 Task: Look for Airbnb properties in Timizart, Algeria from 12th  December, 2023 to 15th December, 2023 for 3 adults.2 bedrooms having 3 beds and 1 bathroom. Property type can be flat. Amenities needed are: washing machine. Booking option can be shelf check-in. Look for 5 properties as per requirement.
Action: Mouse moved to (509, 115)
Screenshot: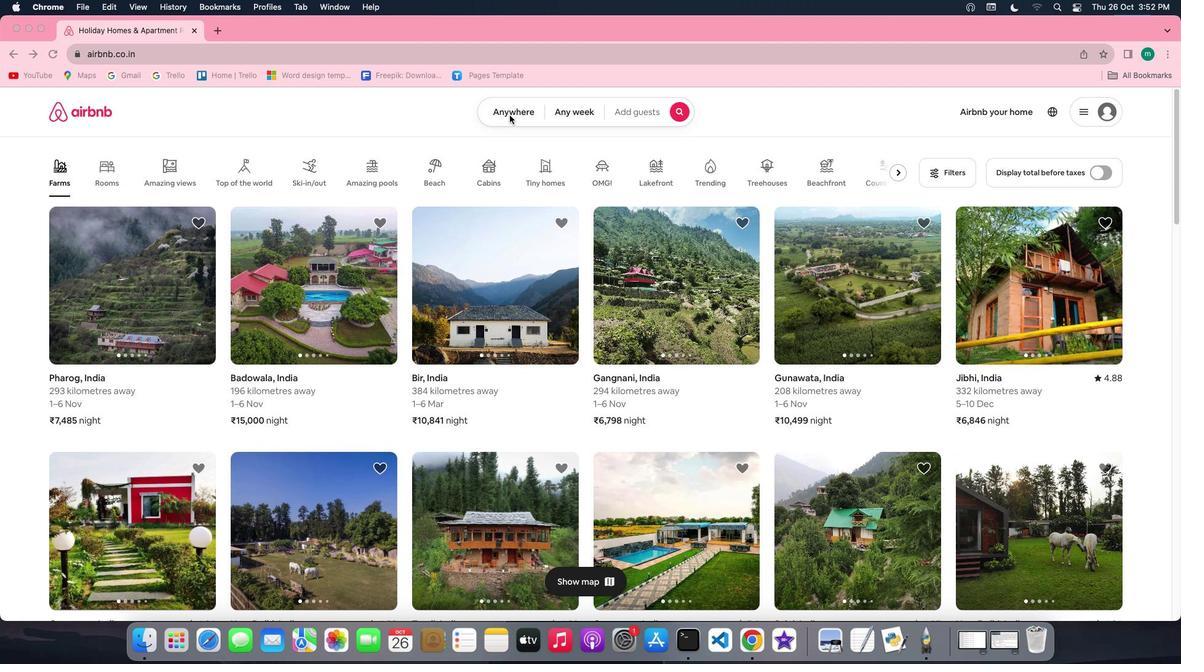 
Action: Mouse pressed left at (509, 115)
Screenshot: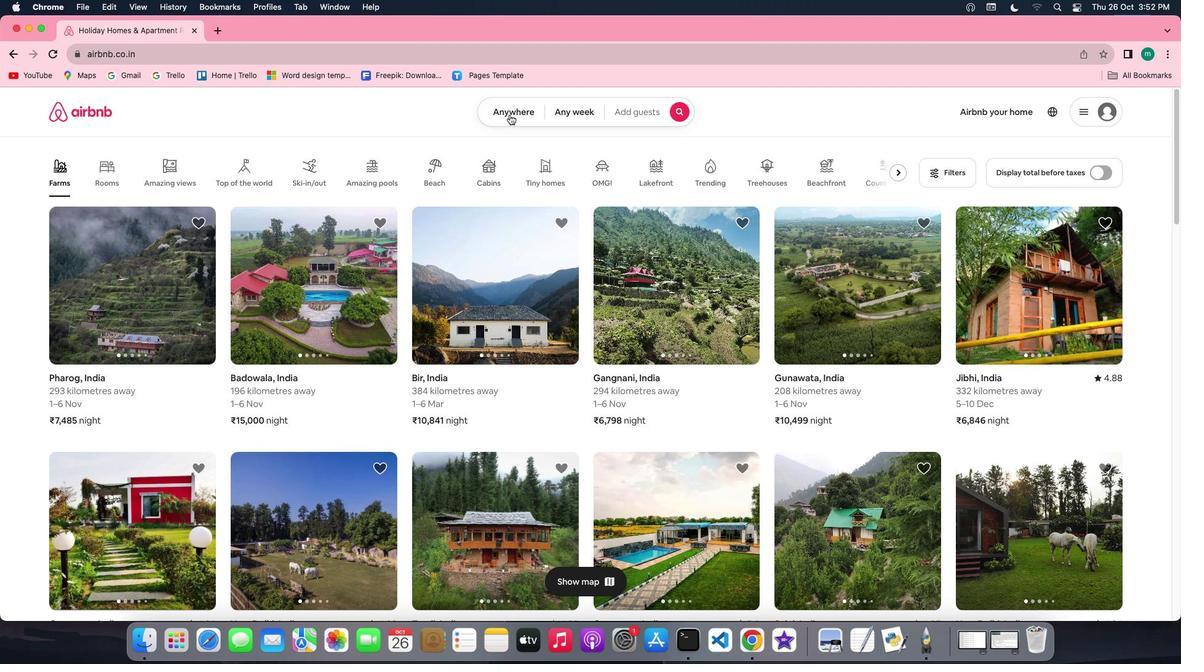 
Action: Mouse moved to (509, 115)
Screenshot: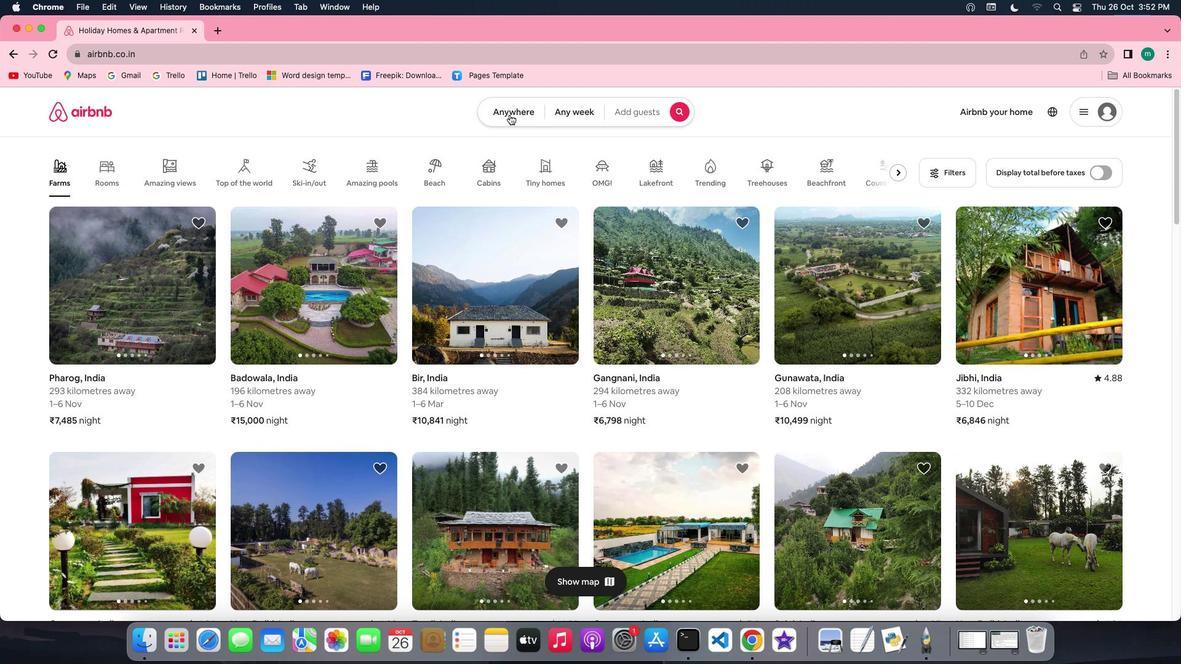 
Action: Mouse pressed left at (509, 115)
Screenshot: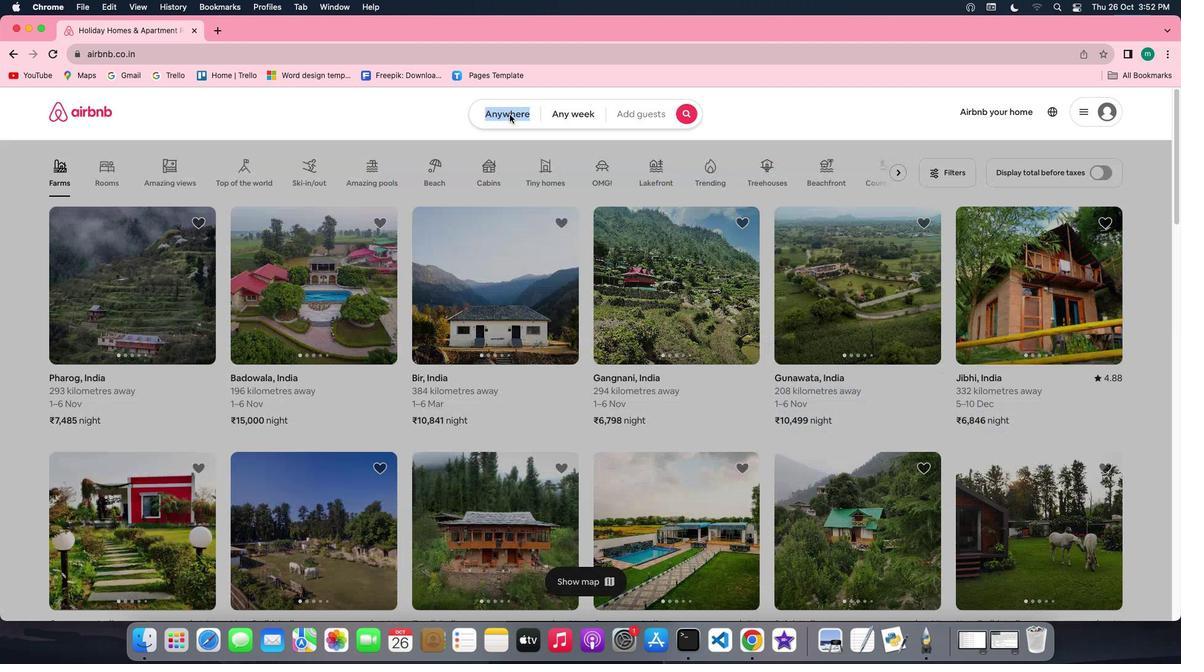 
Action: Mouse moved to (443, 161)
Screenshot: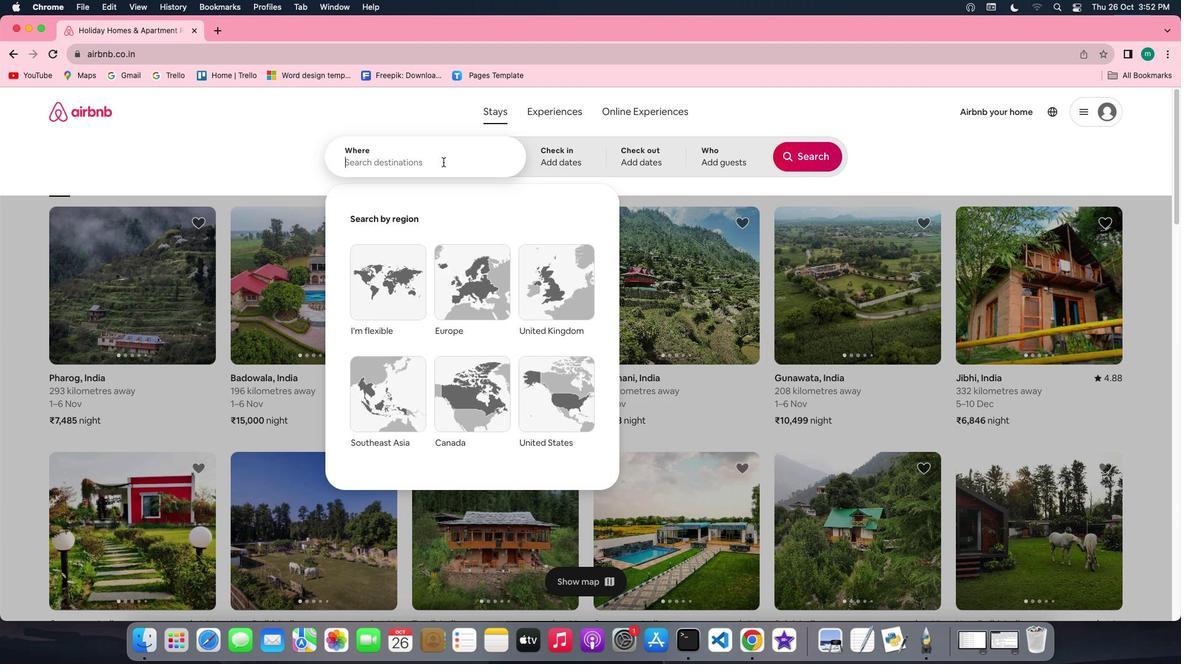 
Action: Mouse pressed left at (443, 161)
Screenshot: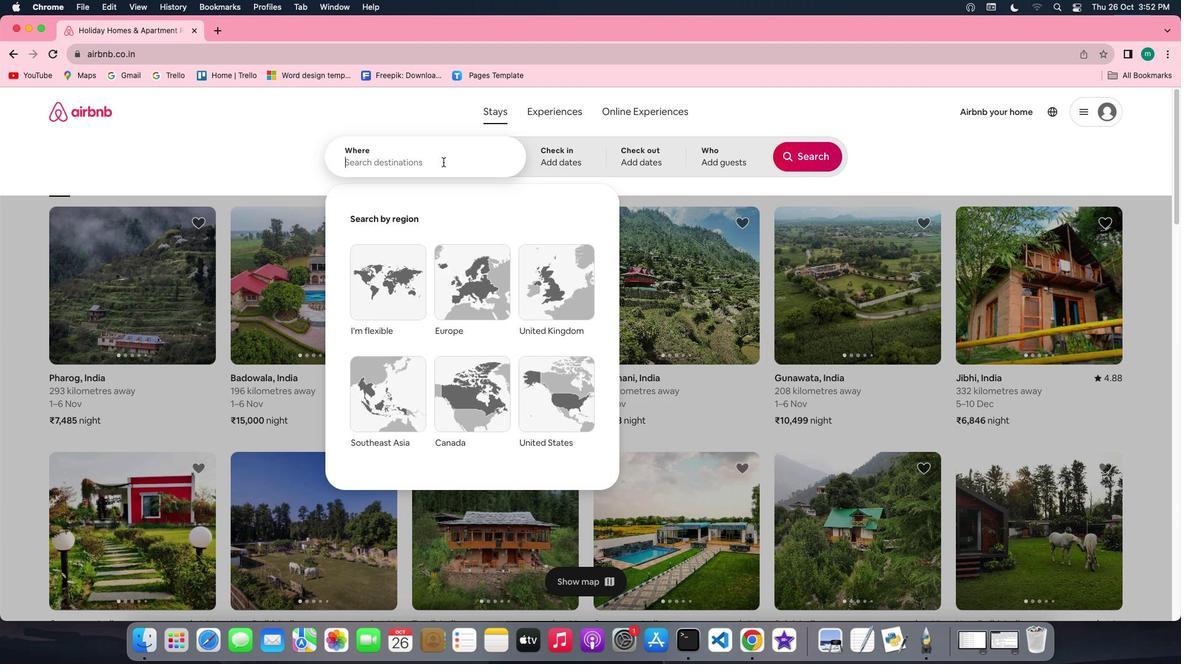 
Action: Key pressed Key.shift'T''i''m''i''z''a''r''t'','Key.spaceKey.shift'A''l''g''e''r''i''a'
Screenshot: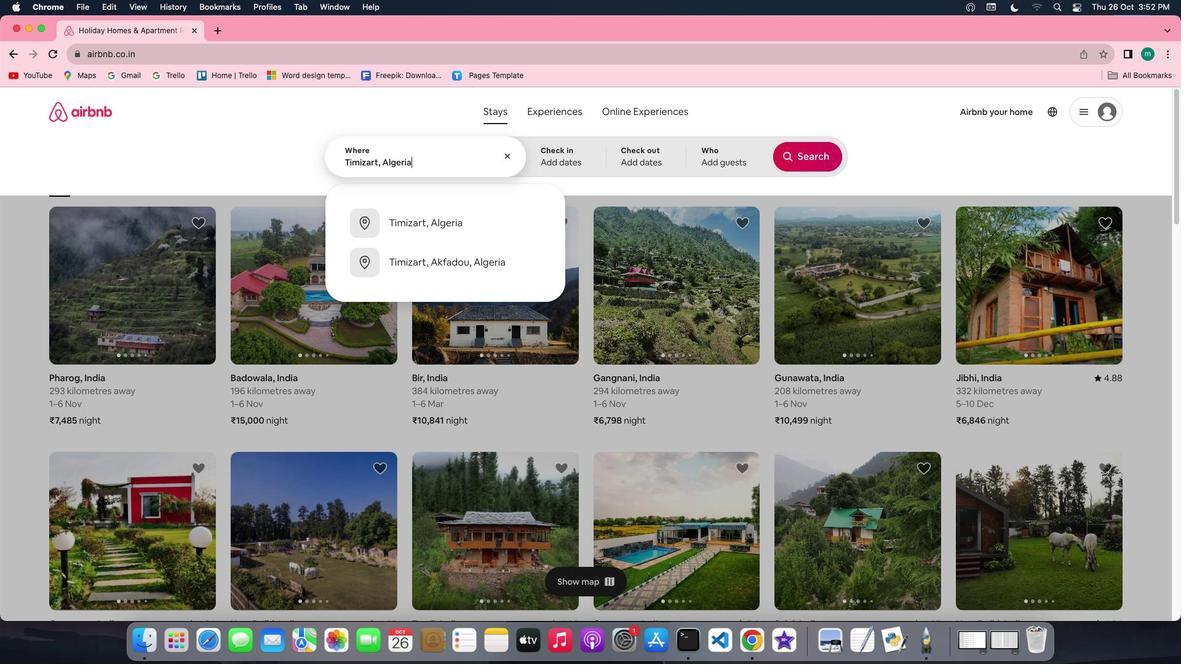 
Action: Mouse moved to (562, 156)
Screenshot: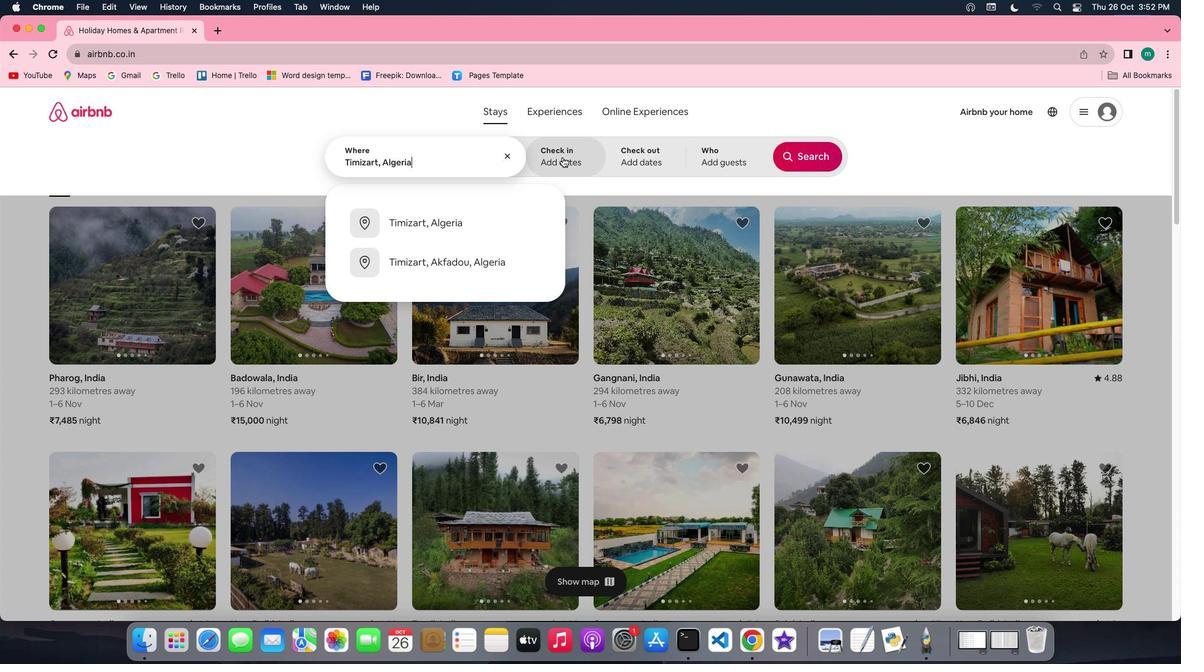 
Action: Mouse pressed left at (562, 156)
Screenshot: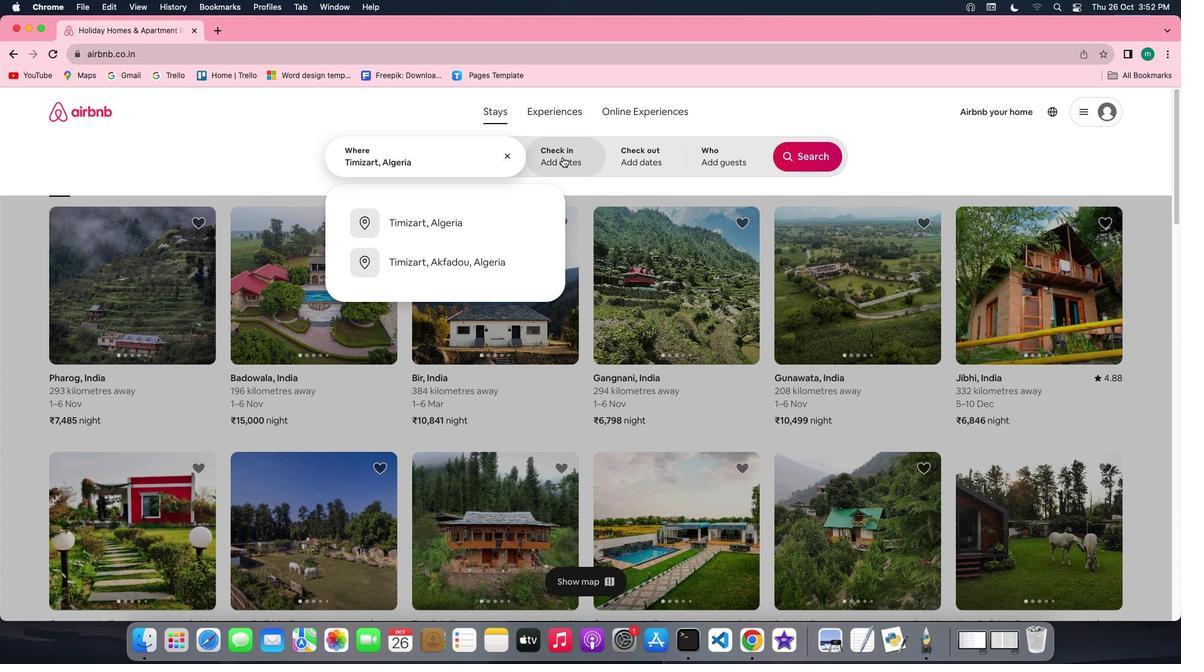 
Action: Mouse moved to (802, 251)
Screenshot: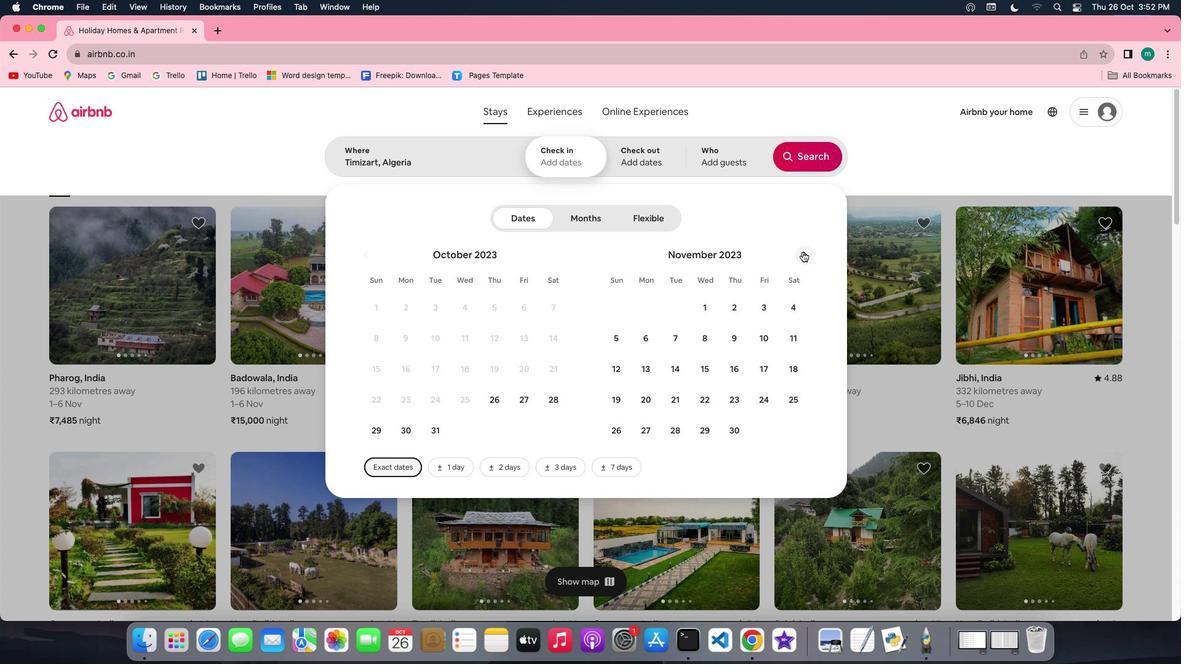 
Action: Mouse pressed left at (802, 251)
Screenshot: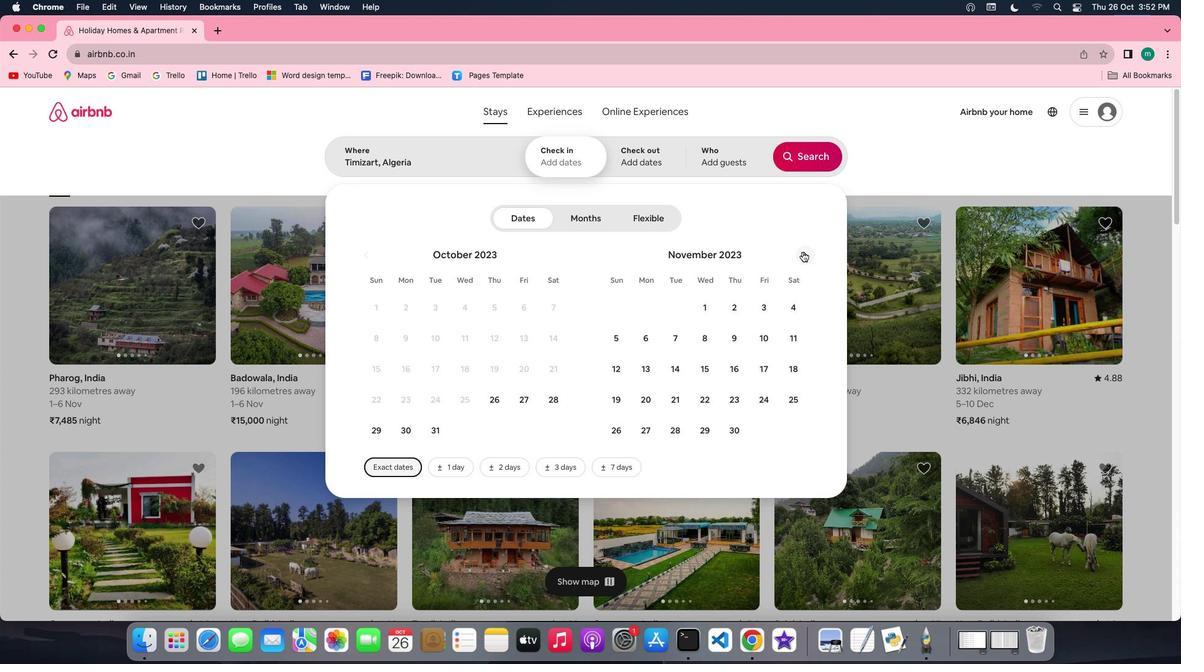 
Action: Mouse moved to (673, 376)
Screenshot: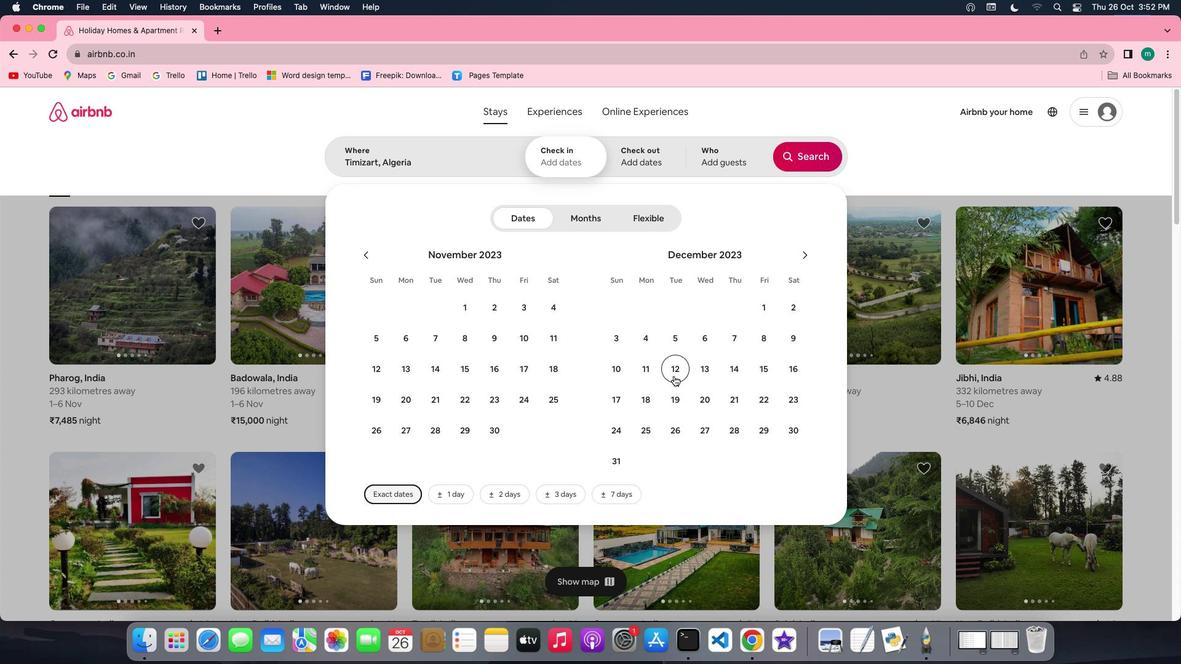 
Action: Mouse pressed left at (673, 376)
Screenshot: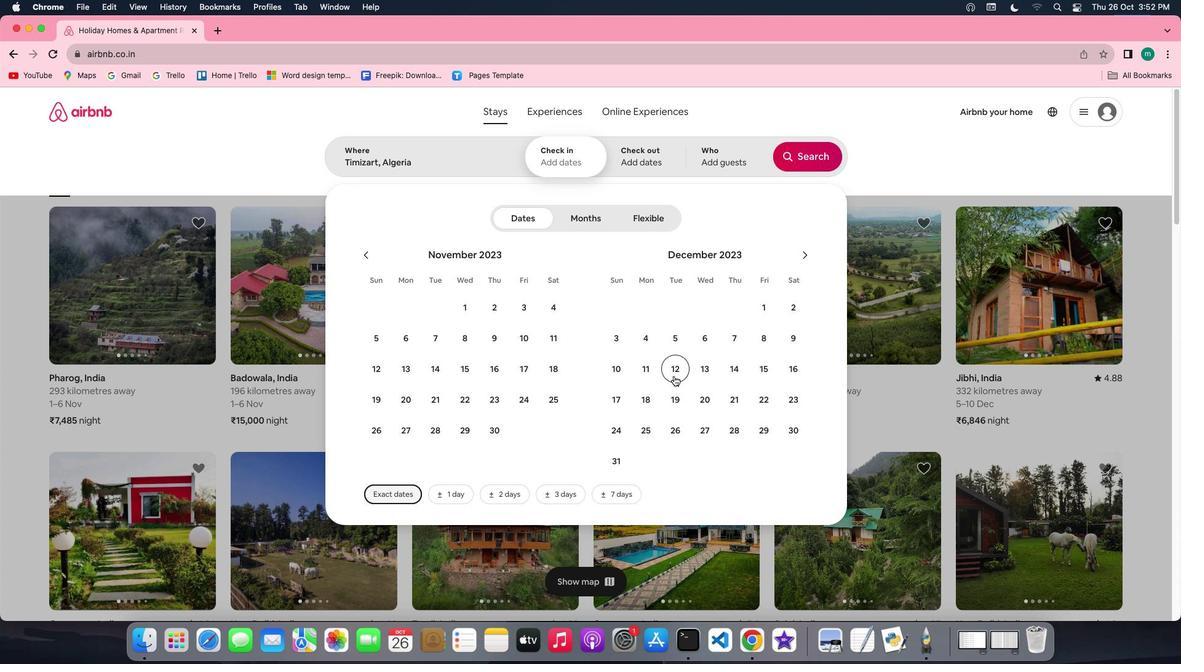 
Action: Mouse moved to (759, 375)
Screenshot: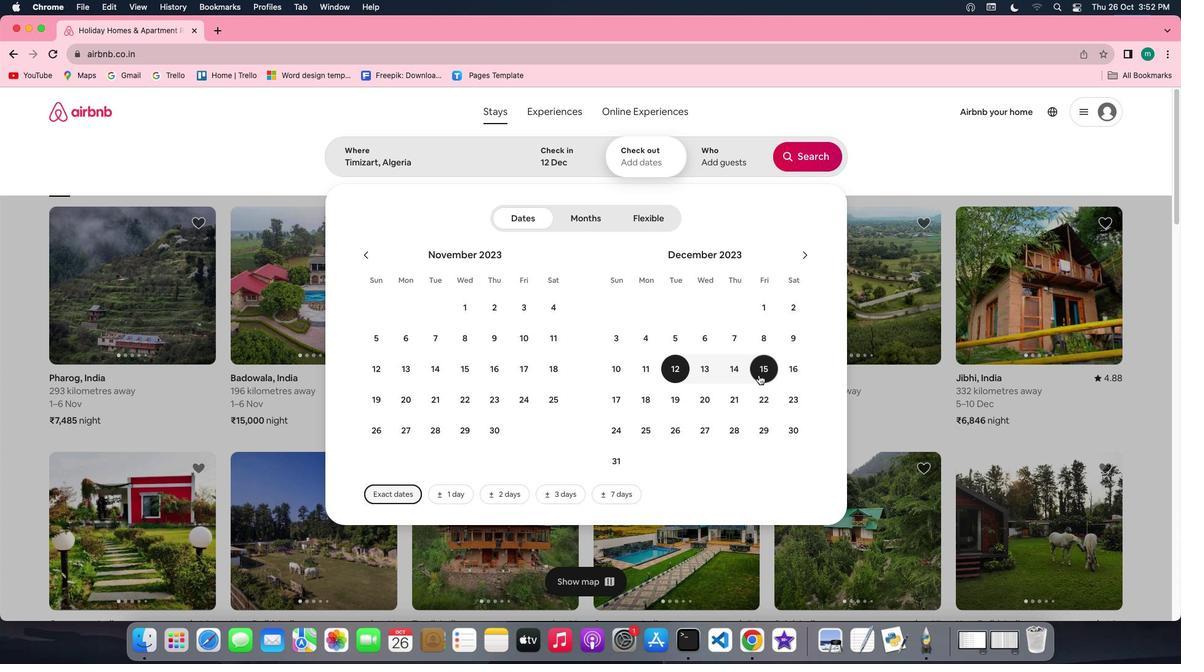 
Action: Mouse pressed left at (759, 375)
Screenshot: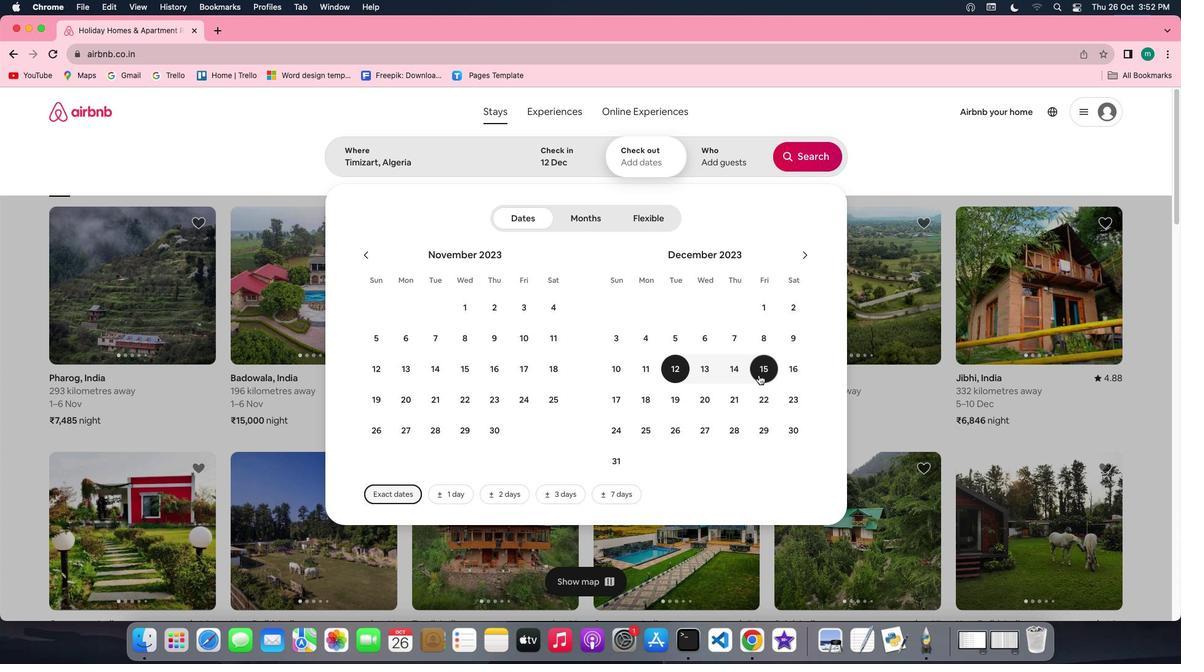 
Action: Mouse moved to (734, 172)
Screenshot: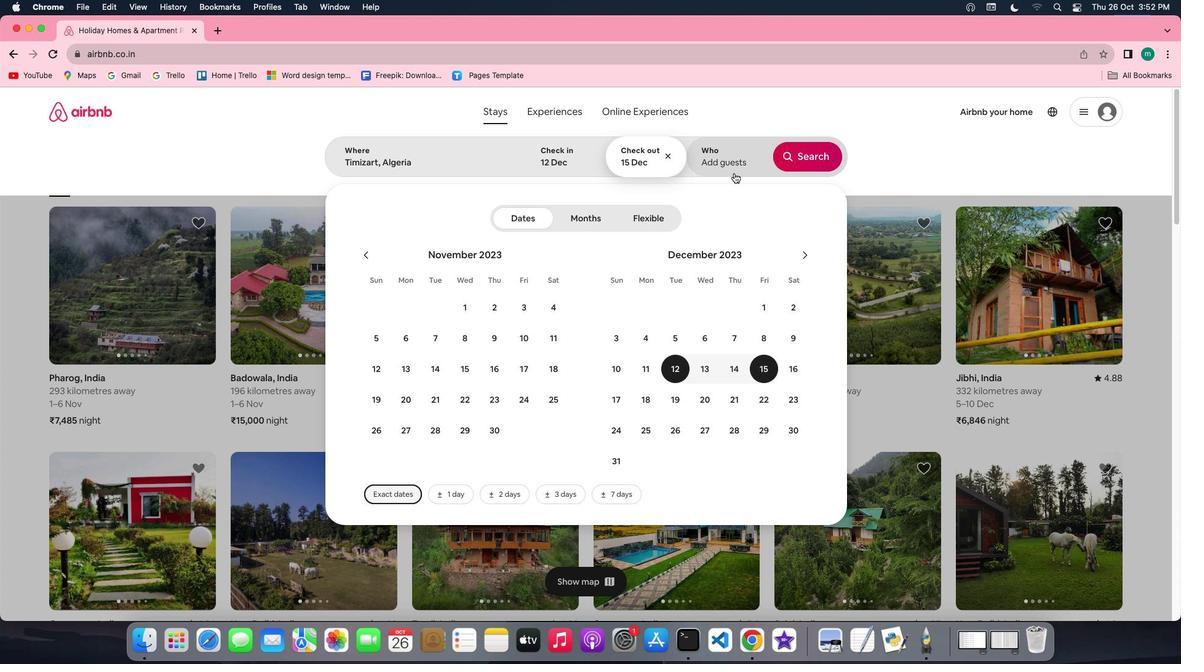 
Action: Mouse pressed left at (734, 172)
Screenshot: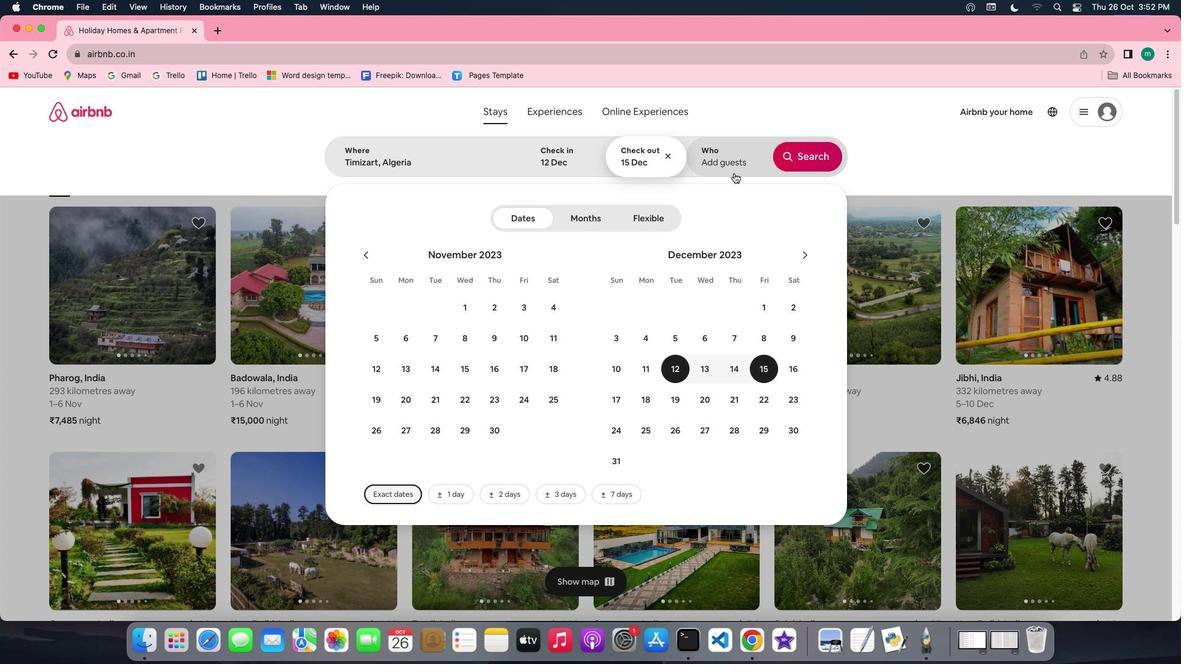 
Action: Mouse moved to (816, 217)
Screenshot: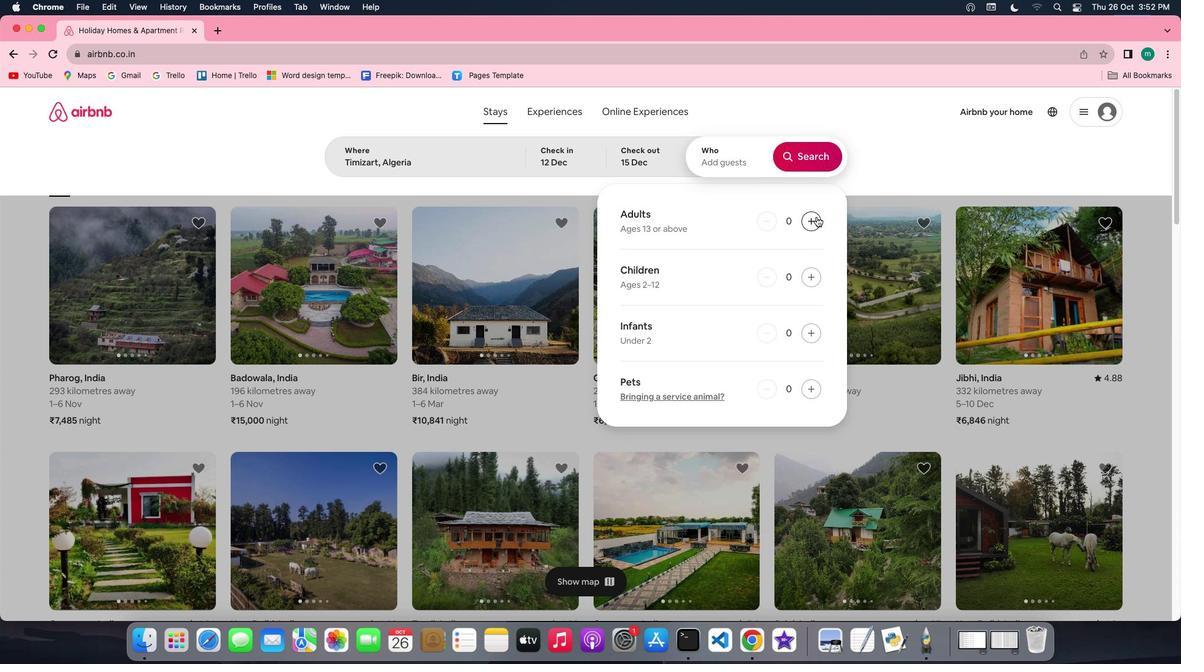 
Action: Mouse pressed left at (816, 217)
Screenshot: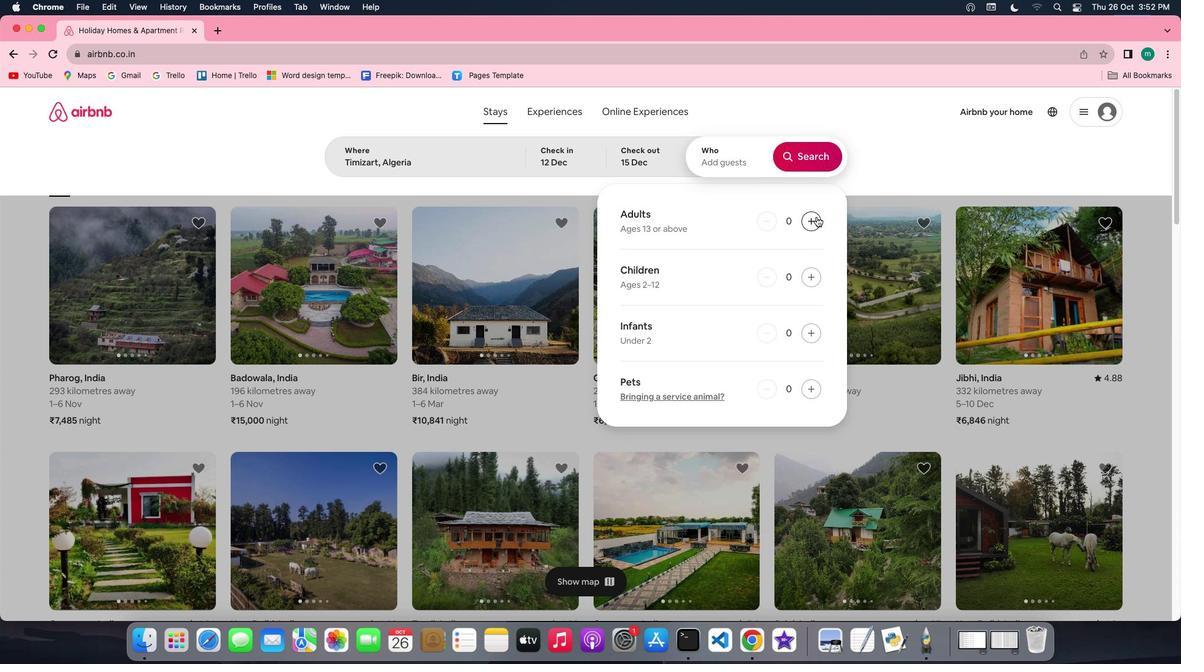 
Action: Mouse pressed left at (816, 217)
Screenshot: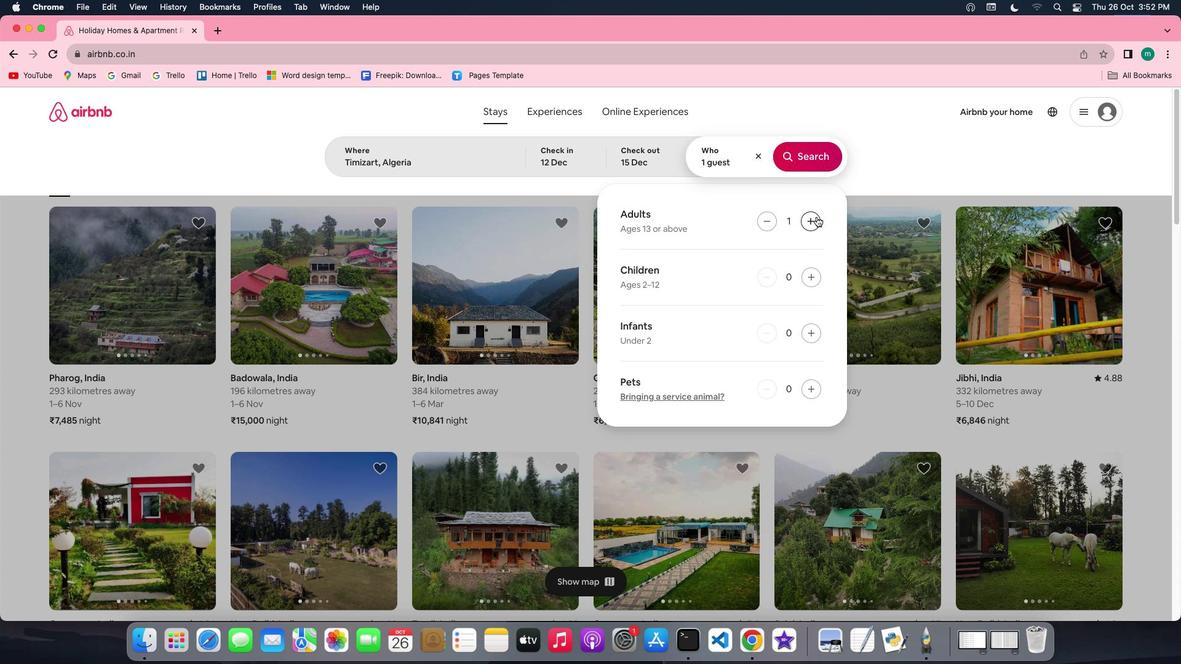 
Action: Mouse pressed left at (816, 217)
Screenshot: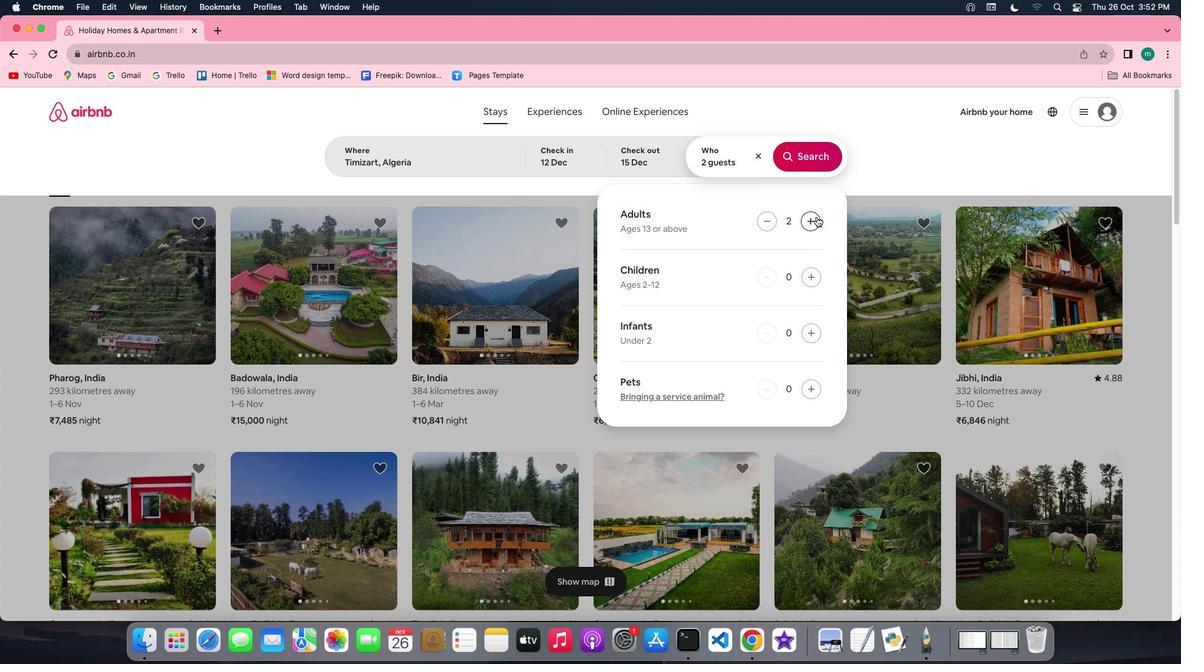 
Action: Mouse moved to (801, 160)
Screenshot: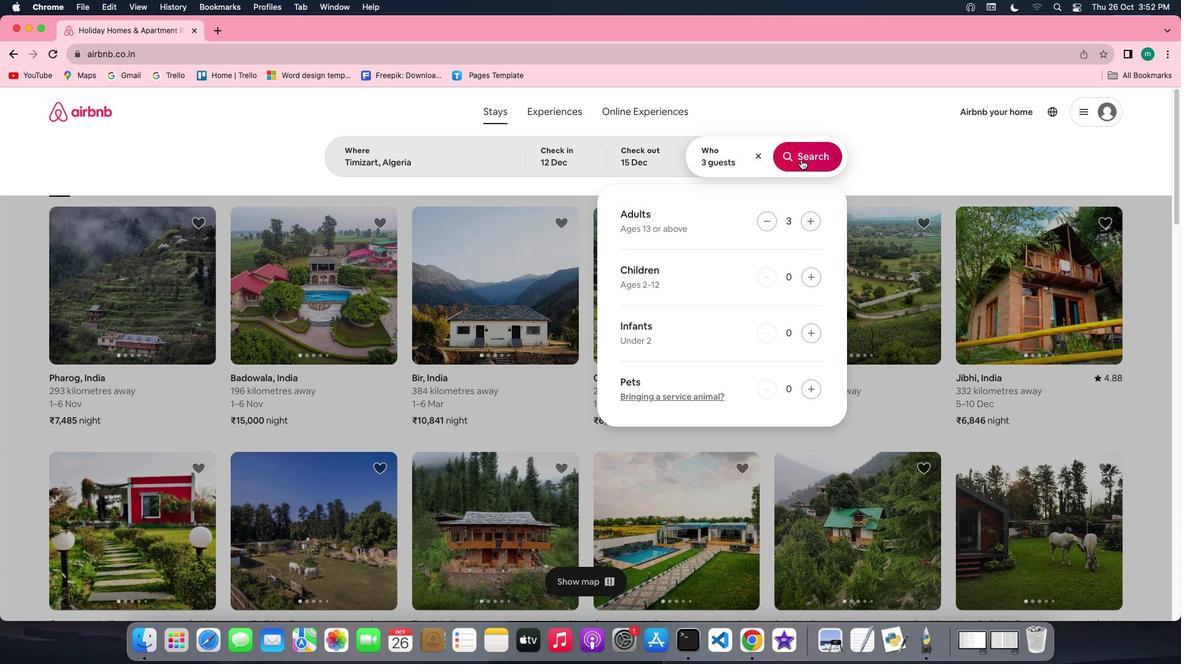 
Action: Mouse pressed left at (801, 160)
Screenshot: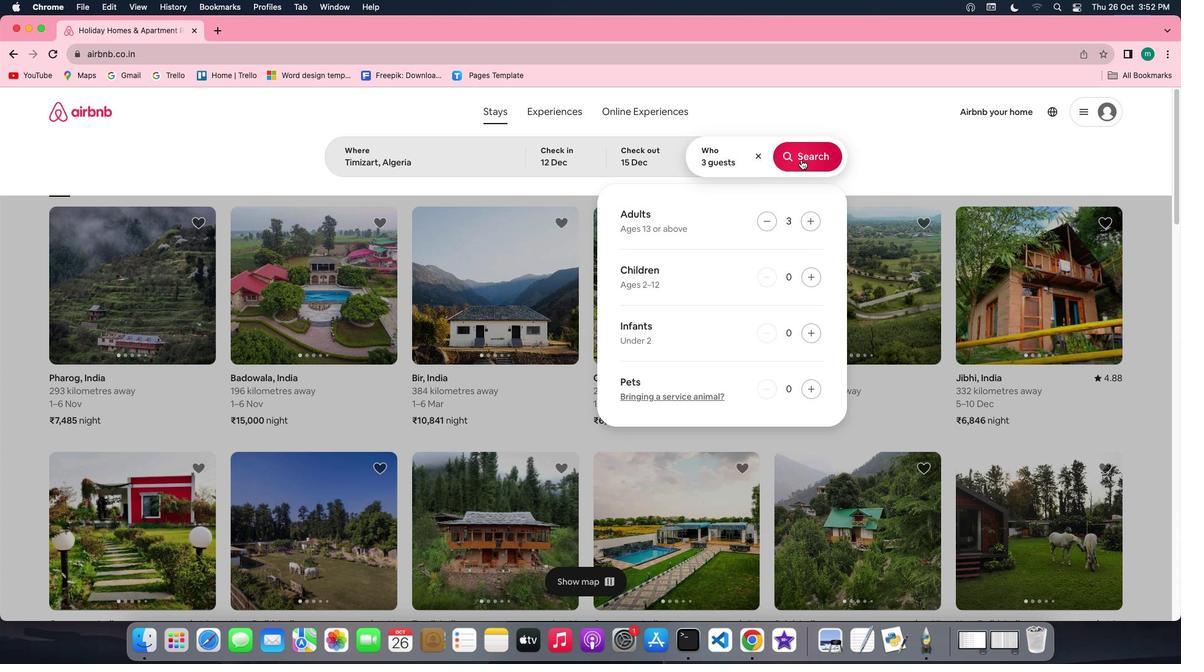 
Action: Mouse moved to (986, 154)
Screenshot: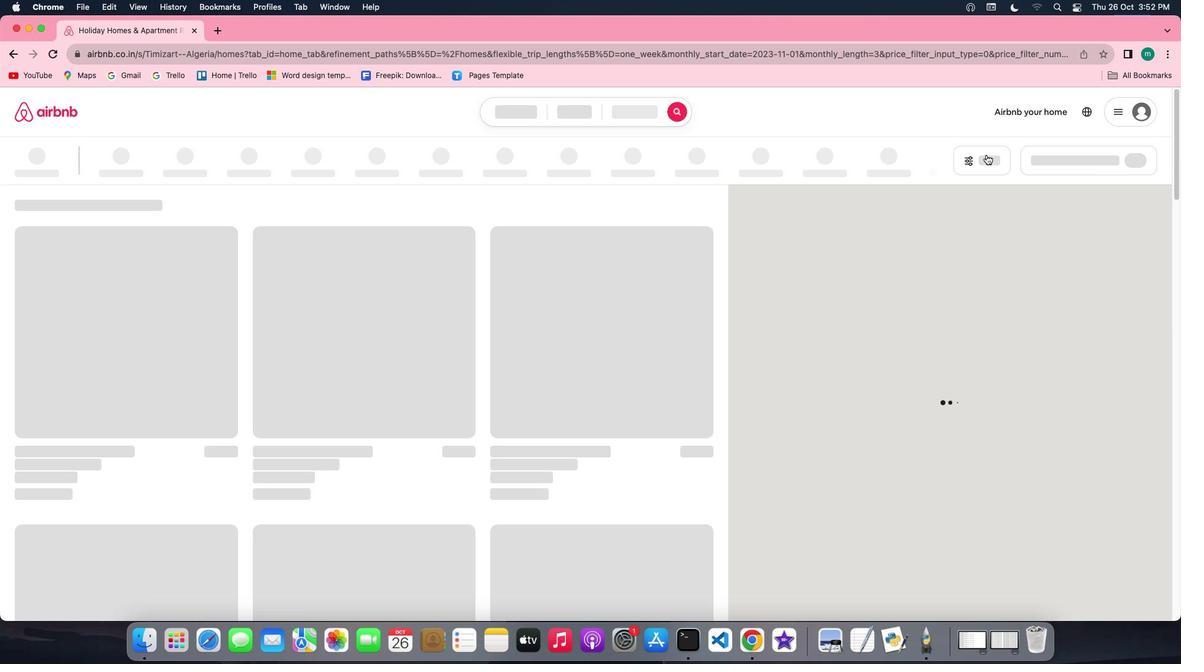 
Action: Mouse pressed left at (986, 154)
Screenshot: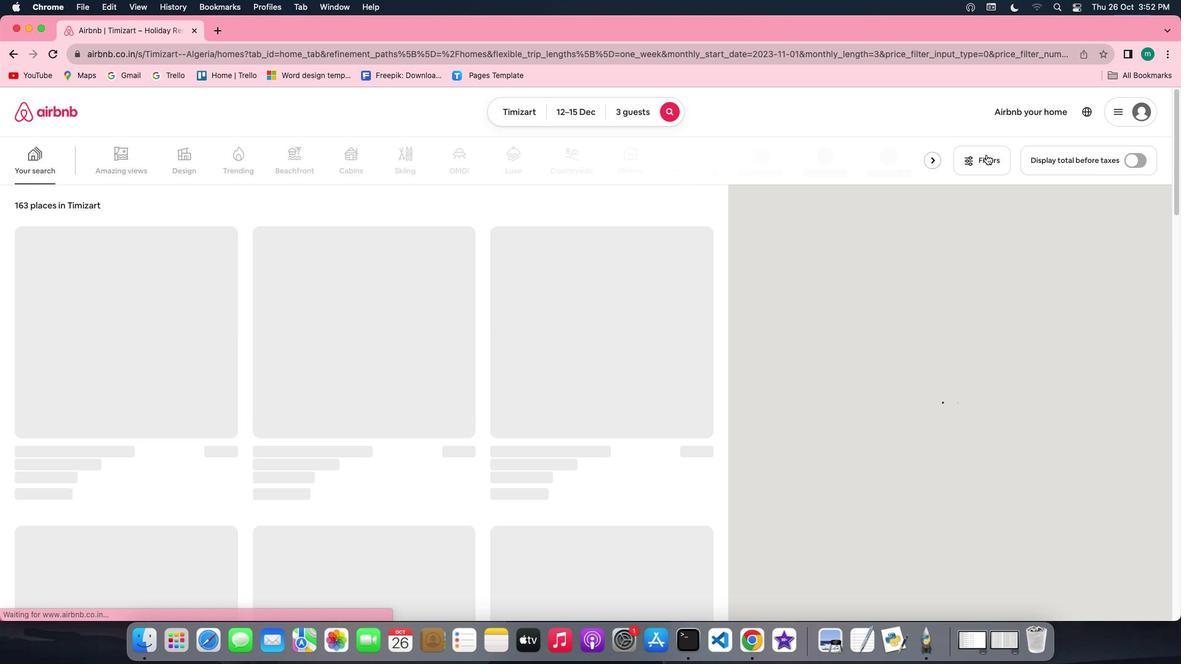 
Action: Mouse moved to (723, 302)
Screenshot: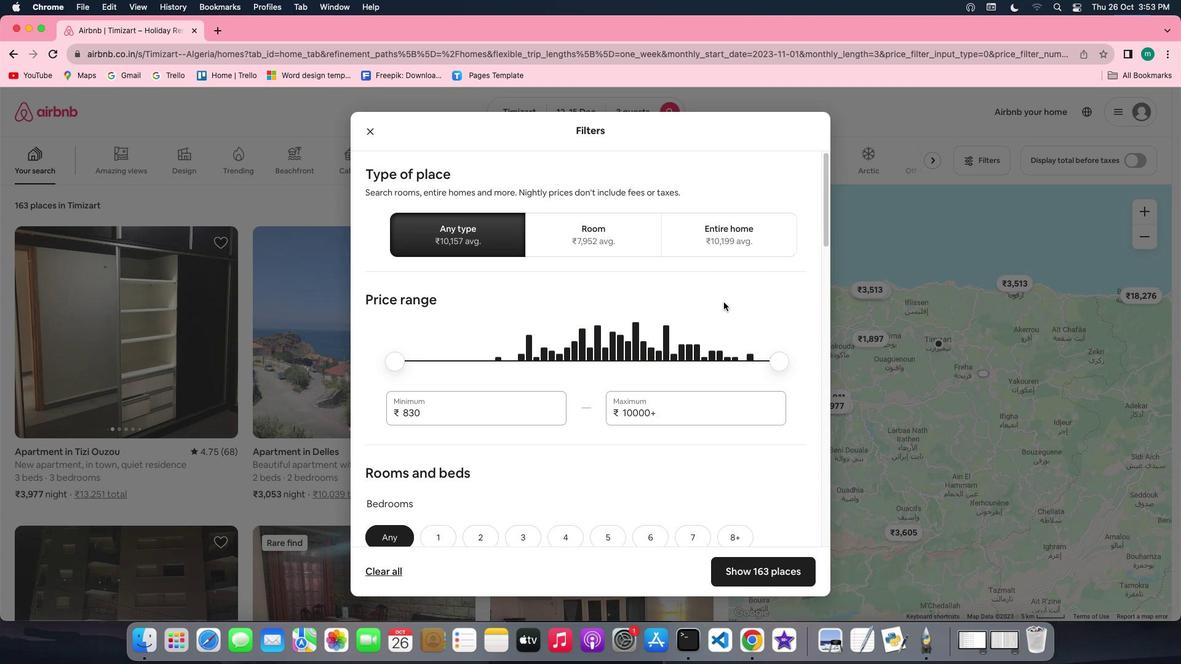 
Action: Mouse scrolled (723, 302) with delta (0, 0)
Screenshot: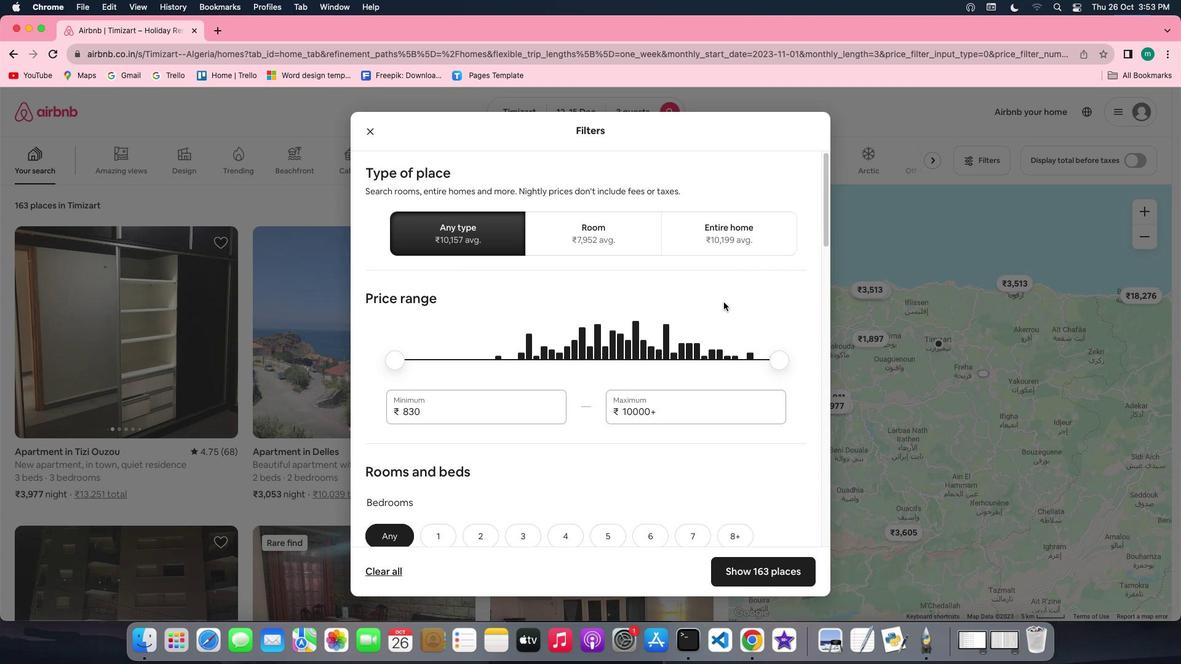 
Action: Mouse scrolled (723, 302) with delta (0, 0)
Screenshot: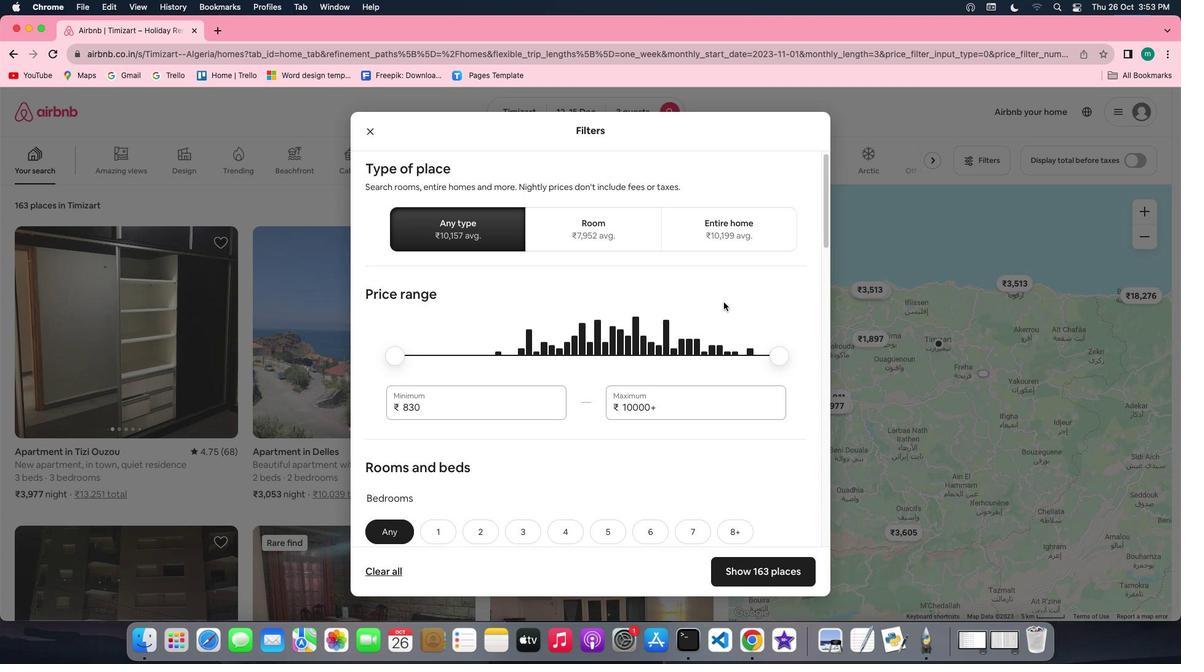 
Action: Mouse scrolled (723, 302) with delta (0, 0)
Screenshot: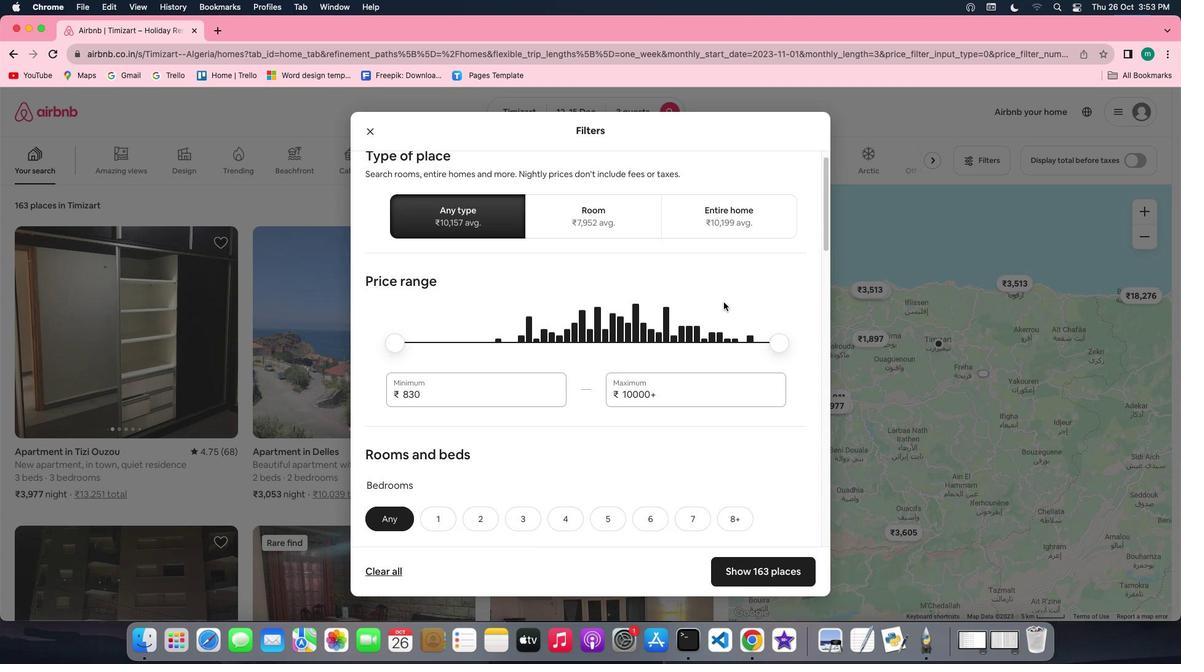 
Action: Mouse scrolled (723, 302) with delta (0, 0)
Screenshot: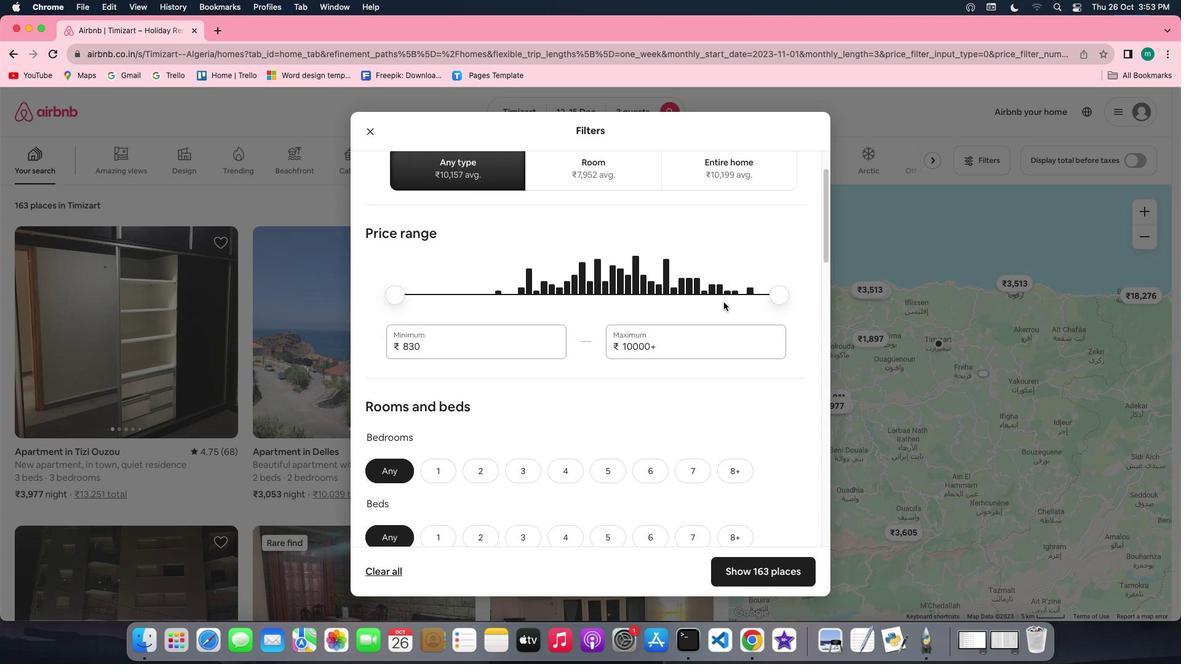 
Action: Mouse scrolled (723, 302) with delta (0, 0)
Screenshot: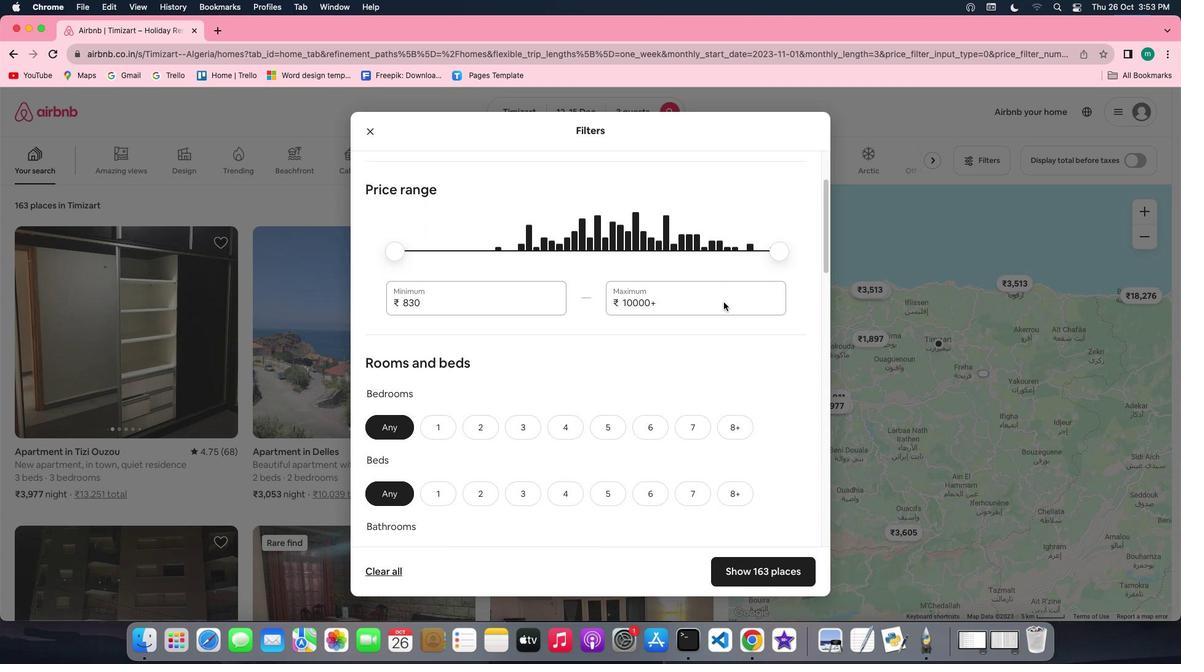 
Action: Mouse scrolled (723, 302) with delta (0, 0)
Screenshot: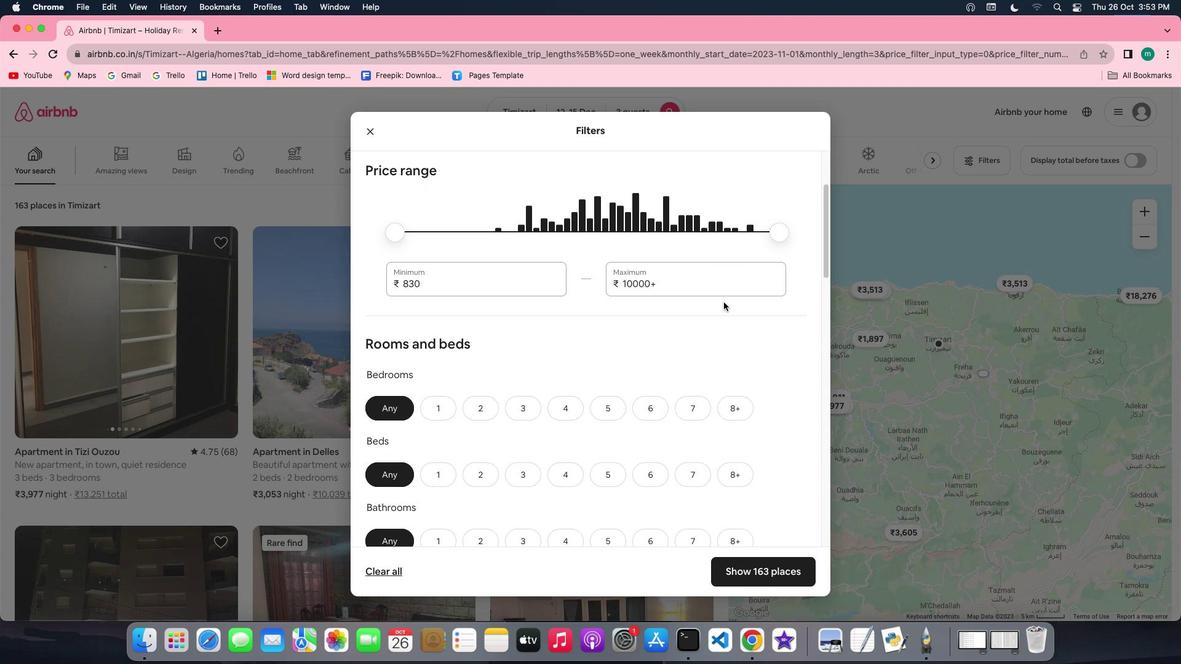 
Action: Mouse scrolled (723, 302) with delta (0, 0)
Screenshot: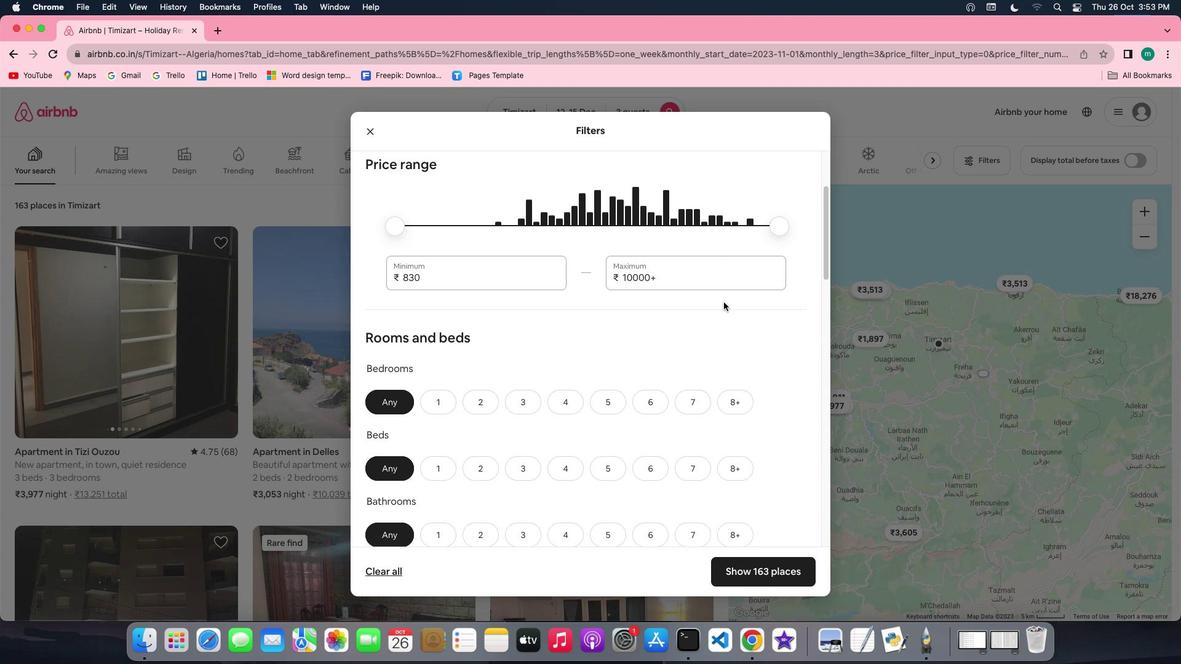 
Action: Mouse scrolled (723, 302) with delta (0, -1)
Screenshot: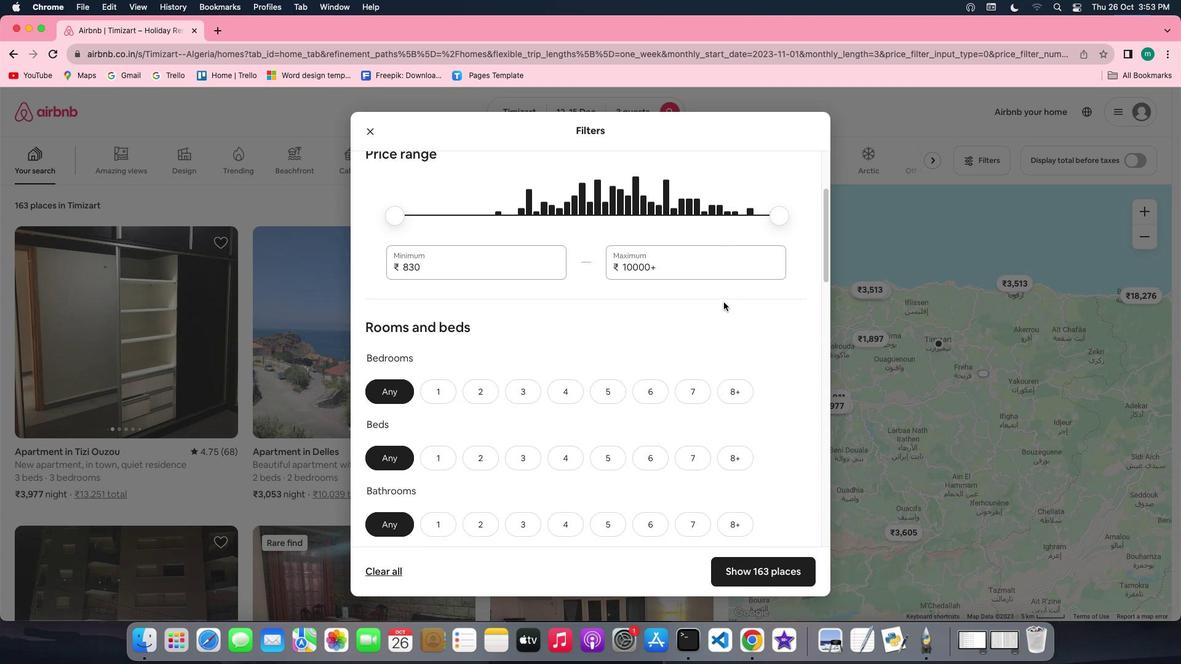 
Action: Mouse scrolled (723, 302) with delta (0, -1)
Screenshot: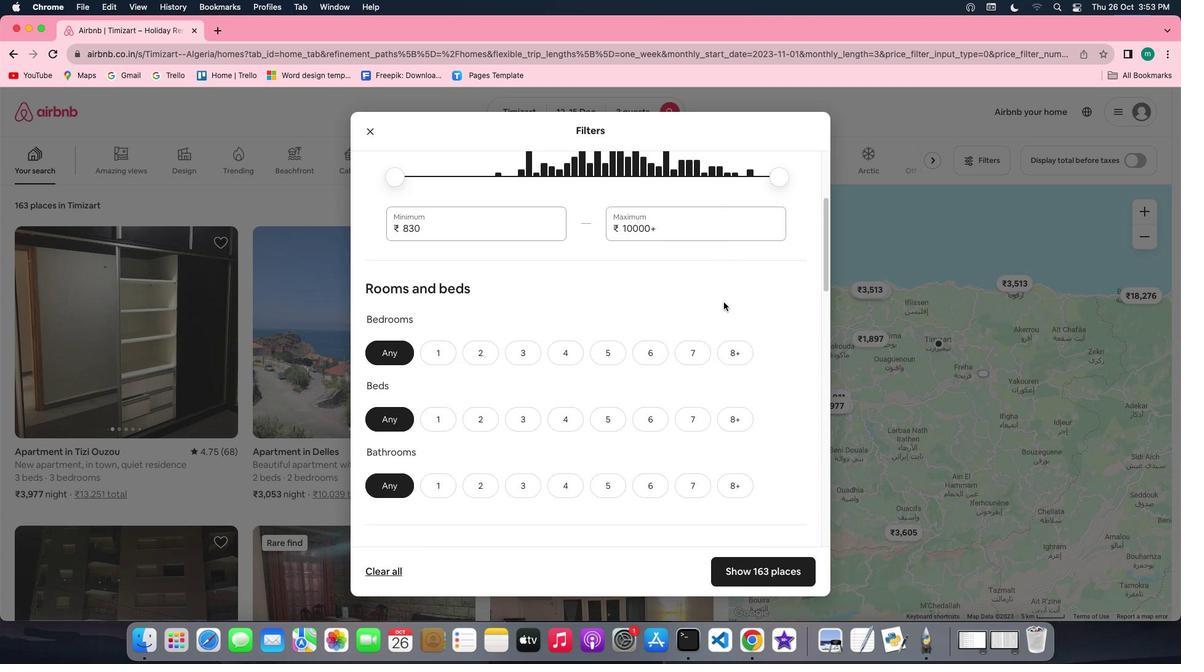 
Action: Mouse scrolled (723, 302) with delta (0, 0)
Screenshot: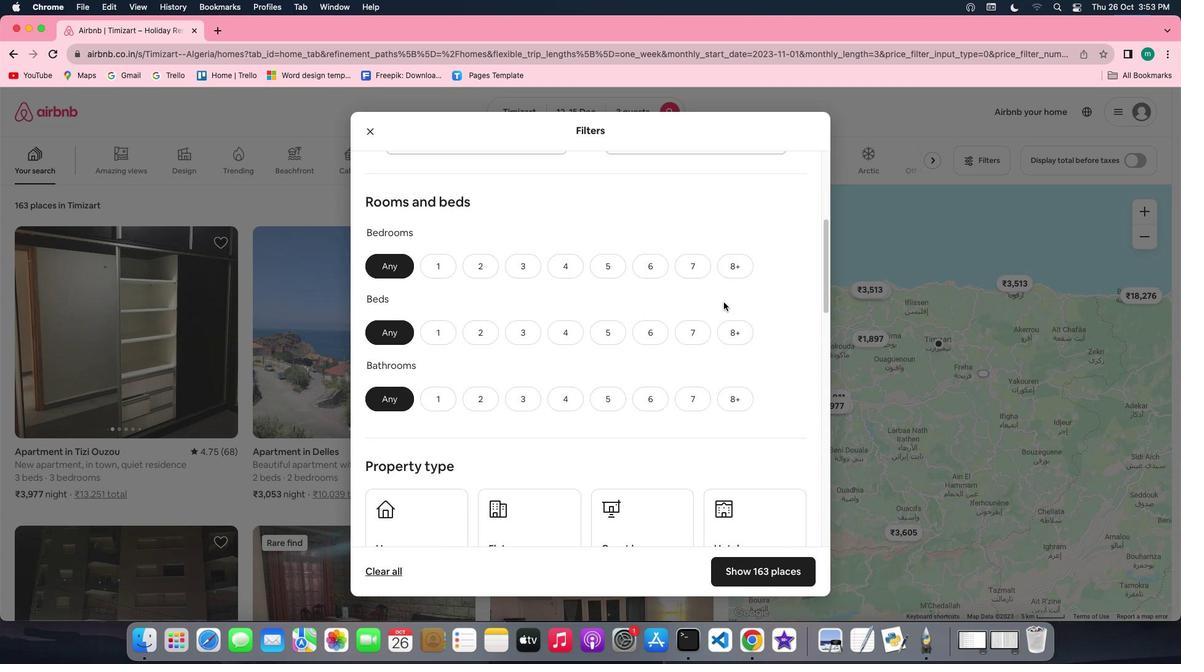 
Action: Mouse moved to (489, 268)
Screenshot: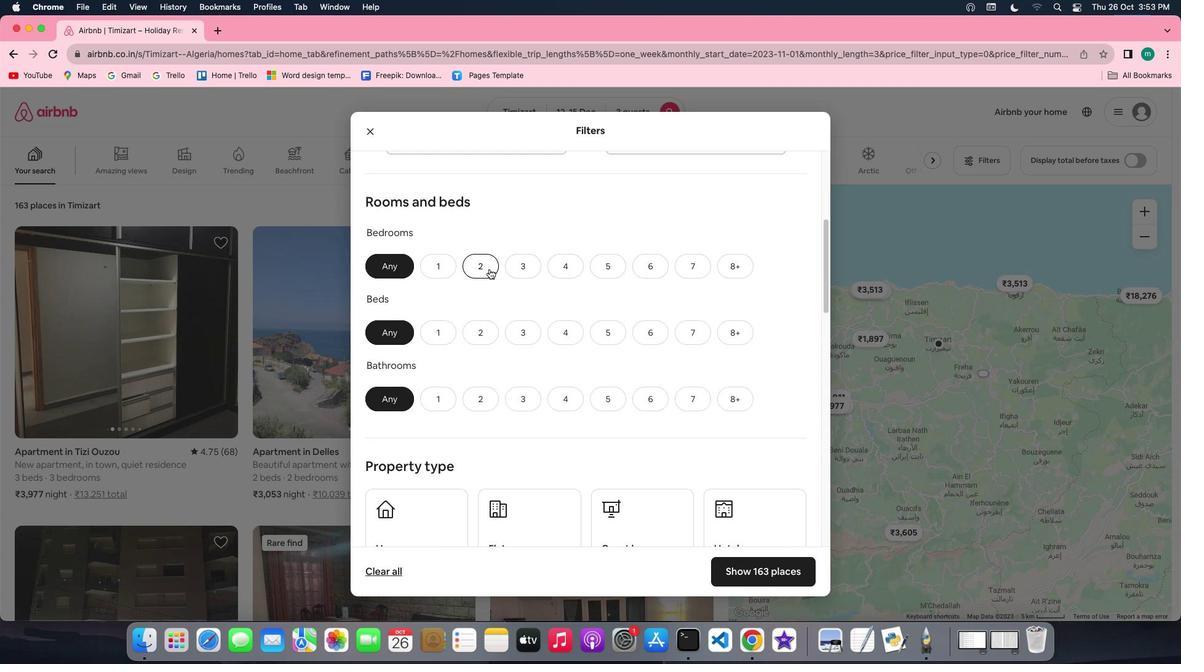 
Action: Mouse pressed left at (489, 268)
Screenshot: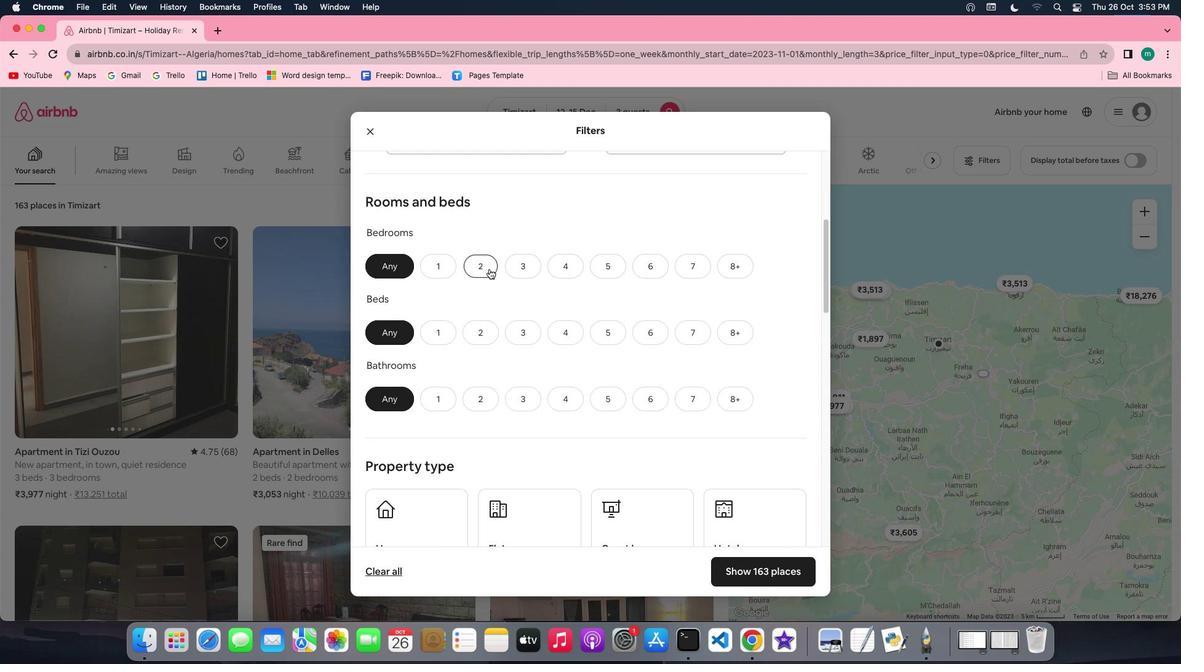 
Action: Mouse moved to (524, 336)
Screenshot: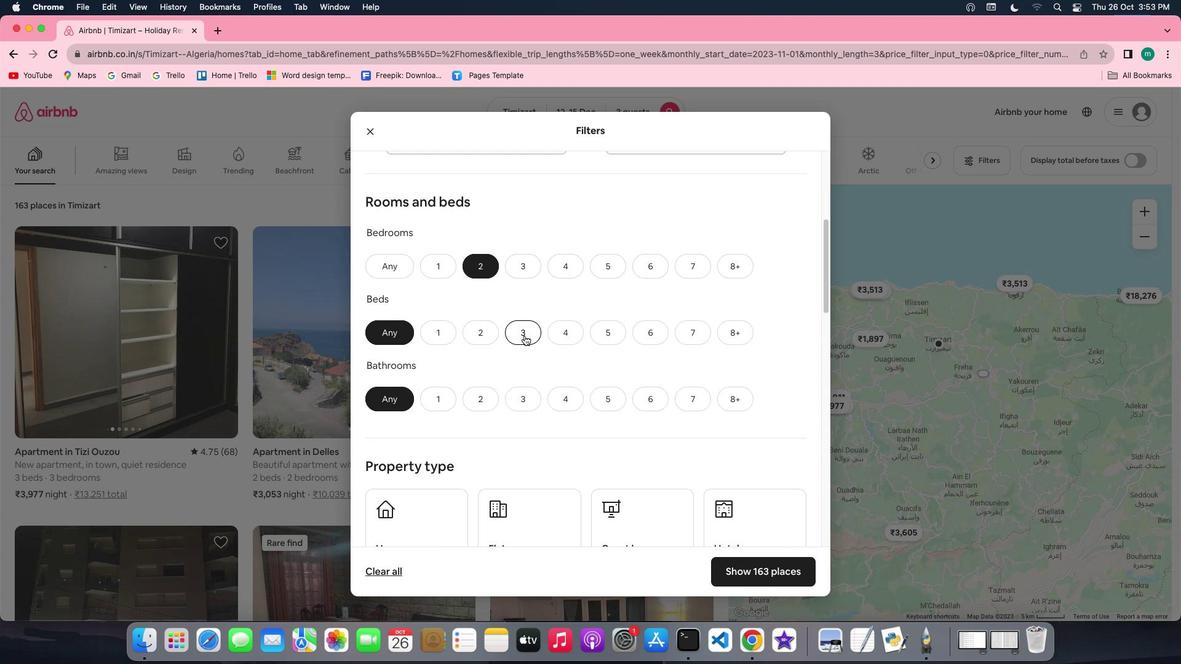 
Action: Mouse pressed left at (524, 336)
Screenshot: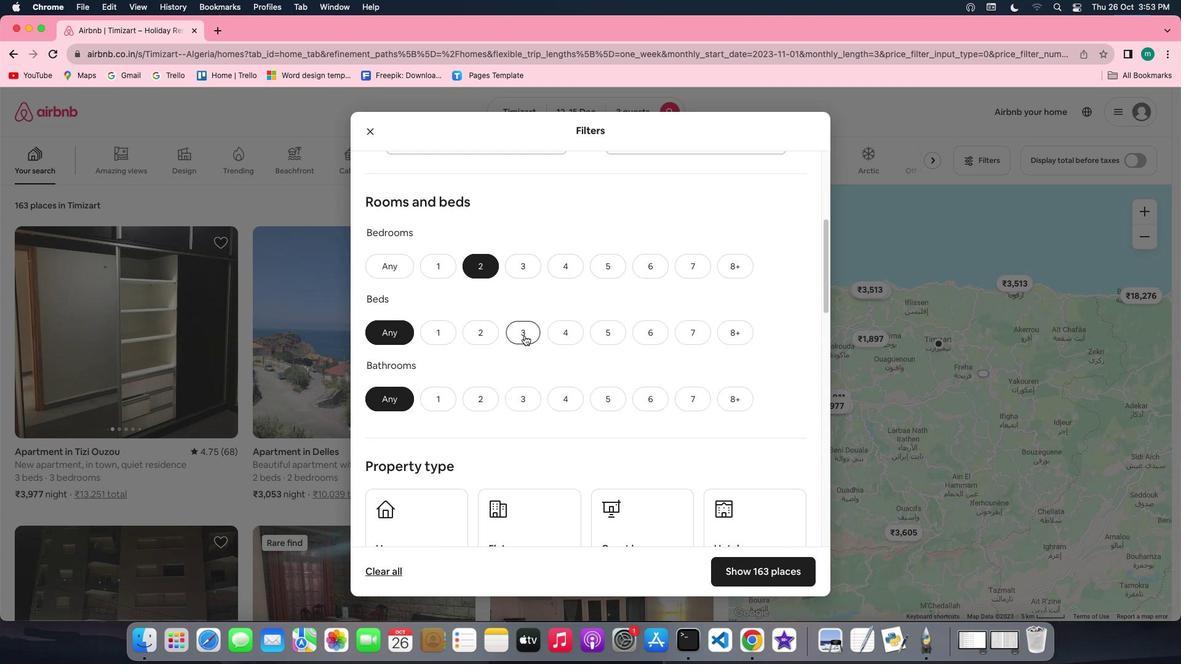 
Action: Mouse moved to (430, 406)
Screenshot: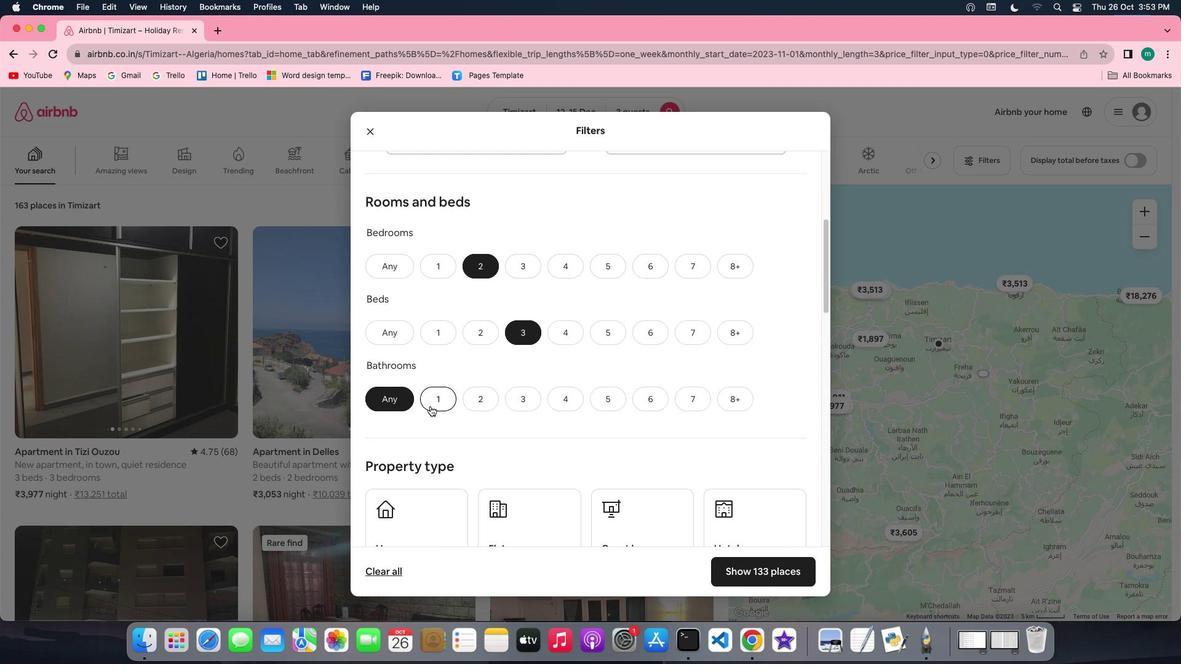 
Action: Mouse pressed left at (430, 406)
Screenshot: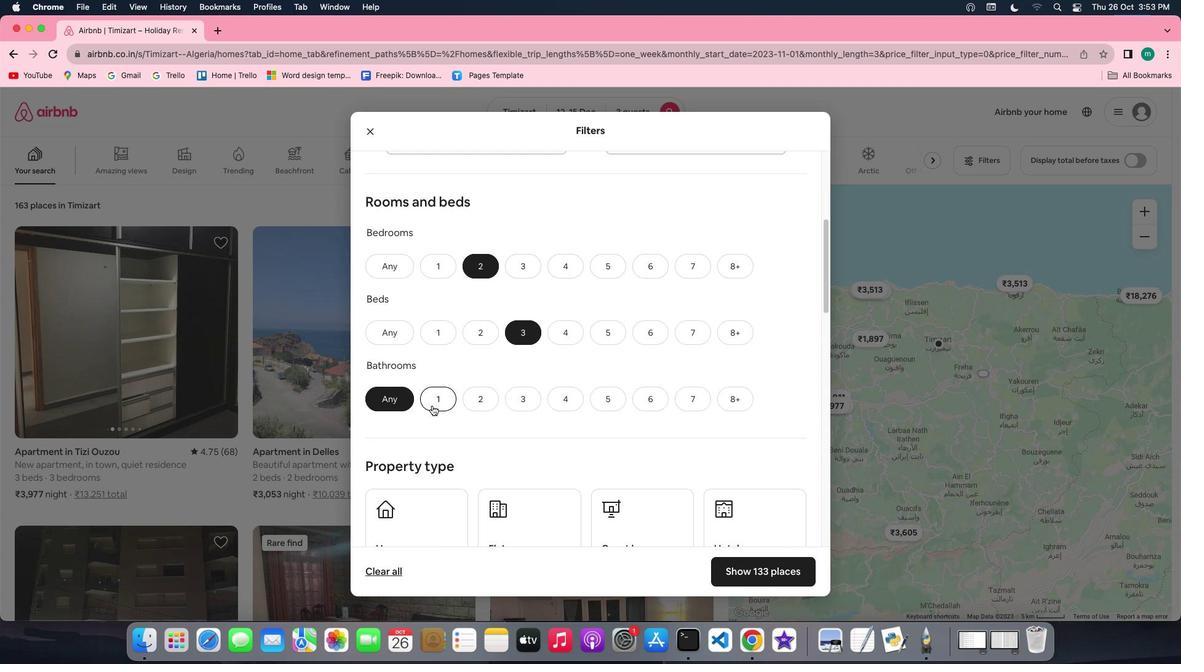 
Action: Mouse moved to (658, 440)
Screenshot: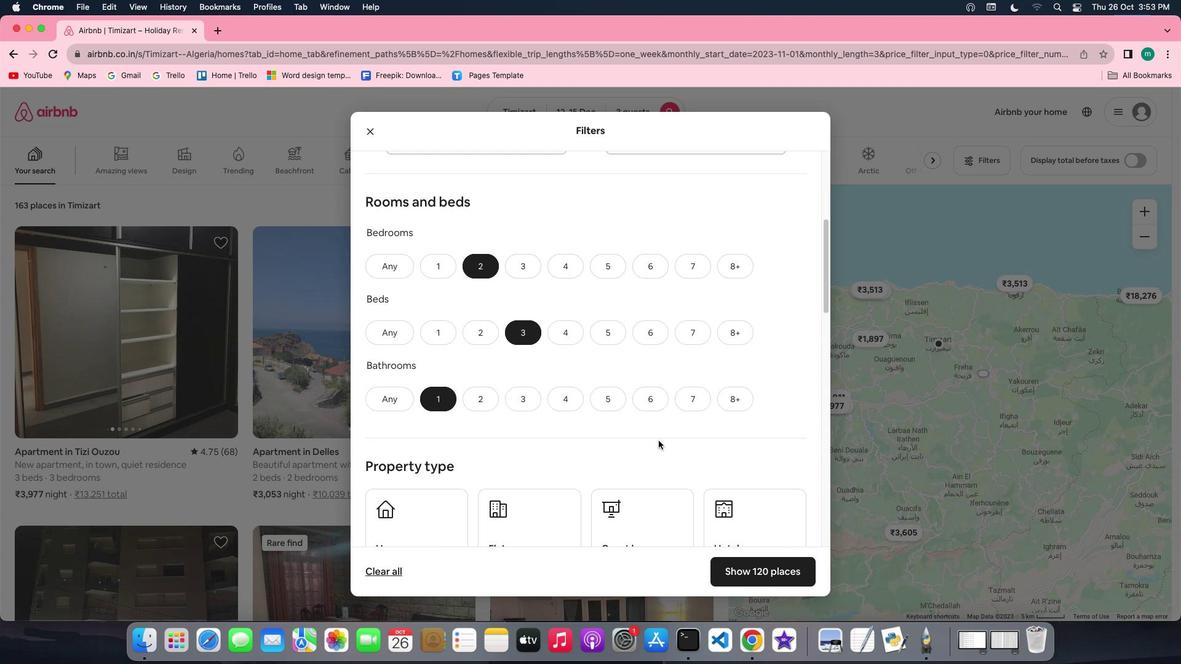 
Action: Mouse scrolled (658, 440) with delta (0, 0)
Screenshot: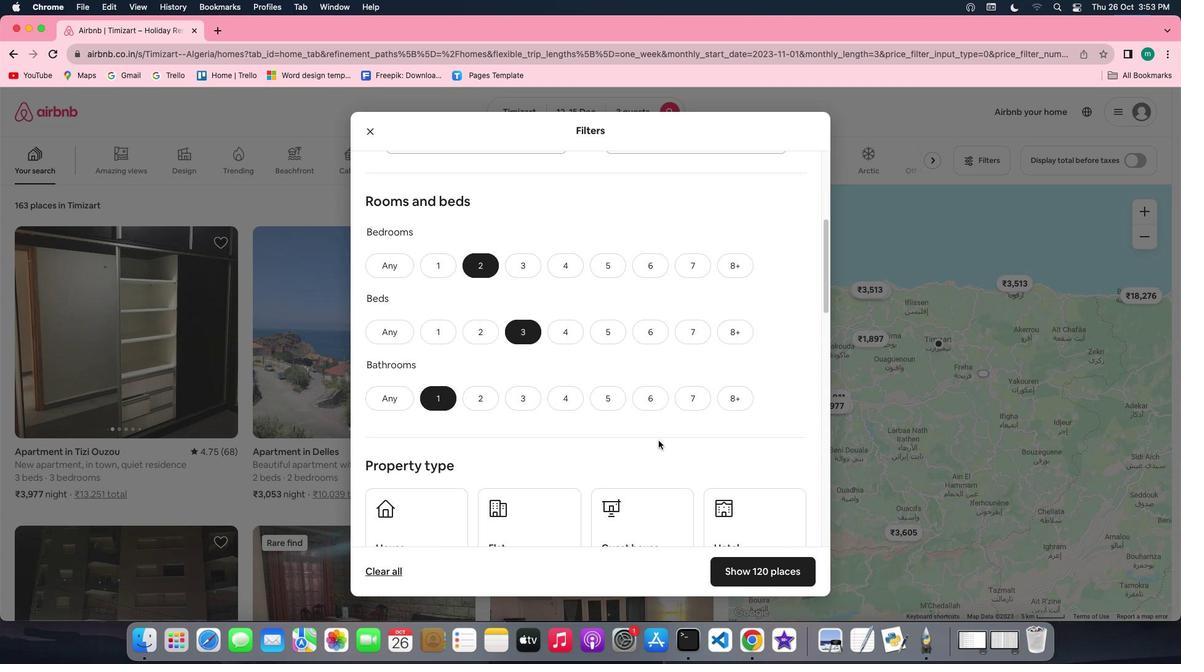
Action: Mouse scrolled (658, 440) with delta (0, 0)
Screenshot: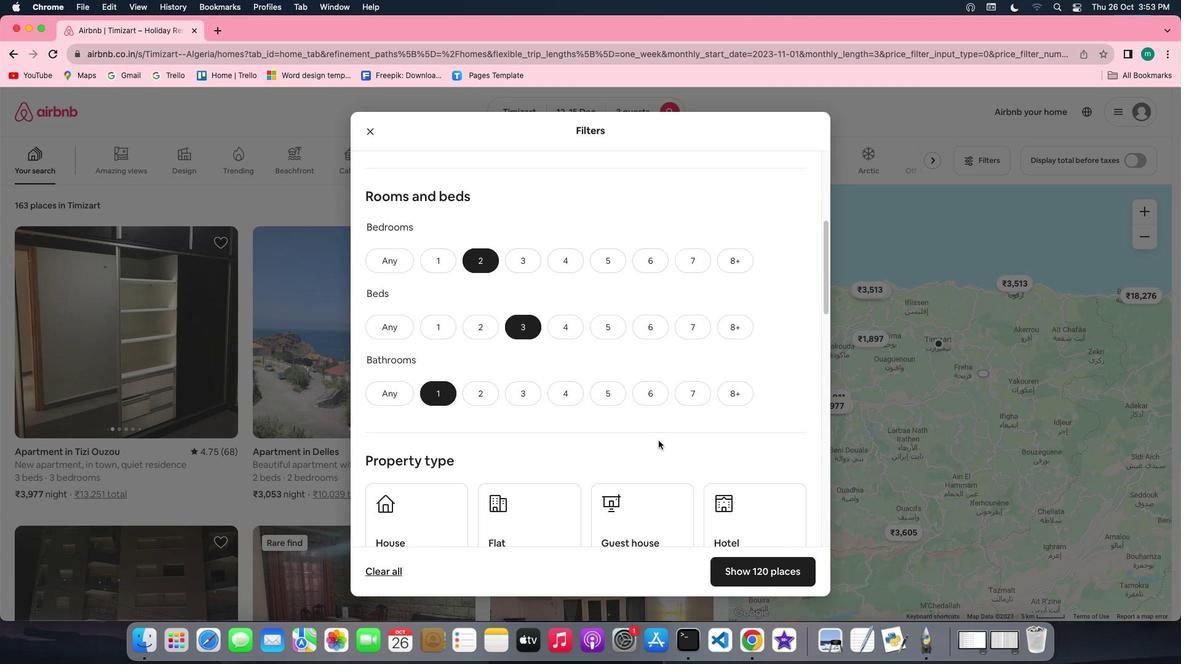 
Action: Mouse scrolled (658, 440) with delta (0, 0)
Screenshot: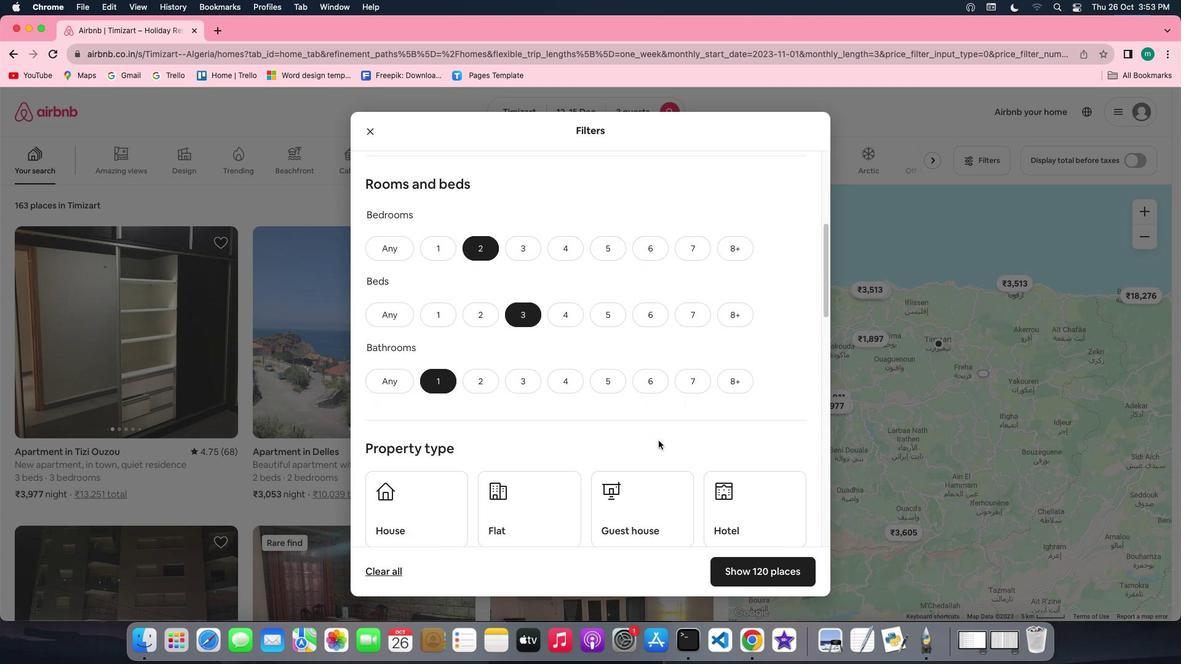 
Action: Mouse scrolled (658, 440) with delta (0, 0)
Screenshot: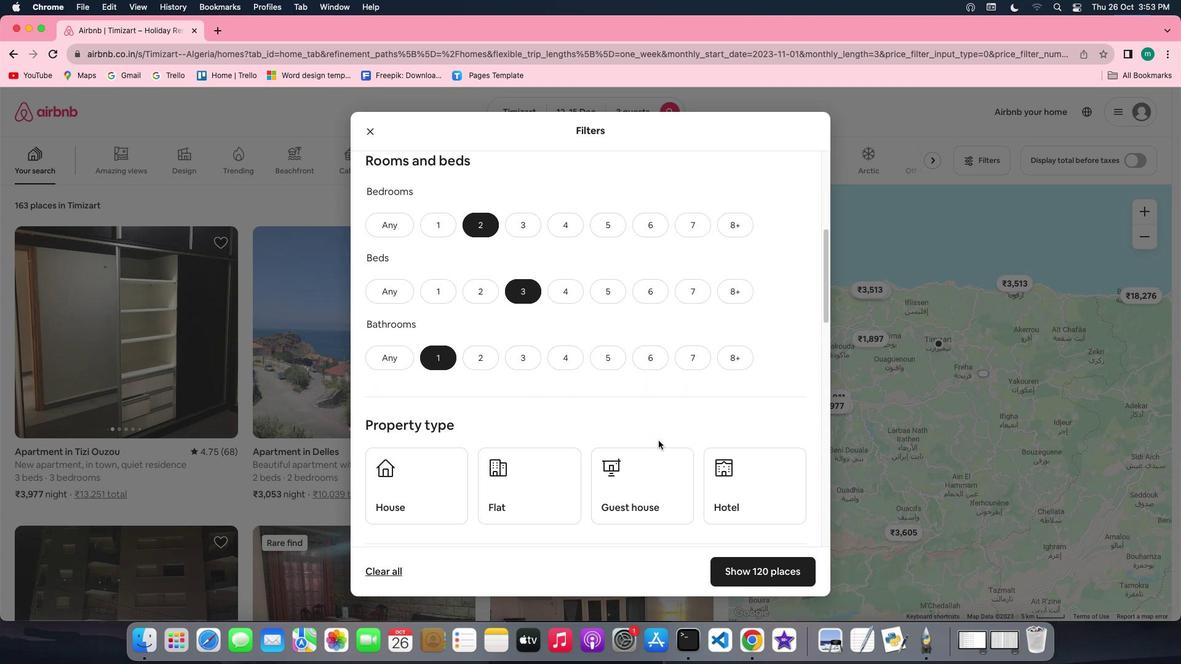 
Action: Mouse scrolled (658, 440) with delta (0, 0)
Screenshot: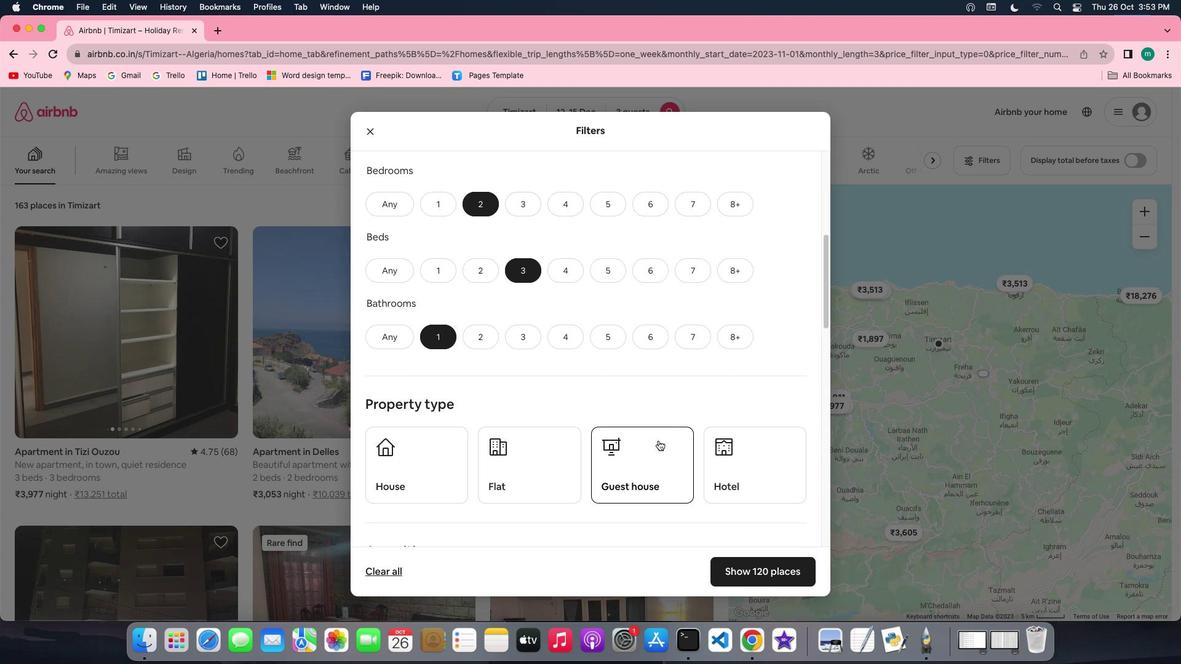 
Action: Mouse scrolled (658, 440) with delta (0, 0)
Screenshot: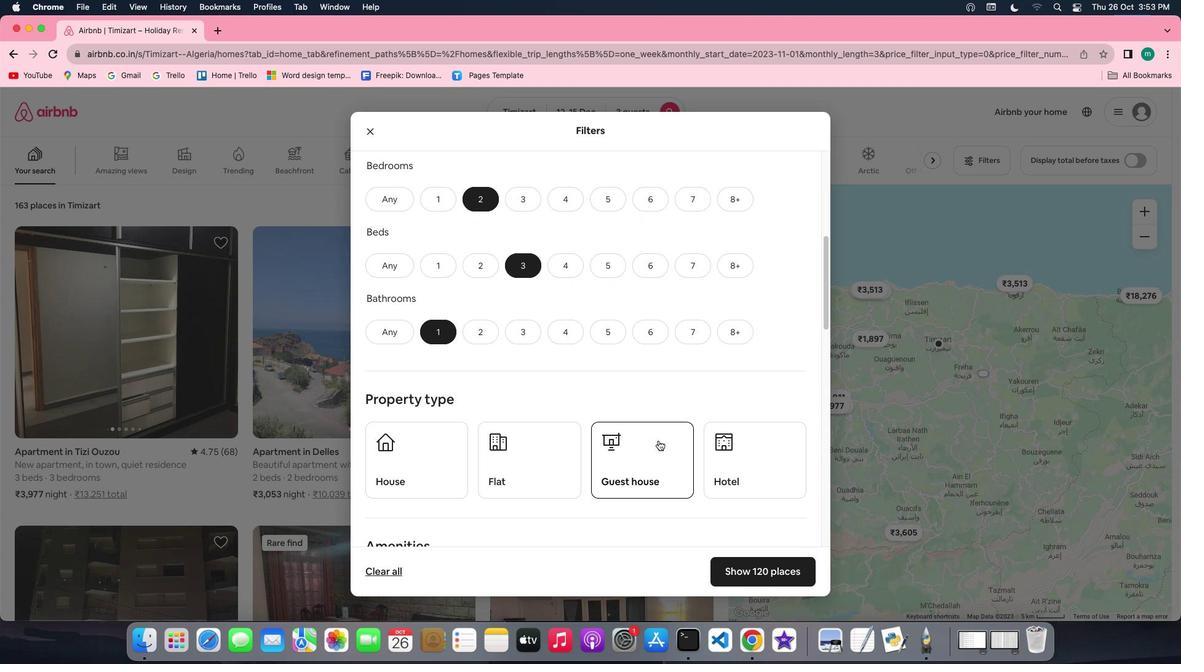 
Action: Mouse scrolled (658, 440) with delta (0, 0)
Screenshot: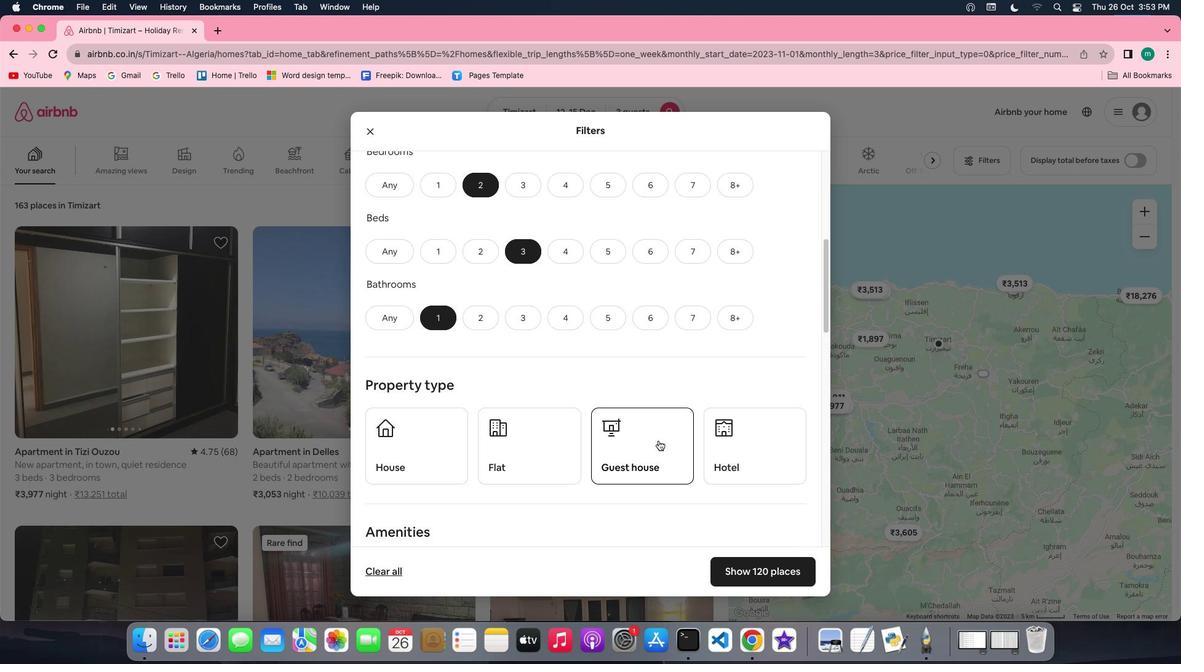 
Action: Mouse scrolled (658, 440) with delta (0, 0)
Screenshot: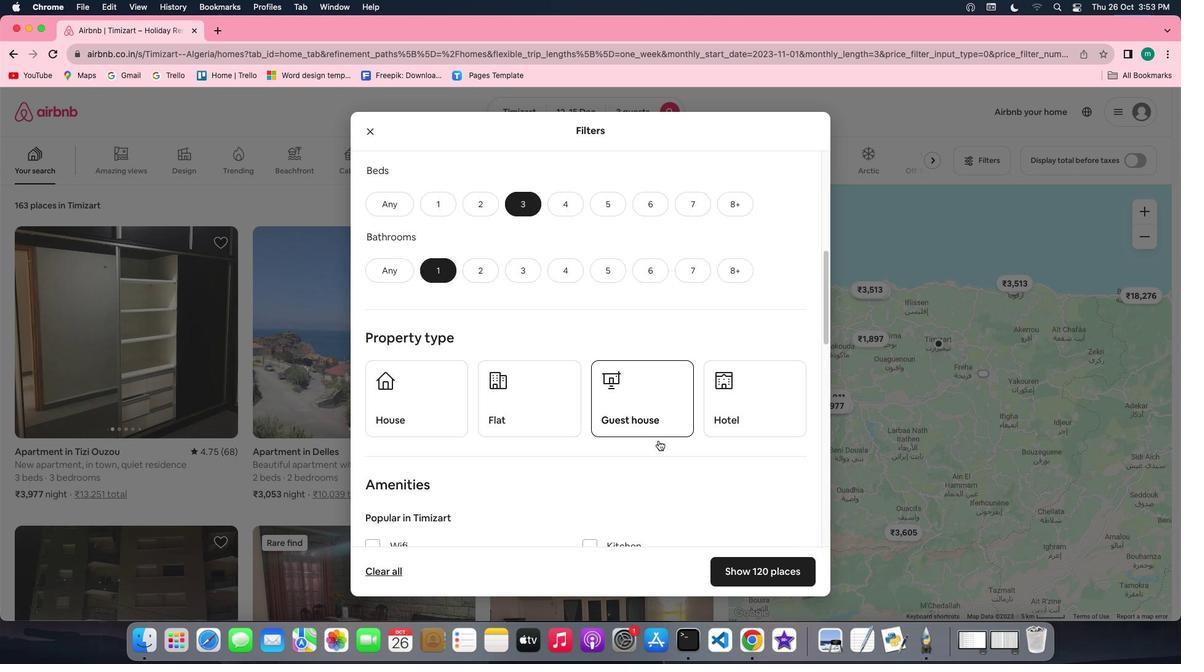 
Action: Mouse scrolled (658, 440) with delta (0, 0)
Screenshot: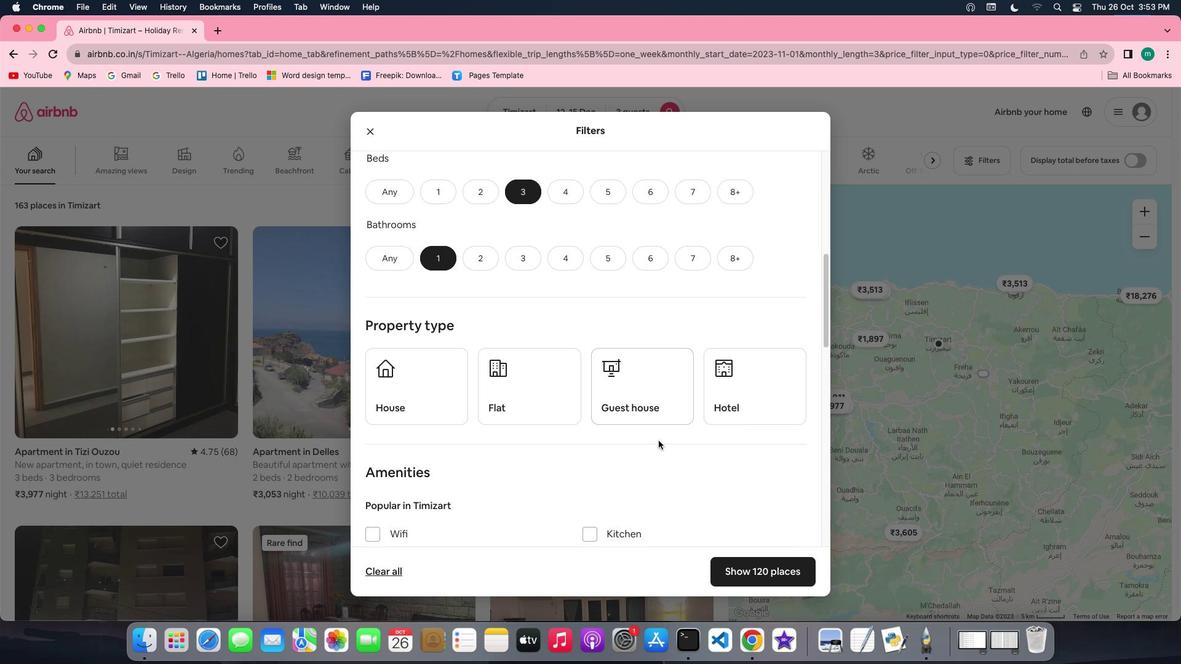 
Action: Mouse scrolled (658, 440) with delta (0, 0)
Screenshot: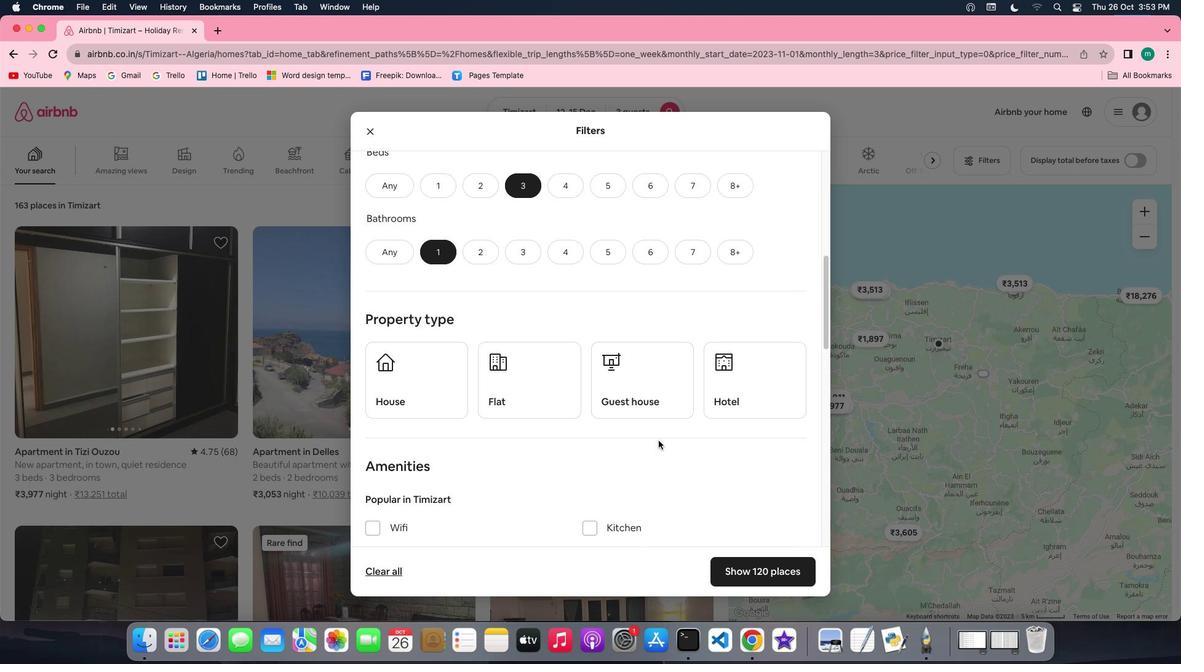 
Action: Mouse moved to (506, 383)
Screenshot: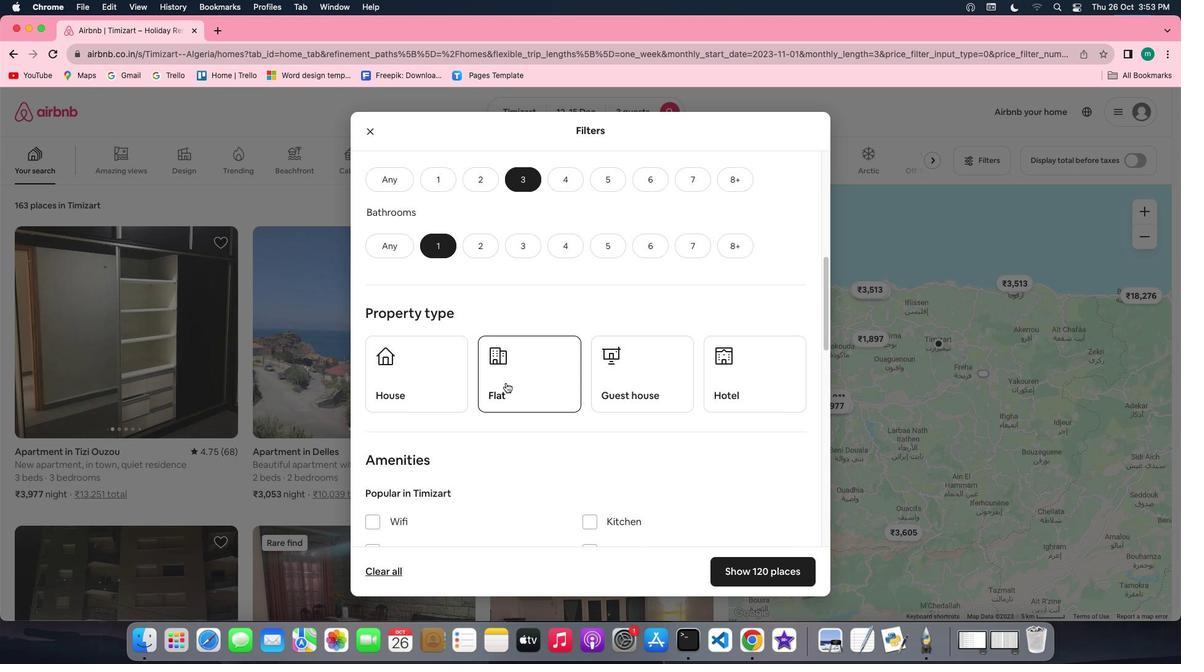 
Action: Mouse pressed left at (506, 383)
Screenshot: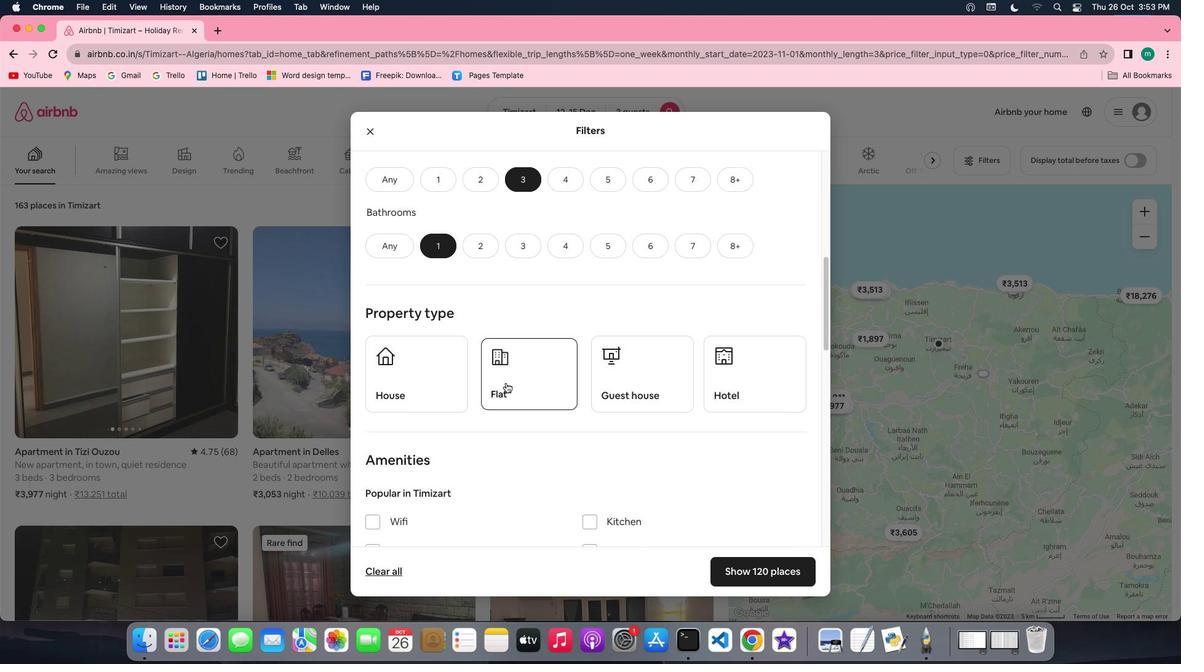 
Action: Mouse moved to (689, 428)
Screenshot: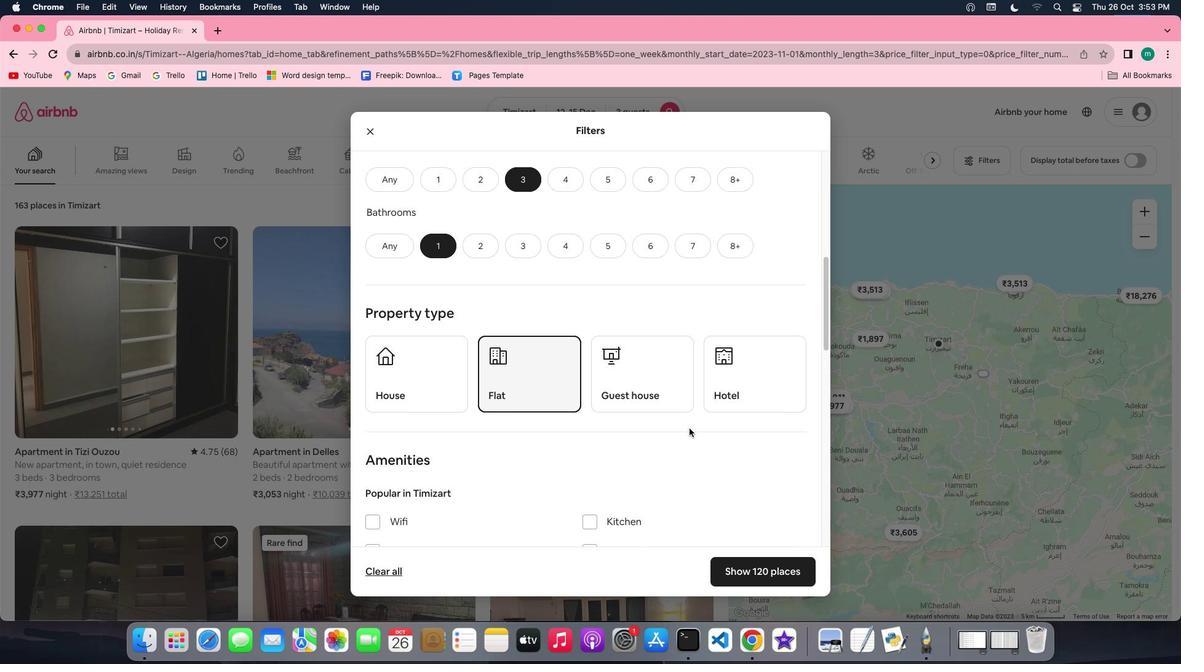 
Action: Mouse scrolled (689, 428) with delta (0, 0)
Screenshot: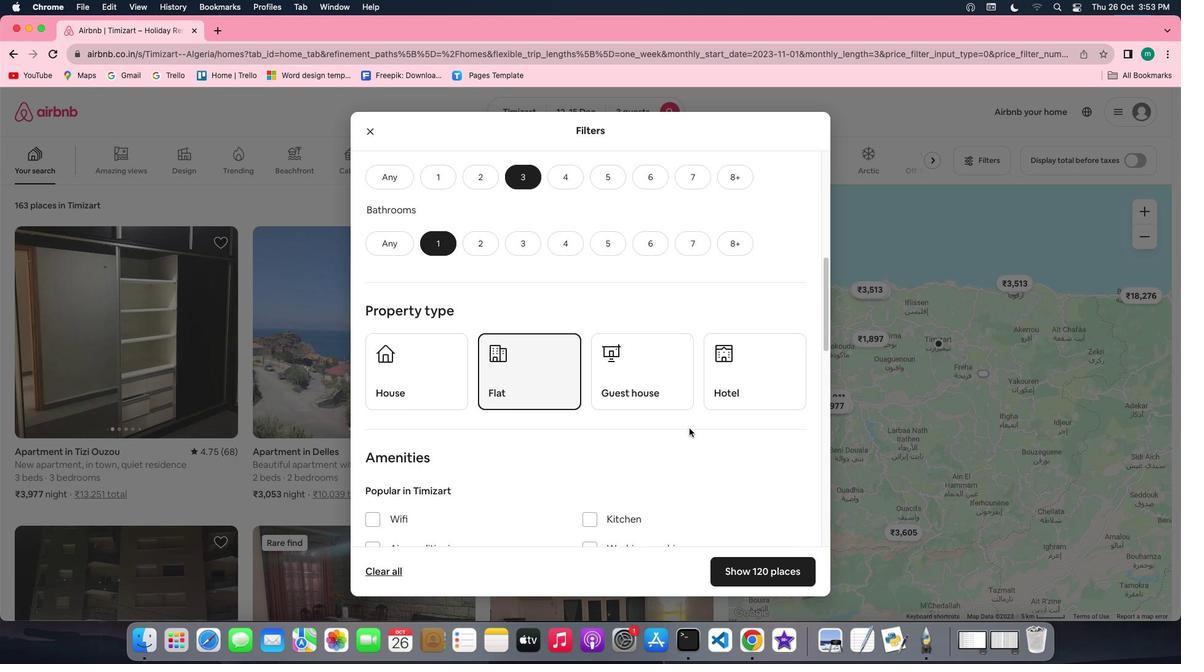 
Action: Mouse scrolled (689, 428) with delta (0, 0)
Screenshot: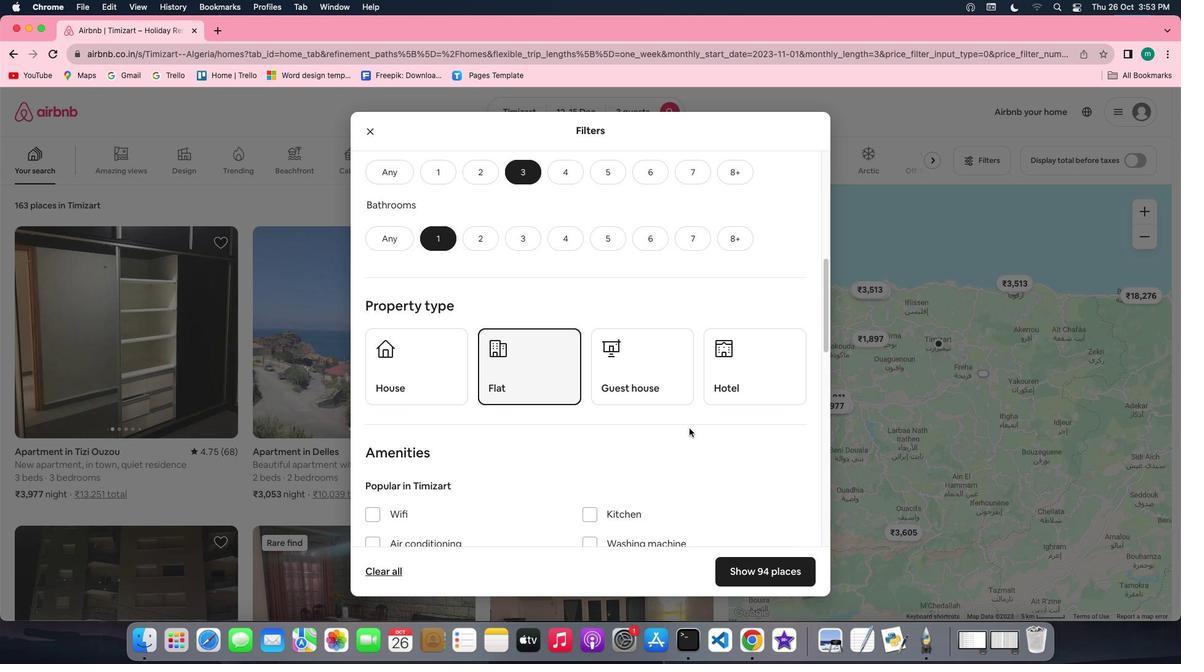 
Action: Mouse scrolled (689, 428) with delta (0, -1)
Screenshot: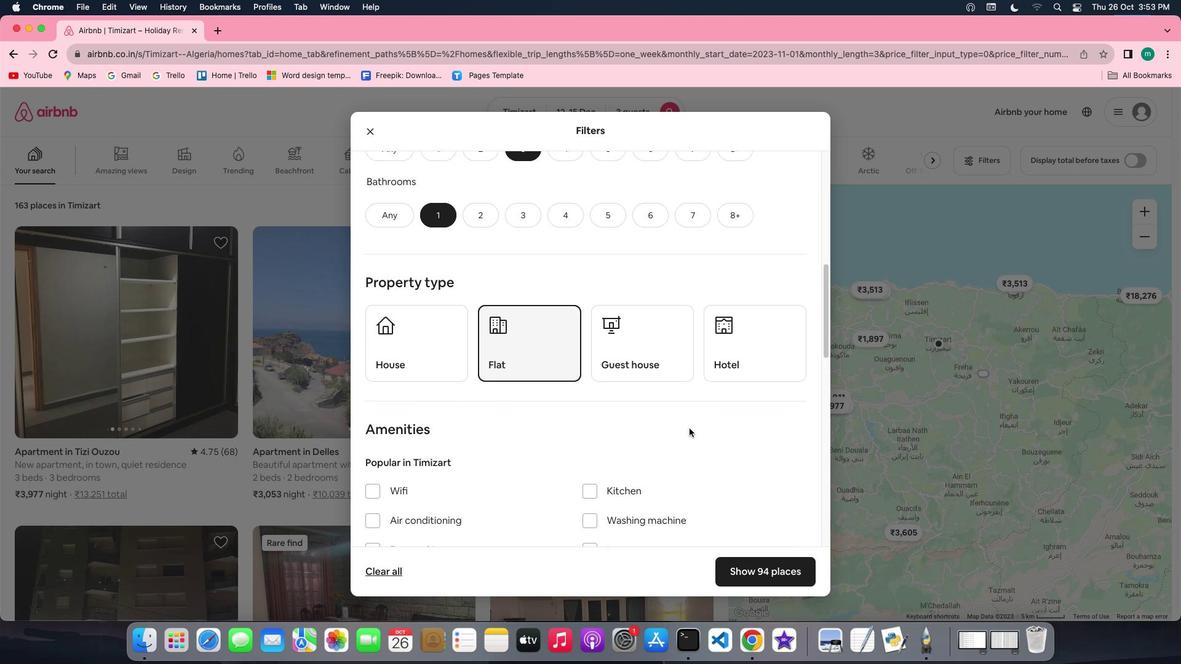 
Action: Mouse scrolled (689, 428) with delta (0, 0)
Screenshot: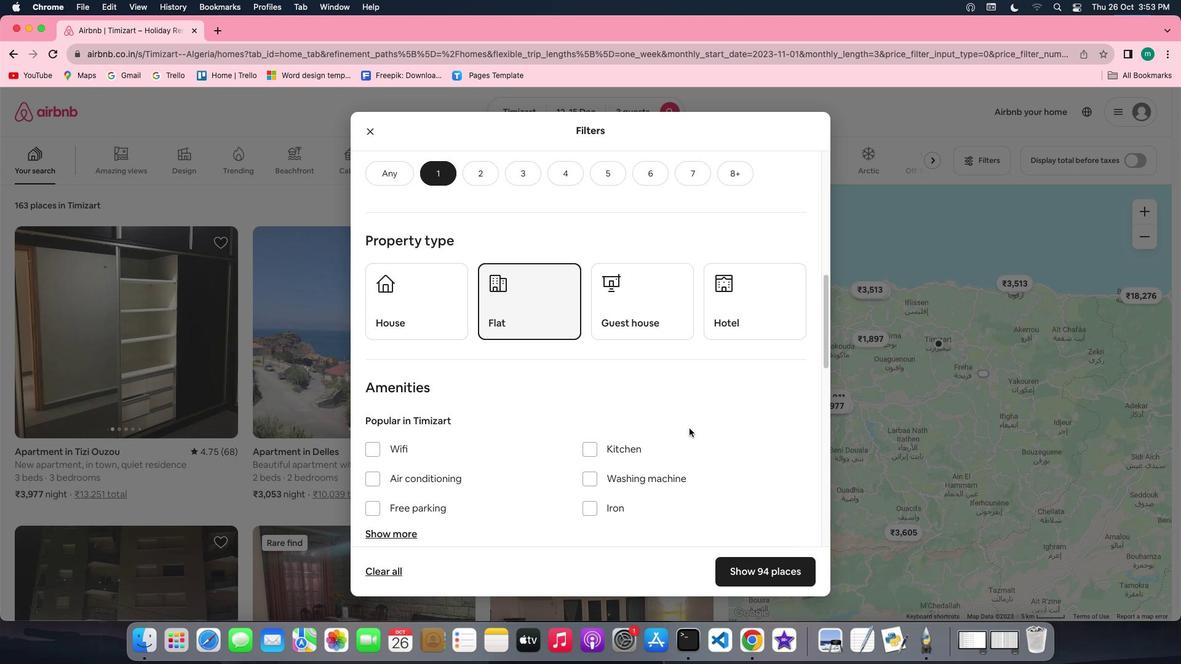 
Action: Mouse scrolled (689, 428) with delta (0, 0)
Screenshot: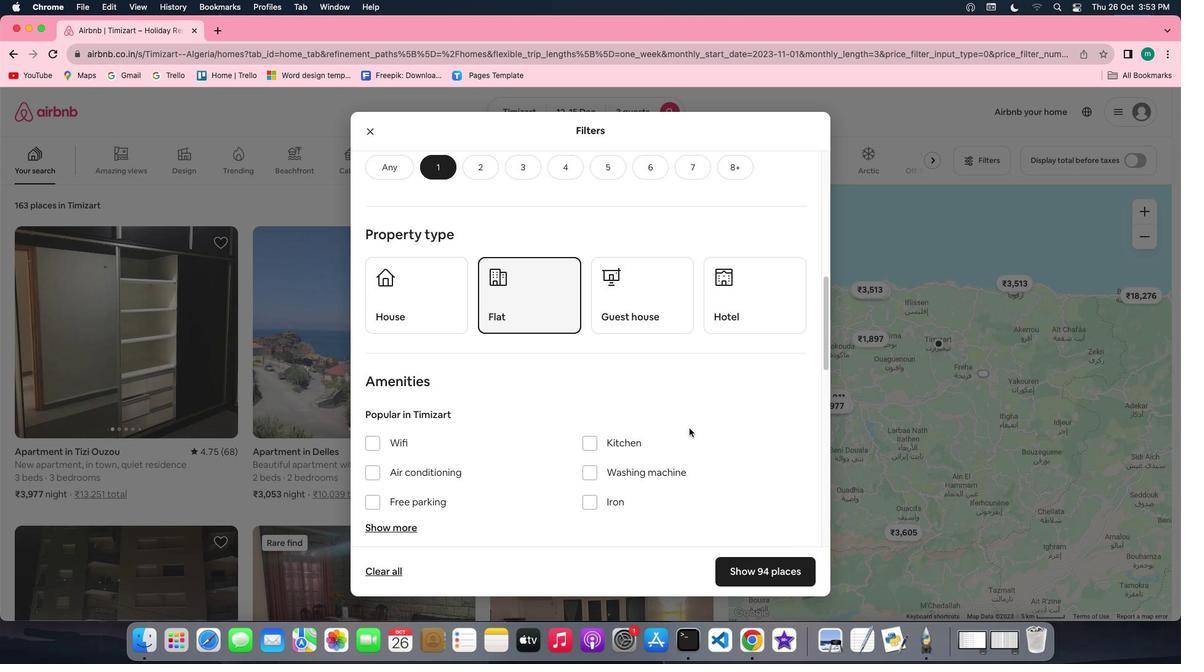 
Action: Mouse scrolled (689, 428) with delta (0, 0)
Screenshot: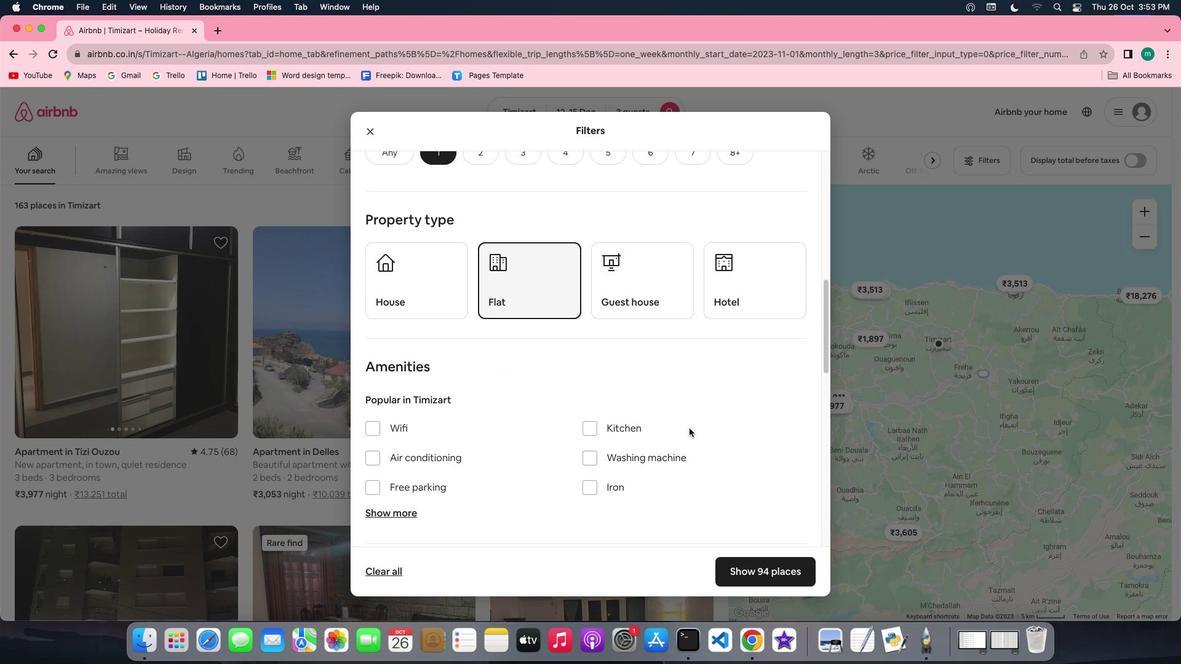 
Action: Mouse scrolled (689, 428) with delta (0, 0)
Screenshot: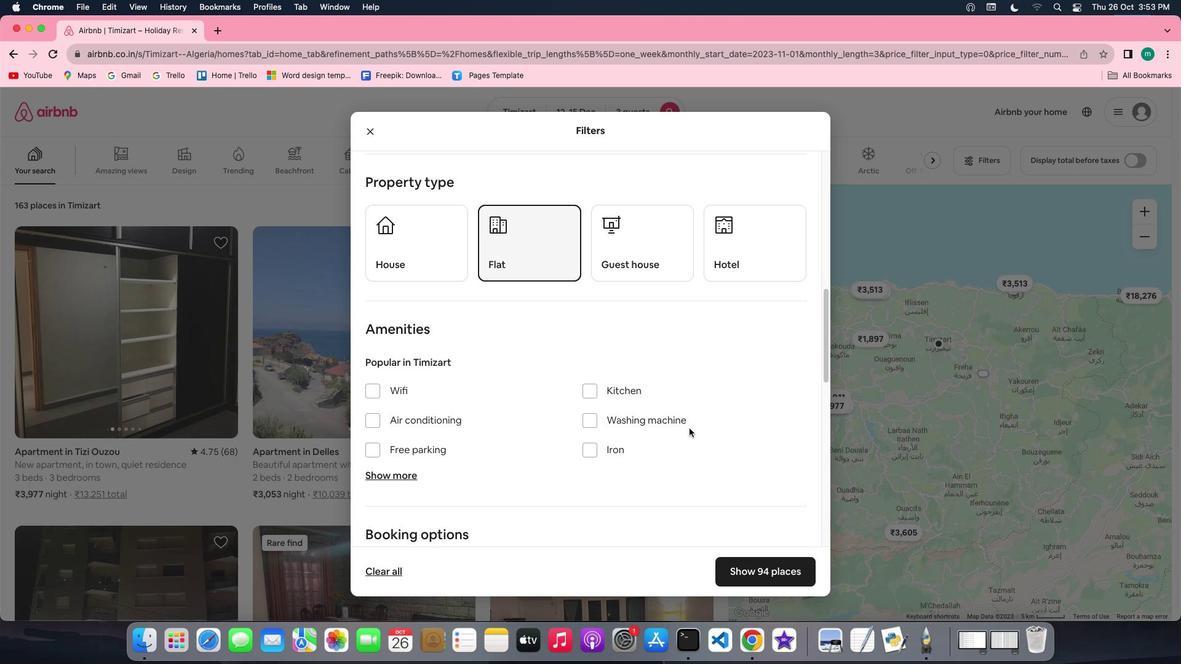 
Action: Mouse scrolled (689, 428) with delta (0, 0)
Screenshot: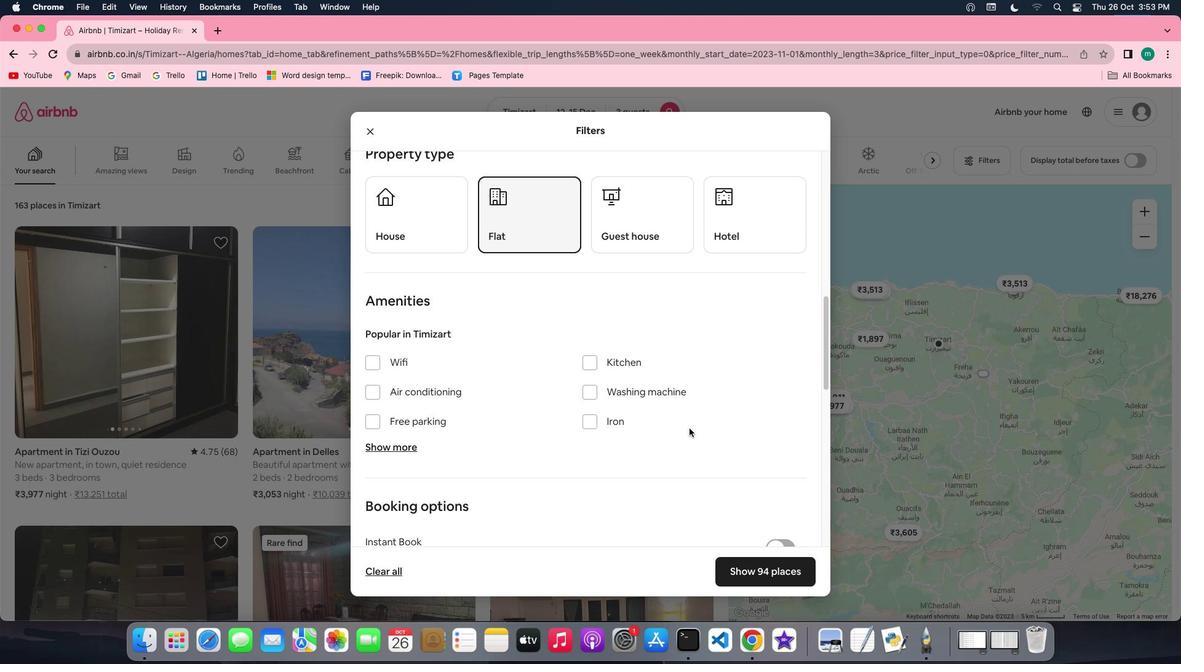 
Action: Mouse scrolled (689, 428) with delta (0, 0)
Screenshot: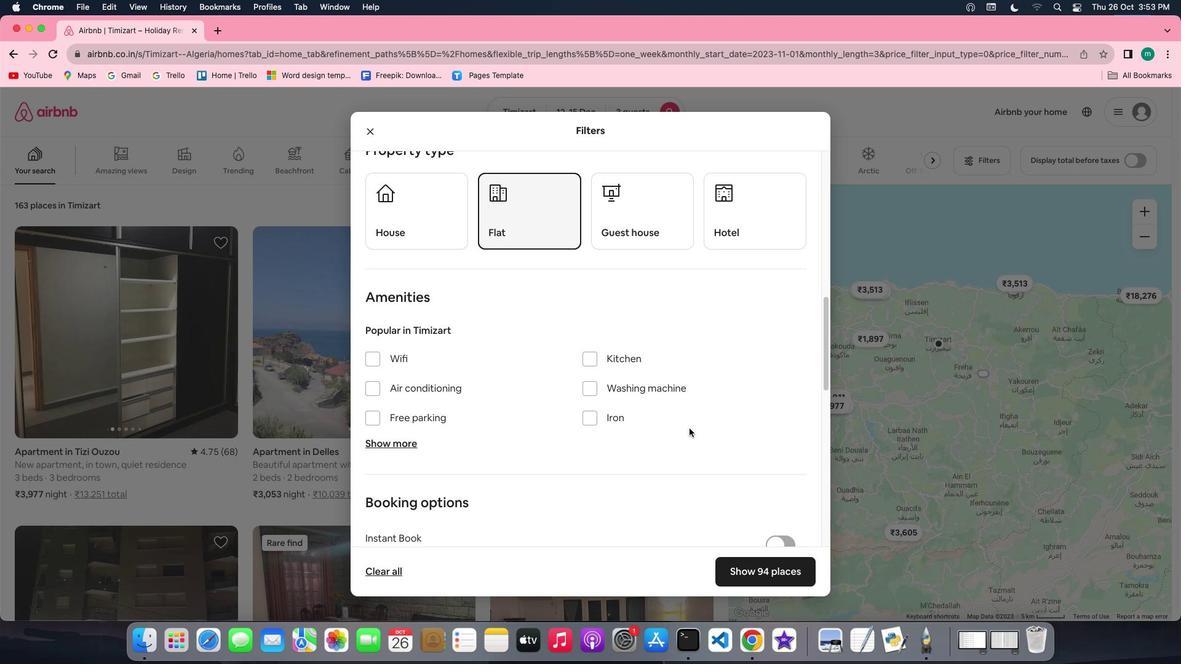 
Action: Mouse scrolled (689, 428) with delta (0, 0)
Screenshot: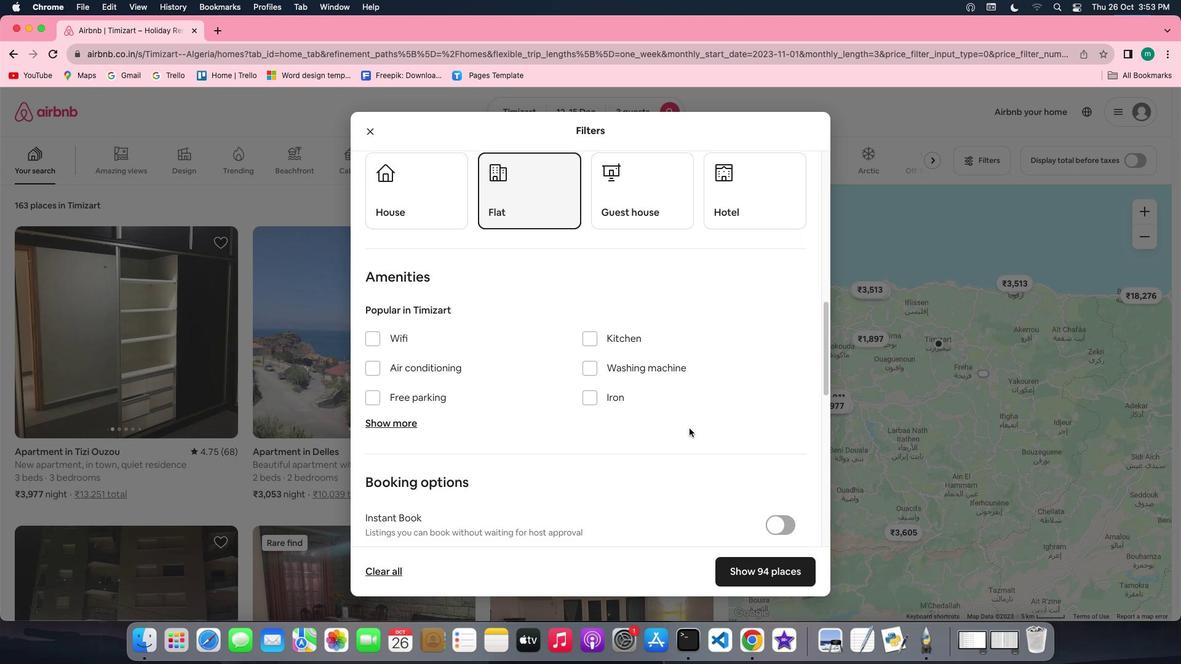 
Action: Mouse scrolled (689, 428) with delta (0, 0)
Screenshot: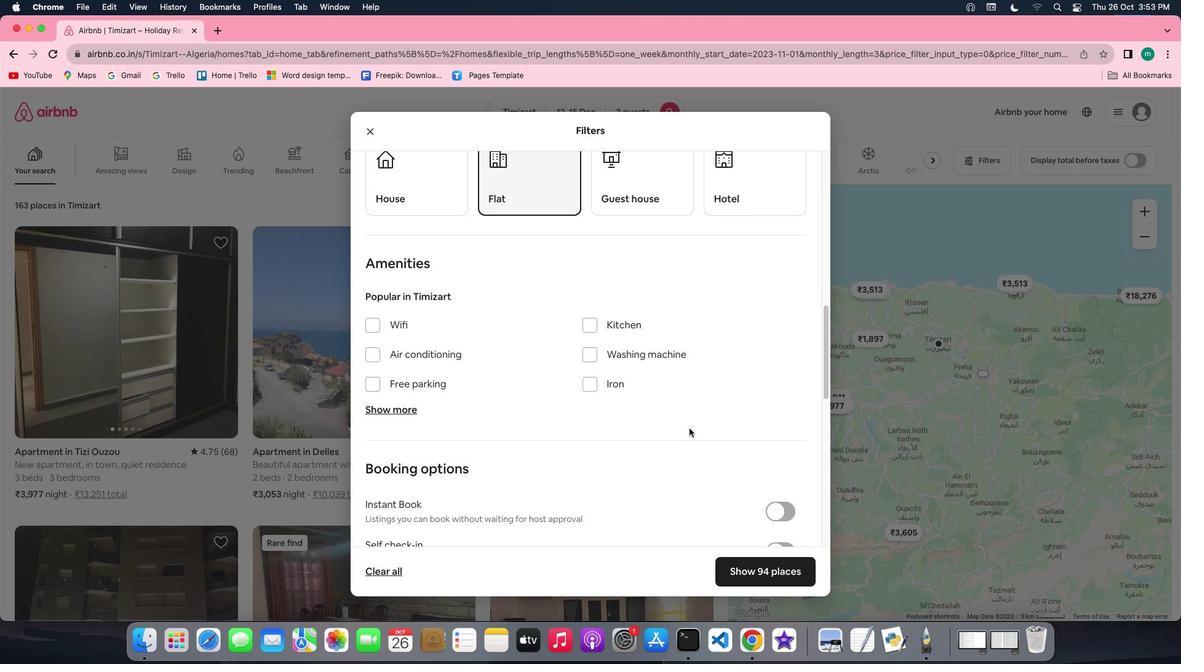 
Action: Mouse scrolled (689, 428) with delta (0, 0)
Screenshot: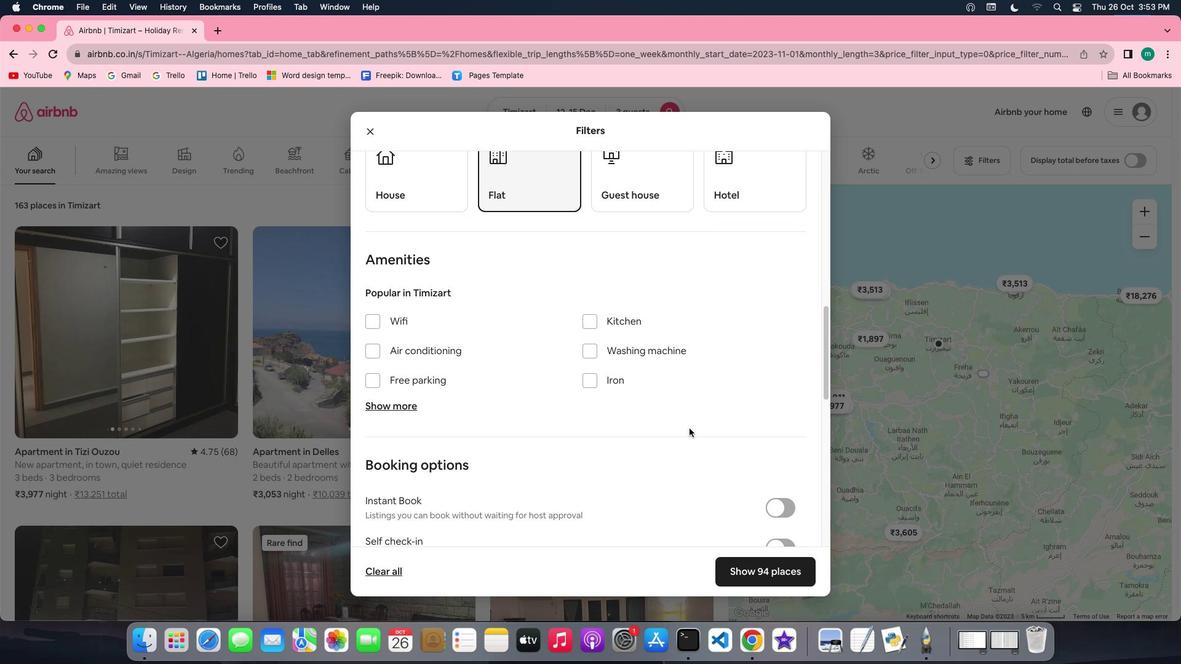 
Action: Mouse moved to (601, 341)
Screenshot: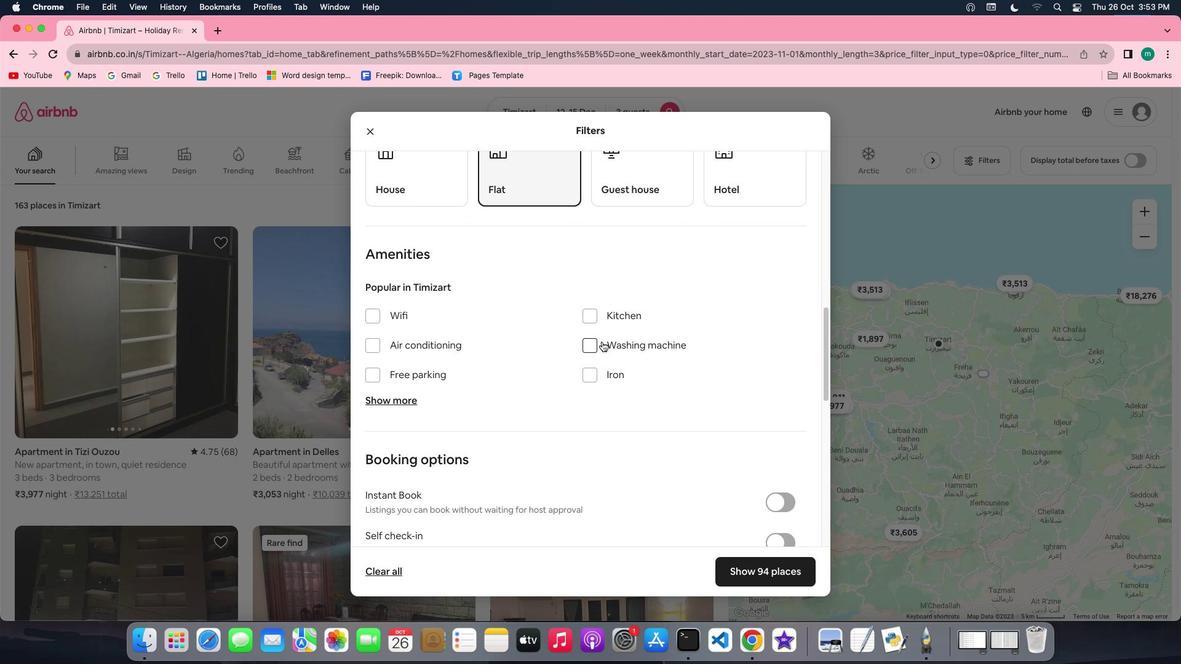 
Action: Mouse pressed left at (601, 341)
Screenshot: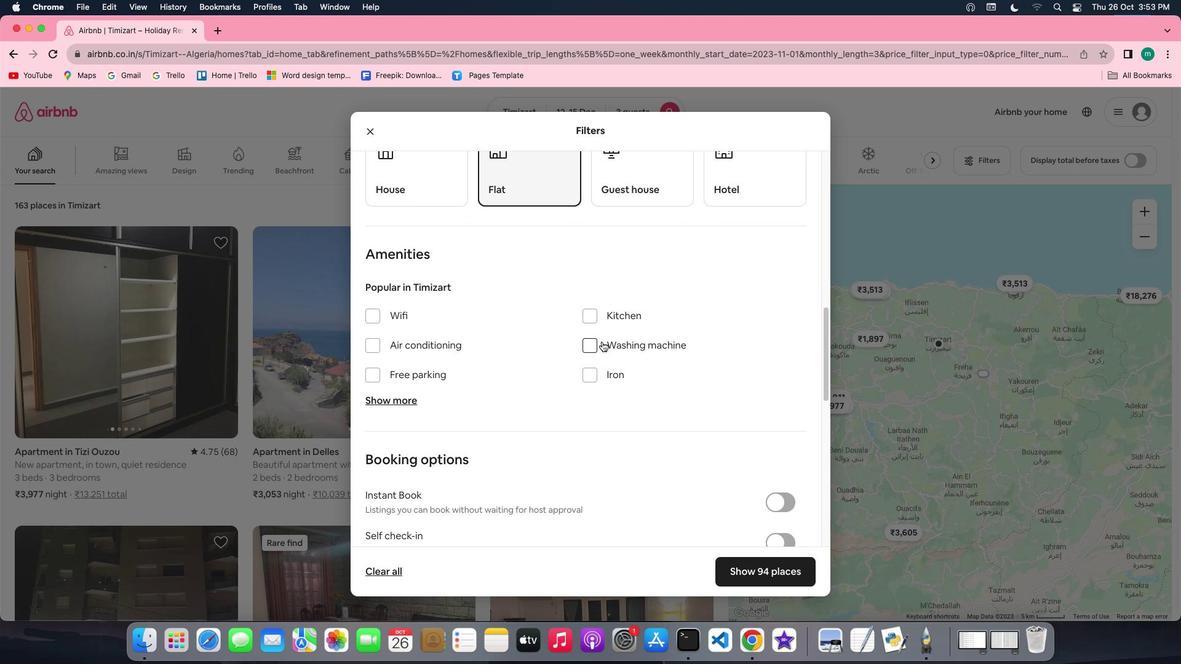 
Action: Mouse moved to (772, 446)
Screenshot: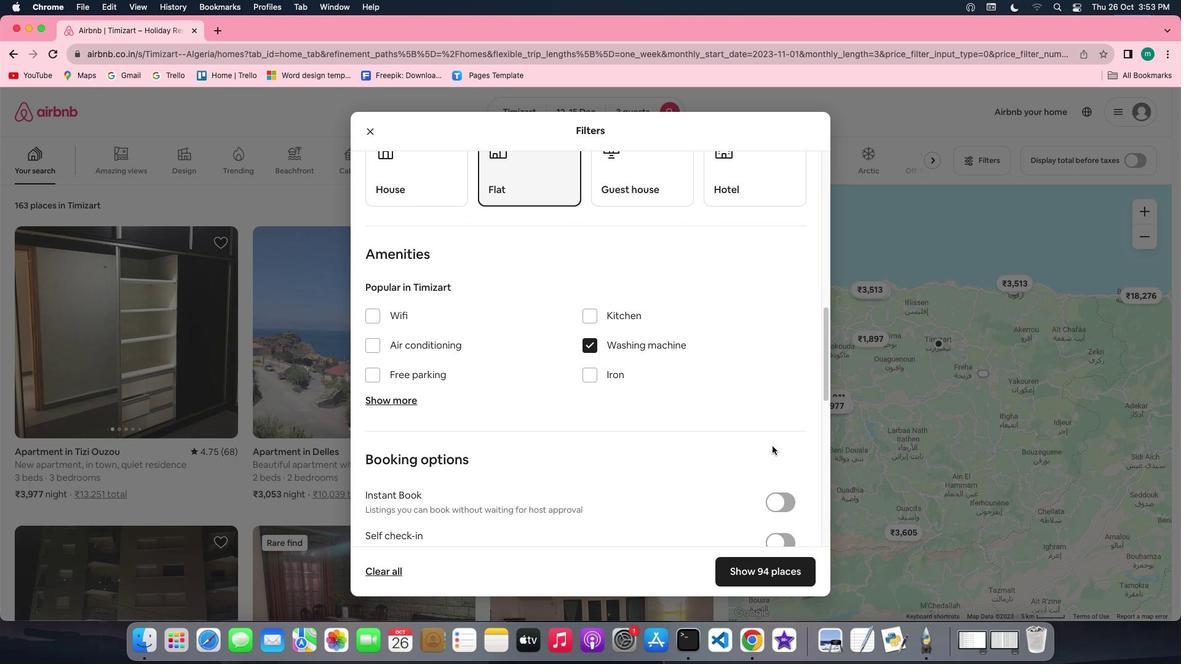 
Action: Mouse scrolled (772, 446) with delta (0, 0)
Screenshot: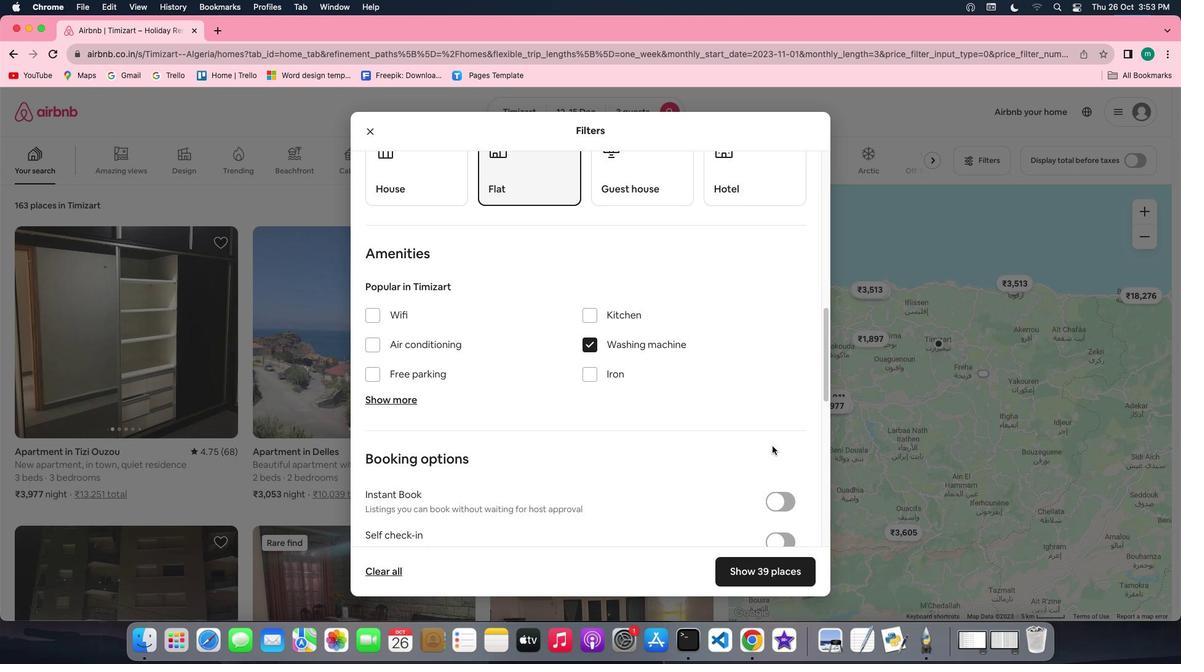 
Action: Mouse scrolled (772, 446) with delta (0, 0)
Screenshot: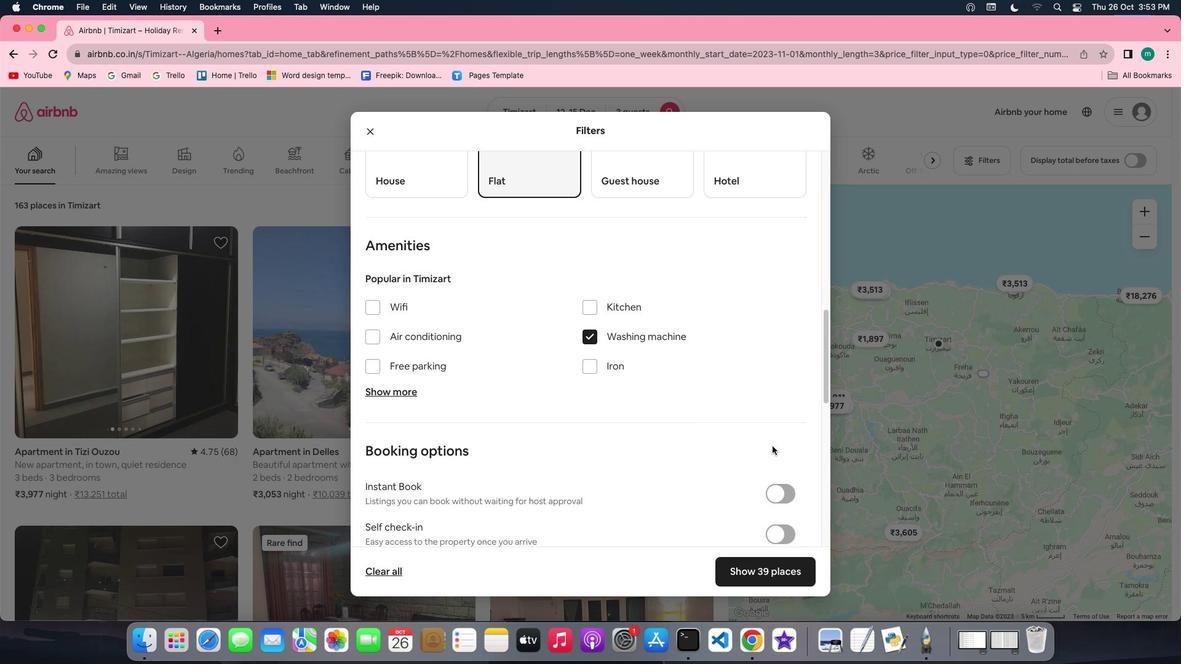 
Action: Mouse scrolled (772, 446) with delta (0, -1)
Screenshot: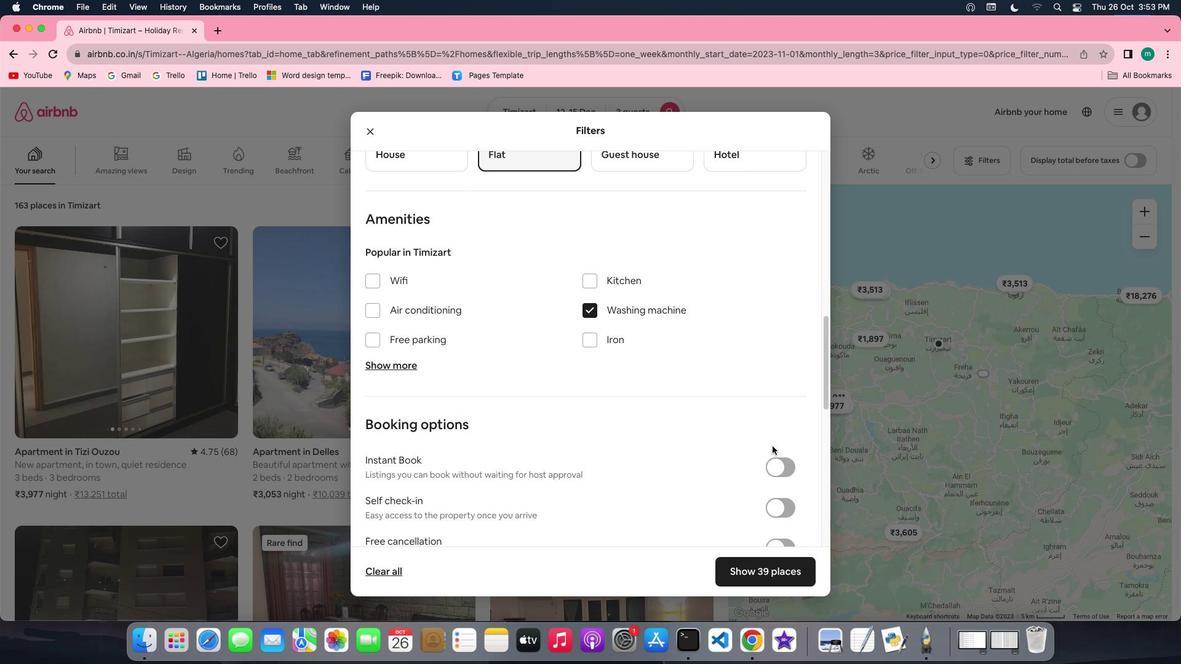 
Action: Mouse scrolled (772, 446) with delta (0, 0)
Screenshot: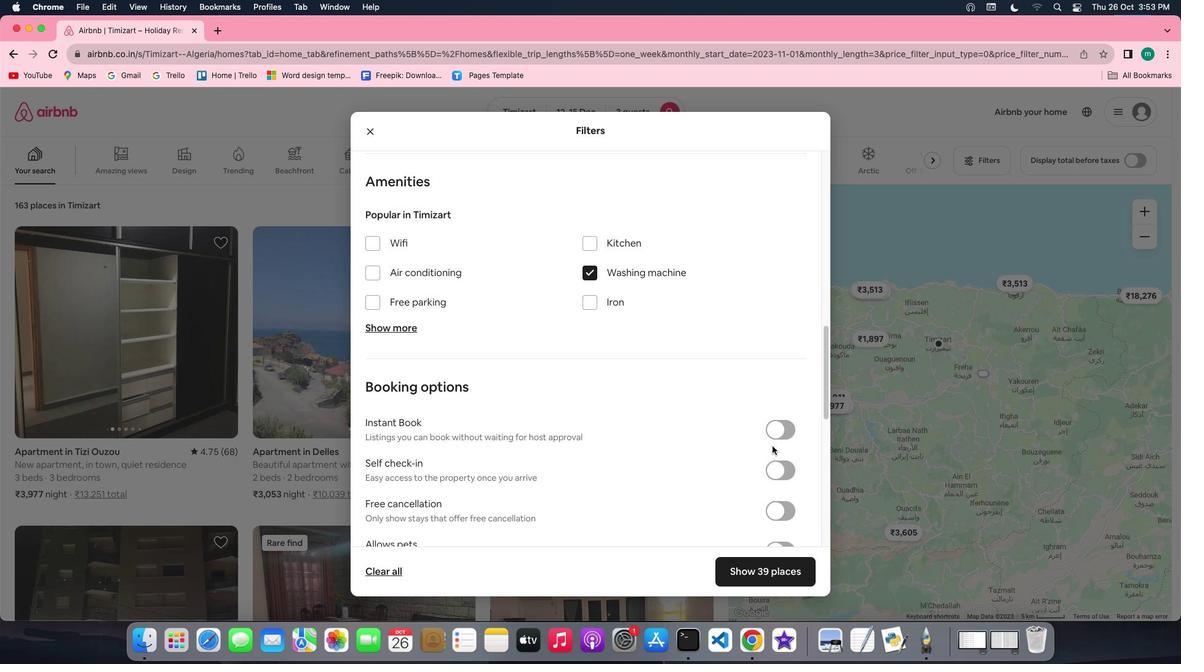 
Action: Mouse scrolled (772, 446) with delta (0, 0)
Screenshot: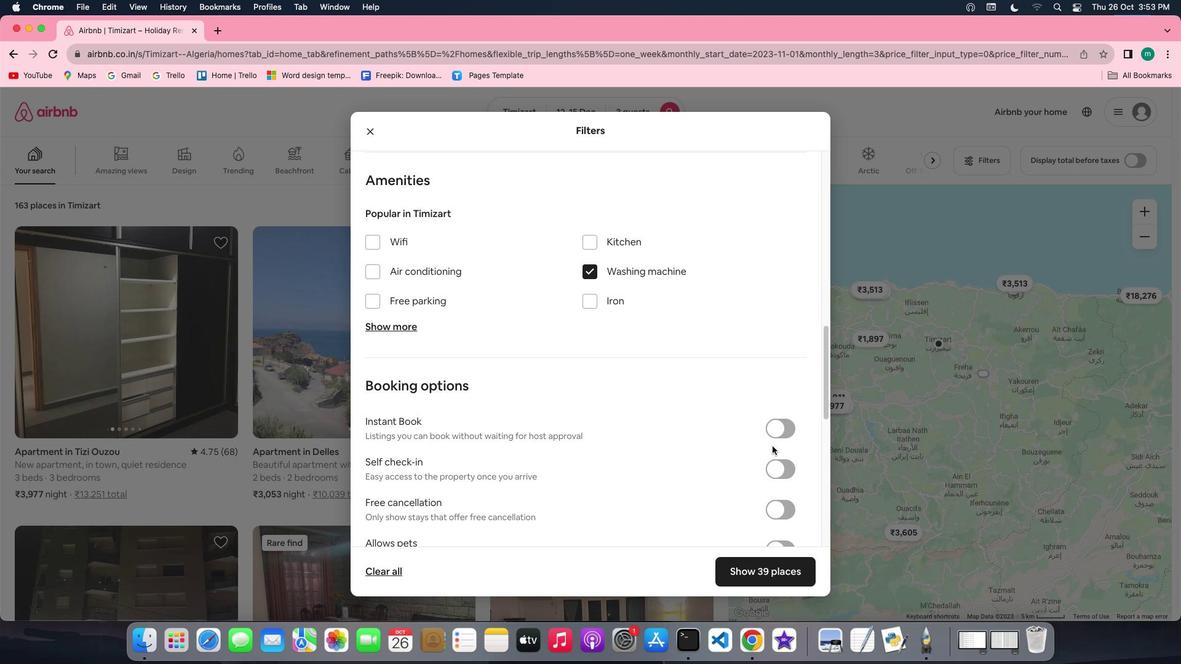 
Action: Mouse scrolled (772, 446) with delta (0, 0)
Screenshot: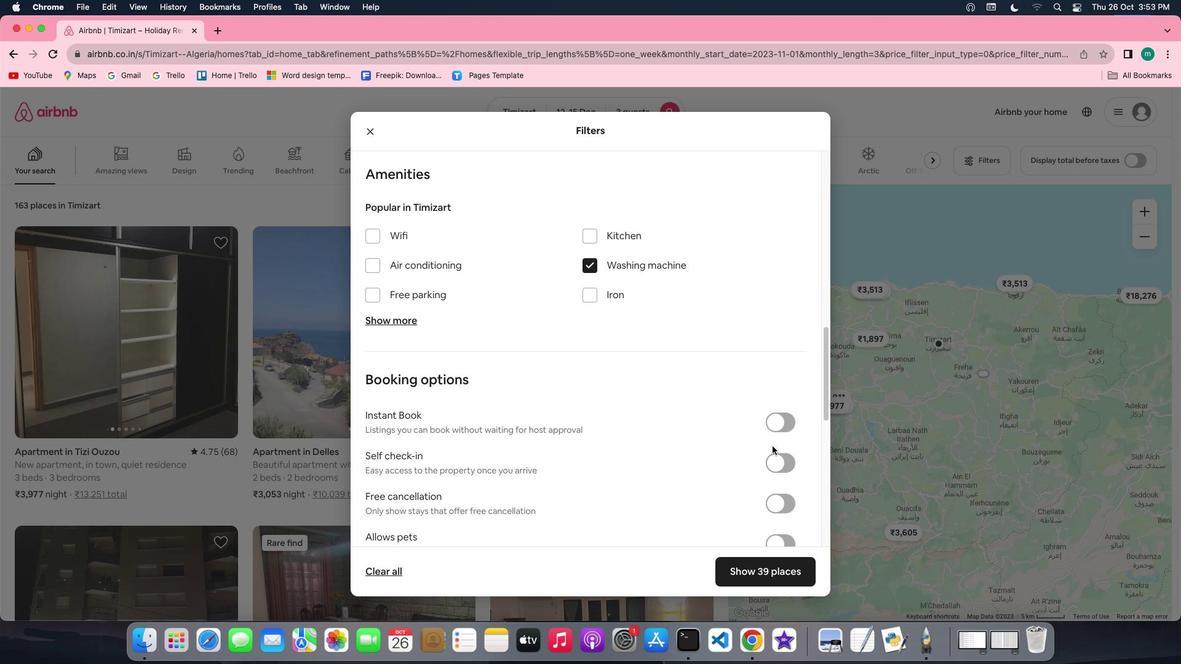 
Action: Mouse scrolled (772, 446) with delta (0, 0)
Screenshot: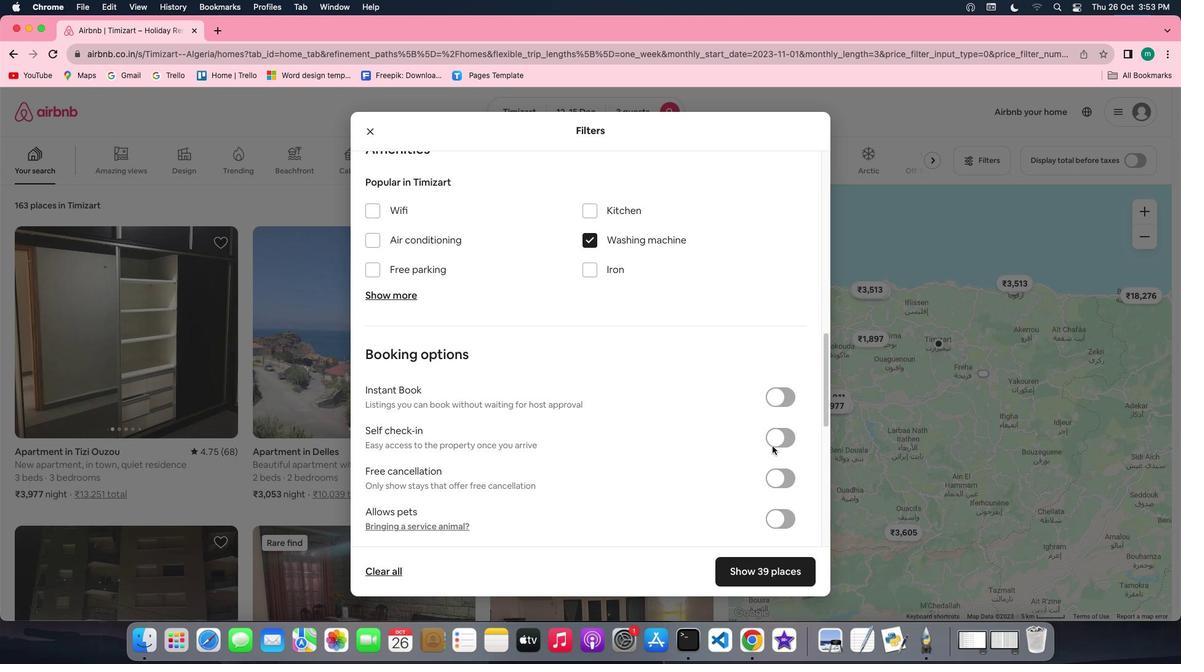 
Action: Mouse scrolled (772, 446) with delta (0, 0)
Screenshot: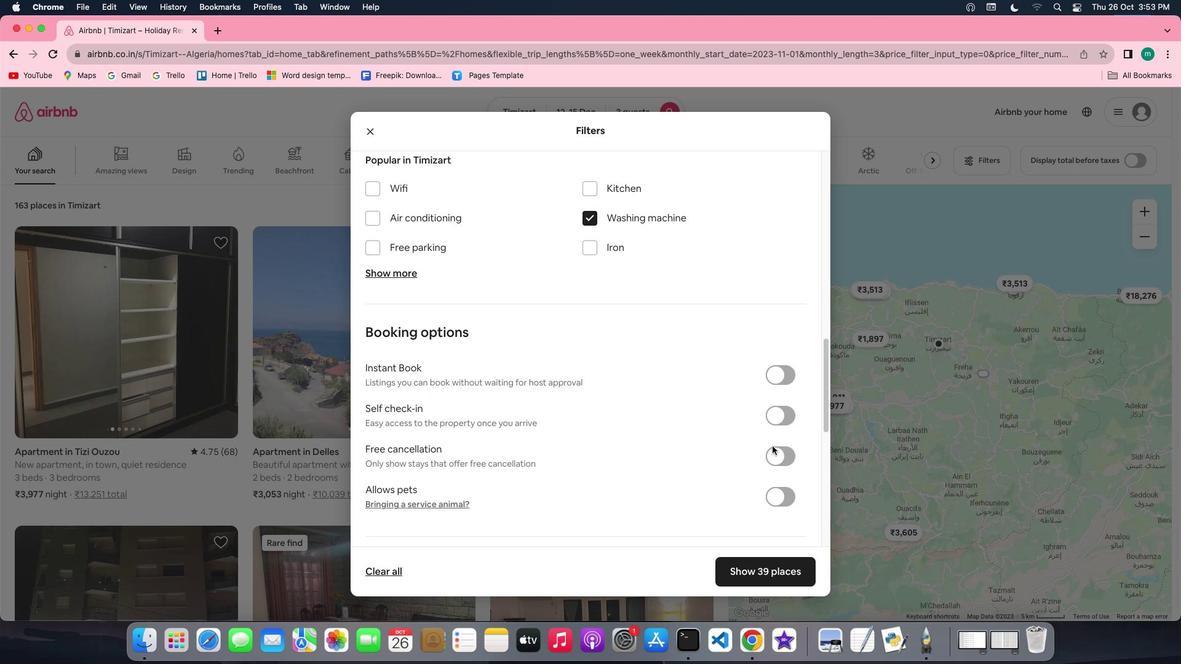 
Action: Mouse scrolled (772, 446) with delta (0, 0)
Screenshot: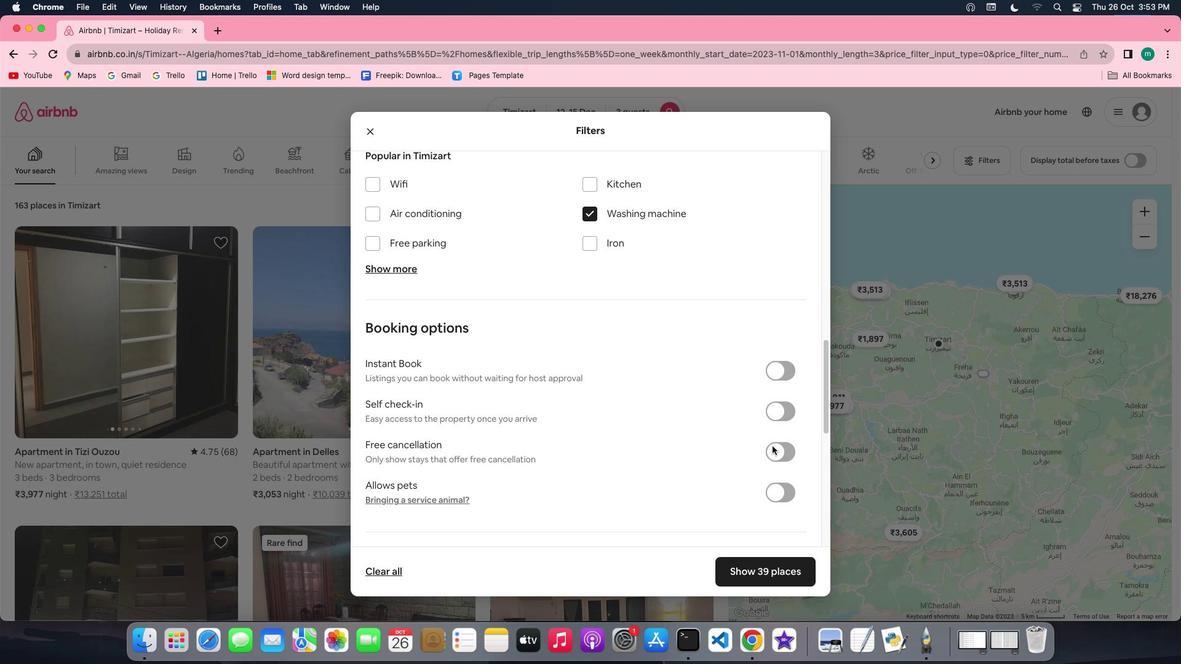 
Action: Mouse scrolled (772, 446) with delta (0, 0)
Screenshot: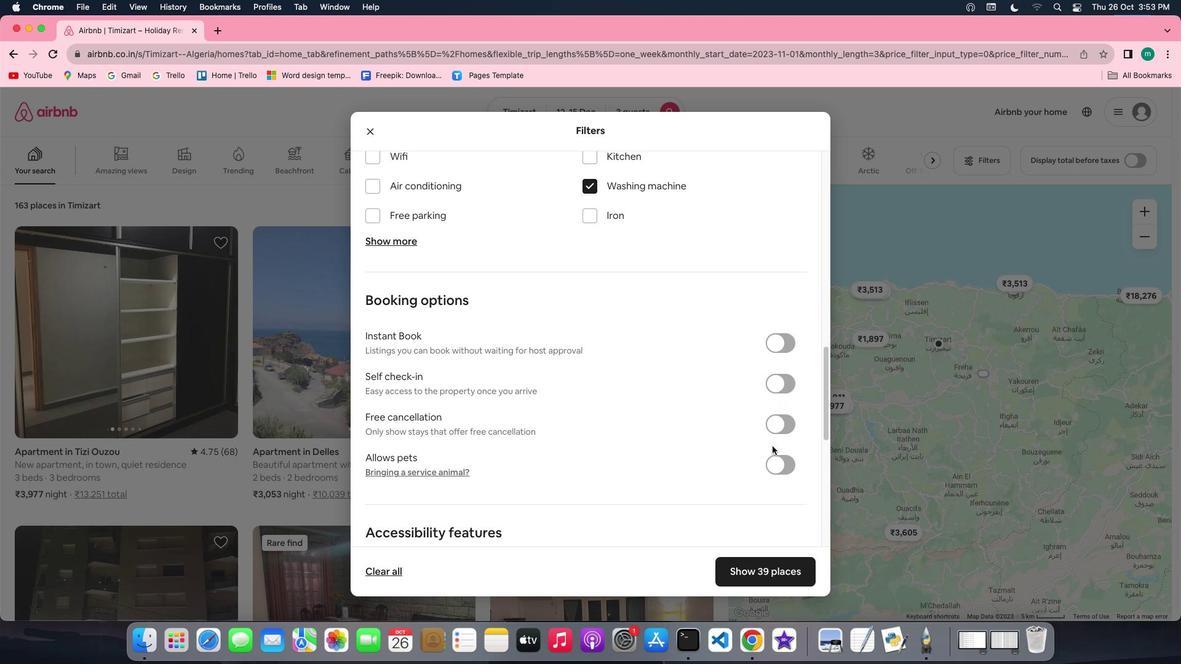 
Action: Mouse scrolled (772, 446) with delta (0, 0)
Screenshot: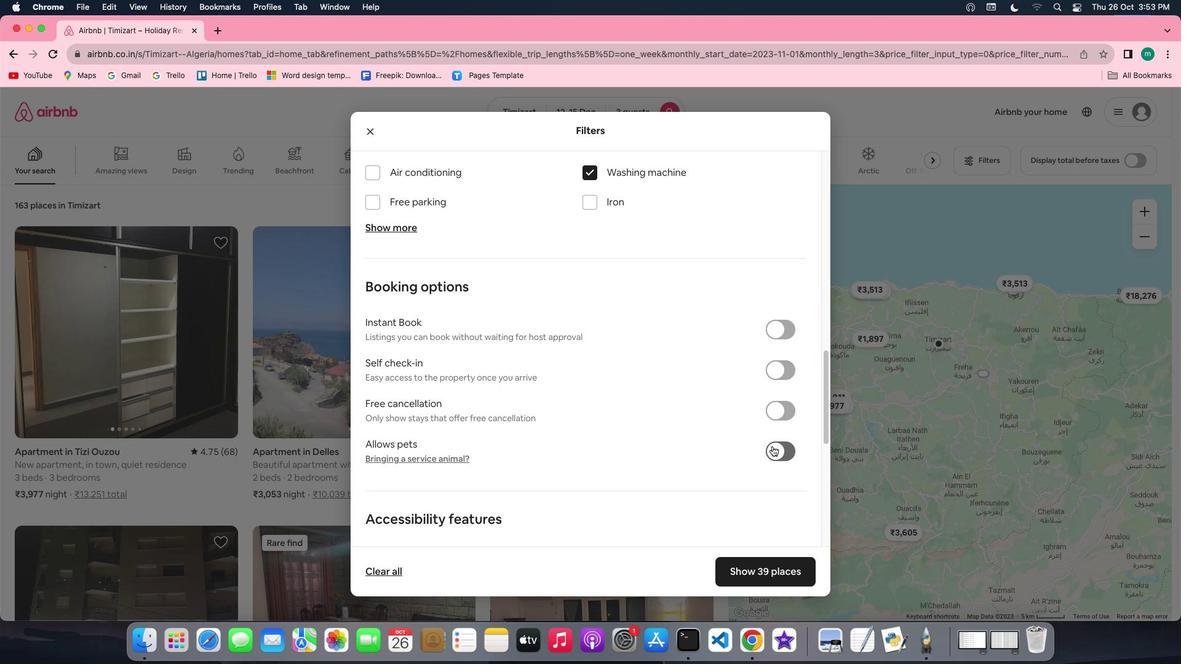 
Action: Mouse scrolled (772, 446) with delta (0, 0)
Screenshot: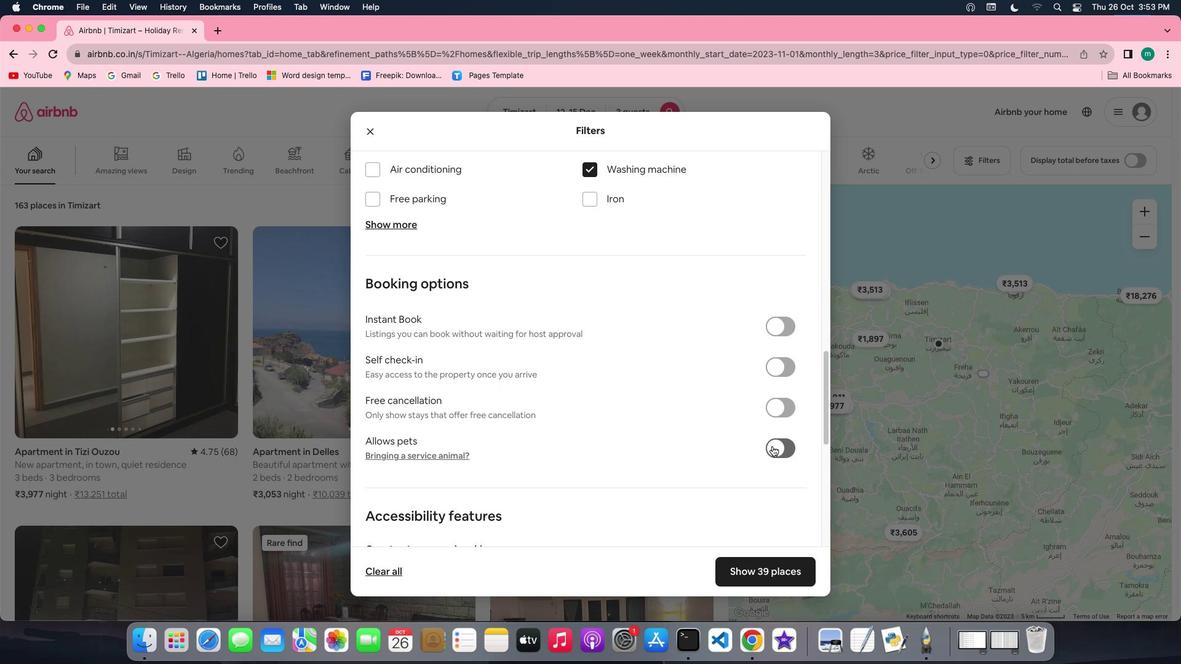 
Action: Mouse moved to (785, 366)
Screenshot: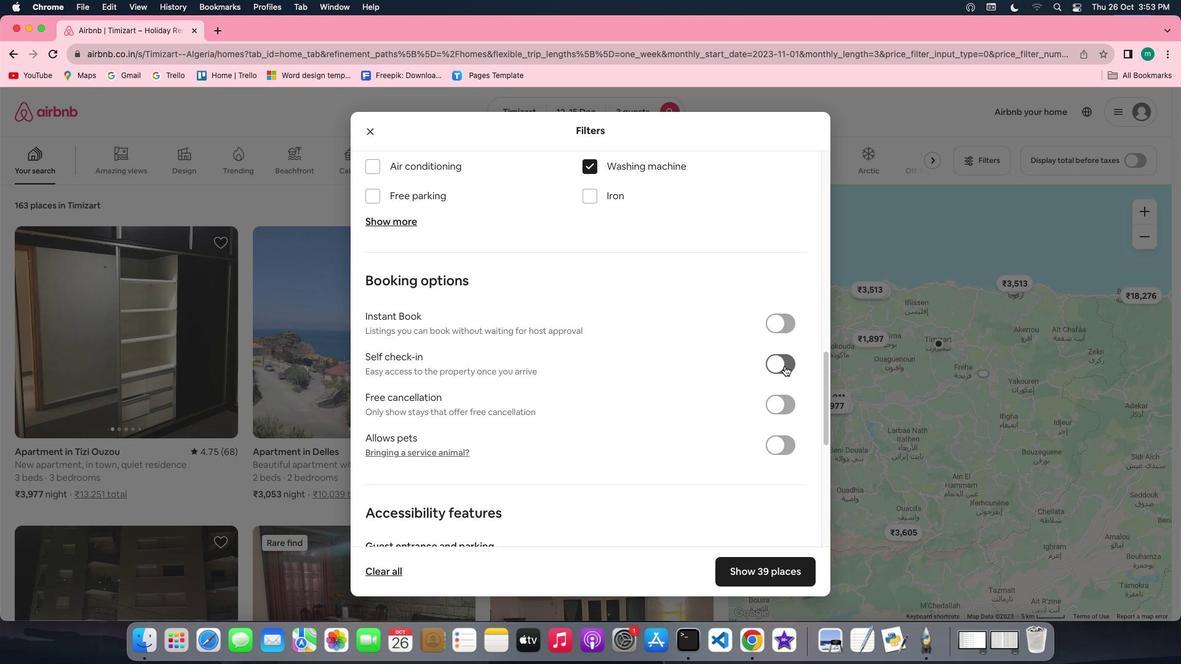 
Action: Mouse pressed left at (785, 366)
Screenshot: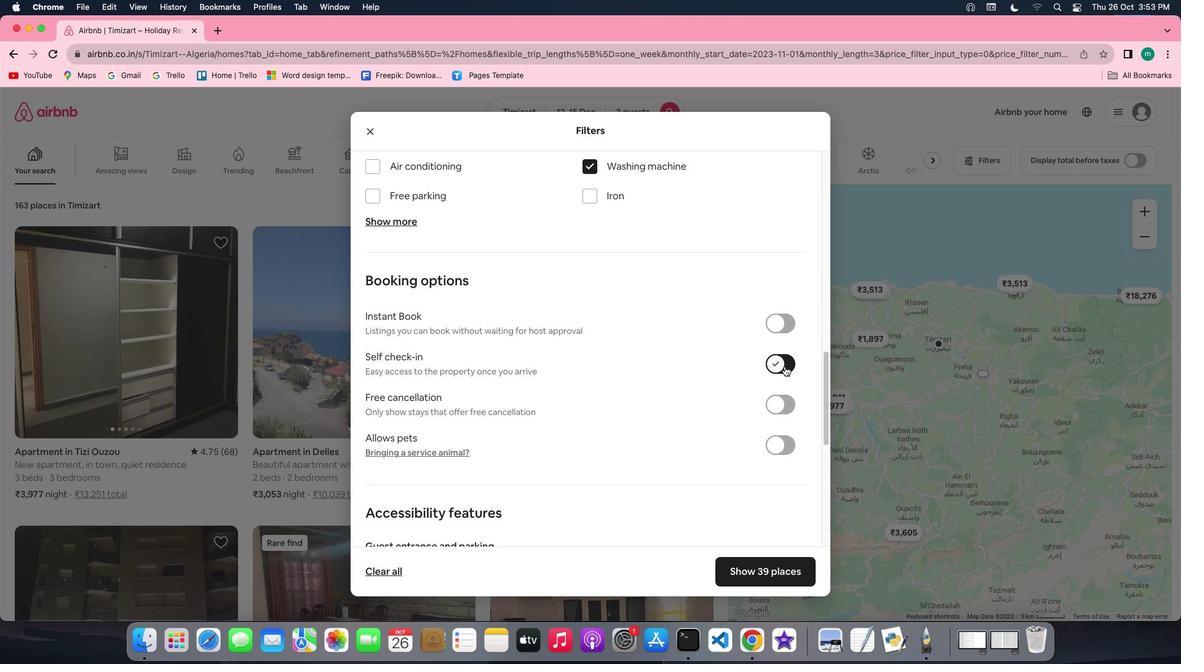 
Action: Mouse moved to (709, 406)
Screenshot: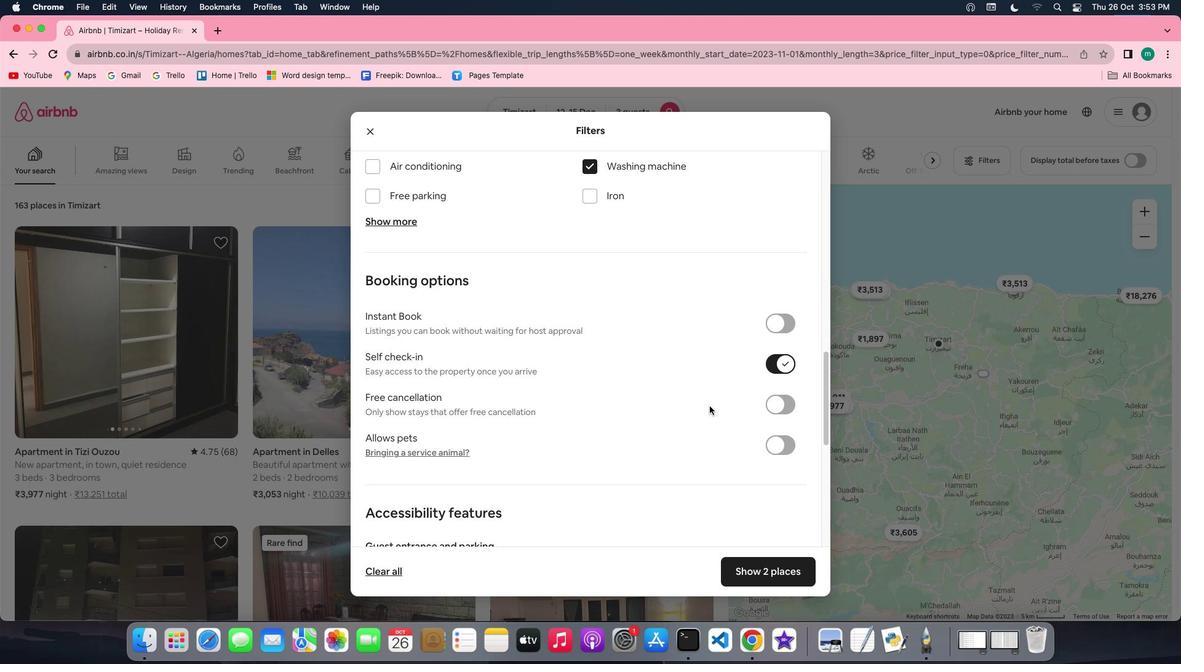 
Action: Mouse scrolled (709, 406) with delta (0, 0)
Screenshot: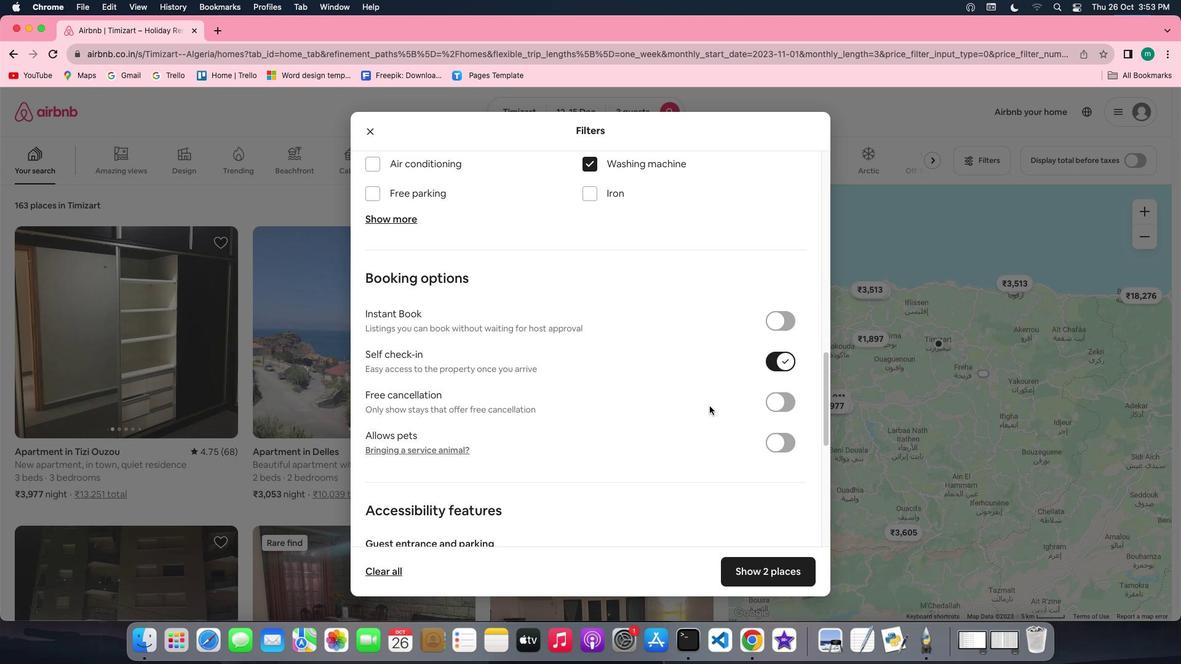 
Action: Mouse scrolled (709, 406) with delta (0, 0)
Screenshot: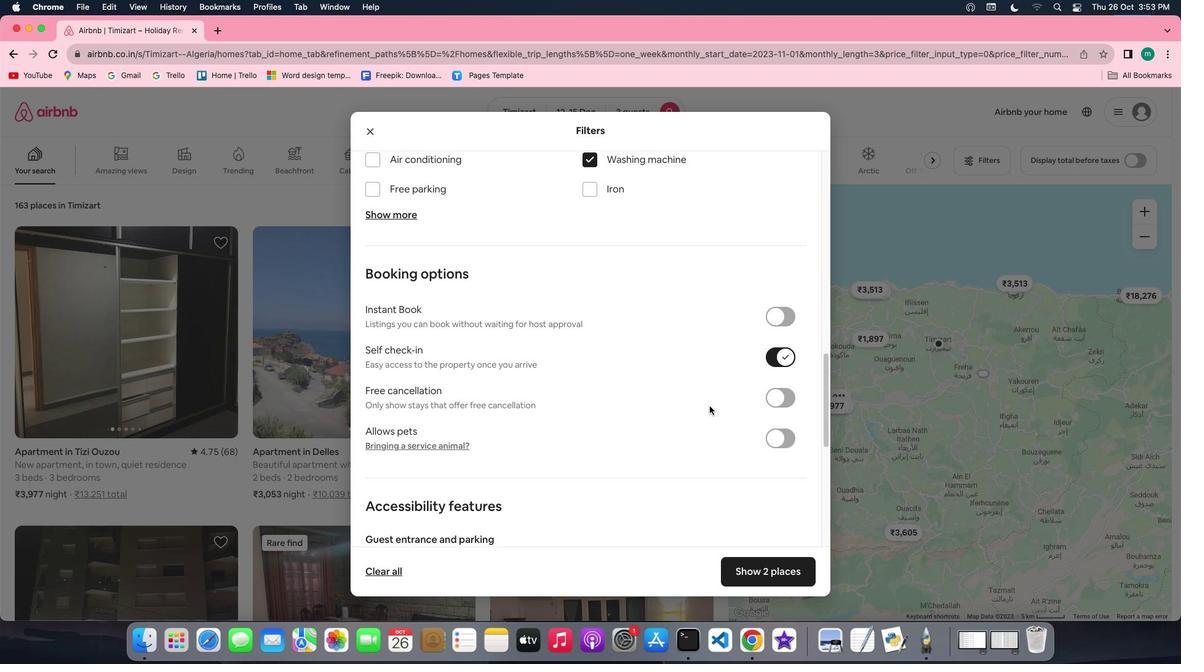 
Action: Mouse scrolled (709, 406) with delta (0, -1)
Screenshot: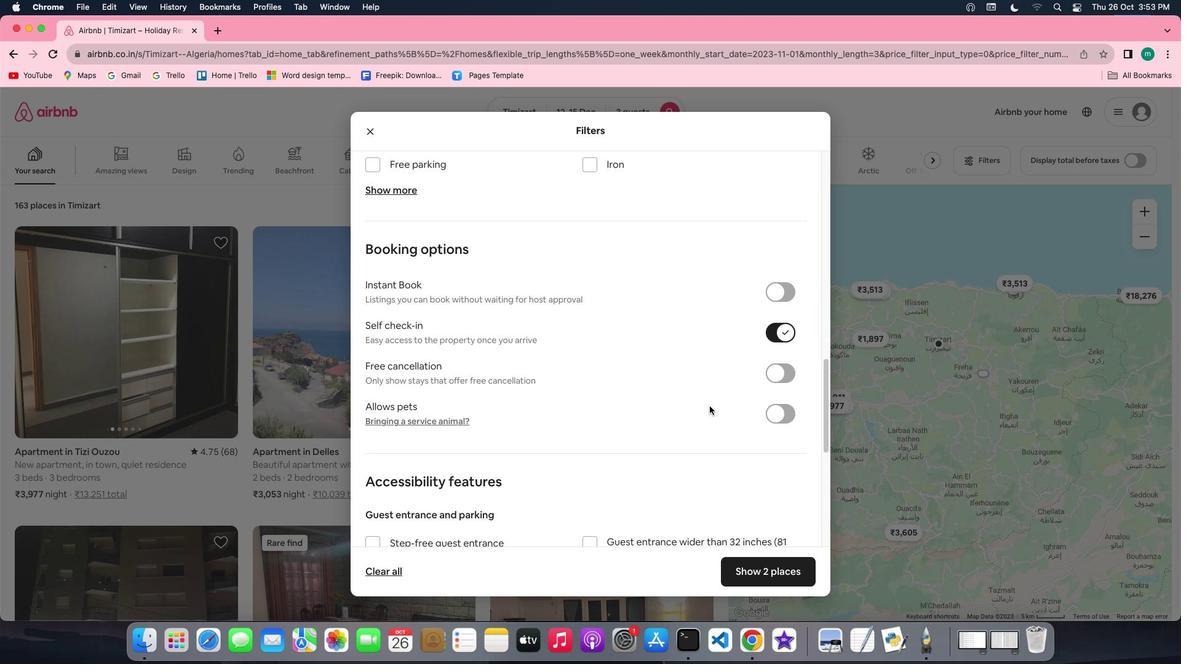 
Action: Mouse moved to (707, 427)
Screenshot: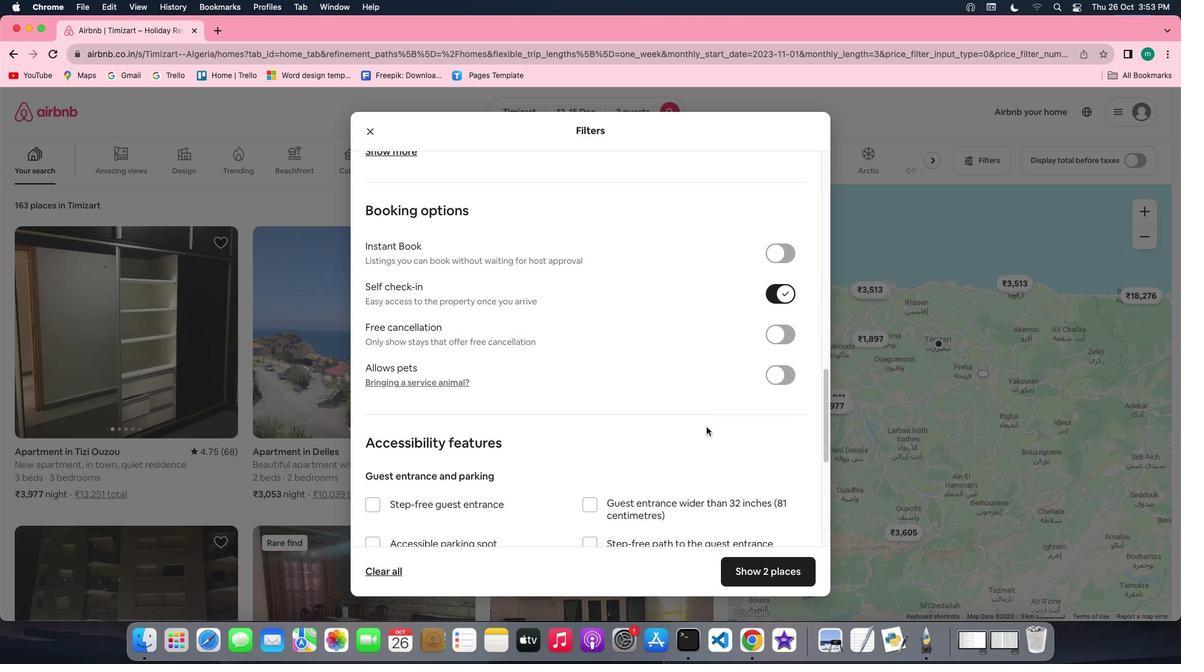 
Action: Mouse scrolled (707, 427) with delta (0, 0)
Screenshot: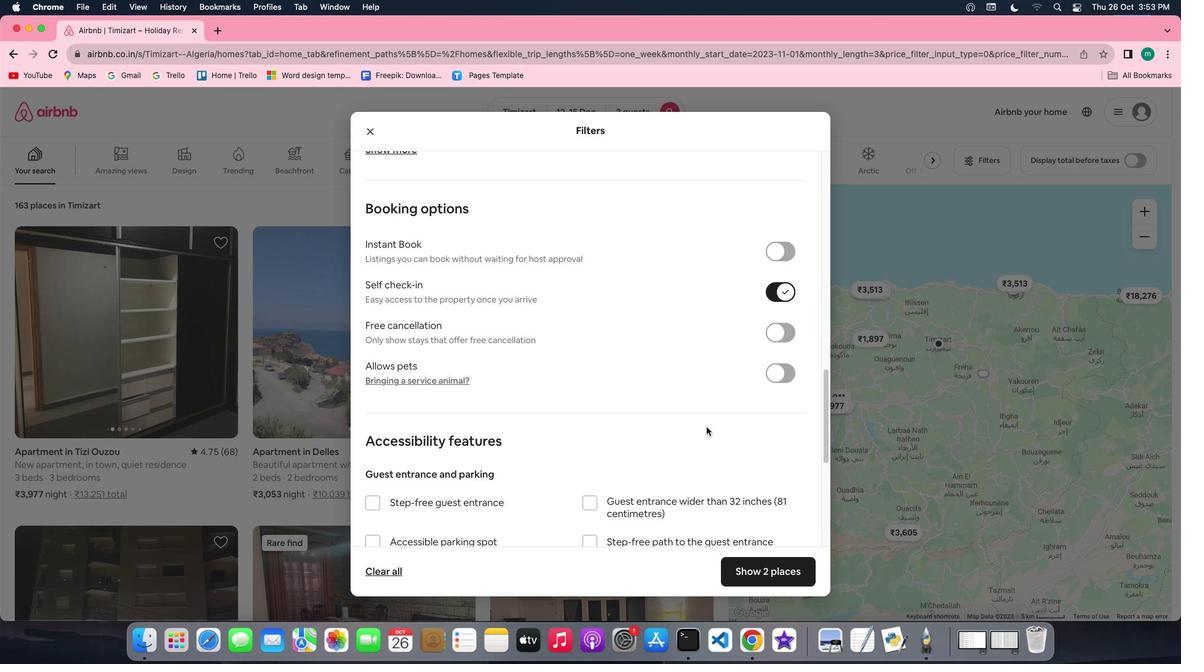 
Action: Mouse scrolled (707, 427) with delta (0, 0)
Screenshot: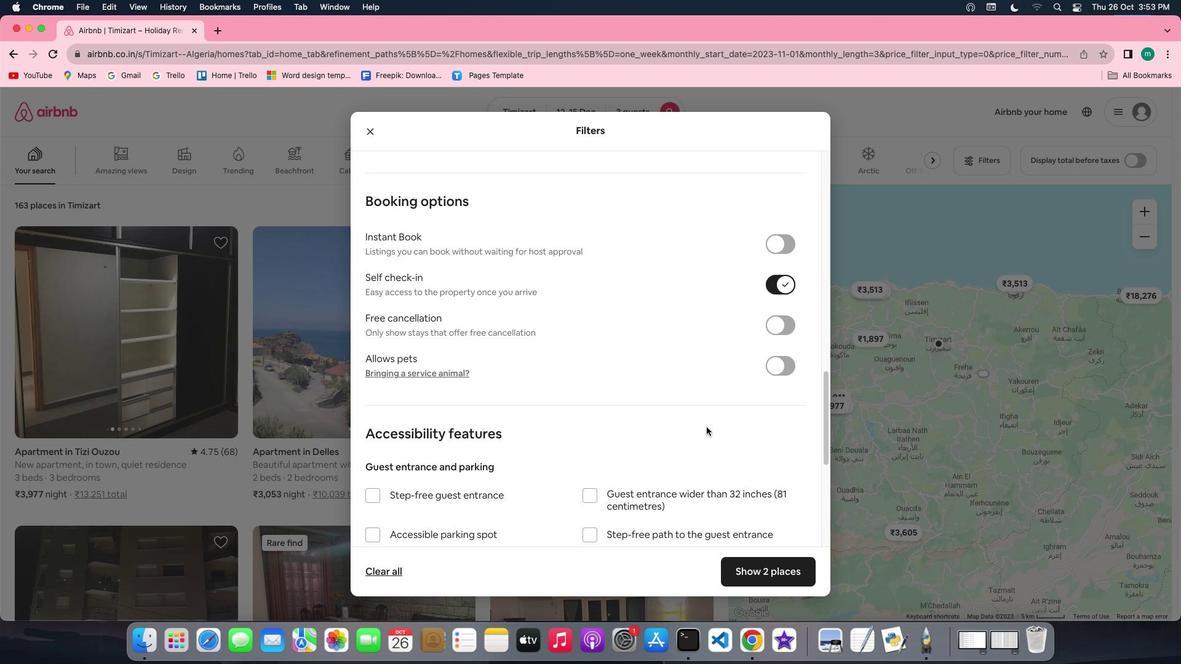 
Action: Mouse scrolled (707, 427) with delta (0, 0)
Screenshot: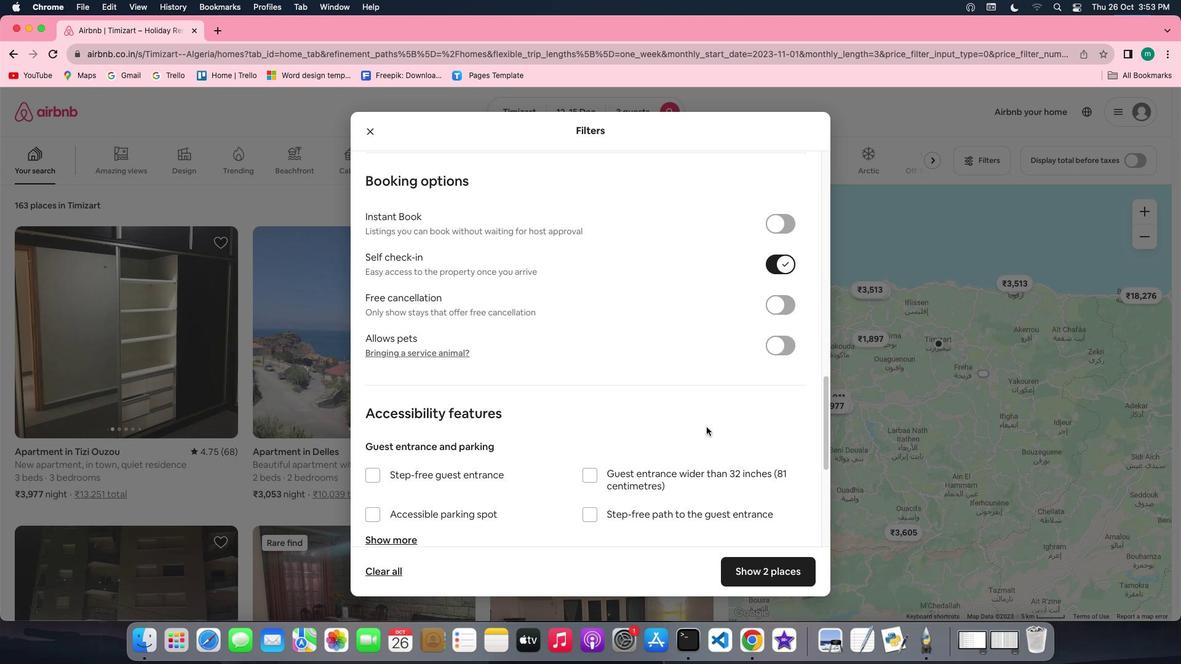 
Action: Mouse scrolled (707, 427) with delta (0, 0)
Screenshot: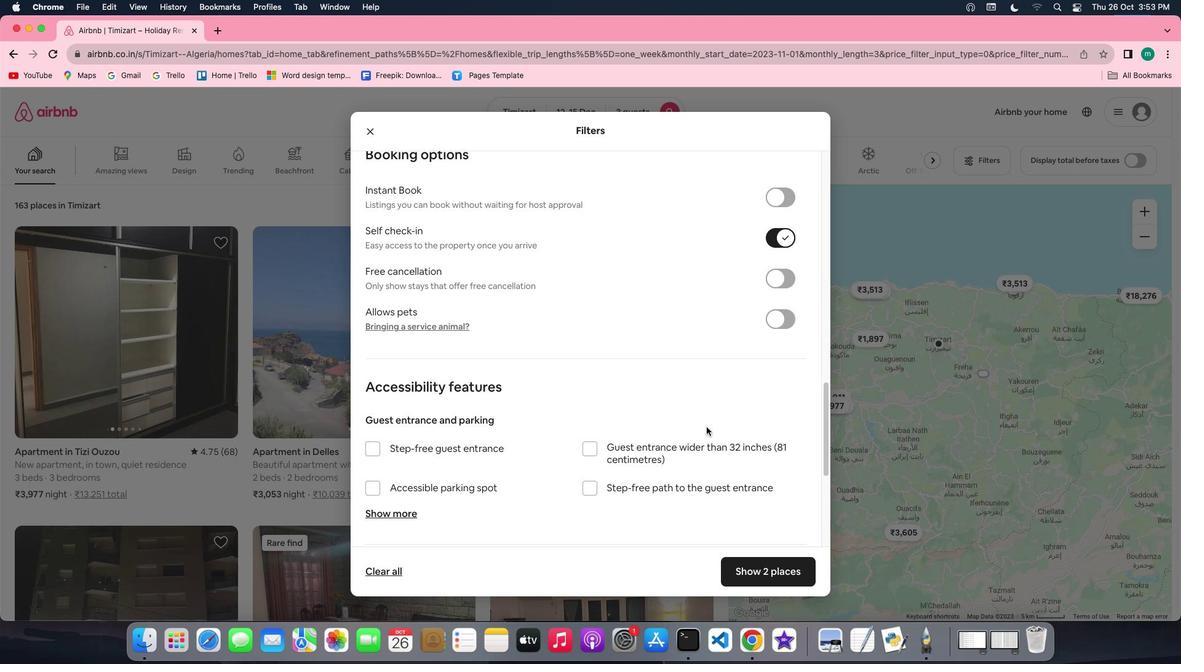 
Action: Mouse scrolled (707, 427) with delta (0, 0)
Screenshot: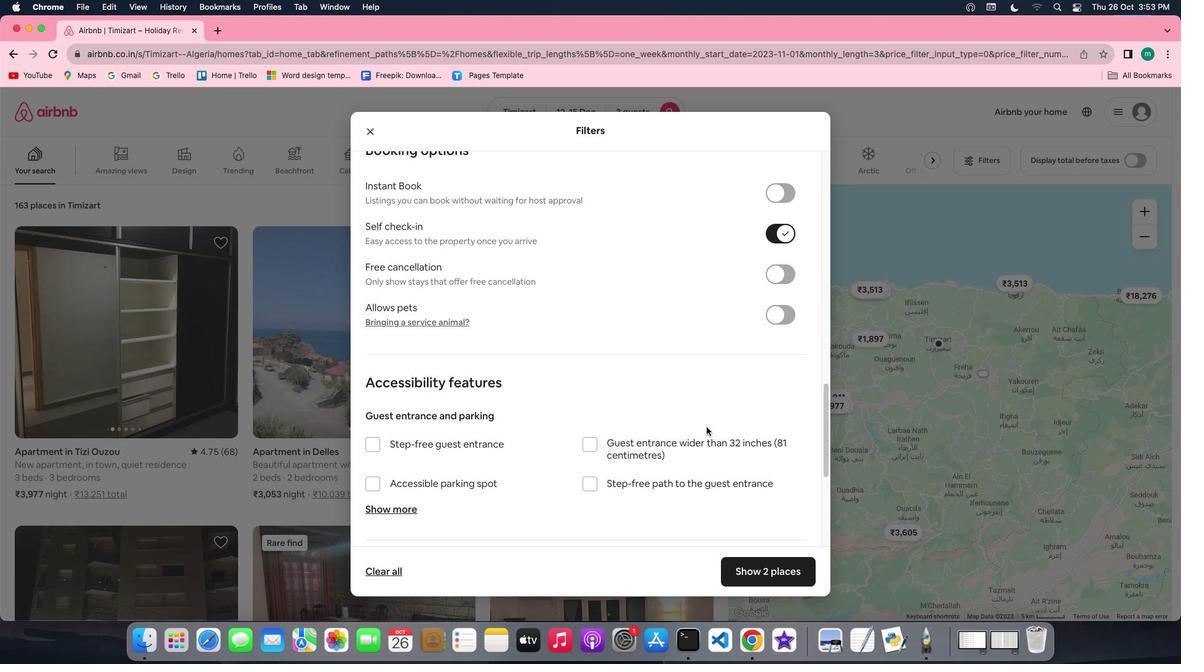 
Action: Mouse scrolled (707, 427) with delta (0, 0)
Screenshot: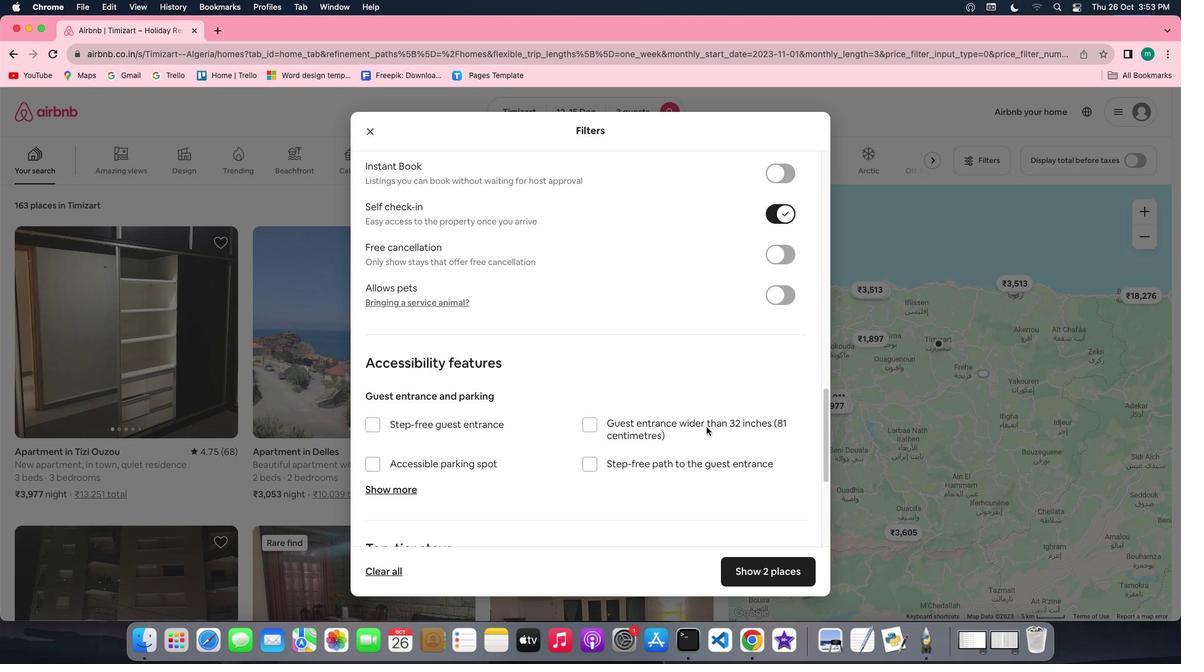 
Action: Mouse moved to (721, 452)
Screenshot: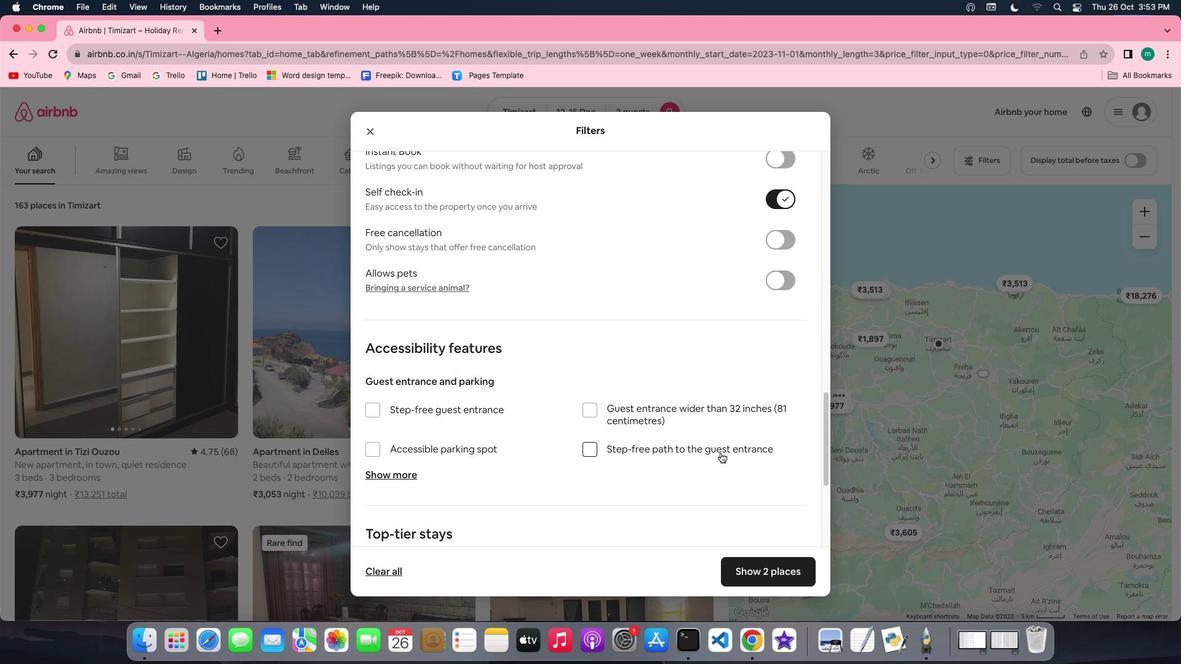 
Action: Mouse scrolled (721, 452) with delta (0, 0)
Screenshot: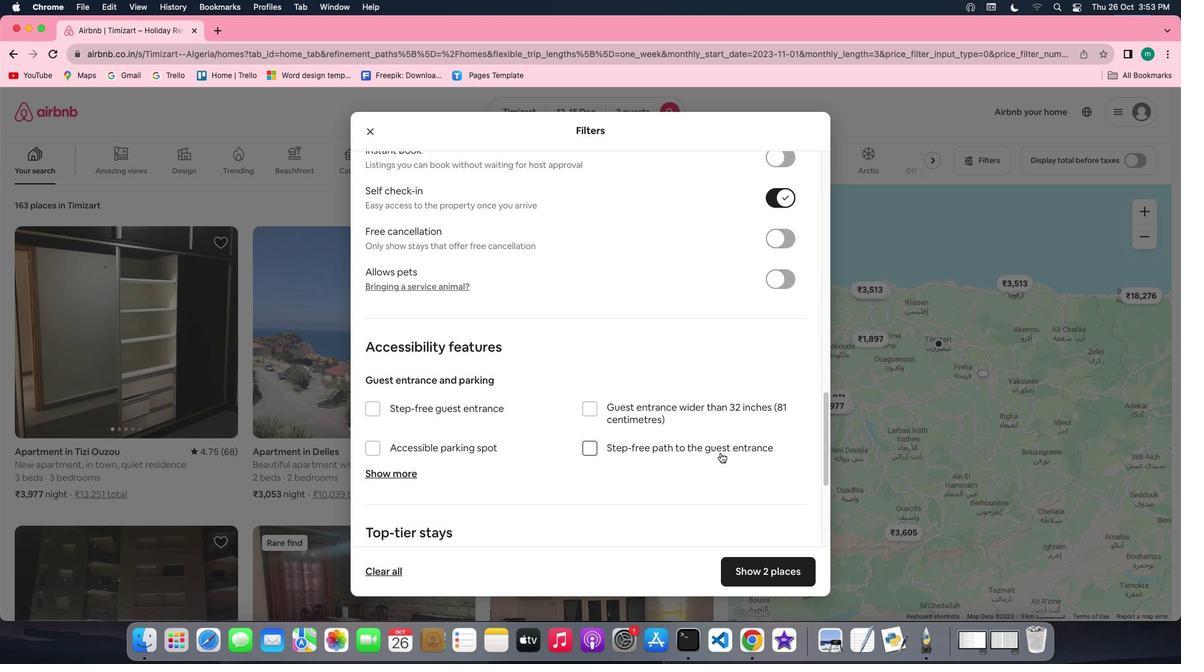 
Action: Mouse scrolled (721, 452) with delta (0, 0)
Screenshot: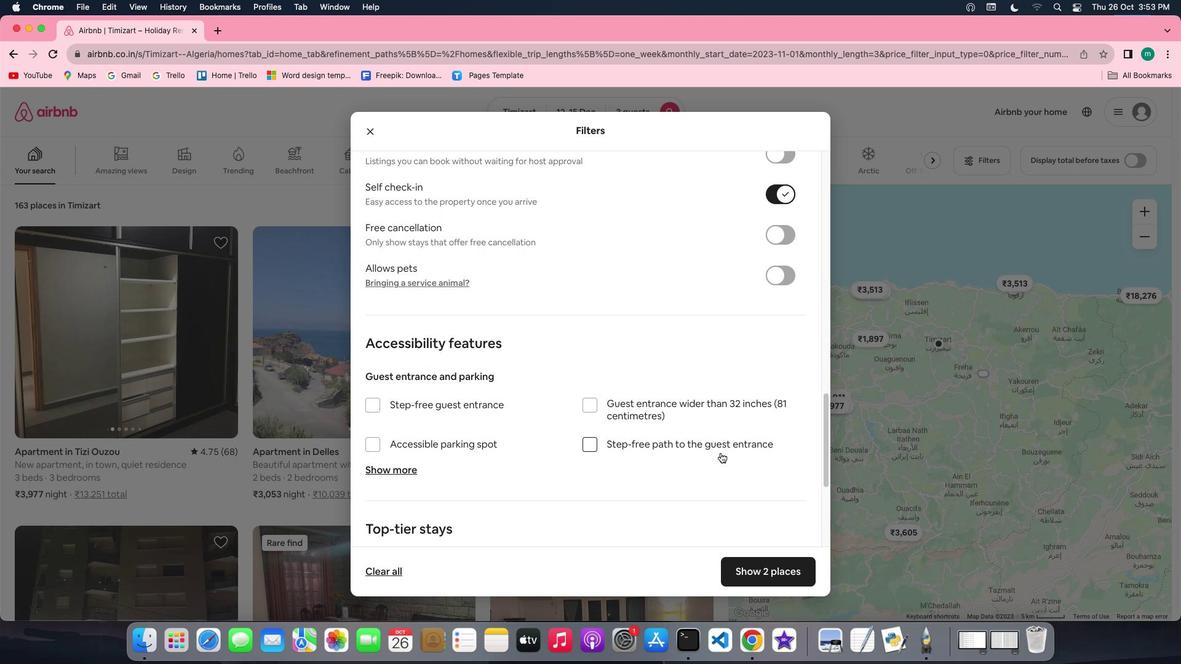 
Action: Mouse scrolled (721, 452) with delta (0, 0)
Screenshot: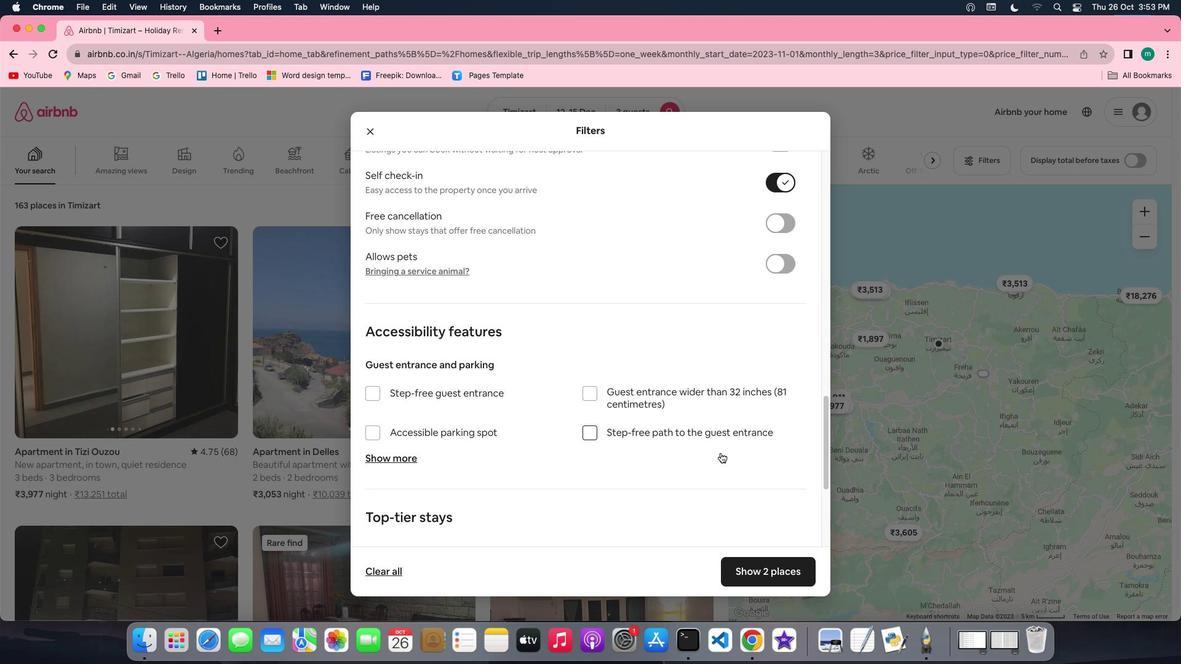 
Action: Mouse scrolled (721, 452) with delta (0, 0)
Screenshot: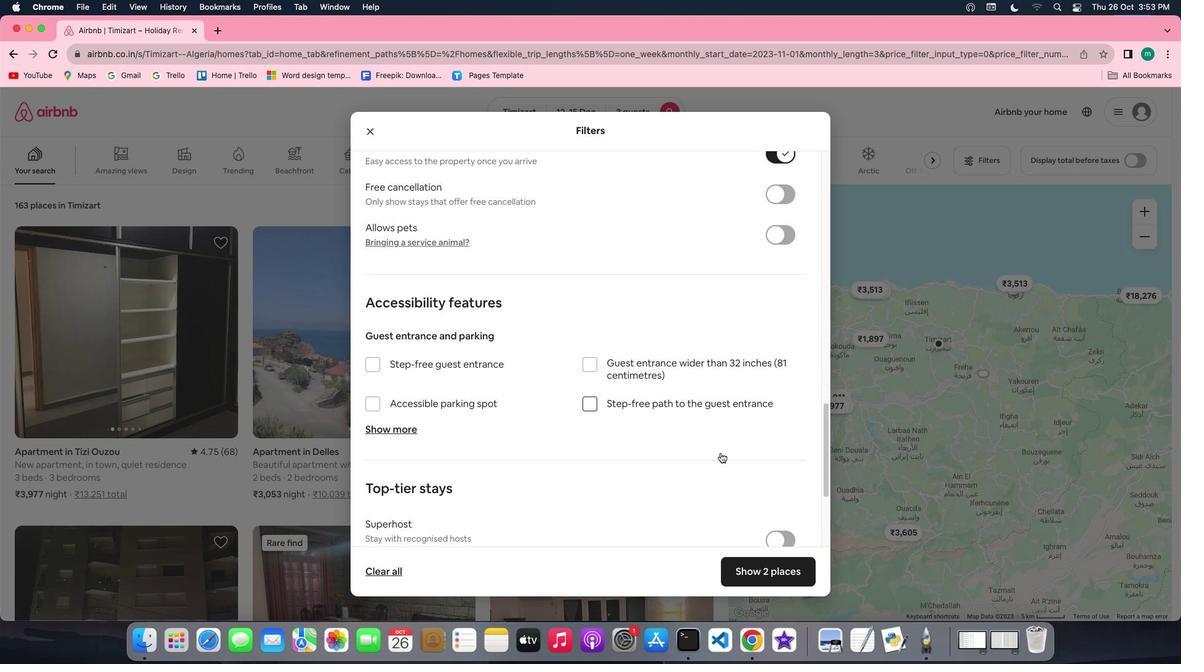 
Action: Mouse scrolled (721, 452) with delta (0, -1)
Screenshot: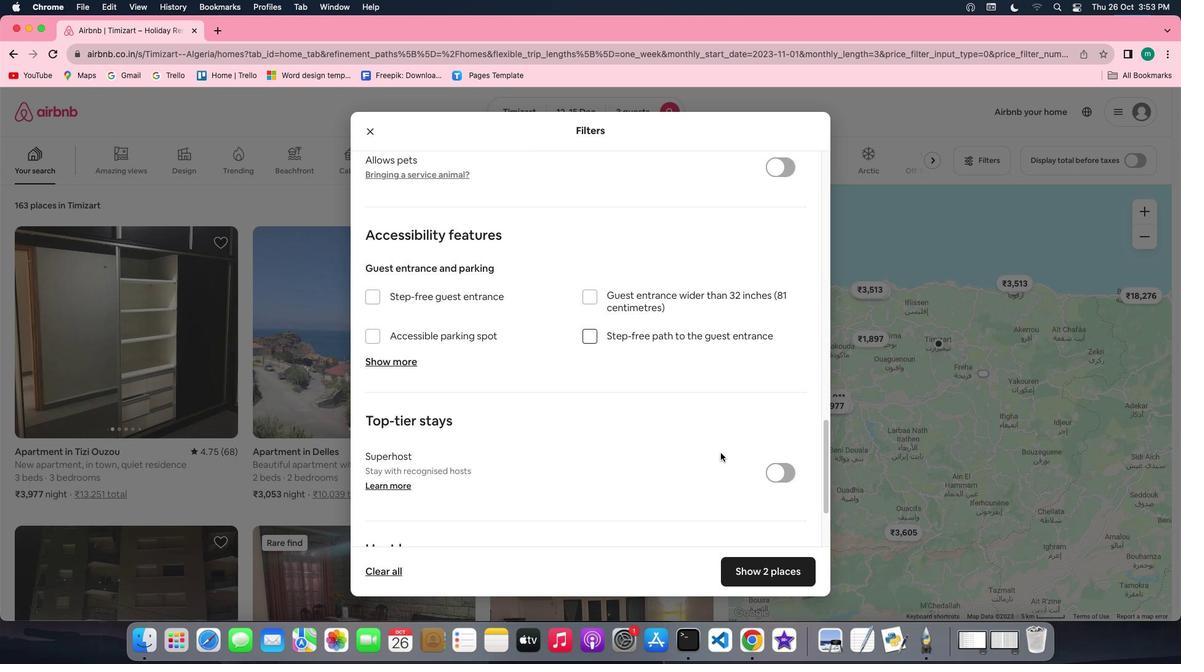 
Action: Mouse moved to (721, 452)
Screenshot: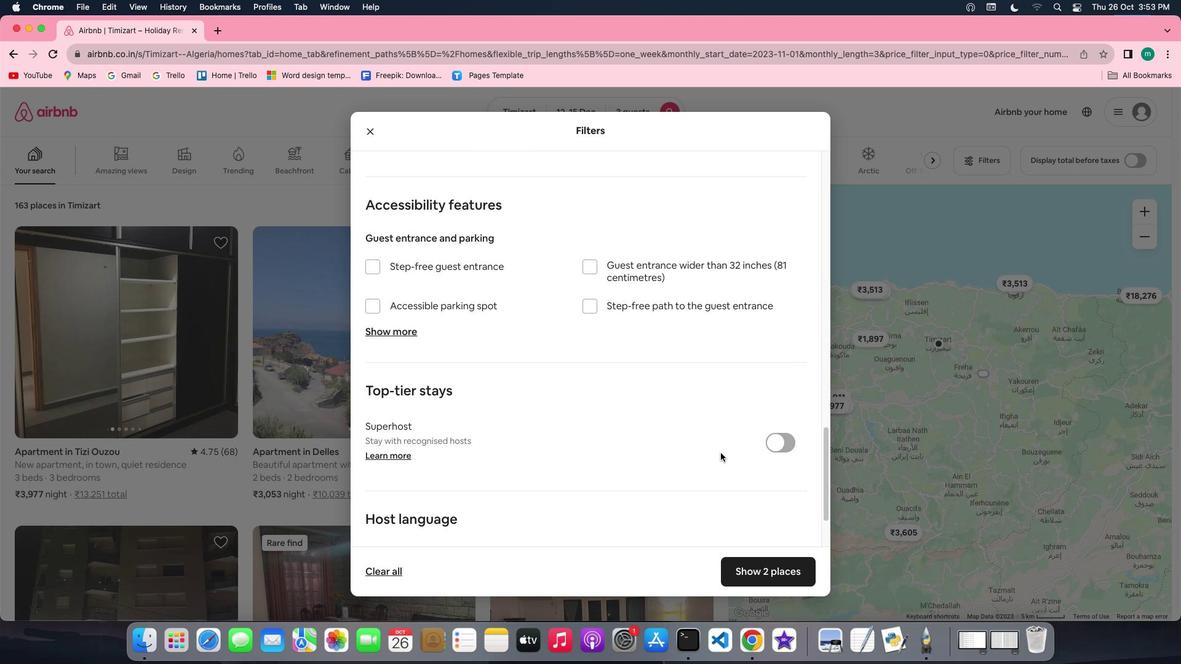 
Action: Mouse scrolled (721, 452) with delta (0, 0)
Screenshot: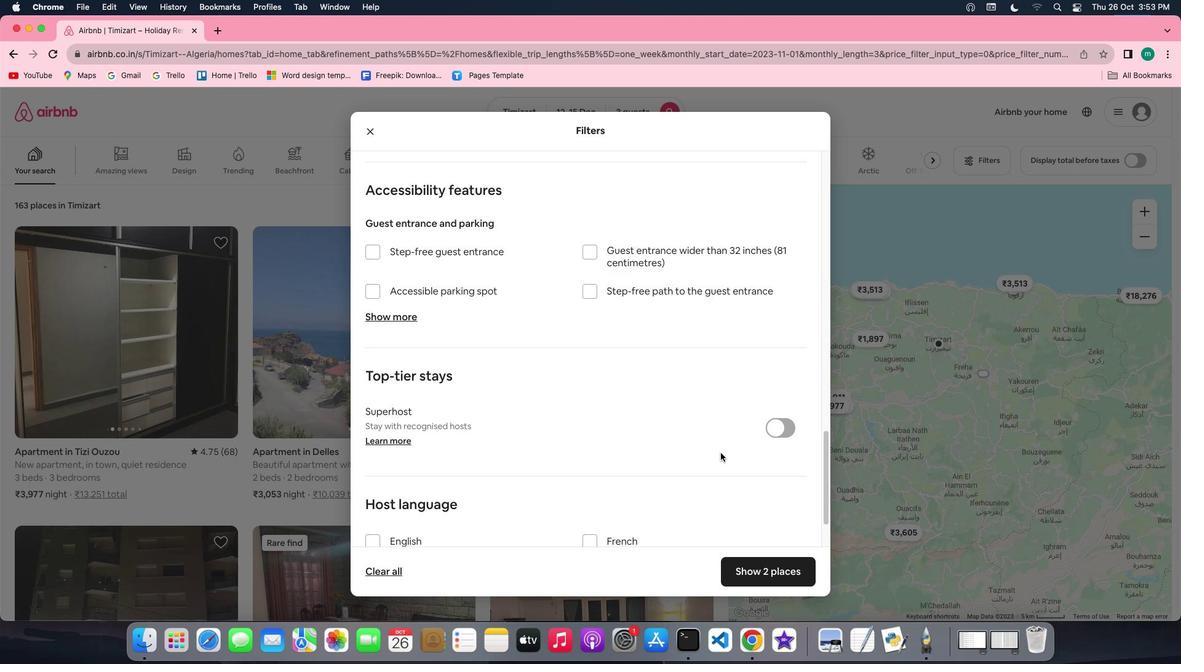 
Action: Mouse scrolled (721, 452) with delta (0, 0)
Screenshot: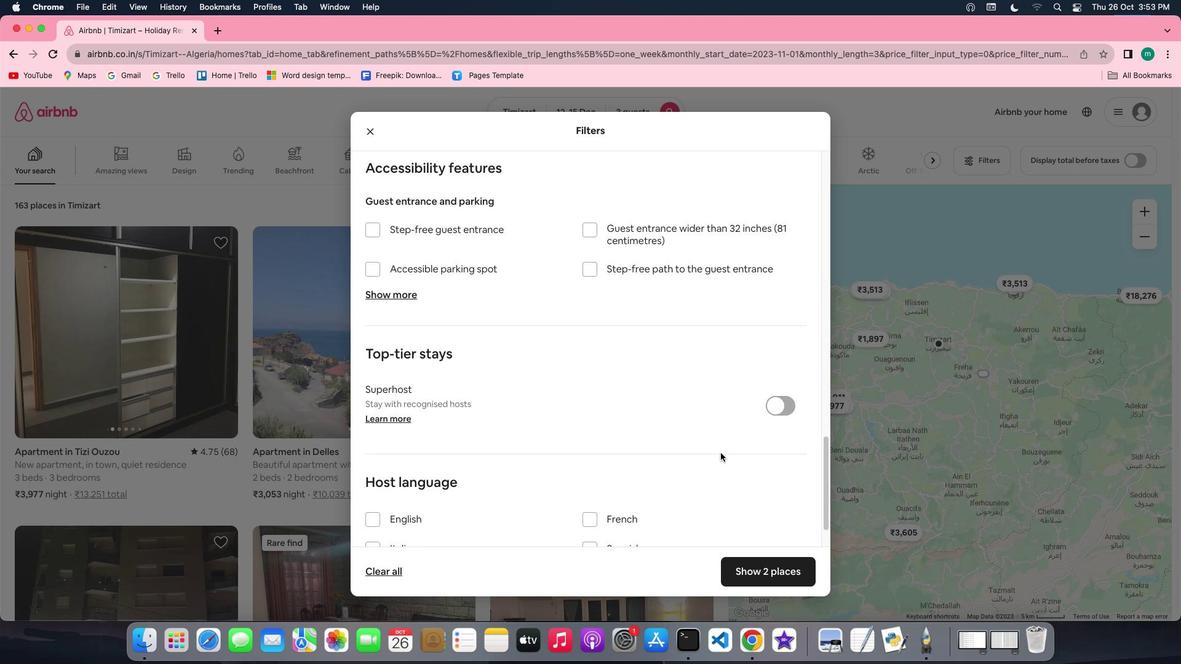 
Action: Mouse scrolled (721, 452) with delta (0, -1)
Screenshot: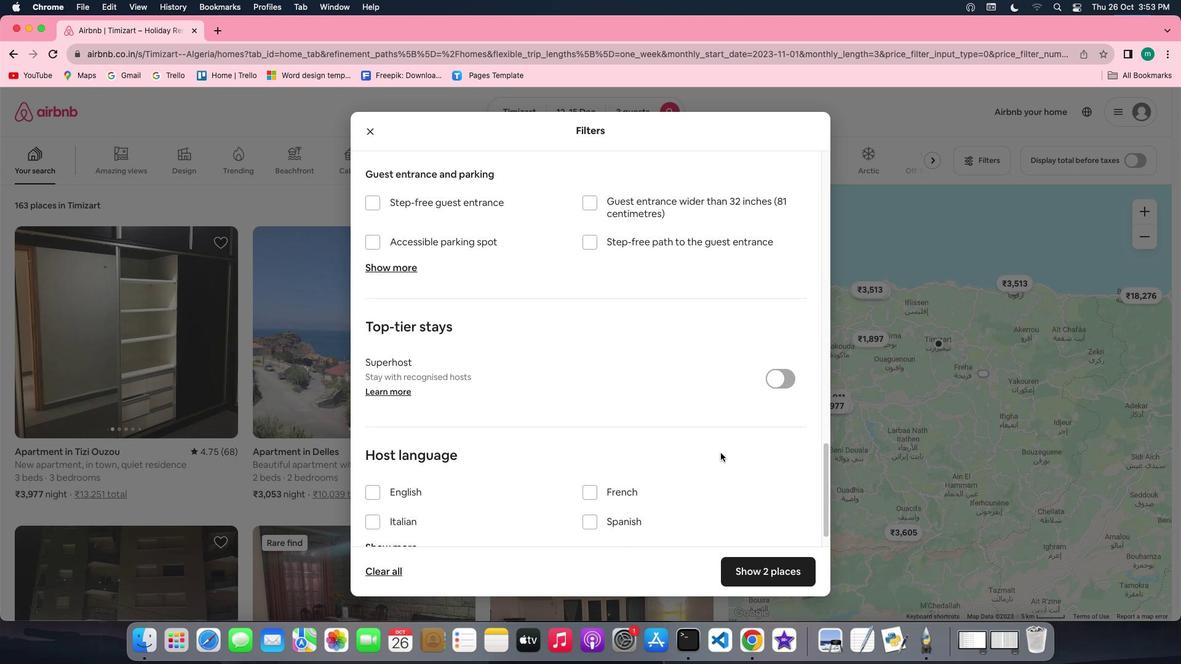 
Action: Mouse scrolled (721, 452) with delta (0, -2)
Screenshot: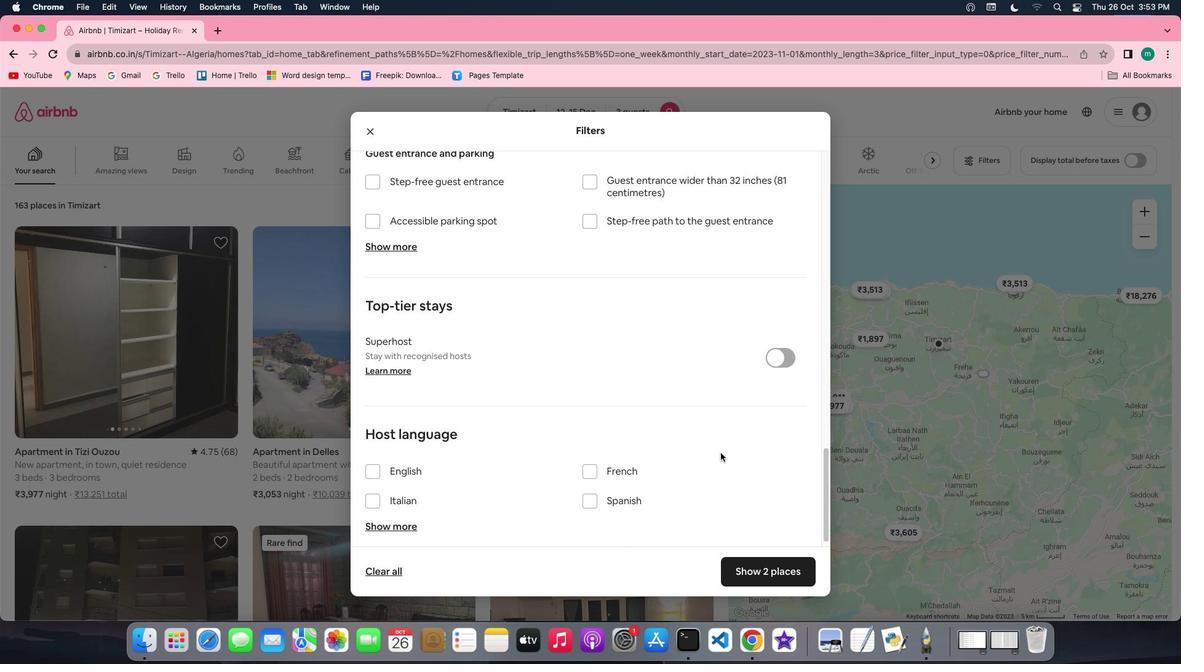 
Action: Mouse scrolled (721, 452) with delta (0, 0)
Screenshot: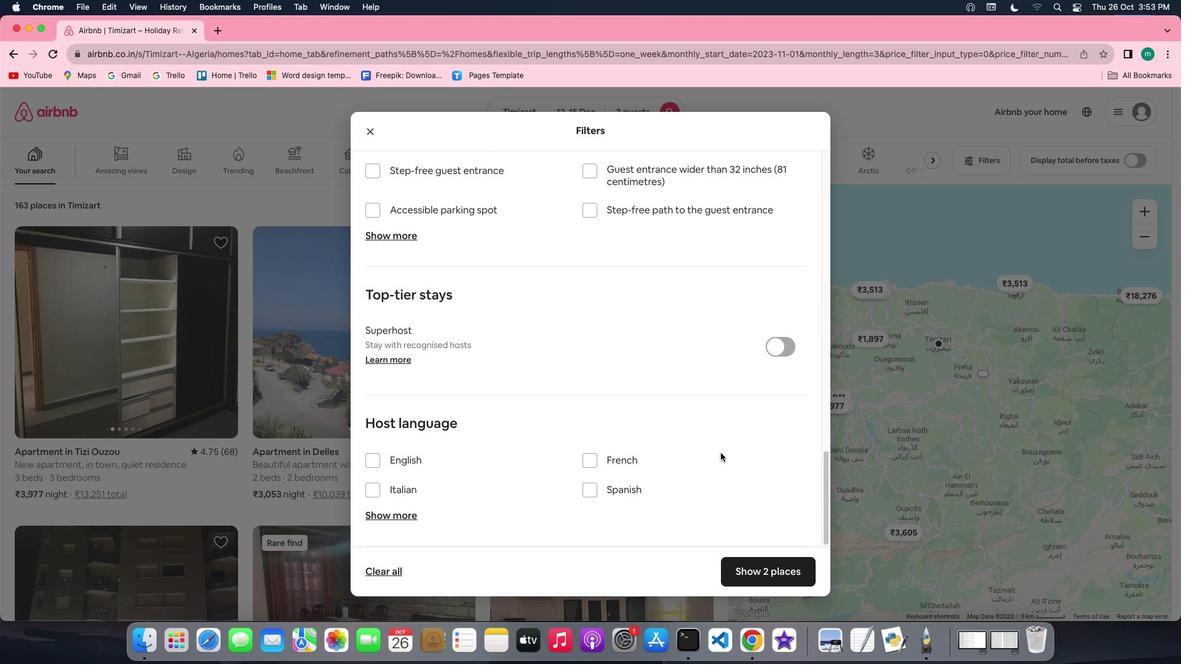 
Action: Mouse scrolled (721, 452) with delta (0, 0)
Screenshot: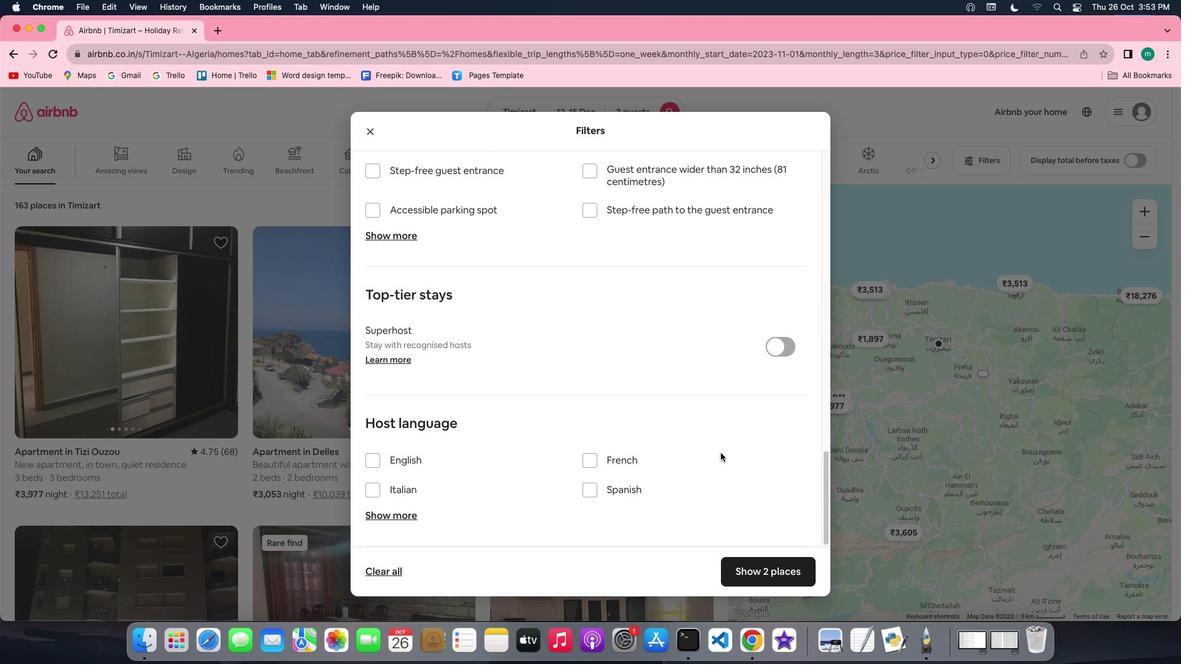 
Action: Mouse scrolled (721, 452) with delta (0, -1)
Screenshot: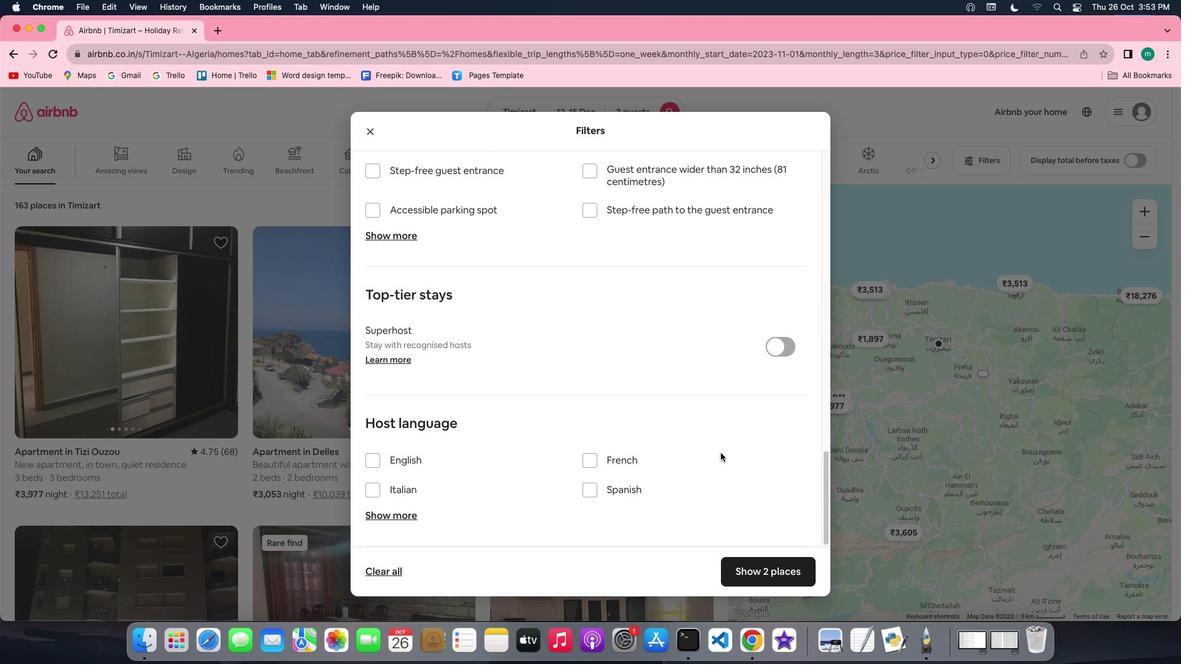 
Action: Mouse scrolled (721, 452) with delta (0, -2)
Screenshot: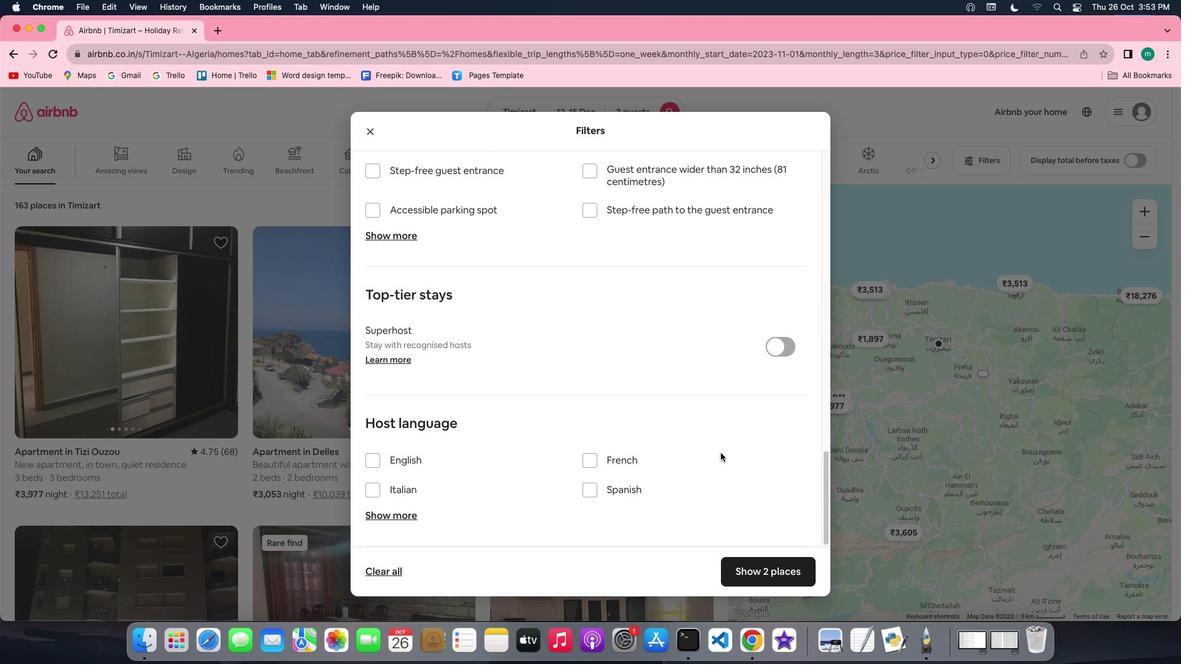 
Action: Mouse moved to (766, 566)
Screenshot: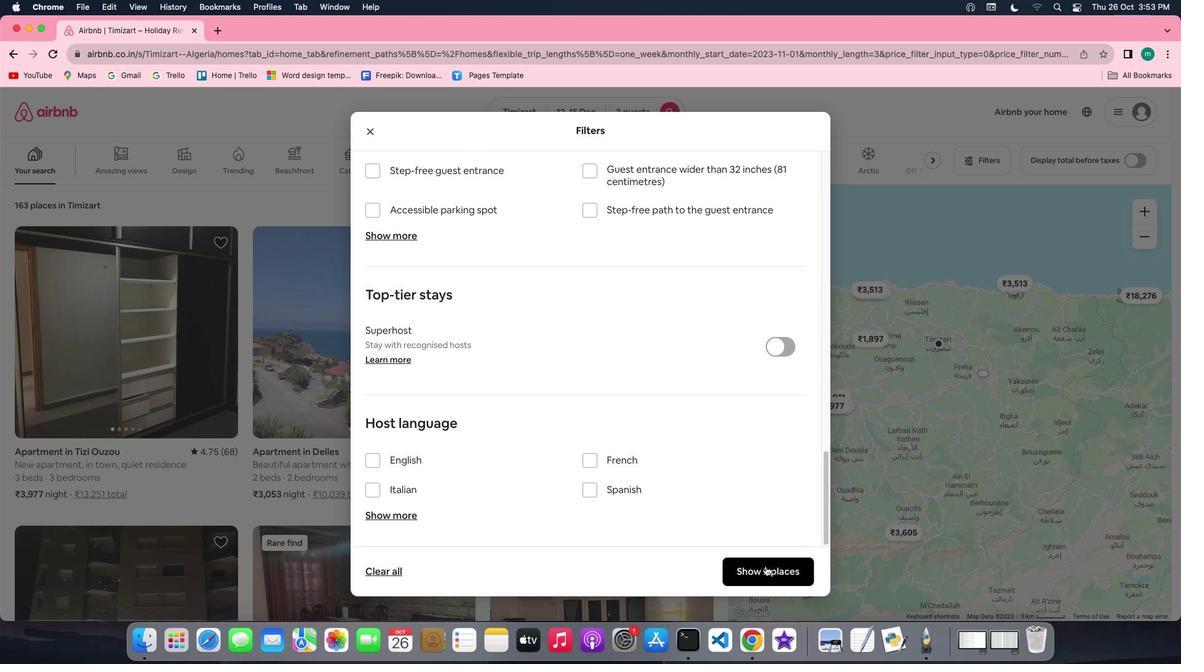 
Action: Mouse pressed left at (766, 566)
Screenshot: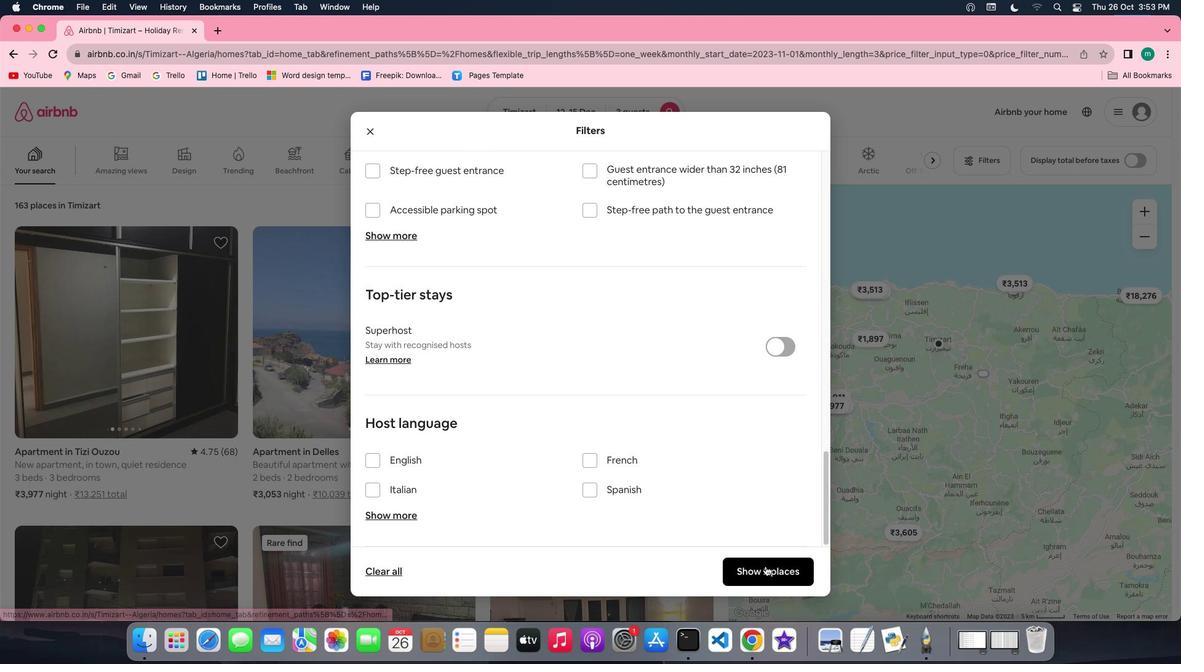 
Action: Mouse moved to (138, 286)
Screenshot: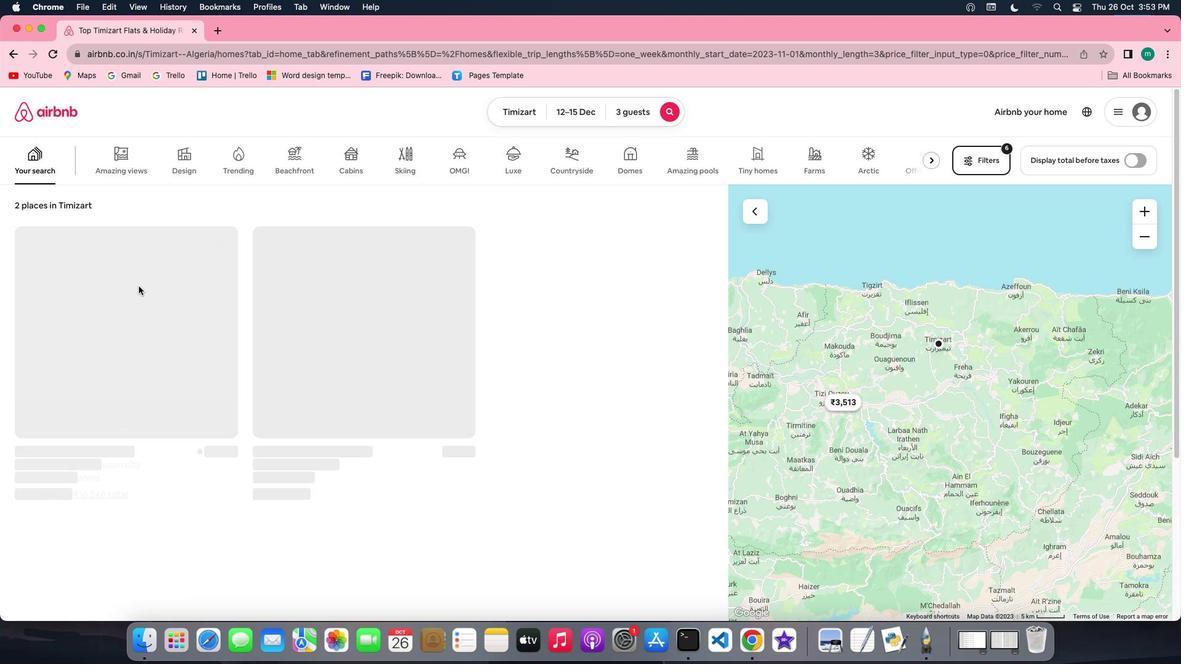
Action: Mouse pressed left at (138, 286)
Screenshot: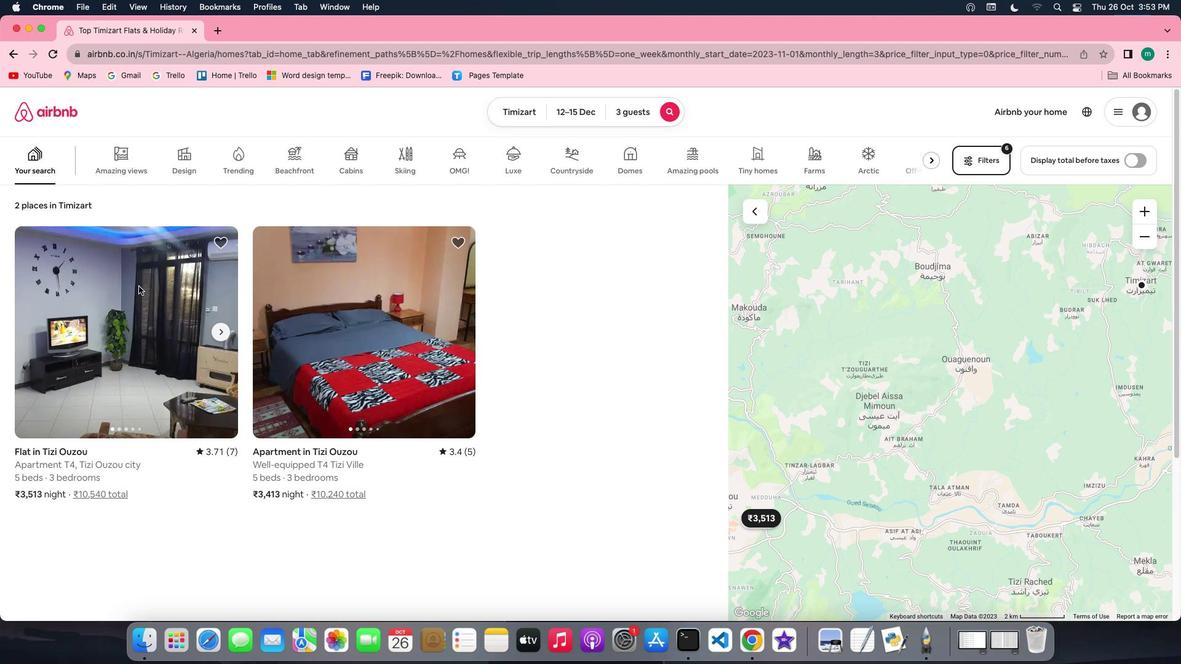 
Action: Mouse moved to (899, 458)
Screenshot: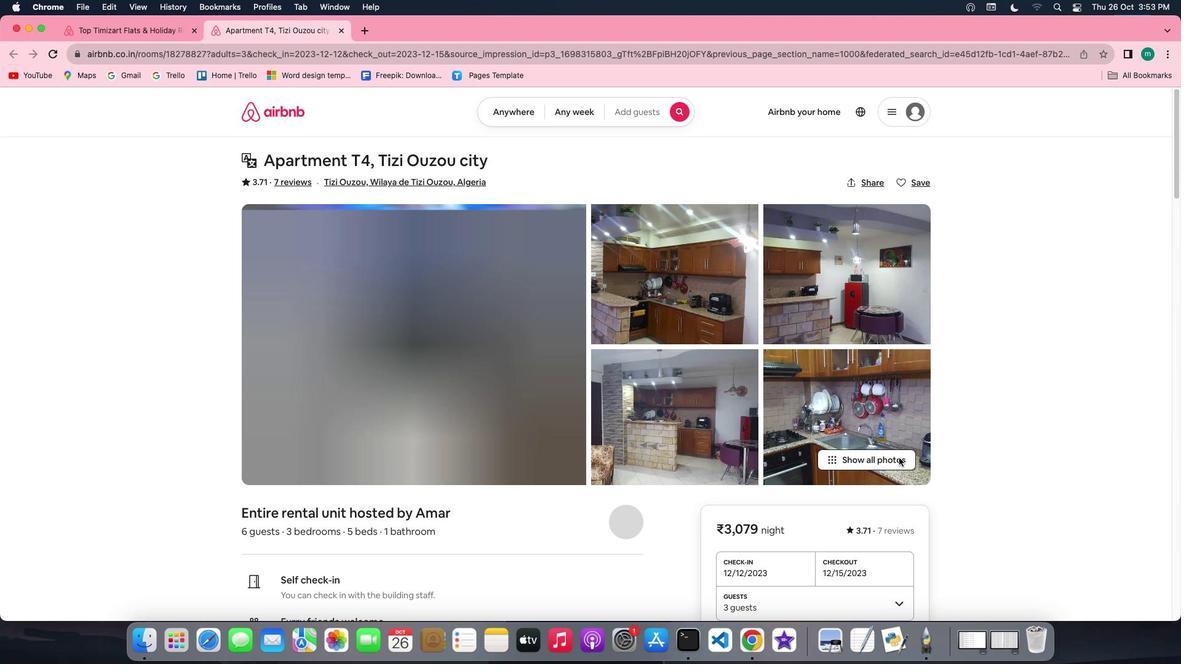 
Action: Mouse pressed left at (899, 458)
Screenshot: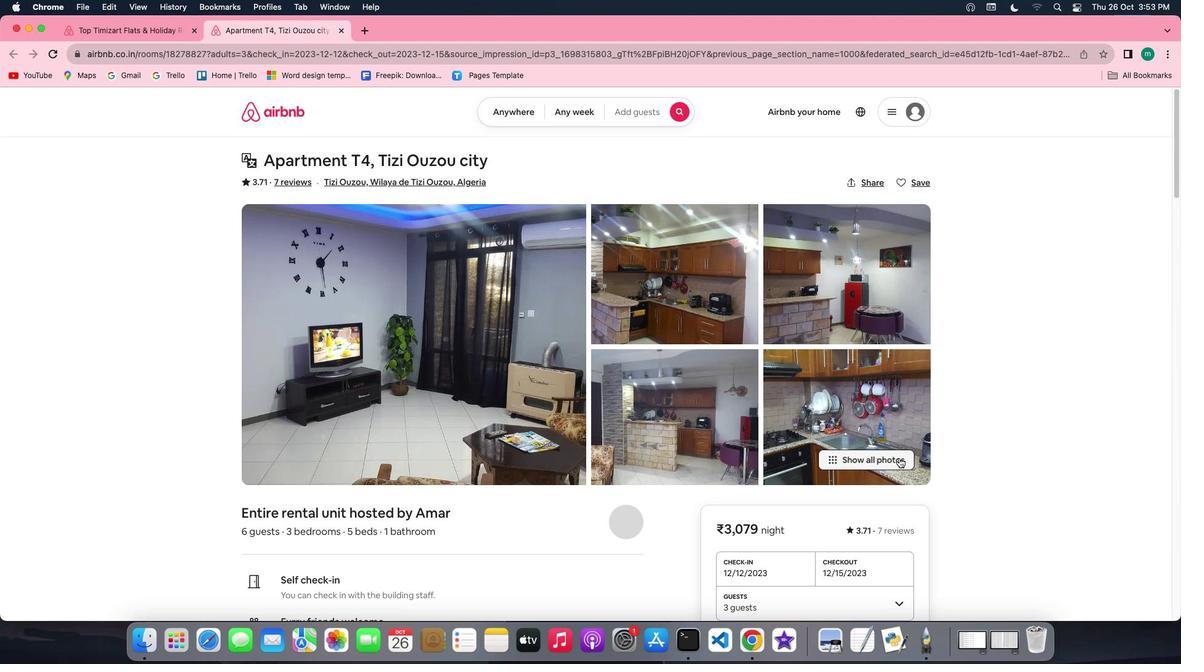 
Action: Mouse moved to (587, 416)
Screenshot: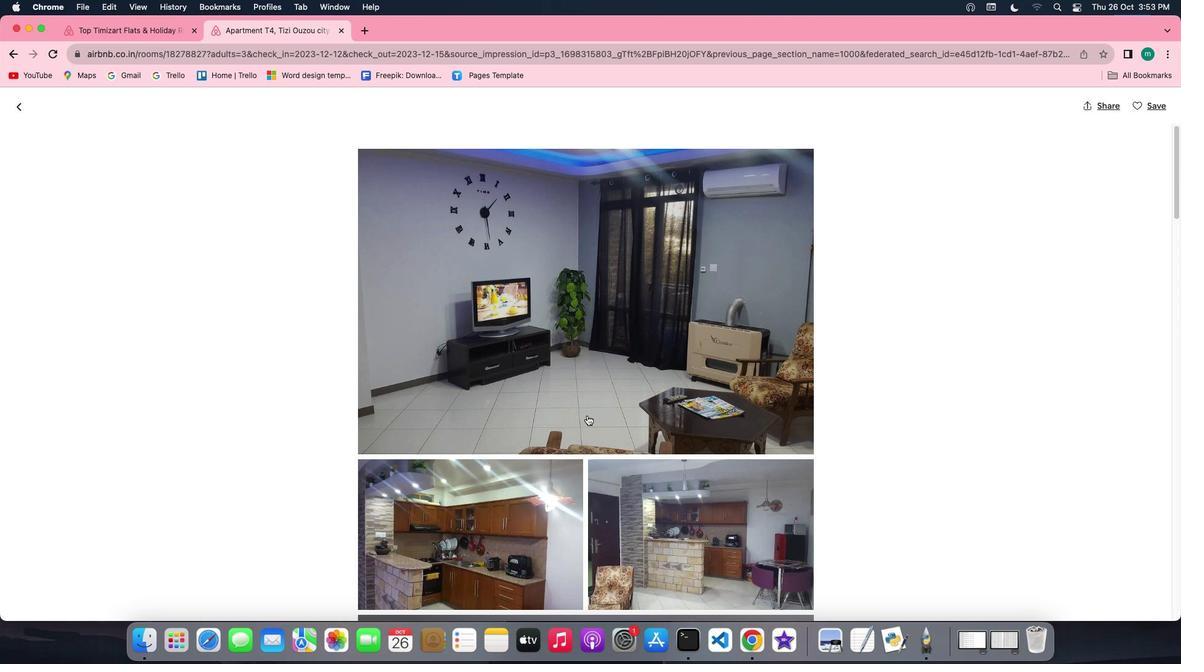 
Action: Mouse scrolled (587, 416) with delta (0, 0)
Screenshot: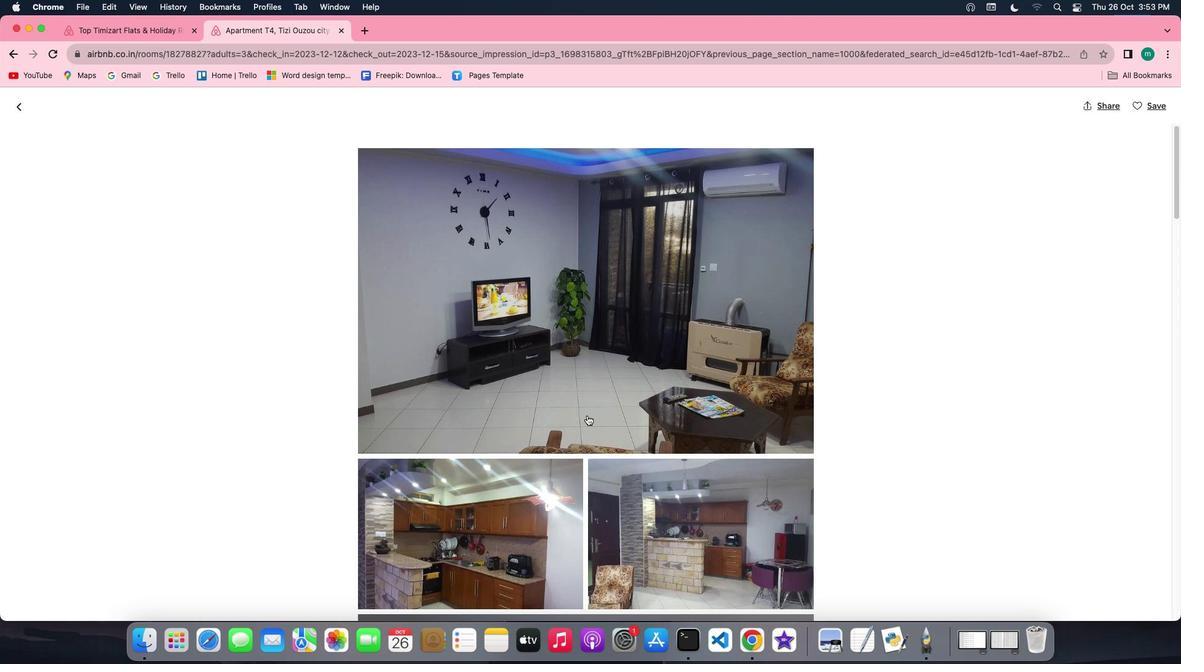 
Action: Mouse scrolled (587, 416) with delta (0, 0)
Screenshot: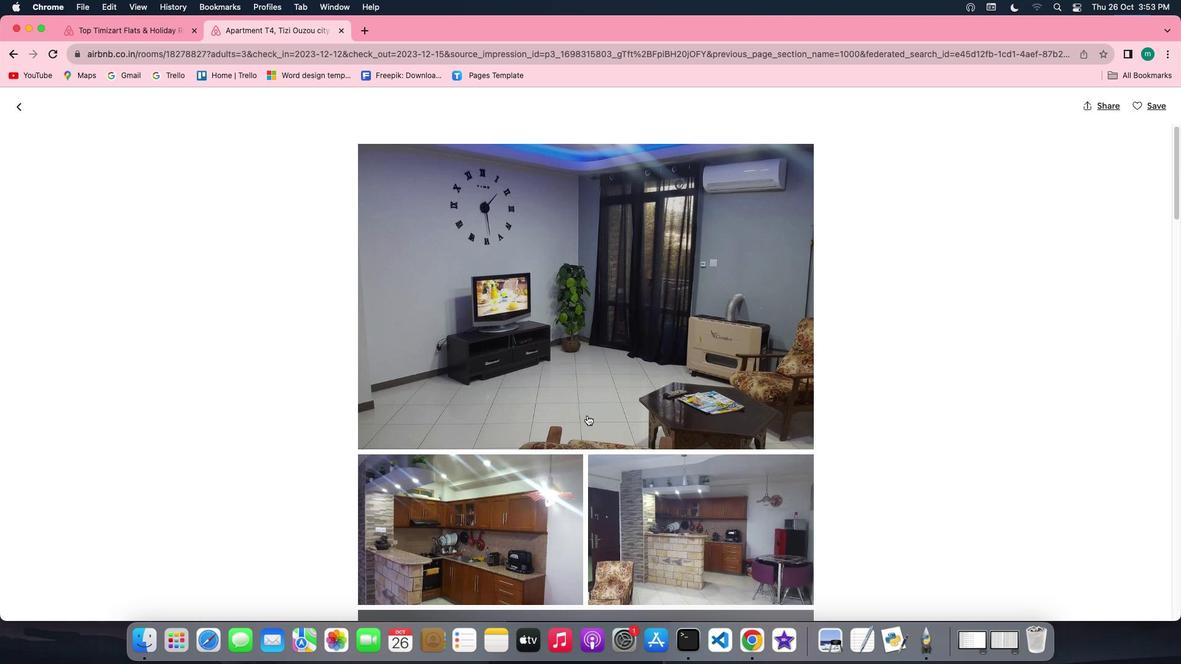 
Action: Mouse scrolled (587, 416) with delta (0, 0)
Screenshot: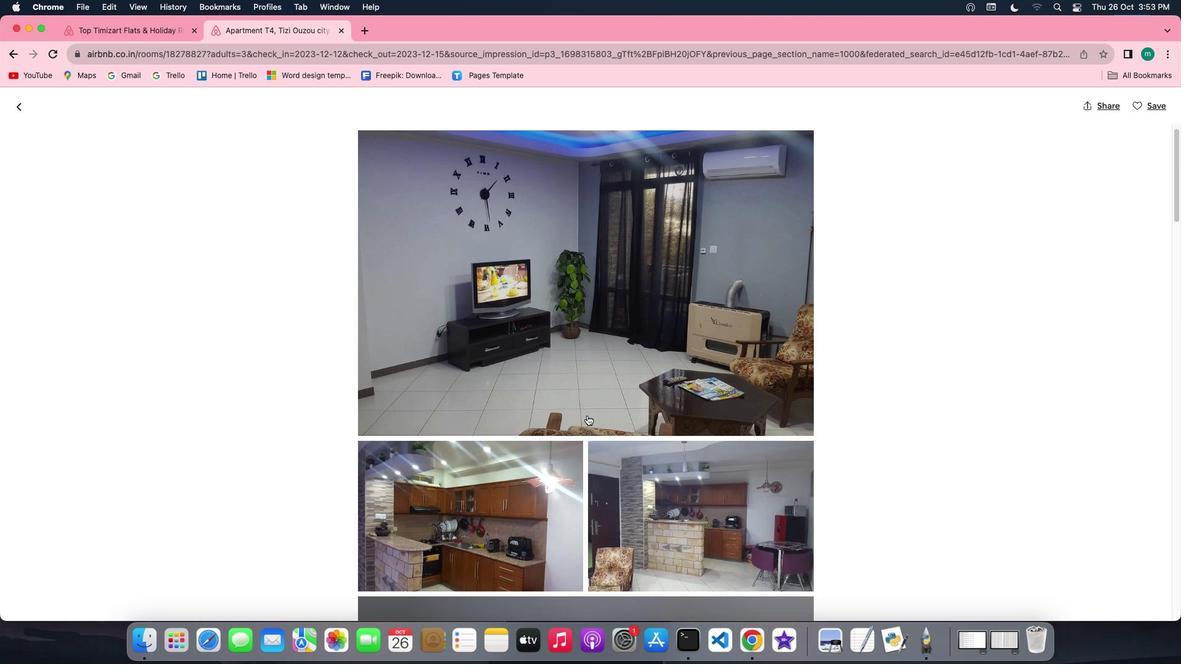 
Action: Mouse scrolled (587, 416) with delta (0, 0)
Screenshot: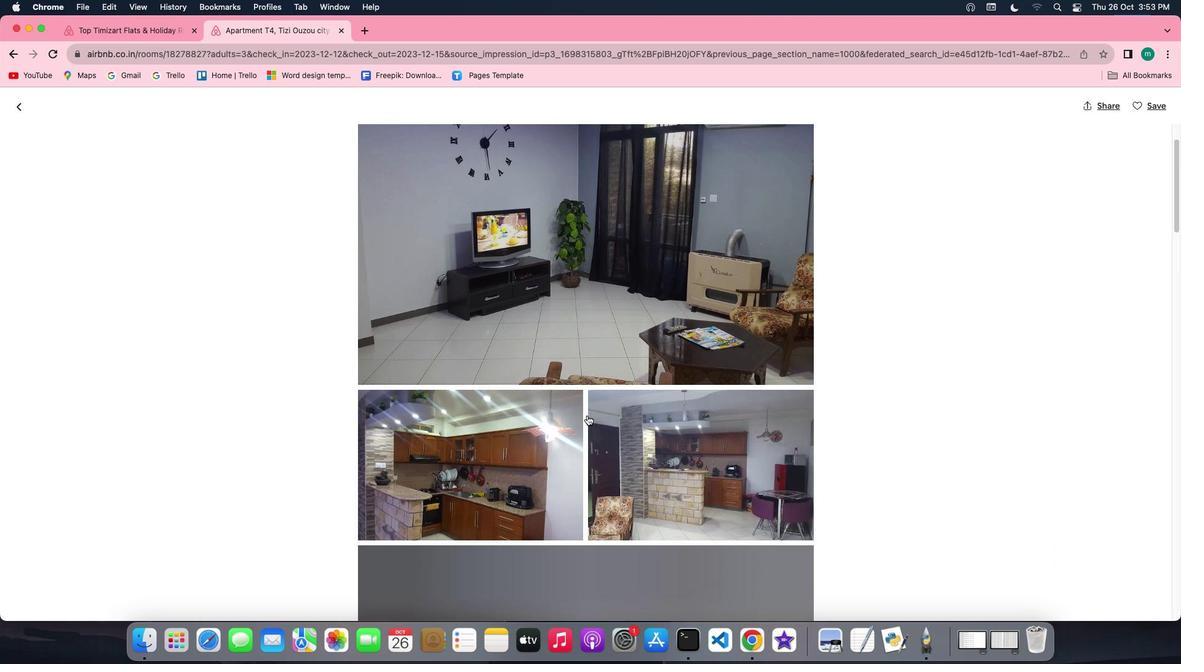 
Action: Mouse scrolled (587, 416) with delta (0, 0)
Screenshot: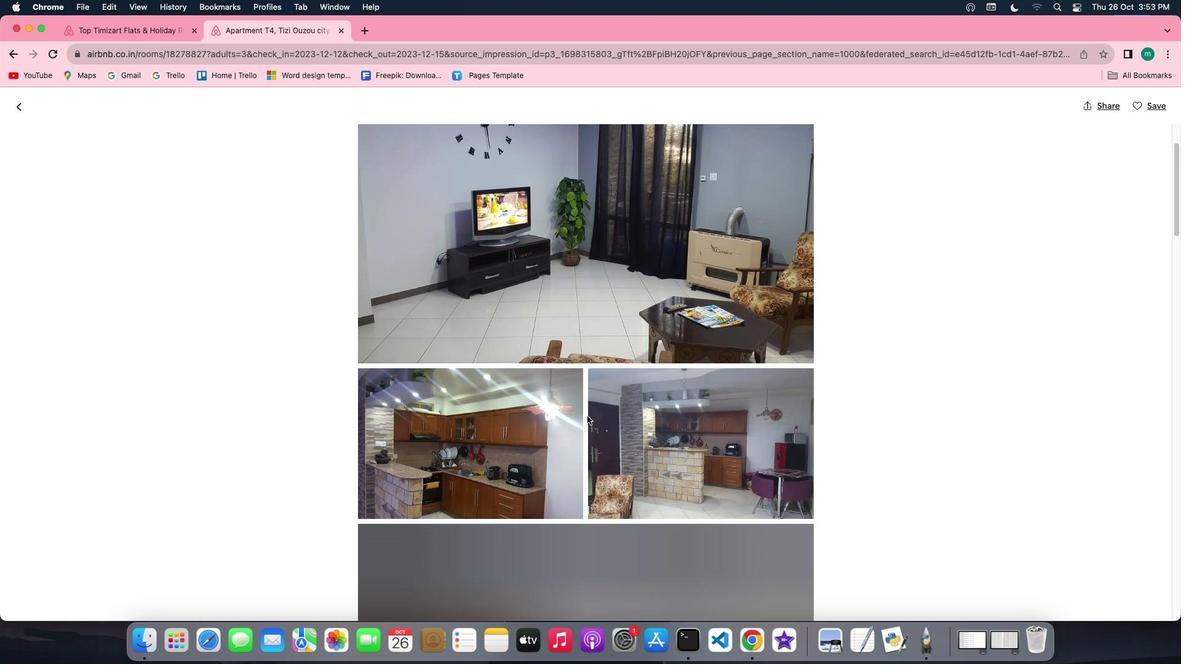 
Action: Mouse moved to (587, 416)
Screenshot: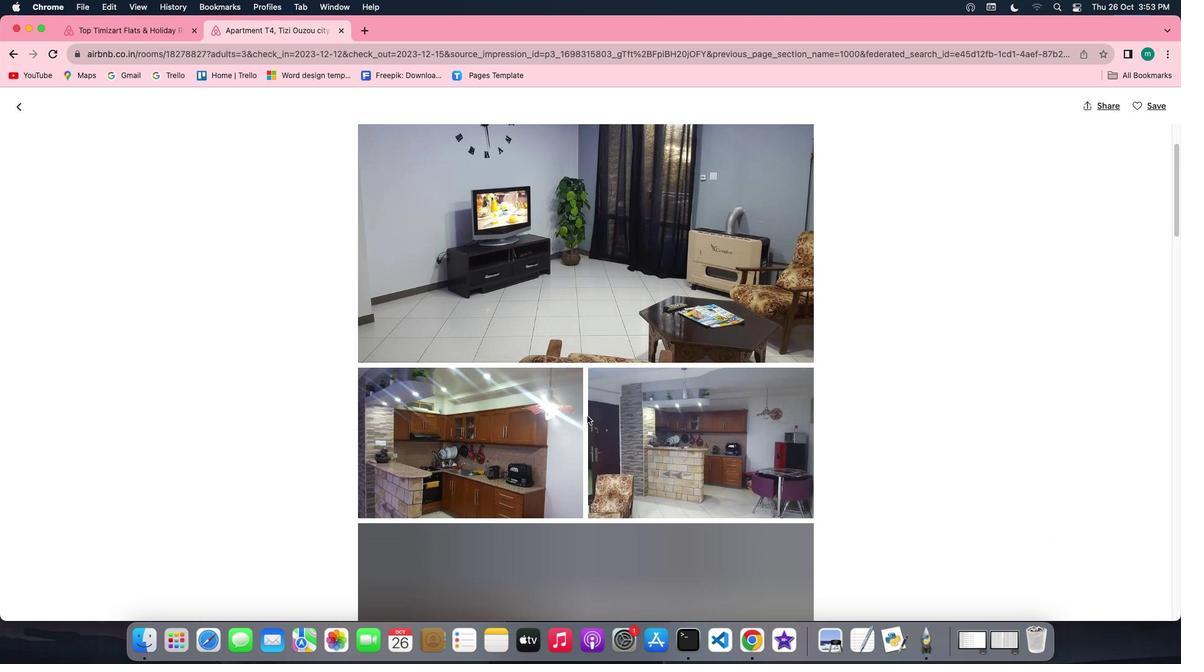 
Action: Mouse scrolled (587, 416) with delta (0, 0)
Screenshot: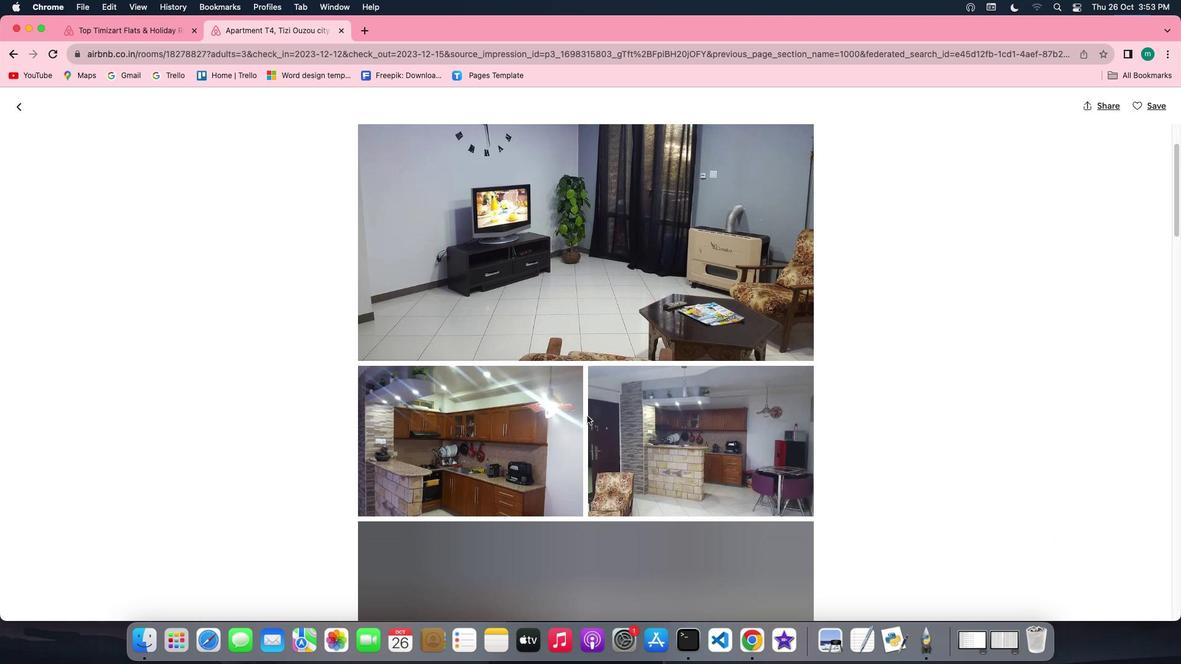 
Action: Mouse scrolled (587, 416) with delta (0, 0)
Screenshot: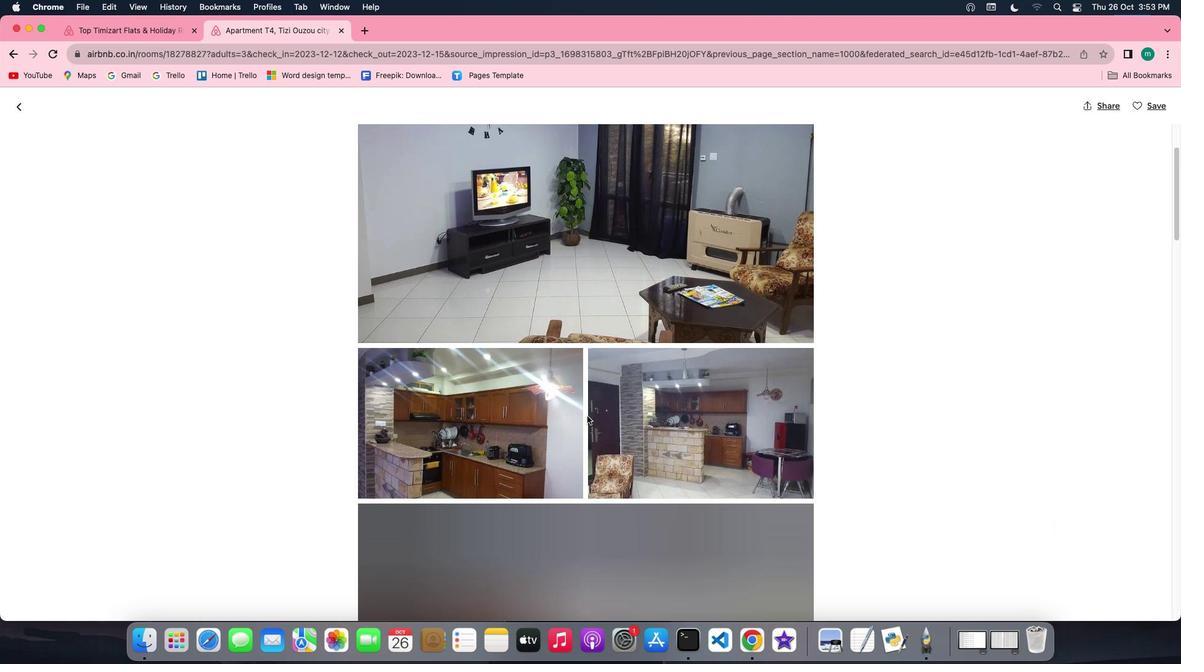 
Action: Mouse scrolled (587, 416) with delta (0, 0)
Screenshot: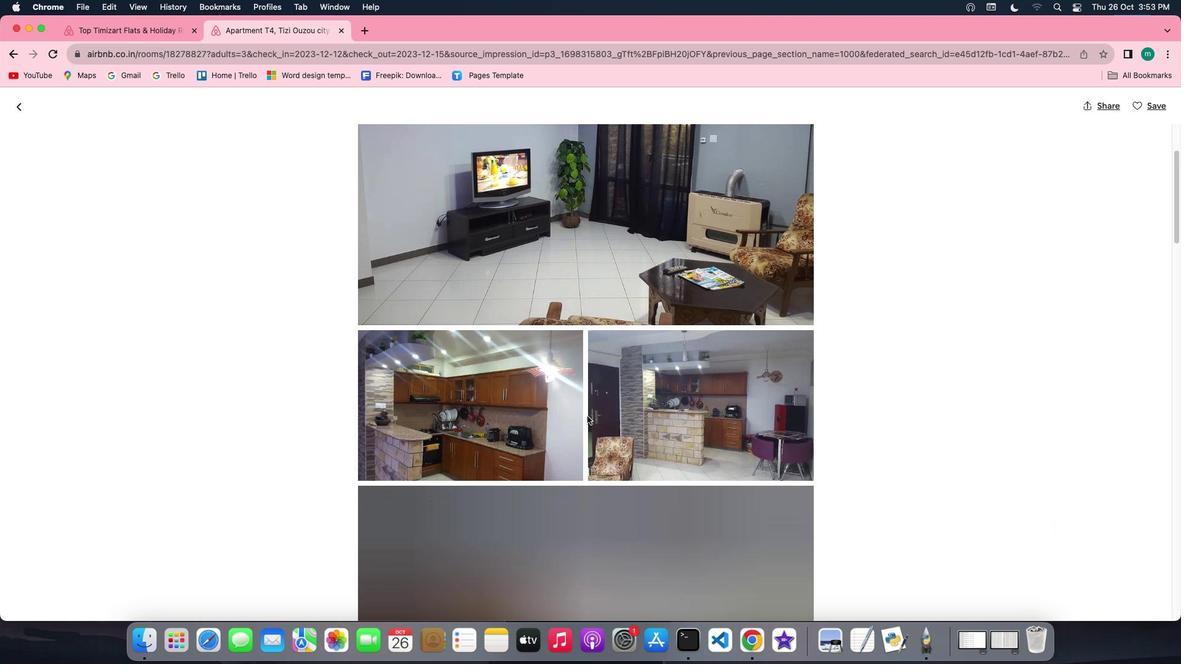 
Action: Mouse scrolled (587, 416) with delta (0, 0)
Screenshot: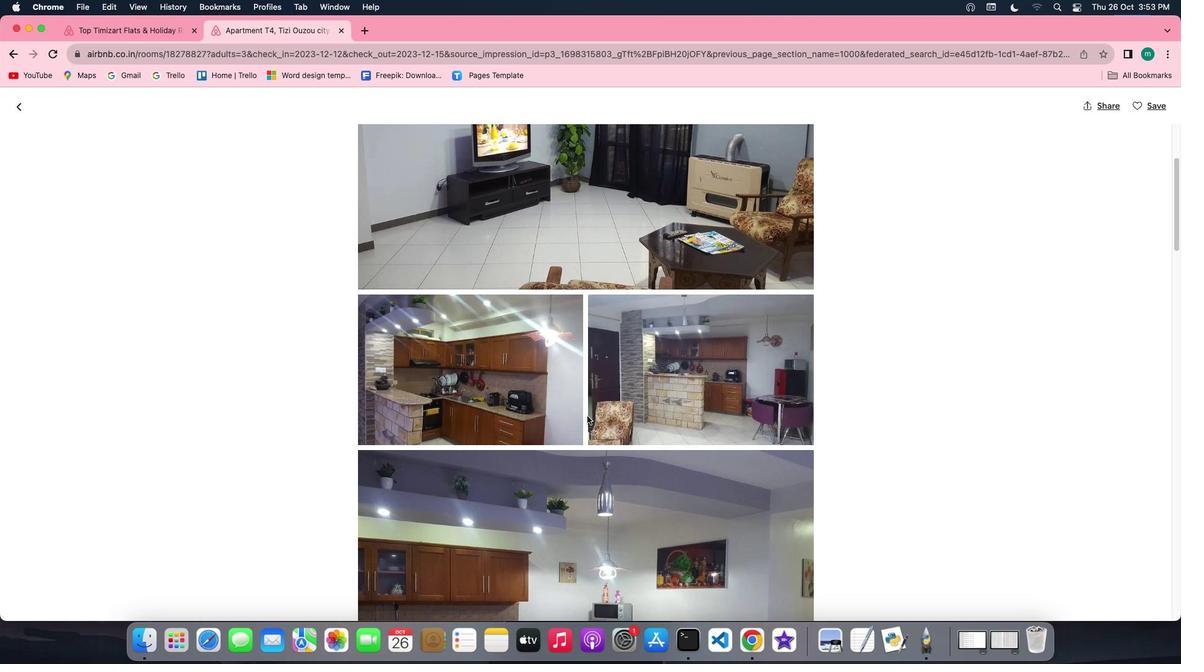 
Action: Mouse scrolled (587, 416) with delta (0, 0)
Screenshot: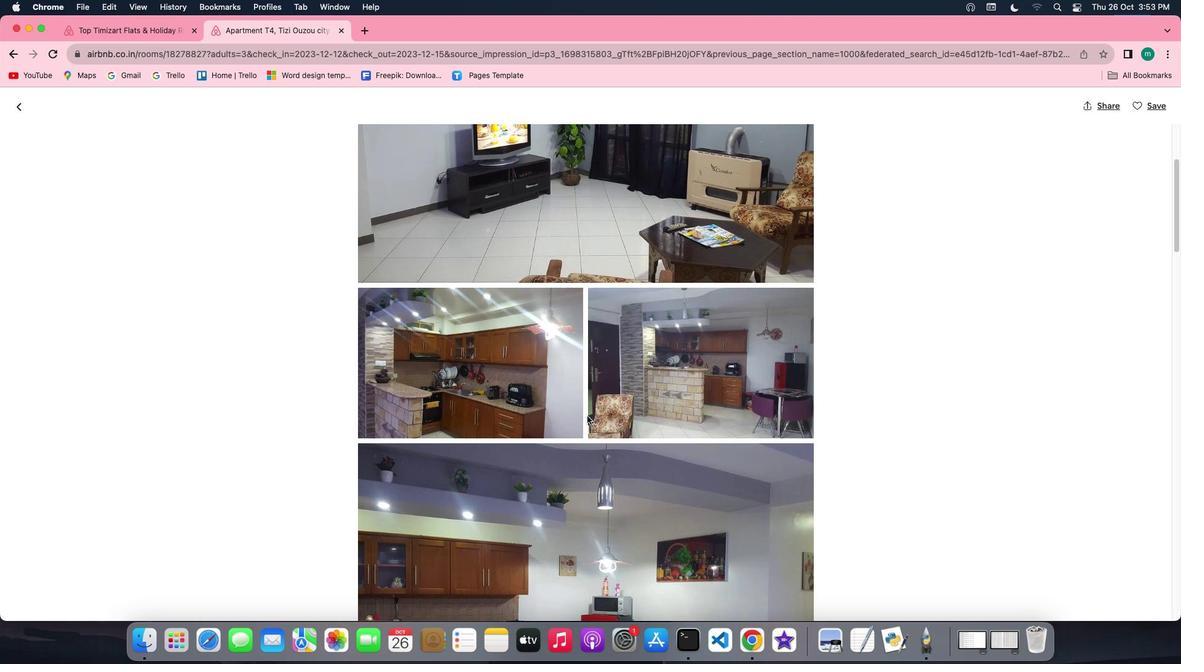 
Action: Mouse scrolled (587, 416) with delta (0, 0)
Screenshot: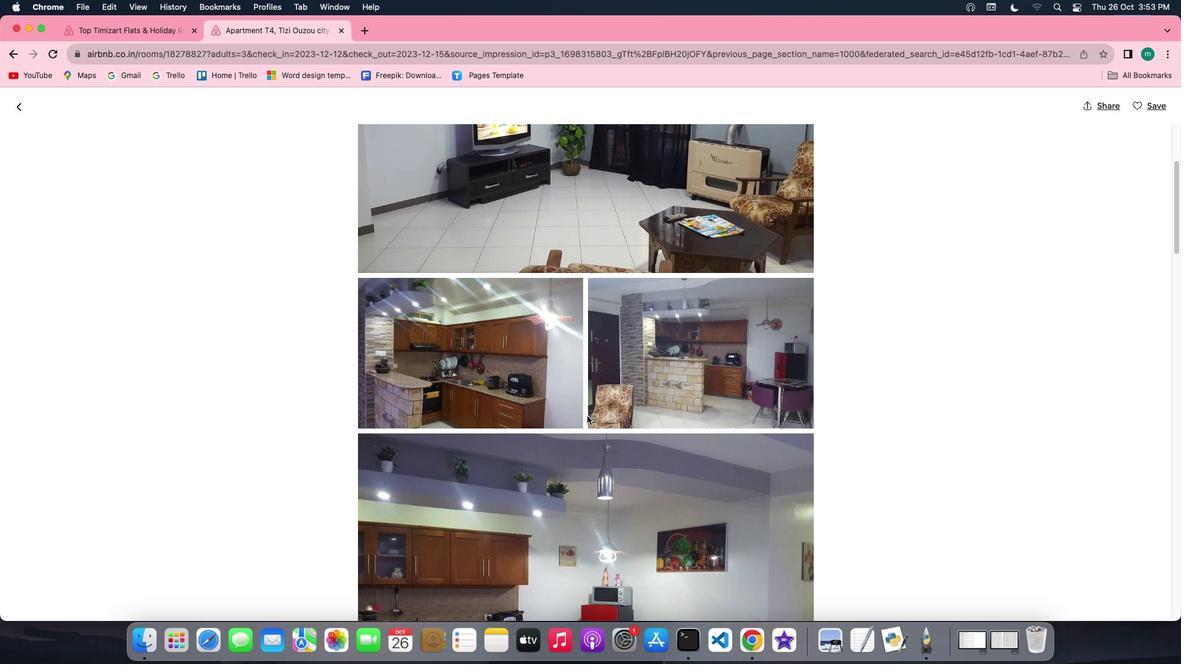 
Action: Mouse scrolled (587, 416) with delta (0, -1)
Screenshot: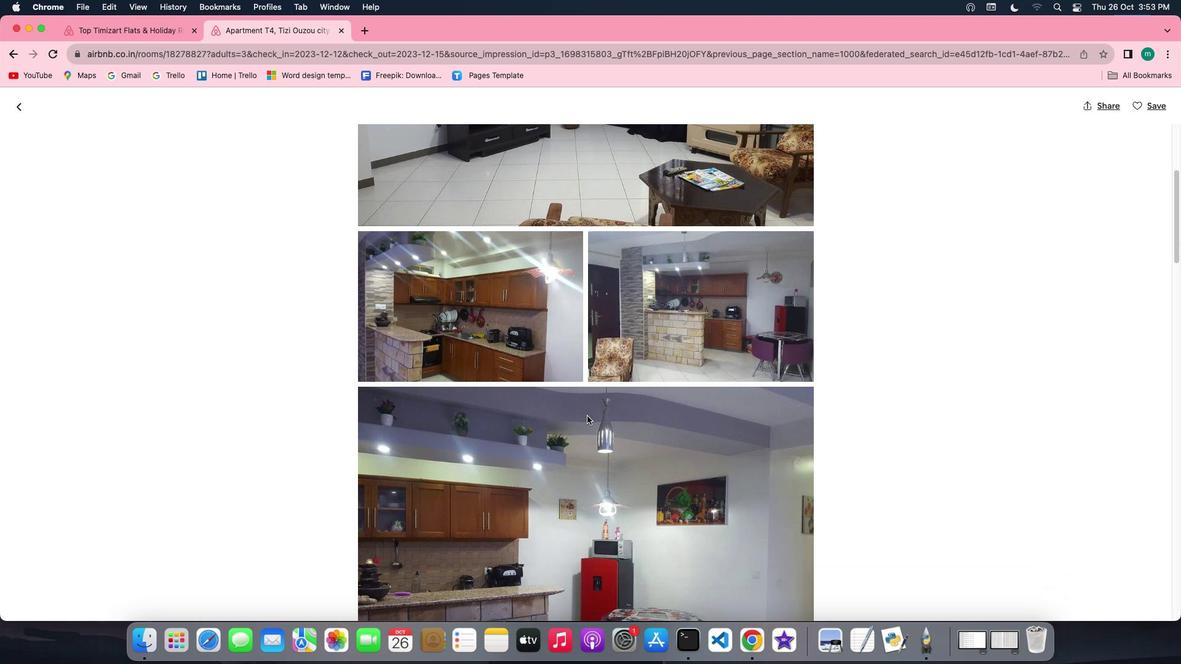 
Action: Mouse scrolled (587, 416) with delta (0, 0)
Screenshot: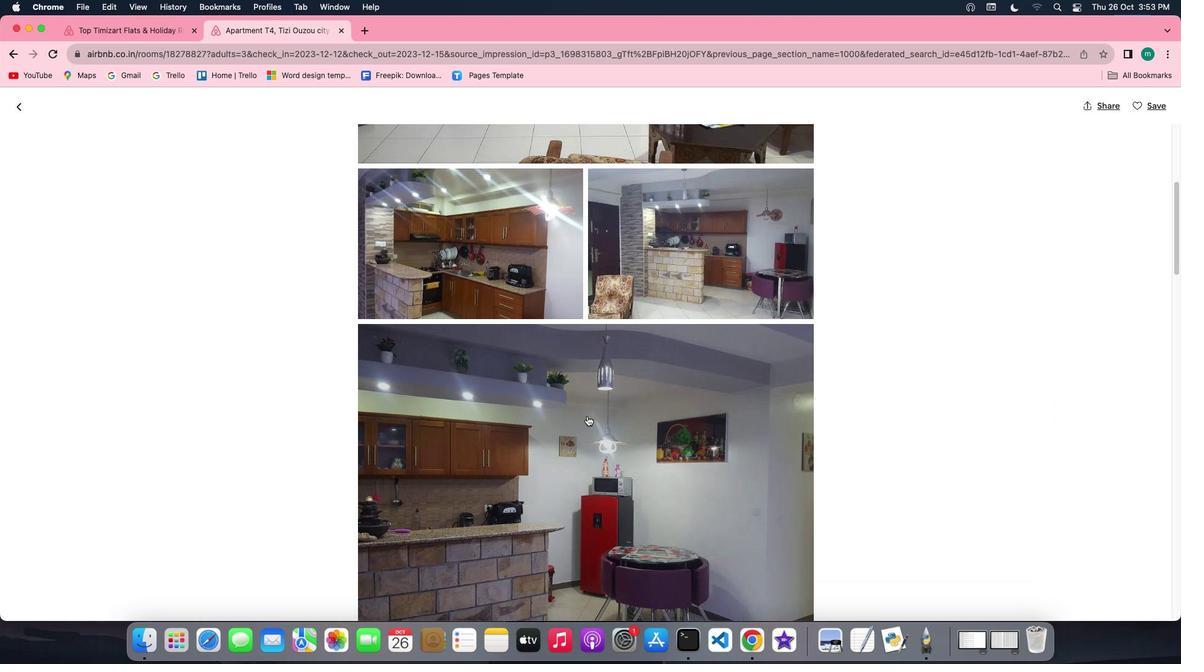 
Action: Mouse scrolled (587, 416) with delta (0, 0)
Screenshot: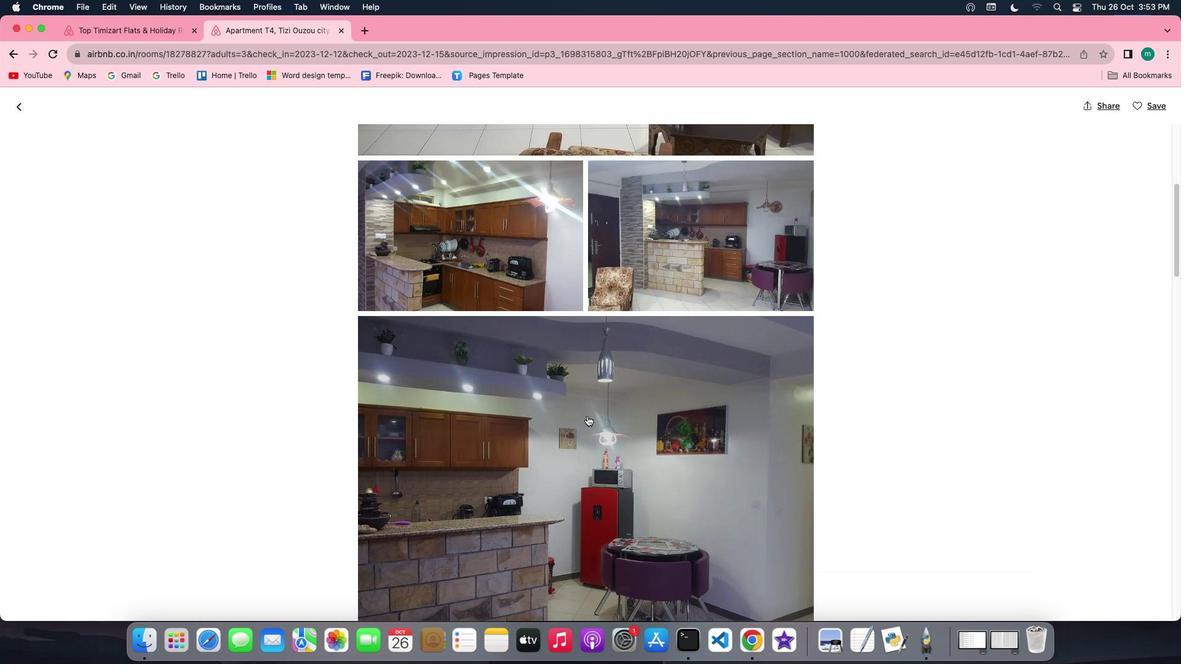 
Action: Mouse scrolled (587, 416) with delta (0, 0)
Screenshot: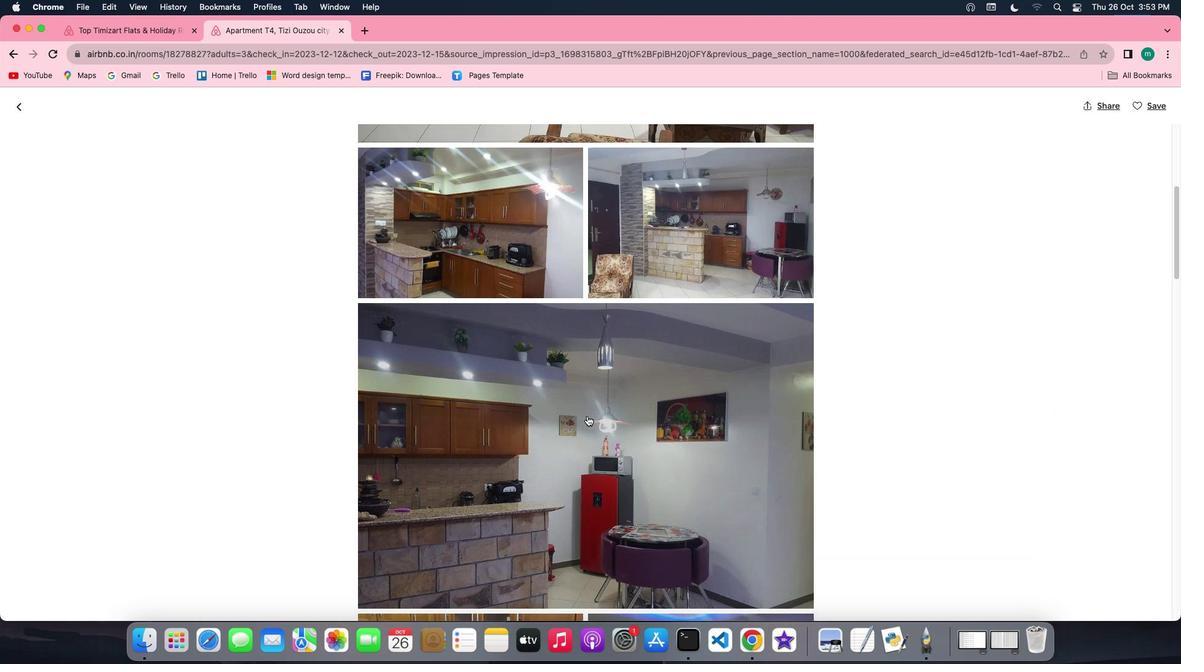 
Action: Mouse scrolled (587, 416) with delta (0, 0)
Screenshot: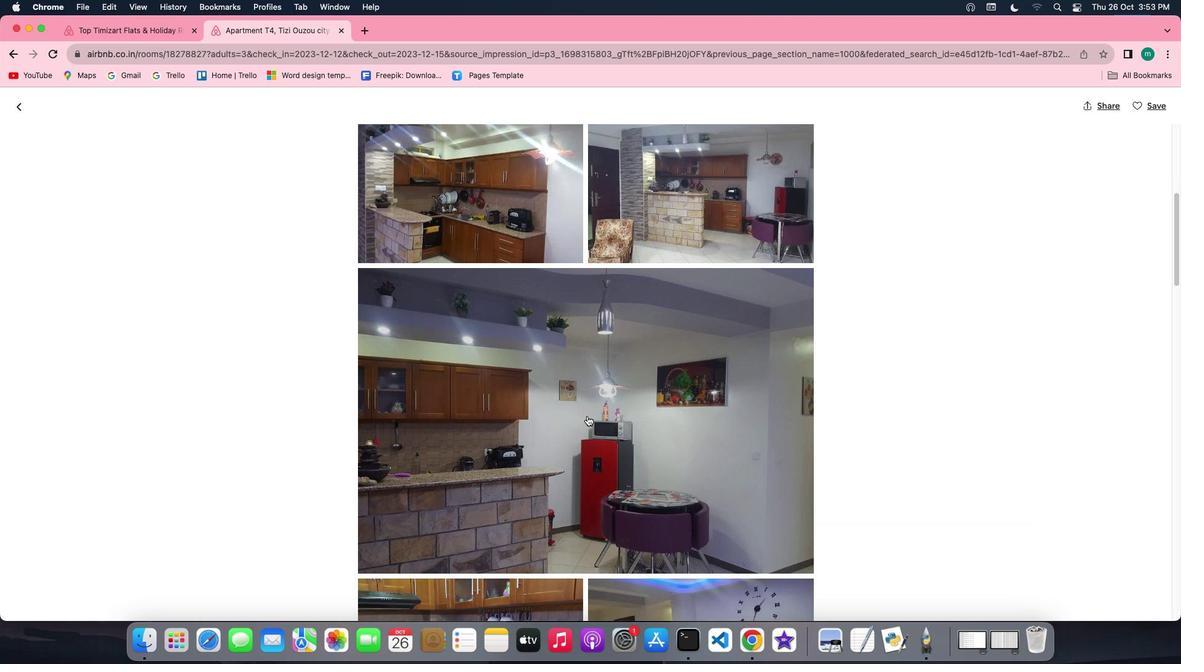
Action: Mouse scrolled (587, 416) with delta (0, 0)
Screenshot: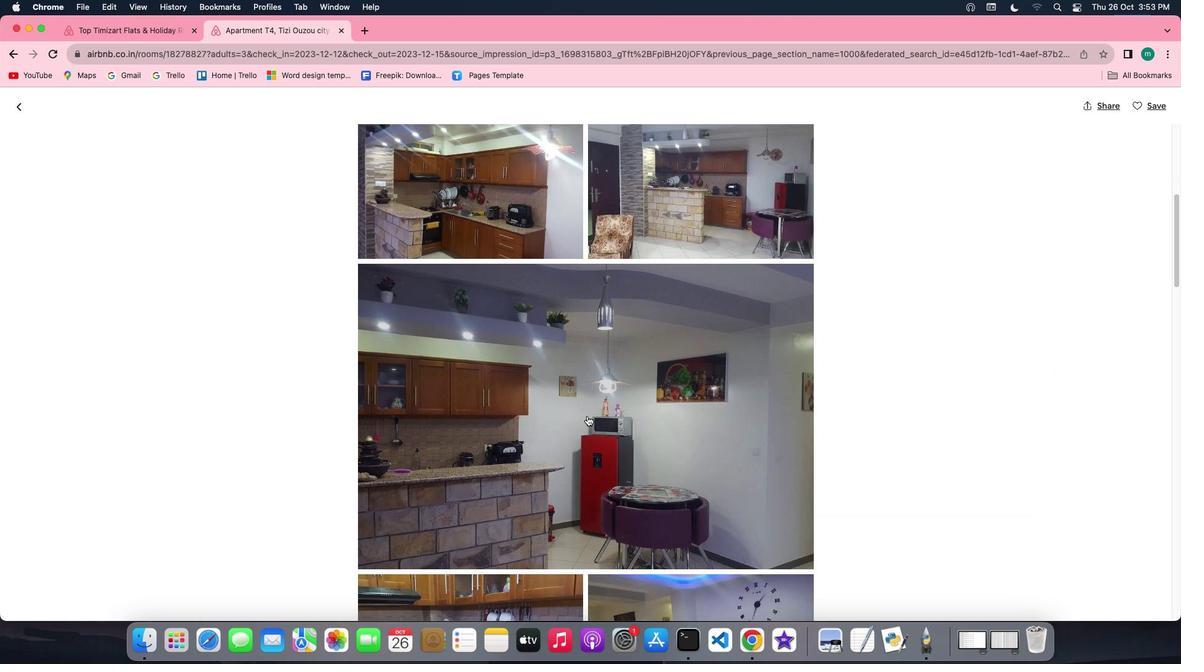 
Action: Mouse scrolled (587, 416) with delta (0, 0)
Screenshot: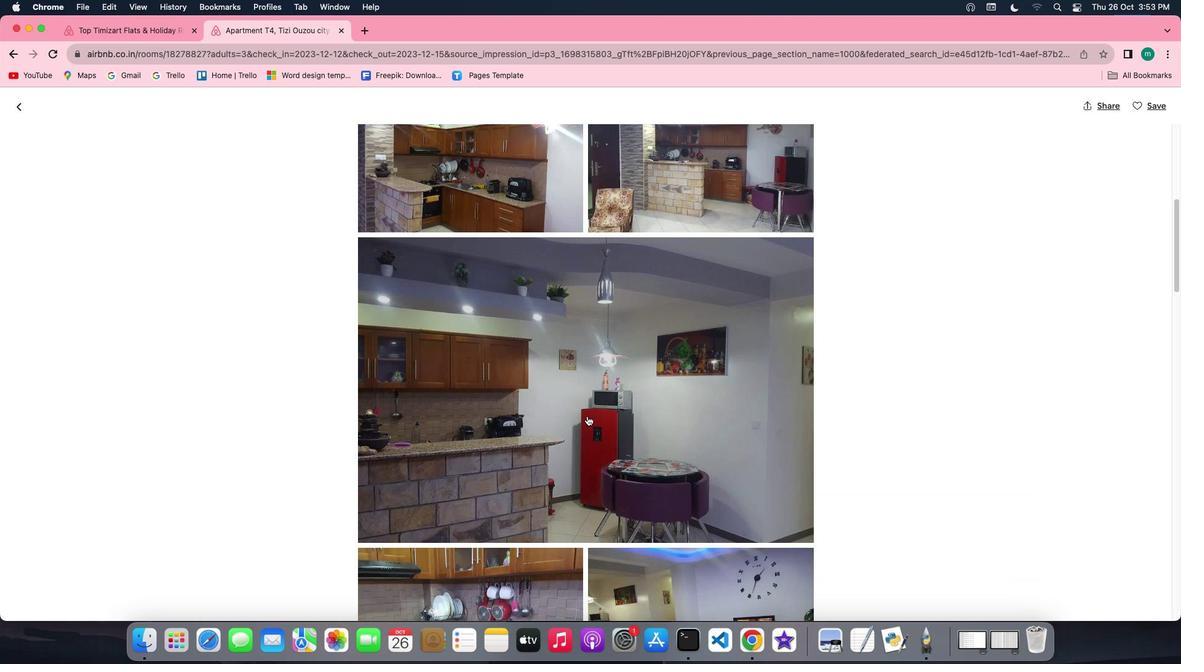 
Action: Mouse scrolled (587, 416) with delta (0, 0)
Screenshot: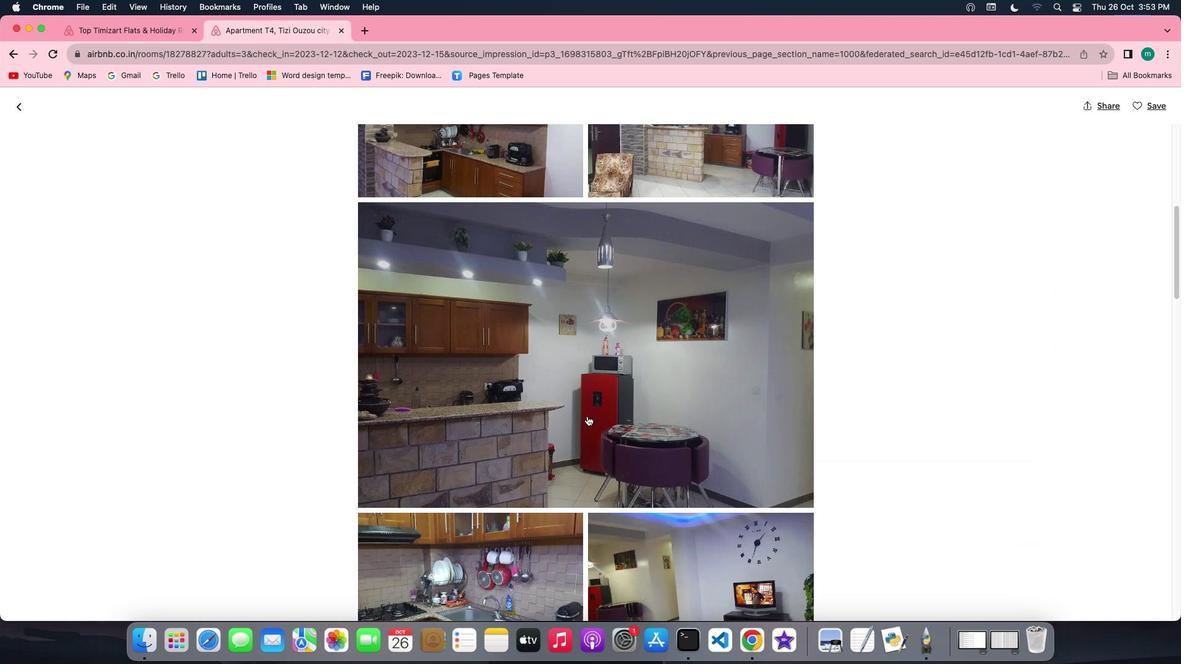 
Action: Mouse scrolled (587, 416) with delta (0, 0)
Screenshot: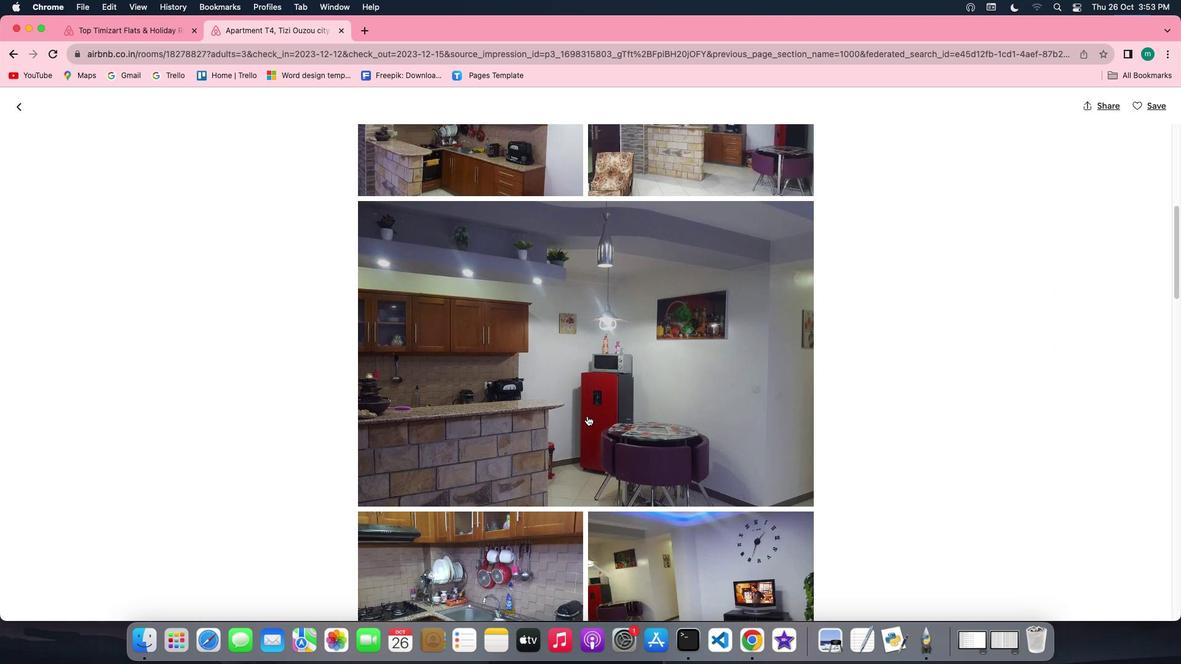 
Action: Mouse scrolled (587, 416) with delta (0, 0)
Screenshot: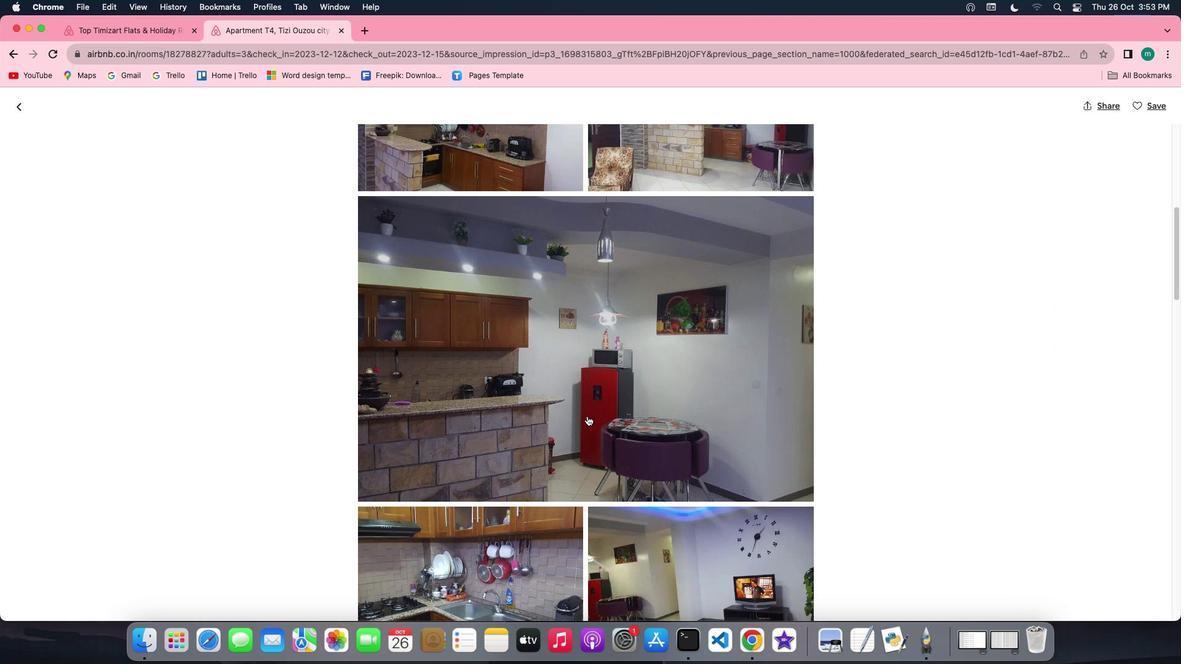 
Action: Mouse scrolled (587, 416) with delta (0, 0)
Screenshot: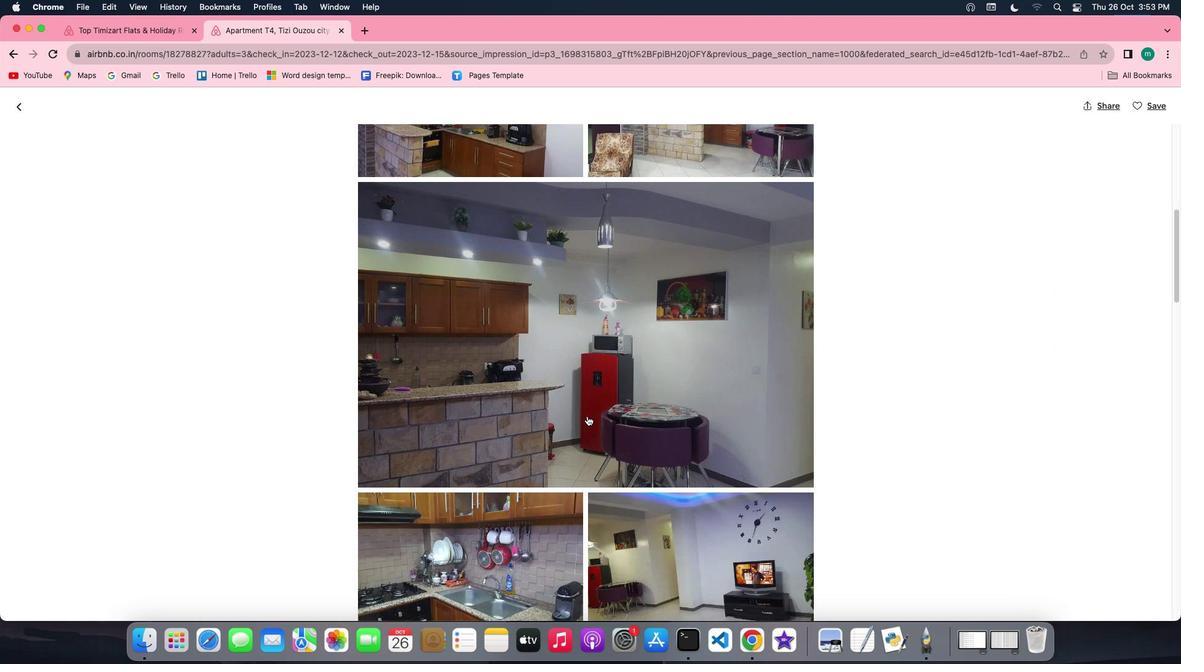 
Action: Mouse scrolled (587, 416) with delta (0, 0)
Screenshot: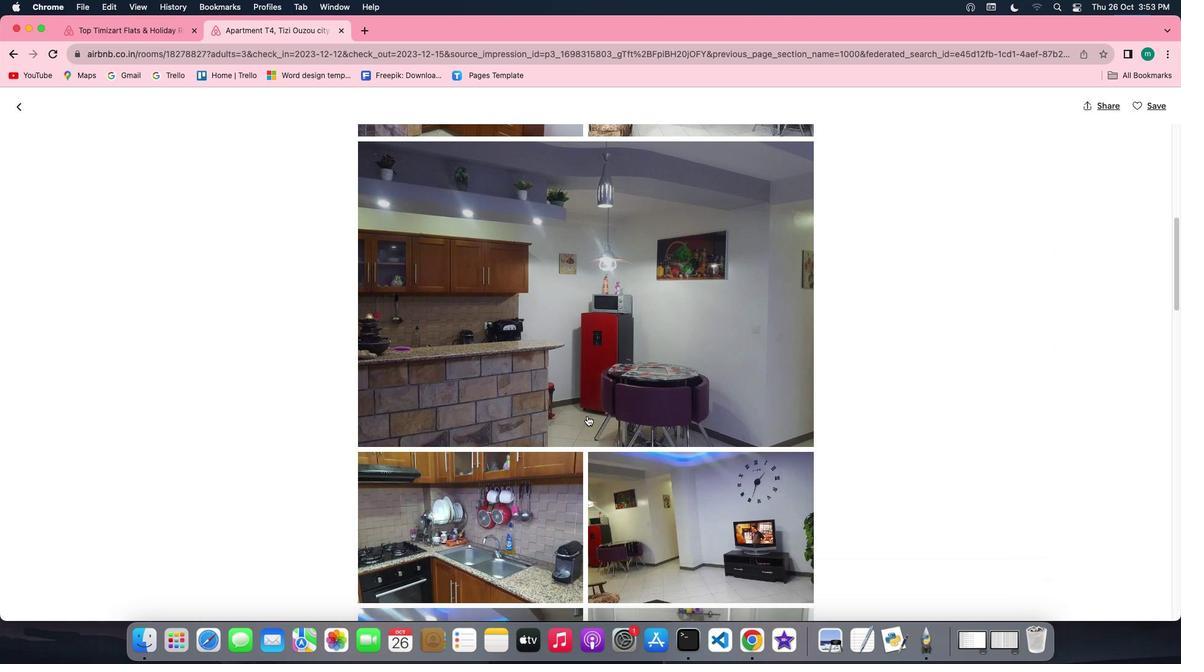 
Action: Mouse scrolled (587, 416) with delta (0, 0)
Screenshot: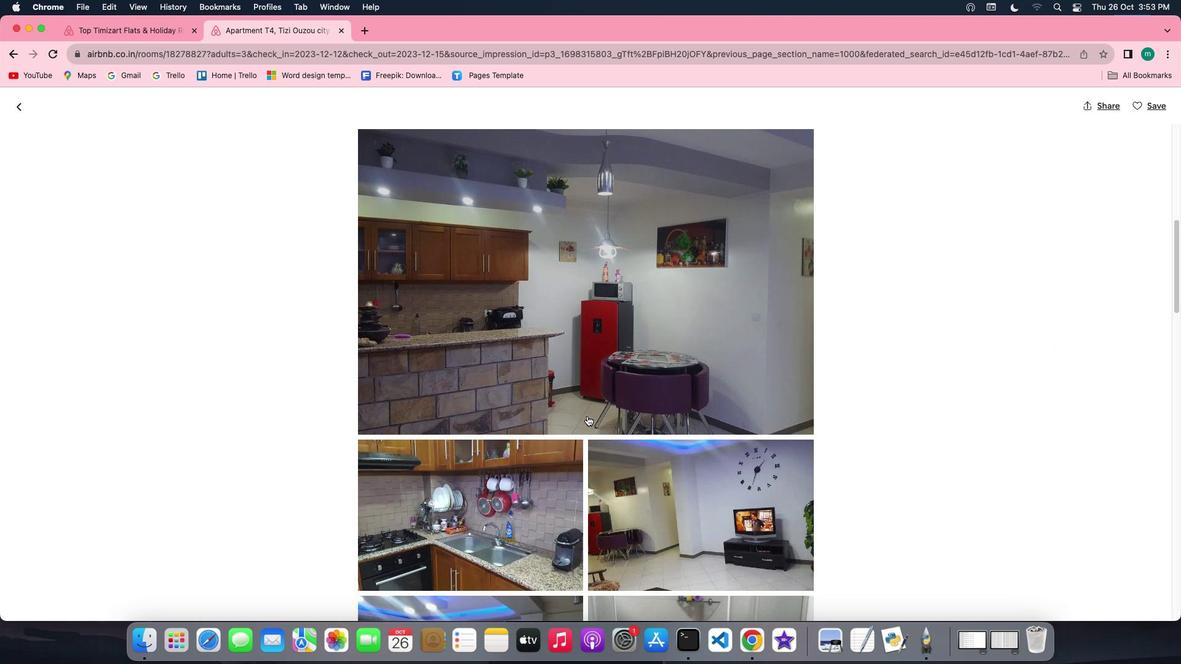 
Action: Mouse scrolled (587, 416) with delta (0, 0)
Screenshot: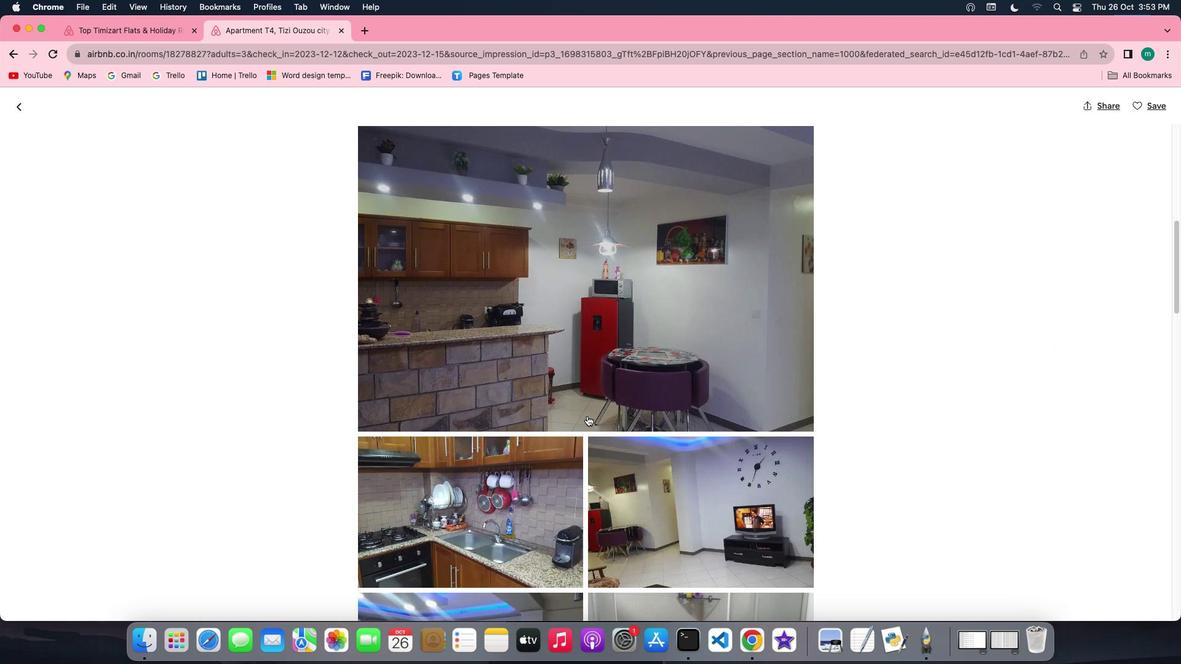 
Action: Mouse scrolled (587, 416) with delta (0, -1)
Screenshot: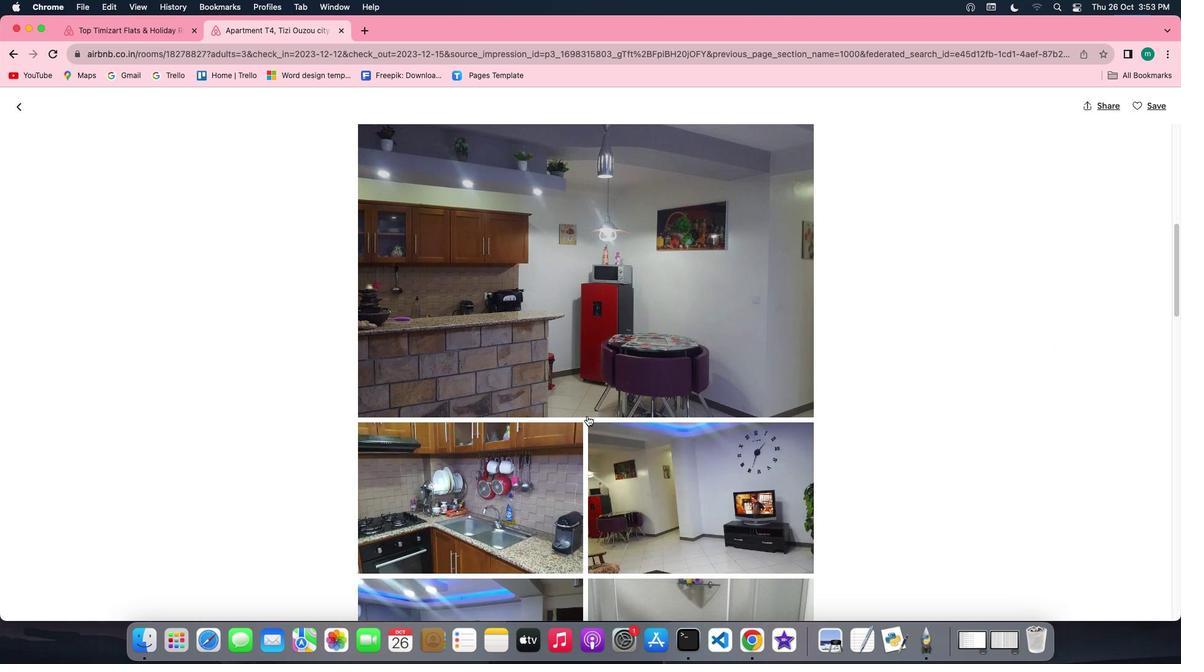 
Action: Mouse scrolled (587, 416) with delta (0, -1)
Screenshot: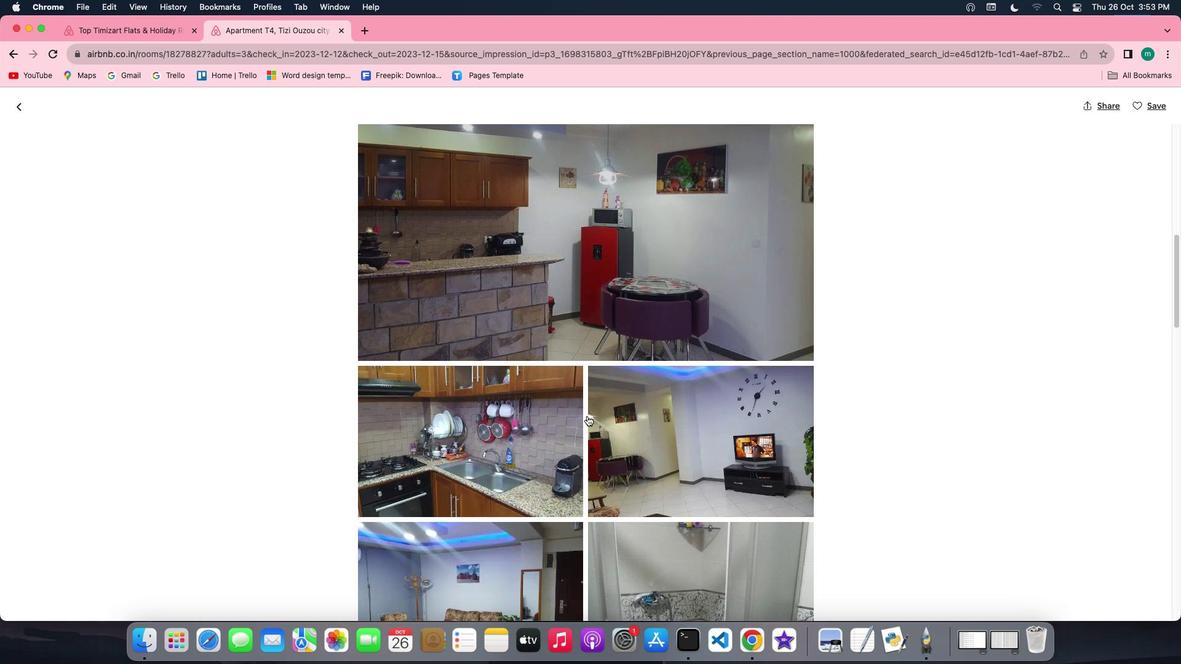 
Action: Mouse scrolled (587, 416) with delta (0, 0)
Screenshot: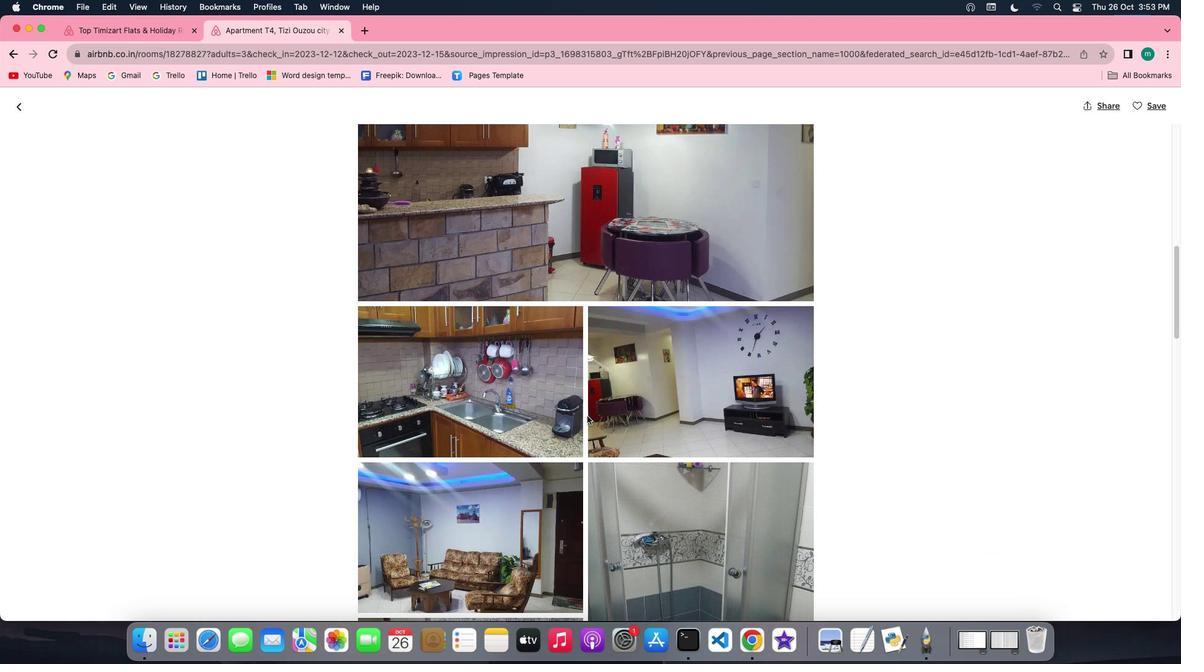 
Action: Mouse scrolled (587, 416) with delta (0, 0)
Screenshot: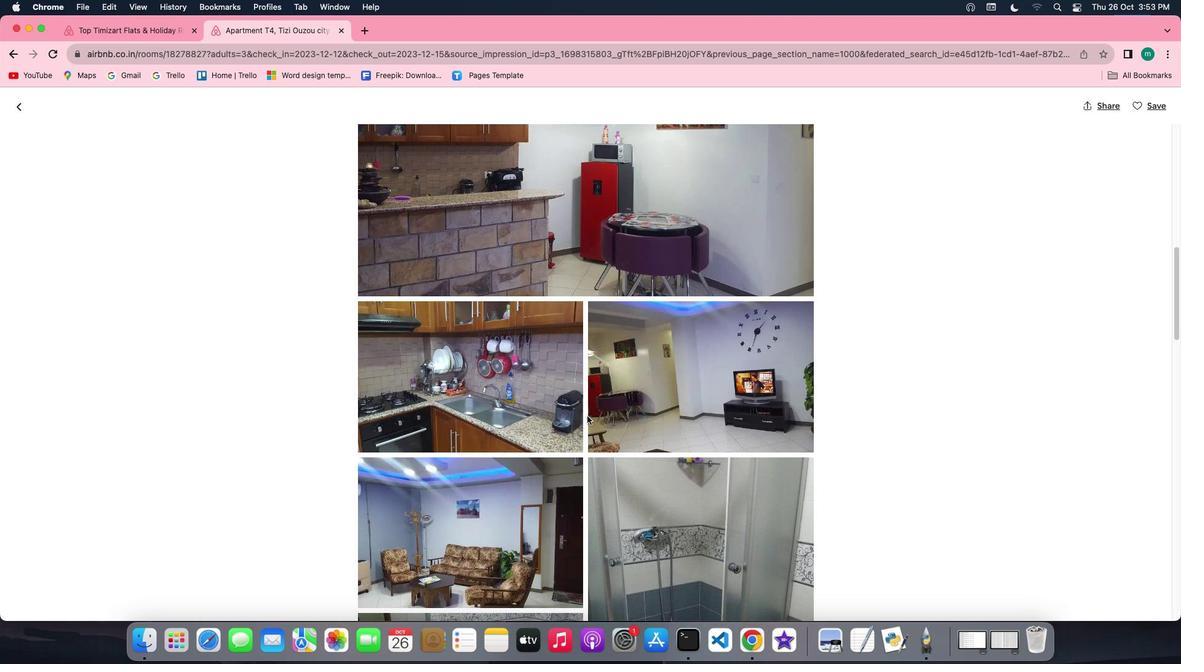 
Action: Mouse scrolled (587, 416) with delta (0, -1)
Screenshot: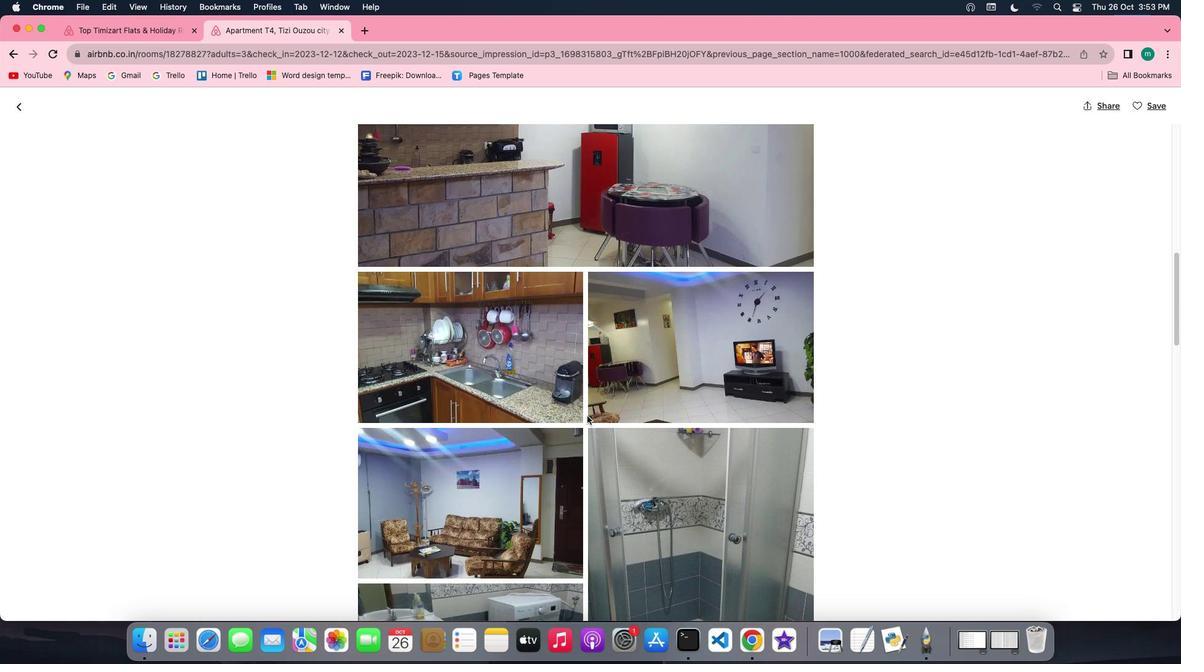 
Action: Mouse scrolled (587, 416) with delta (0, 0)
Screenshot: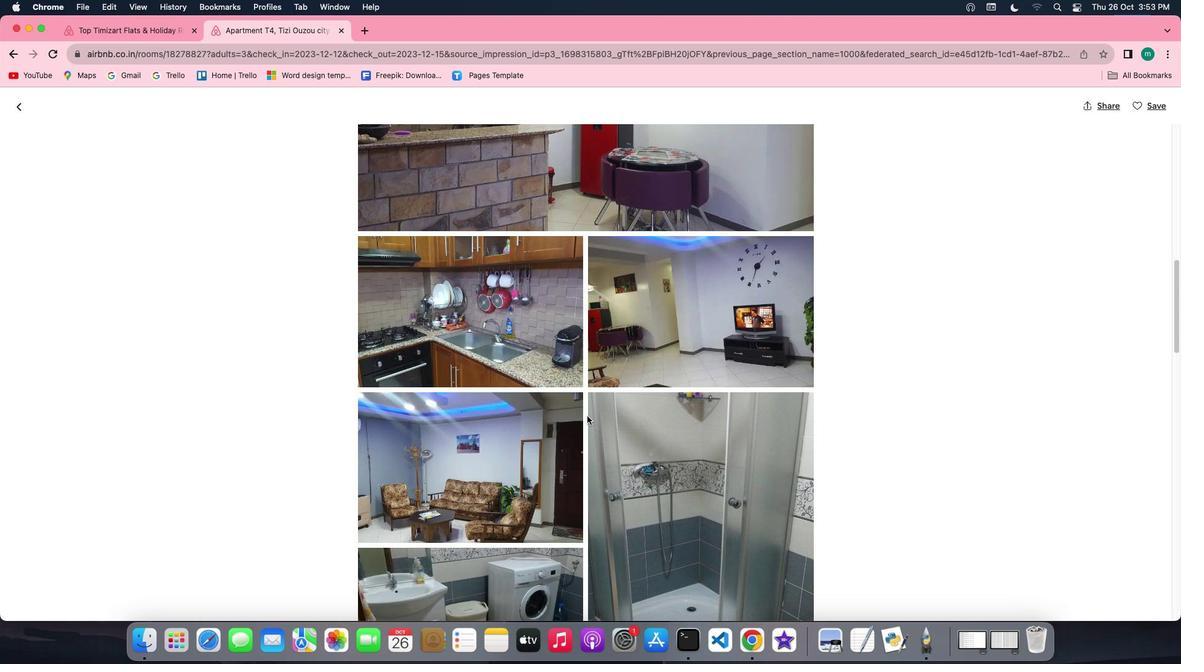 
Action: Mouse scrolled (587, 416) with delta (0, 0)
Screenshot: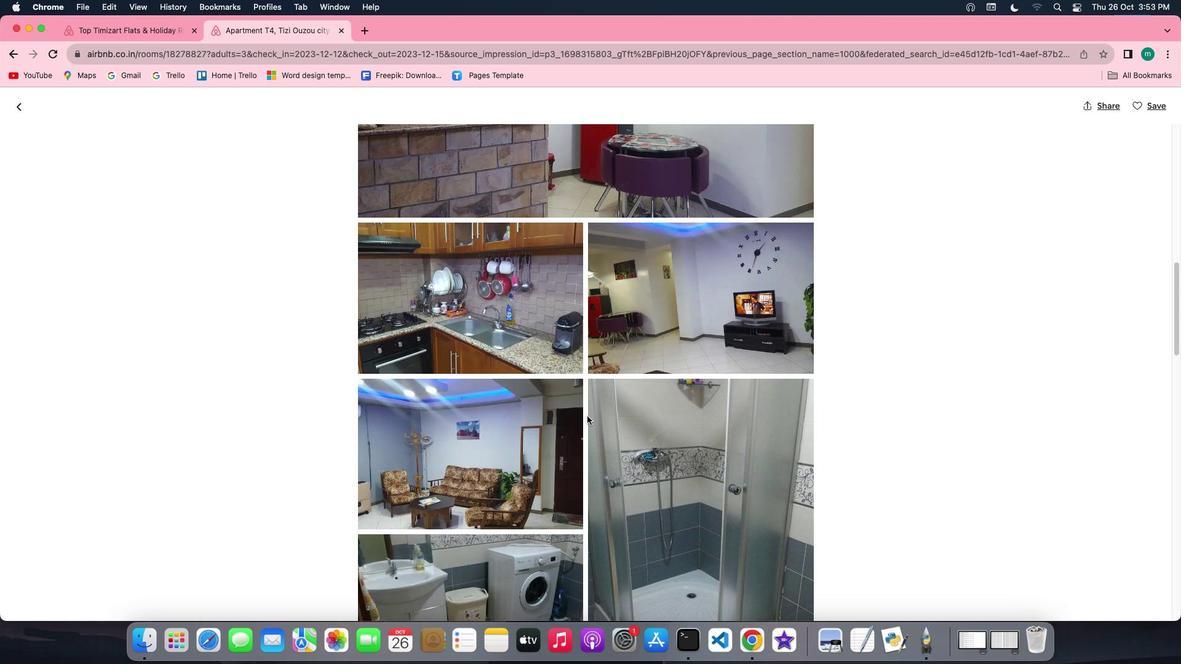 
Action: Mouse scrolled (587, 416) with delta (0, -1)
Screenshot: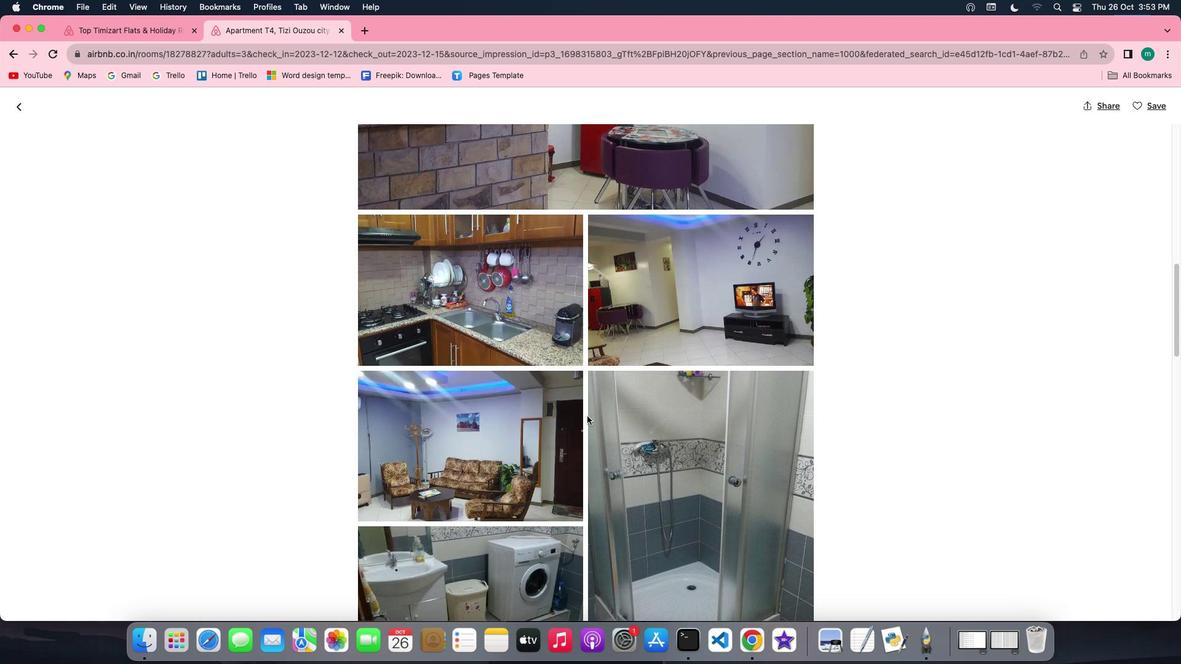 
Action: Mouse scrolled (587, 416) with delta (0, 0)
Screenshot: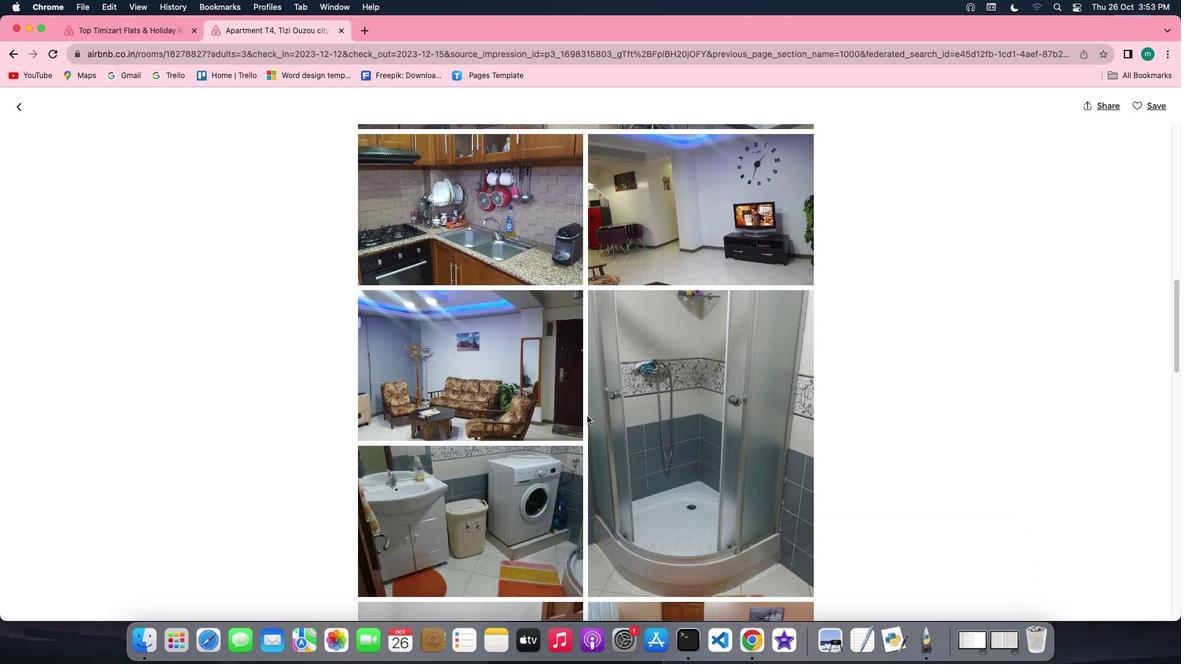 
Action: Mouse scrolled (587, 416) with delta (0, 0)
Screenshot: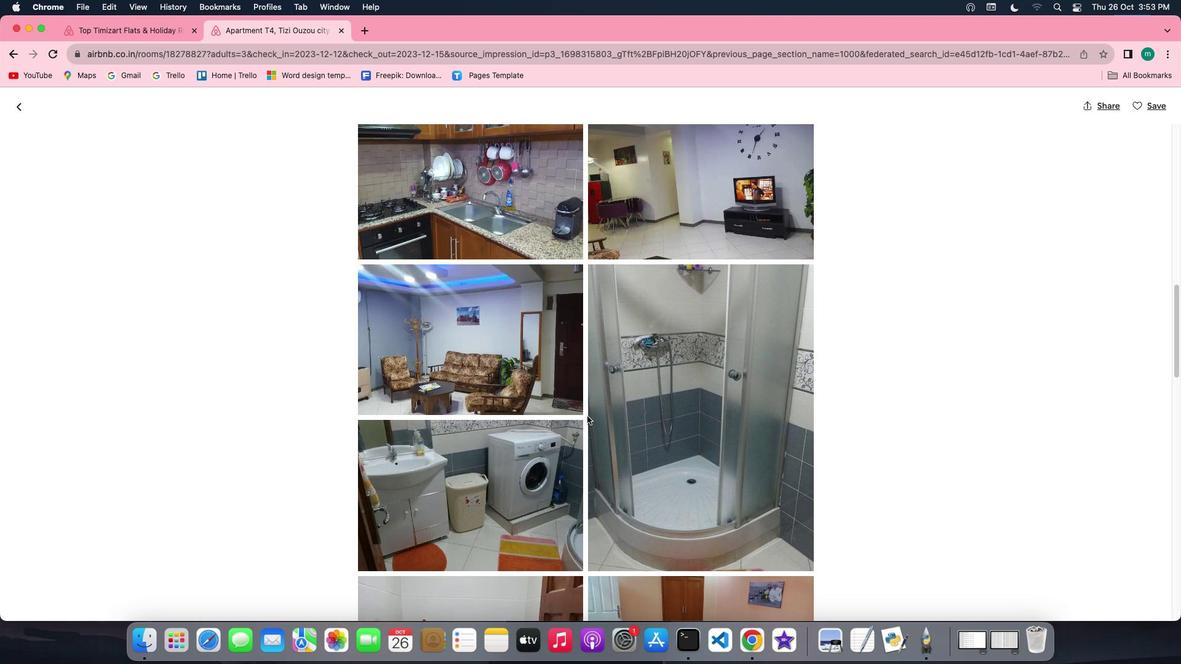 
Action: Mouse scrolled (587, 416) with delta (0, 0)
Screenshot: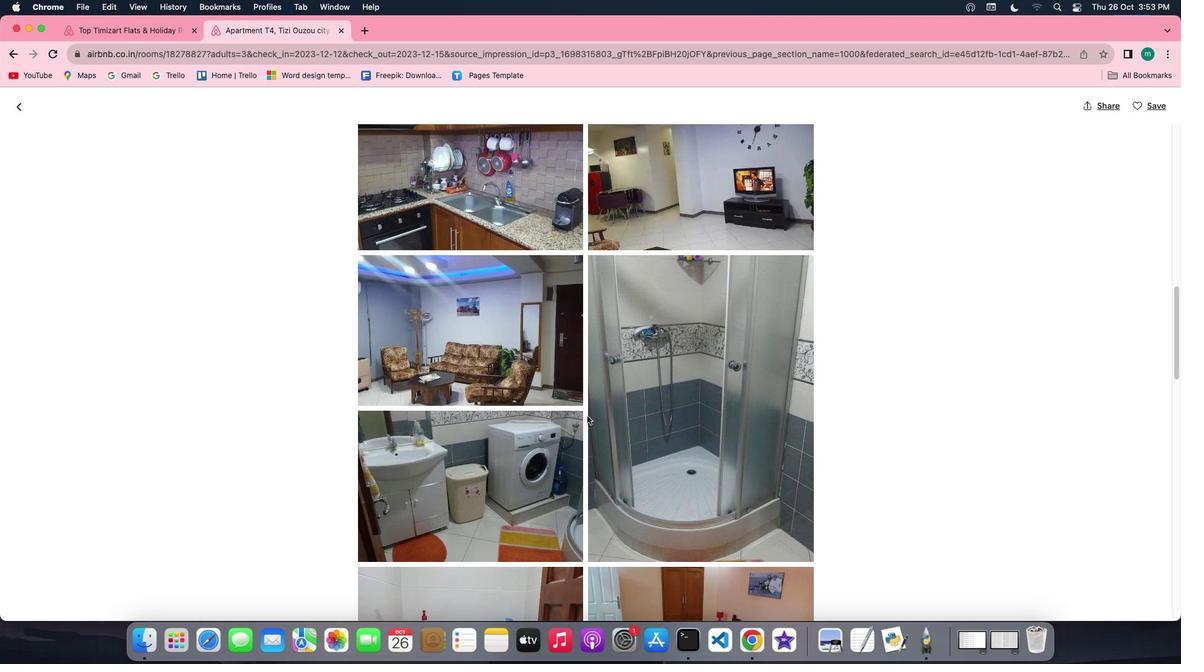 
Action: Mouse scrolled (587, 416) with delta (0, -1)
Screenshot: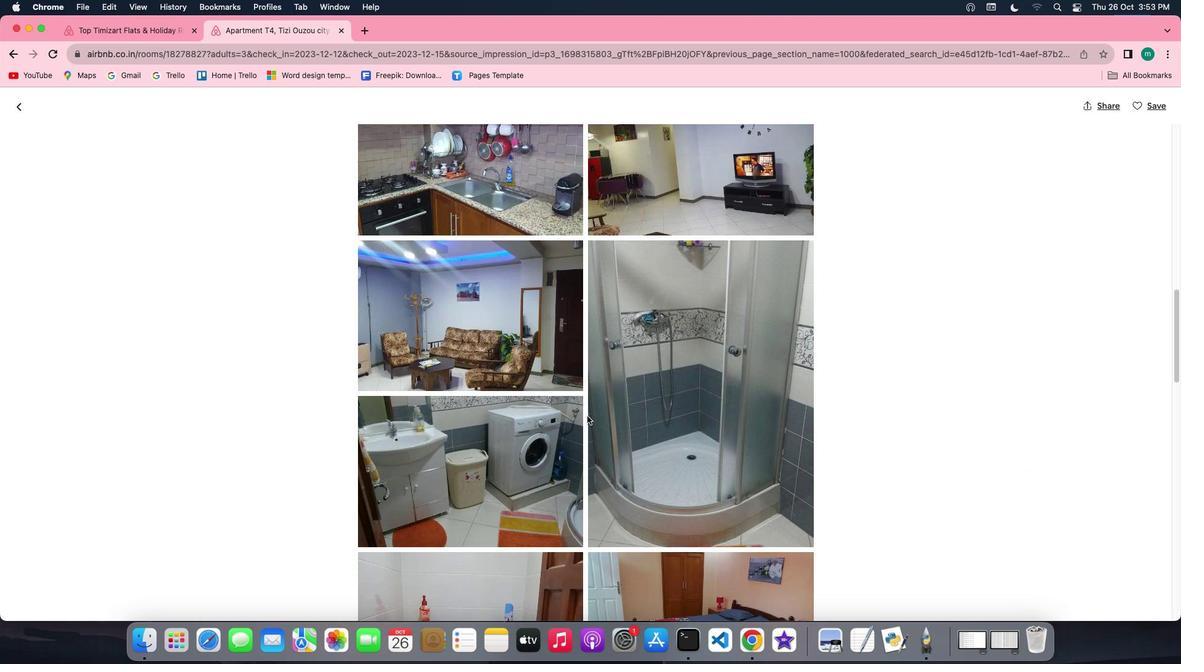 
Action: Mouse scrolled (587, 416) with delta (0, -1)
Screenshot: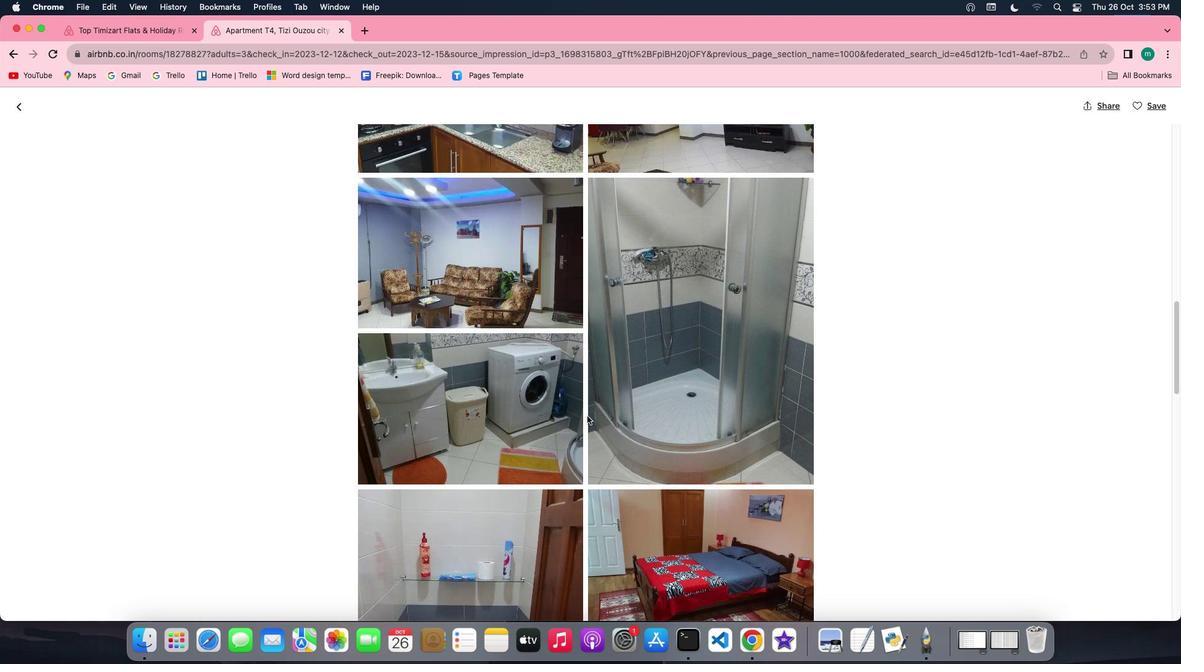 
Action: Mouse scrolled (587, 416) with delta (0, 0)
Screenshot: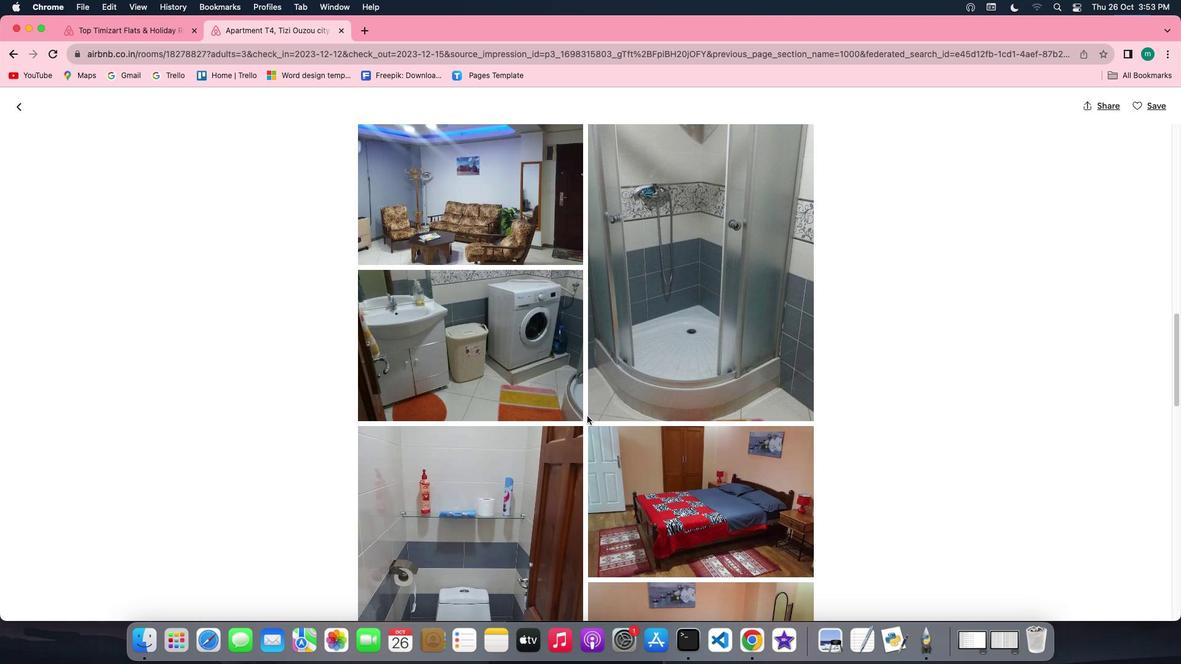 
Action: Mouse scrolled (587, 416) with delta (0, 0)
Screenshot: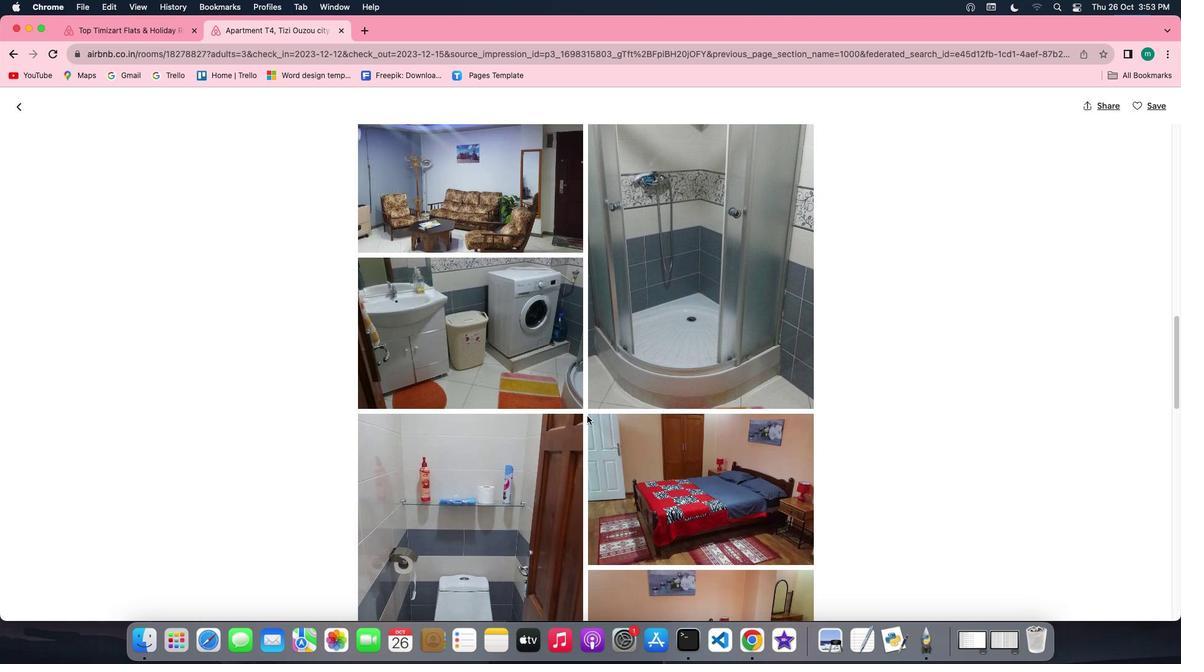 
Action: Mouse scrolled (587, 416) with delta (0, -1)
Screenshot: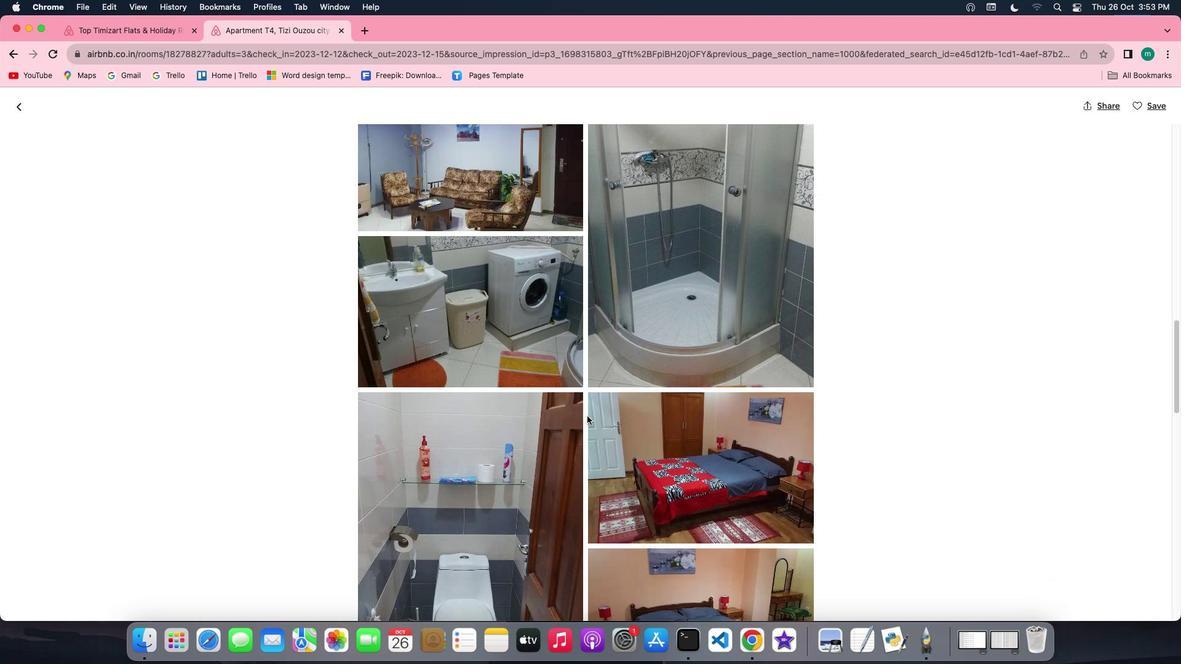 
Action: Mouse scrolled (587, 416) with delta (0, -1)
Screenshot: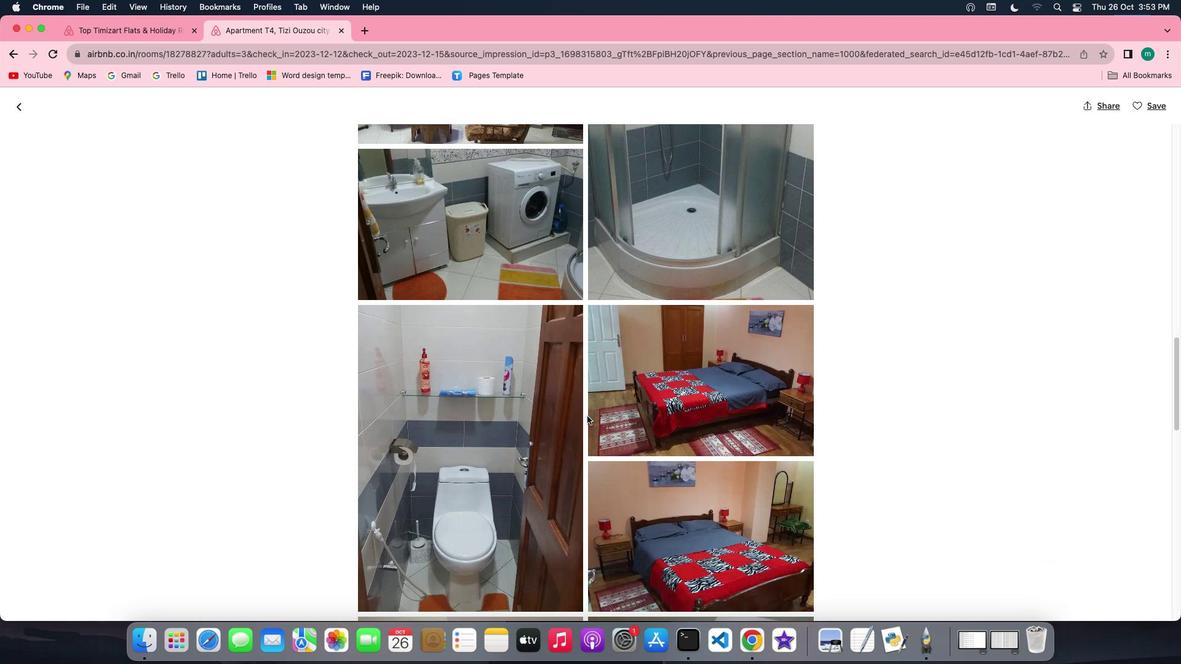 
Action: Mouse scrolled (587, 416) with delta (0, -2)
Screenshot: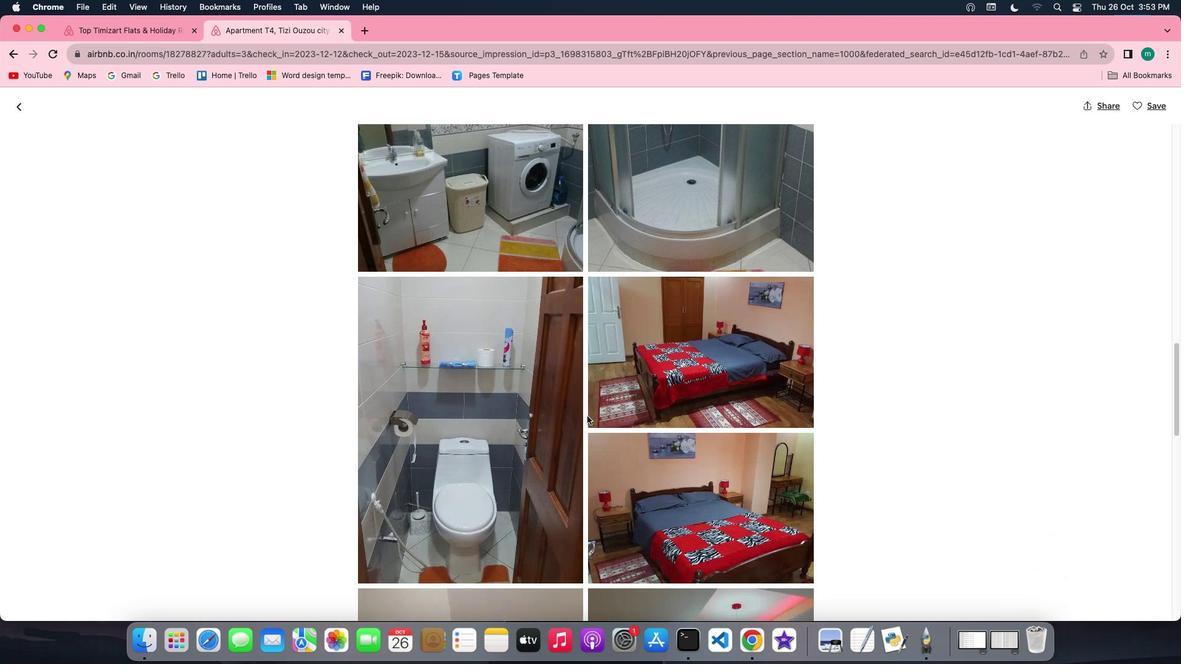 
Action: Mouse scrolled (587, 416) with delta (0, 0)
Screenshot: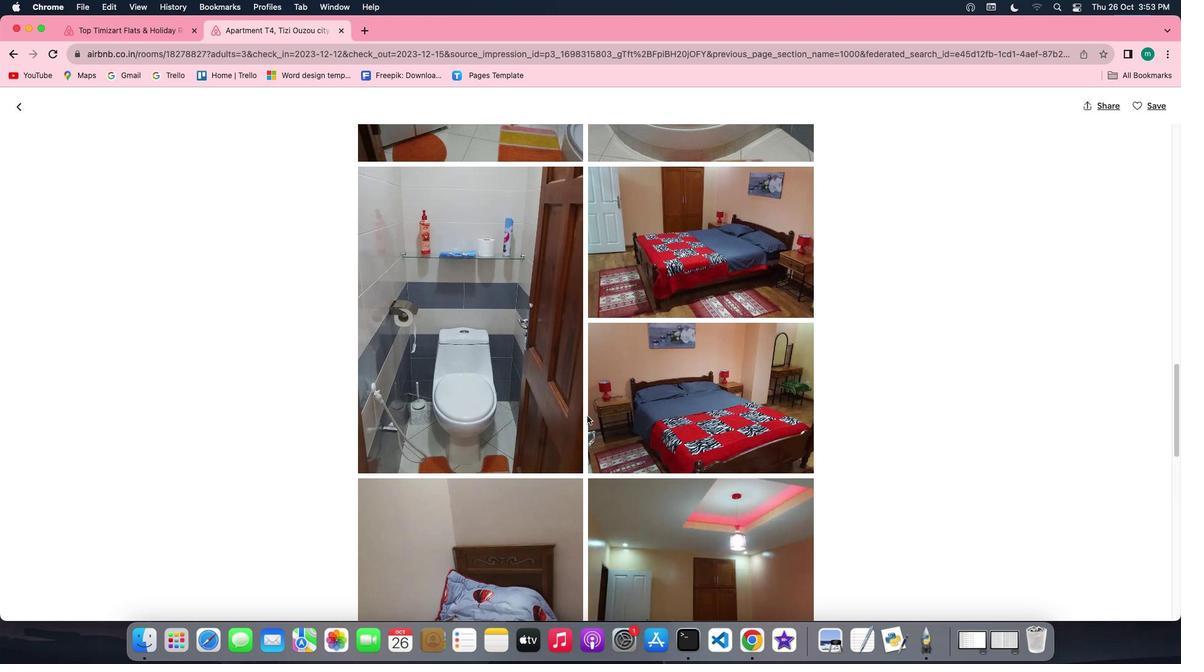 
Action: Mouse scrolled (587, 416) with delta (0, 0)
Screenshot: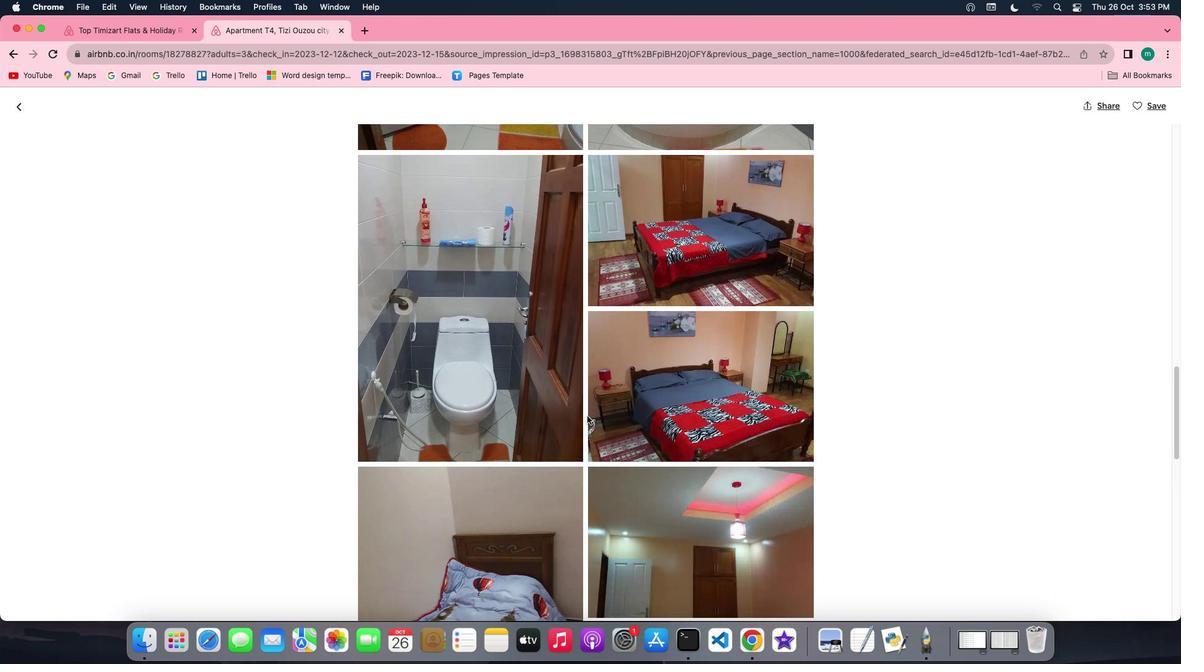 
Action: Mouse scrolled (587, 416) with delta (0, 0)
Screenshot: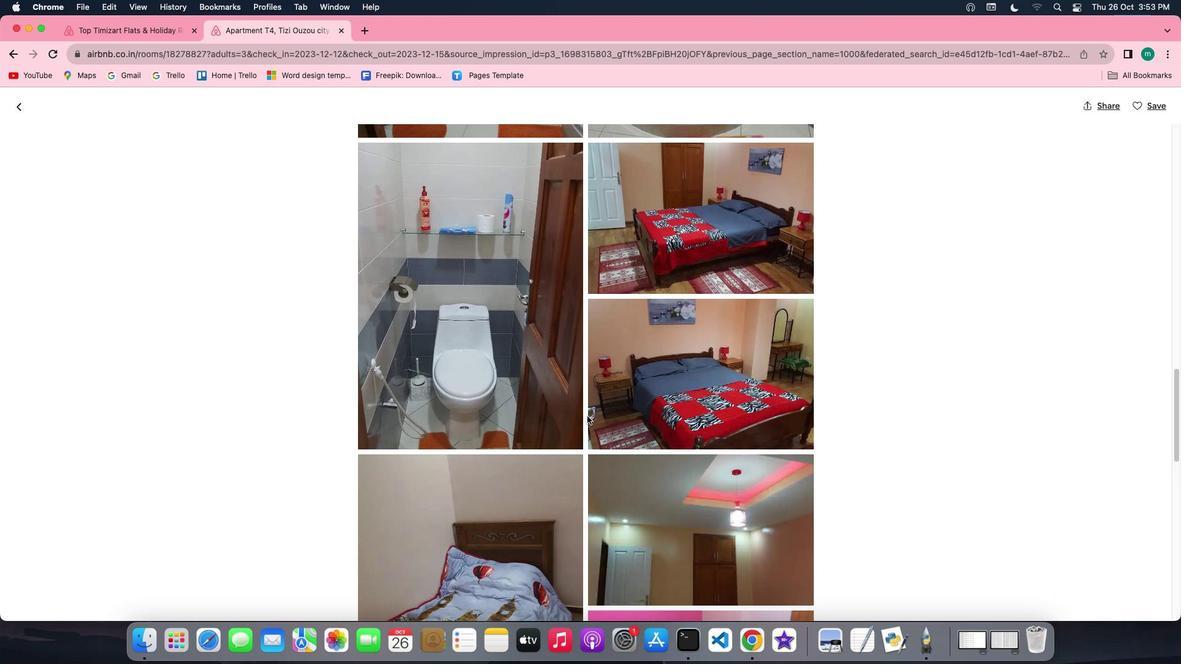 
Action: Mouse scrolled (587, 416) with delta (0, -1)
Screenshot: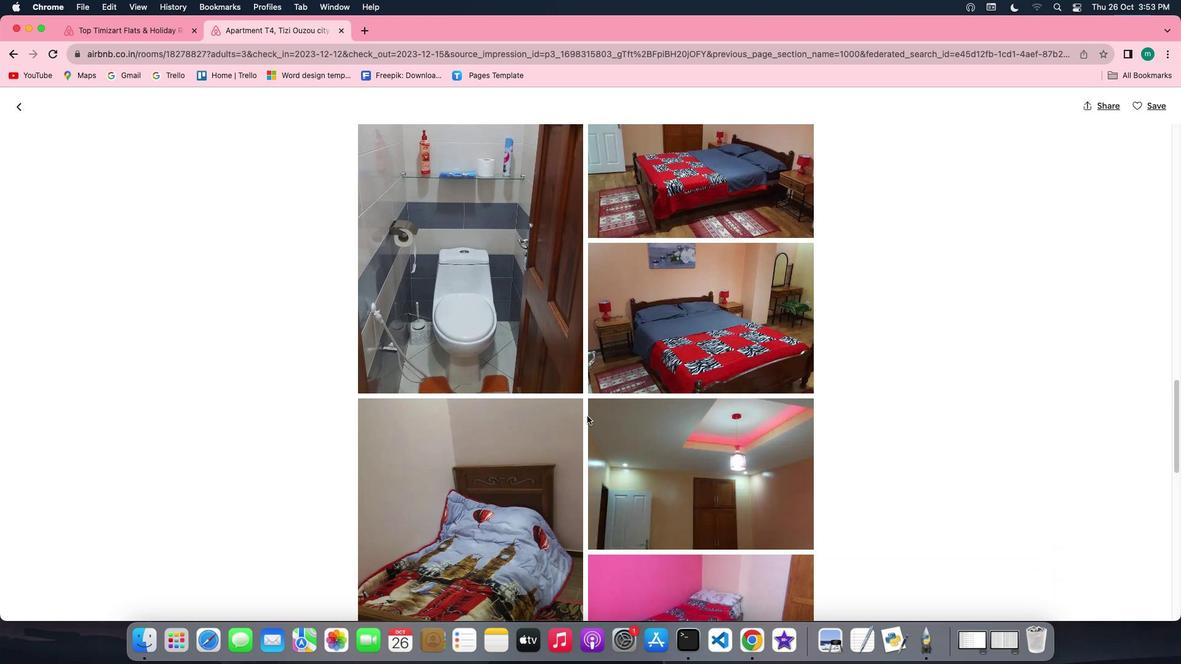 
Action: Mouse scrolled (587, 416) with delta (0, 0)
Screenshot: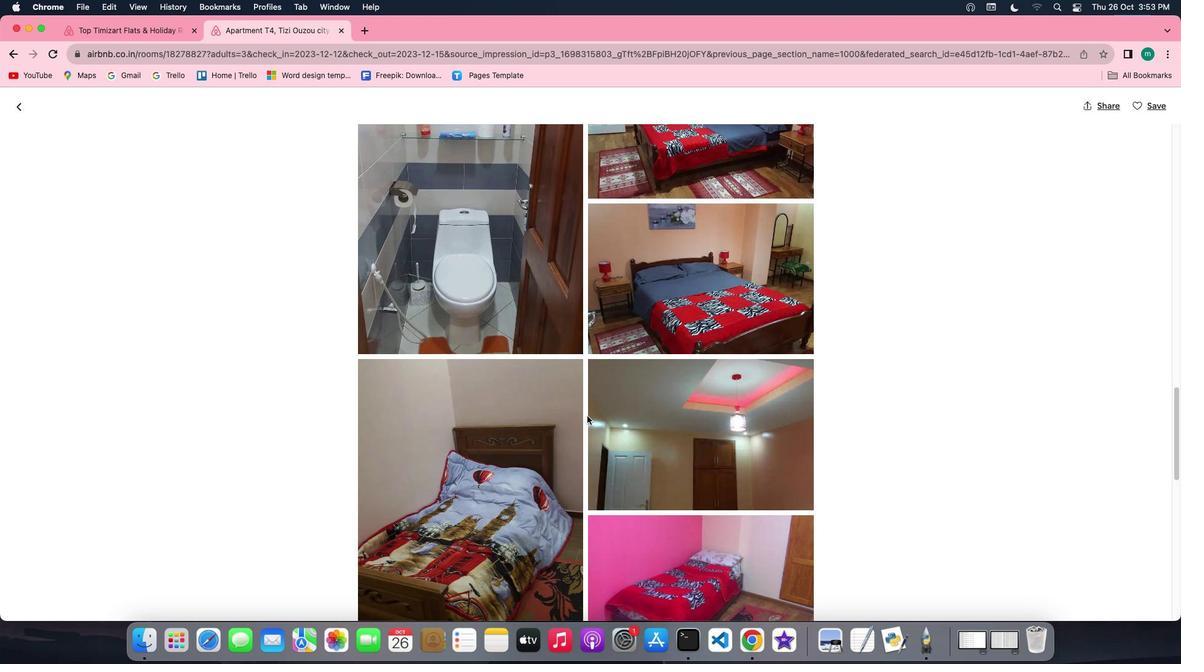 
Action: Mouse scrolled (587, 416) with delta (0, 0)
Screenshot: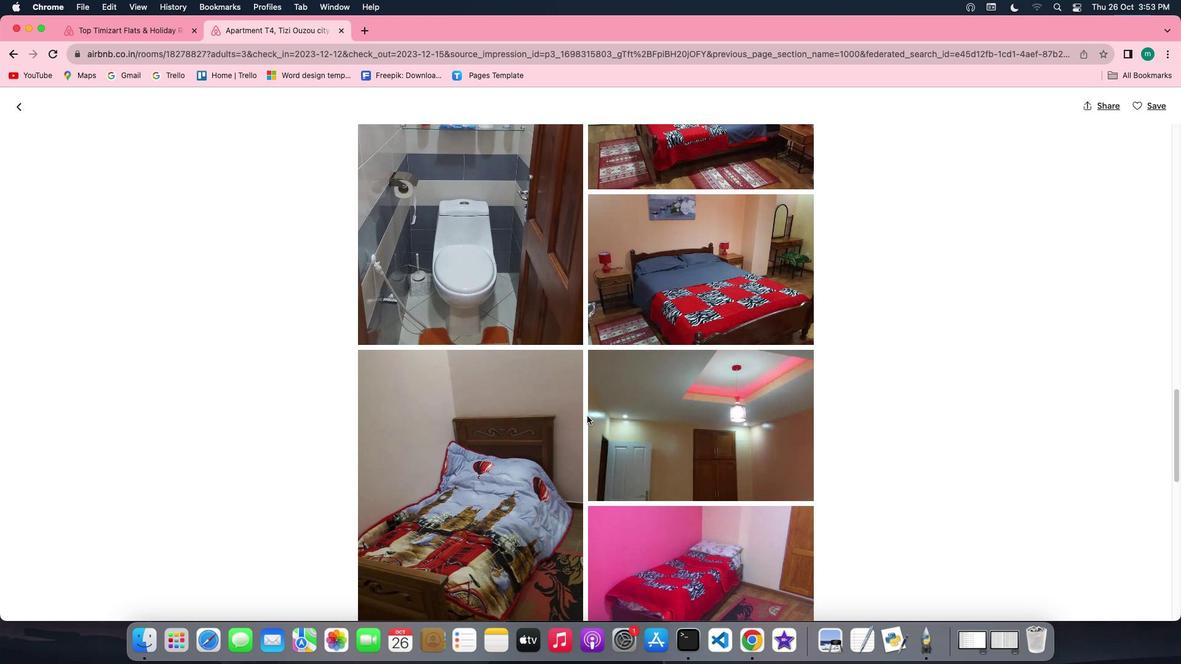 
Action: Mouse scrolled (587, 416) with delta (0, -1)
Screenshot: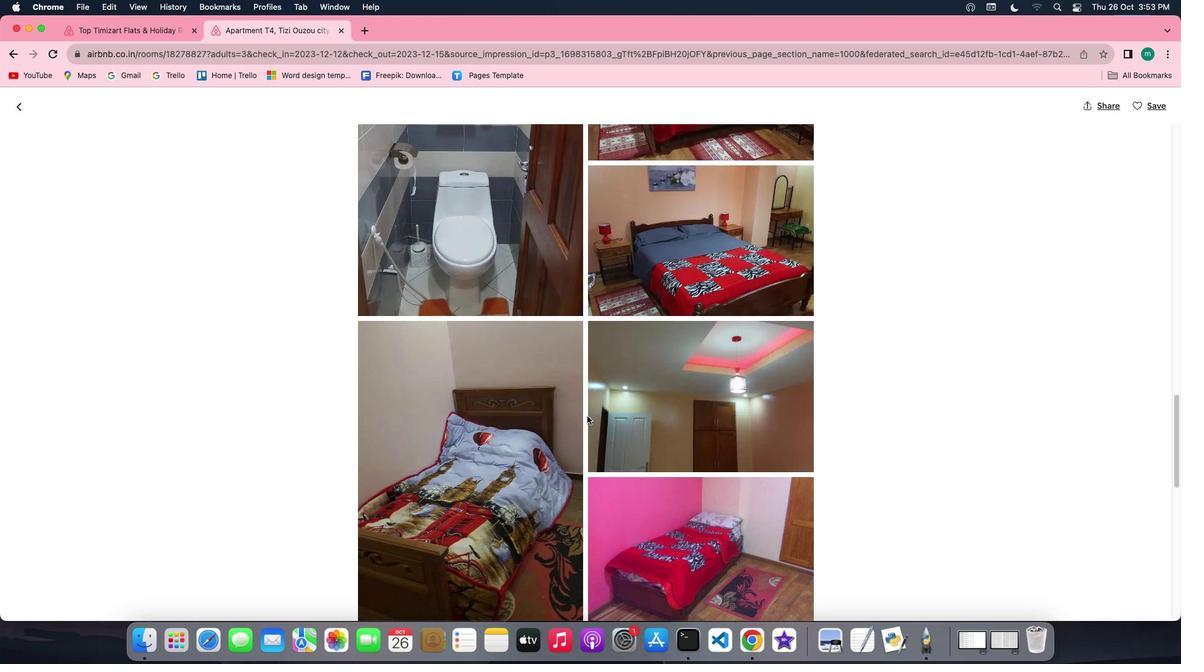 
Action: Mouse scrolled (587, 416) with delta (0, 0)
Screenshot: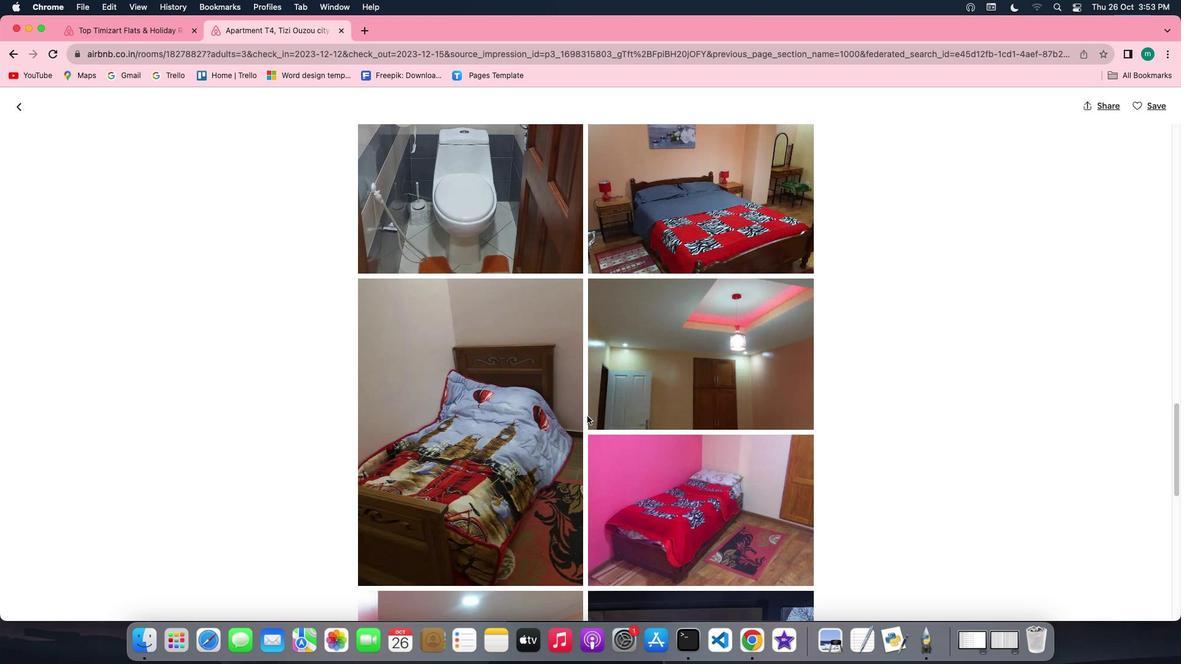 
Action: Mouse scrolled (587, 416) with delta (0, 0)
Screenshot: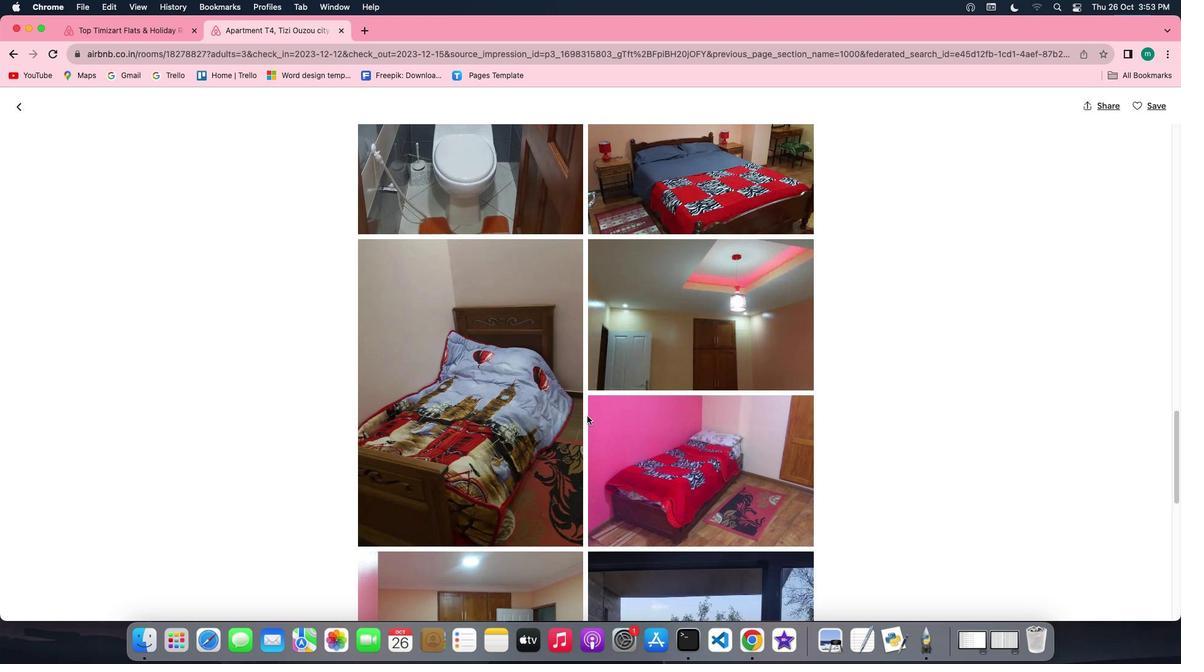 
Action: Mouse scrolled (587, 416) with delta (0, 0)
Screenshot: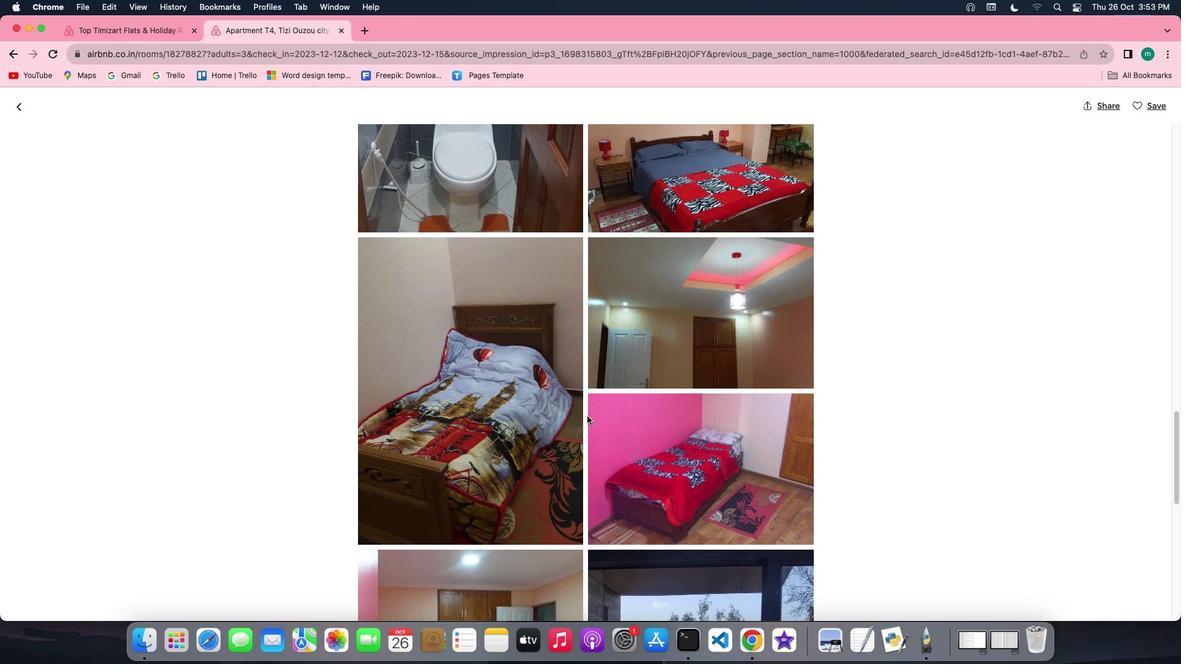 
Action: Mouse scrolled (587, 416) with delta (0, 0)
Screenshot: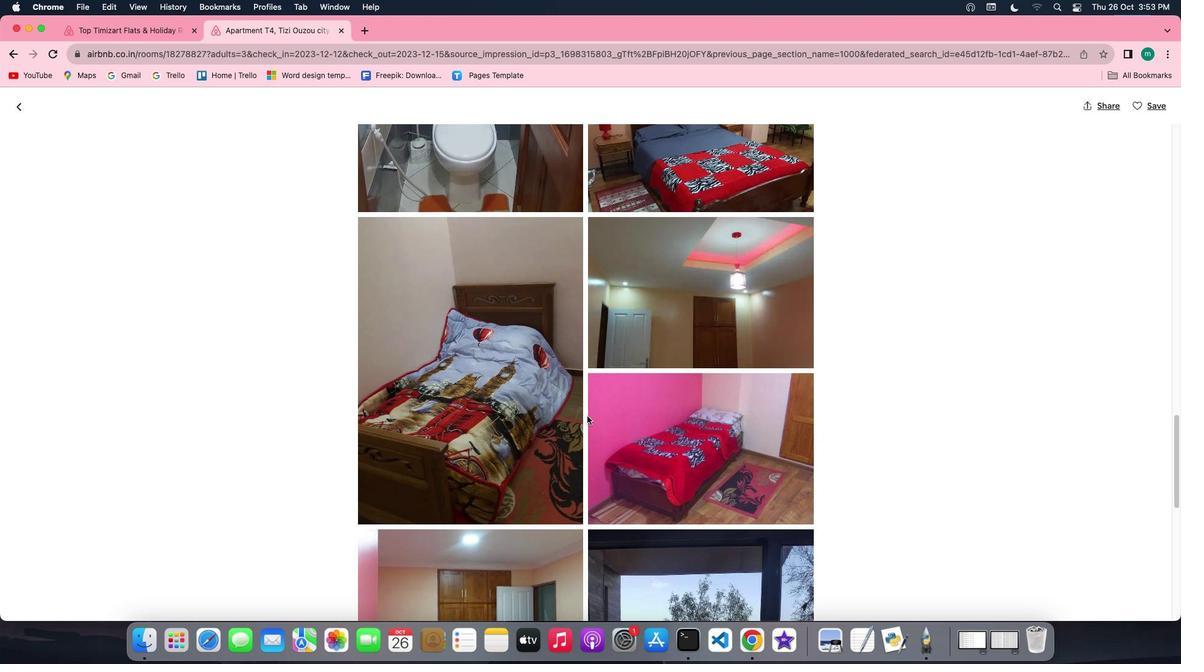 
Action: Mouse scrolled (587, 416) with delta (0, -1)
Screenshot: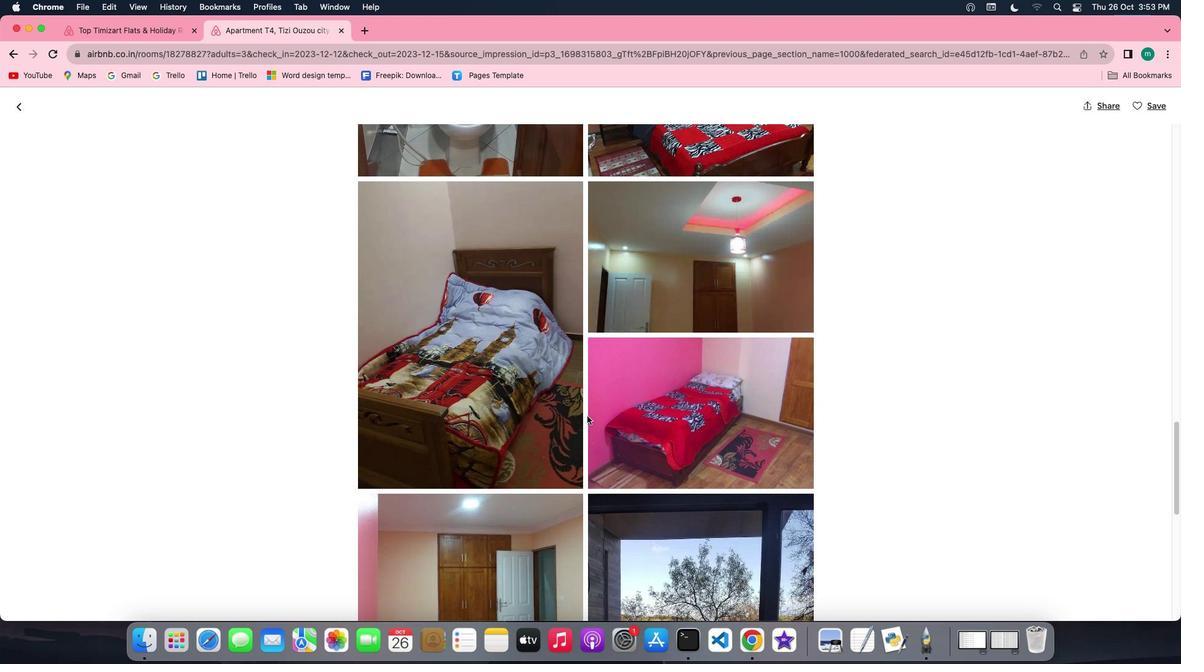 
Action: Mouse scrolled (587, 416) with delta (0, -2)
Screenshot: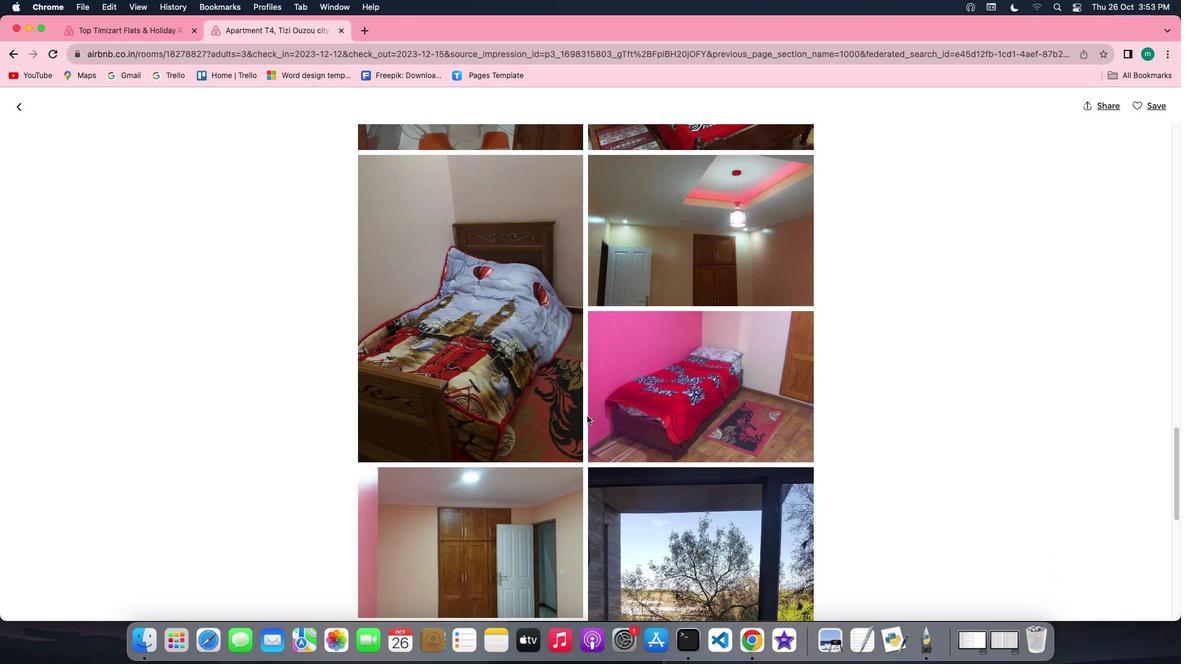 
Action: Mouse scrolled (587, 416) with delta (0, -2)
Screenshot: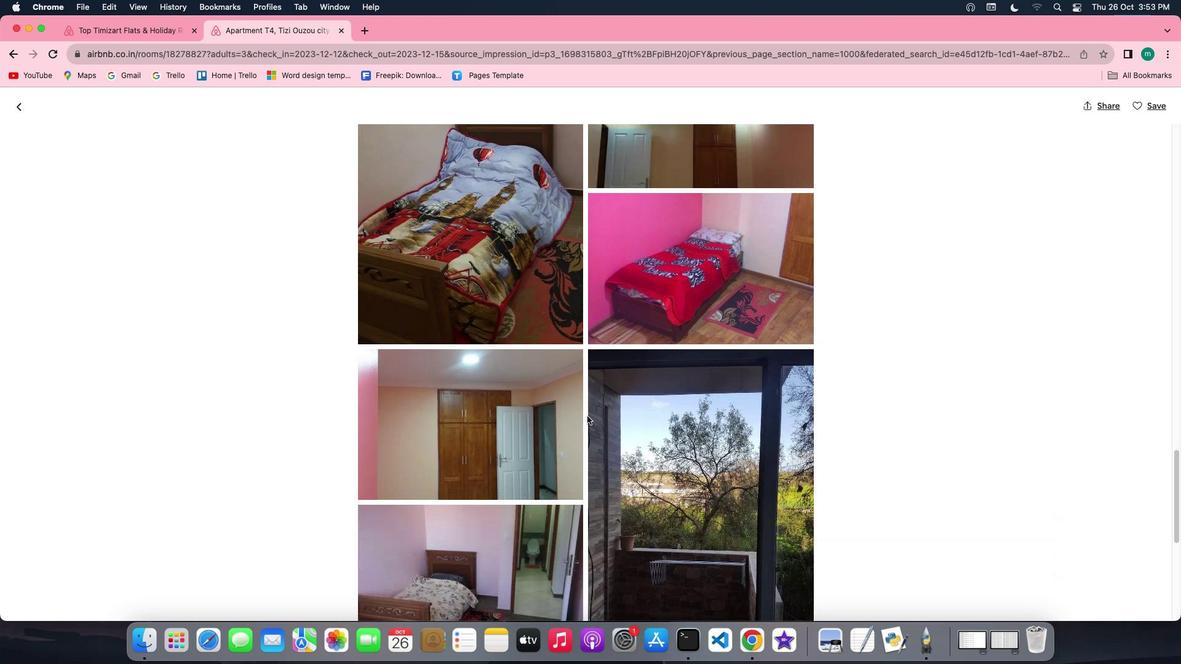 
Action: Mouse scrolled (587, 416) with delta (0, 0)
Screenshot: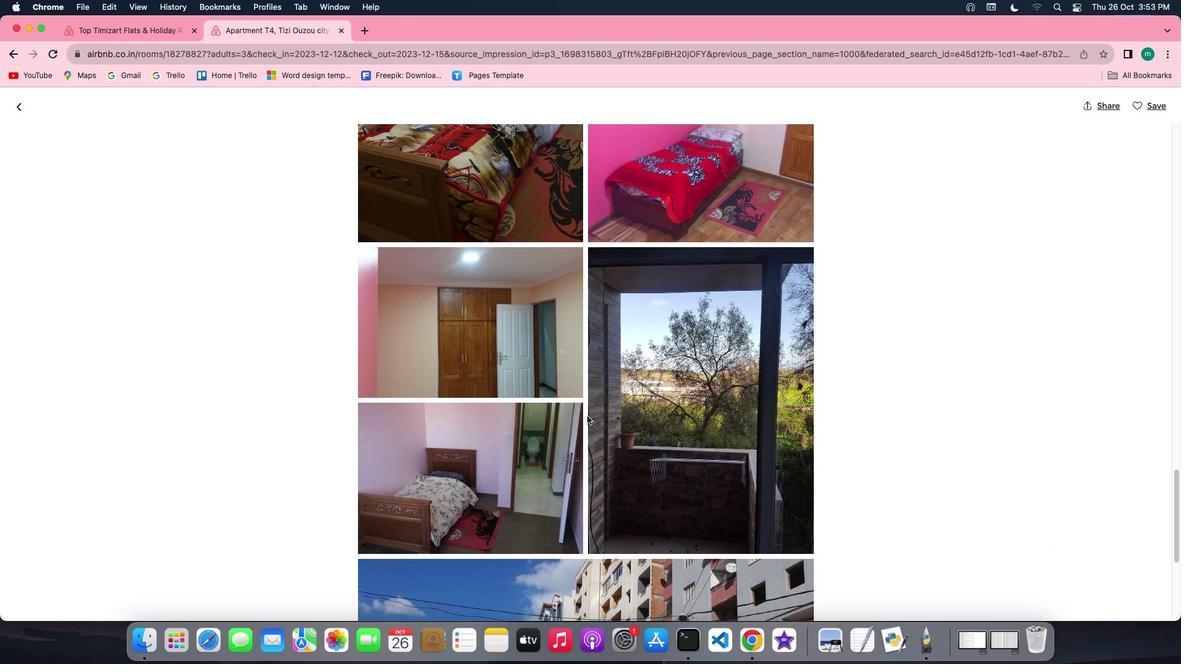 
Action: Mouse scrolled (587, 416) with delta (0, 0)
Screenshot: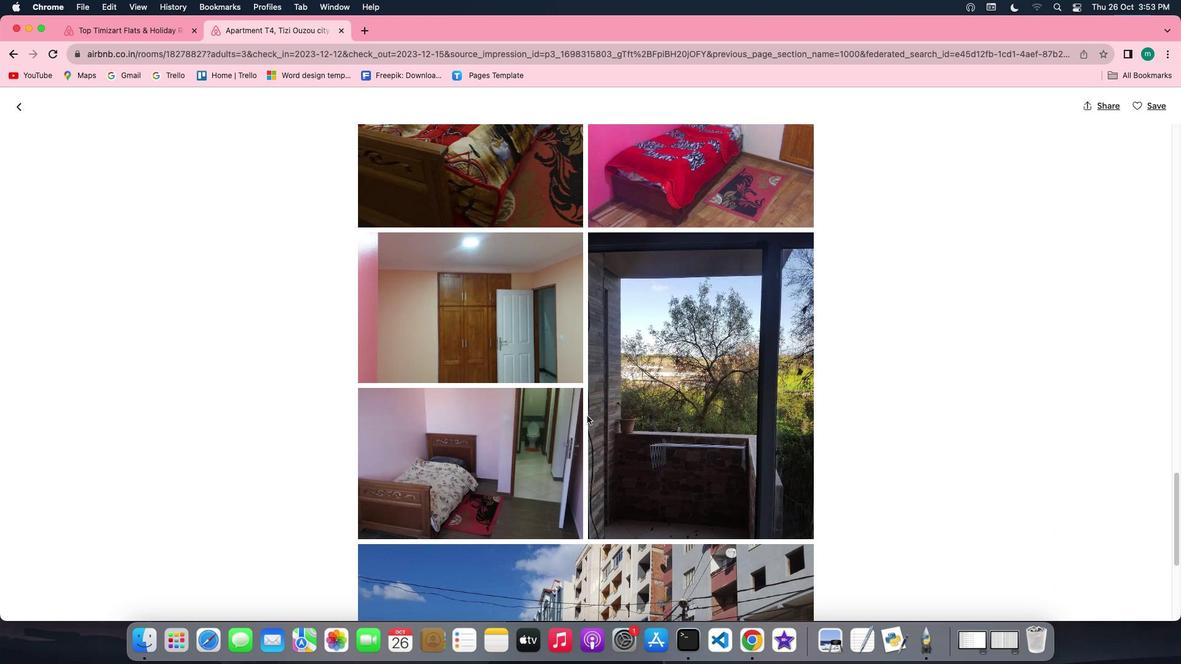 
Action: Mouse scrolled (587, 416) with delta (0, -1)
Screenshot: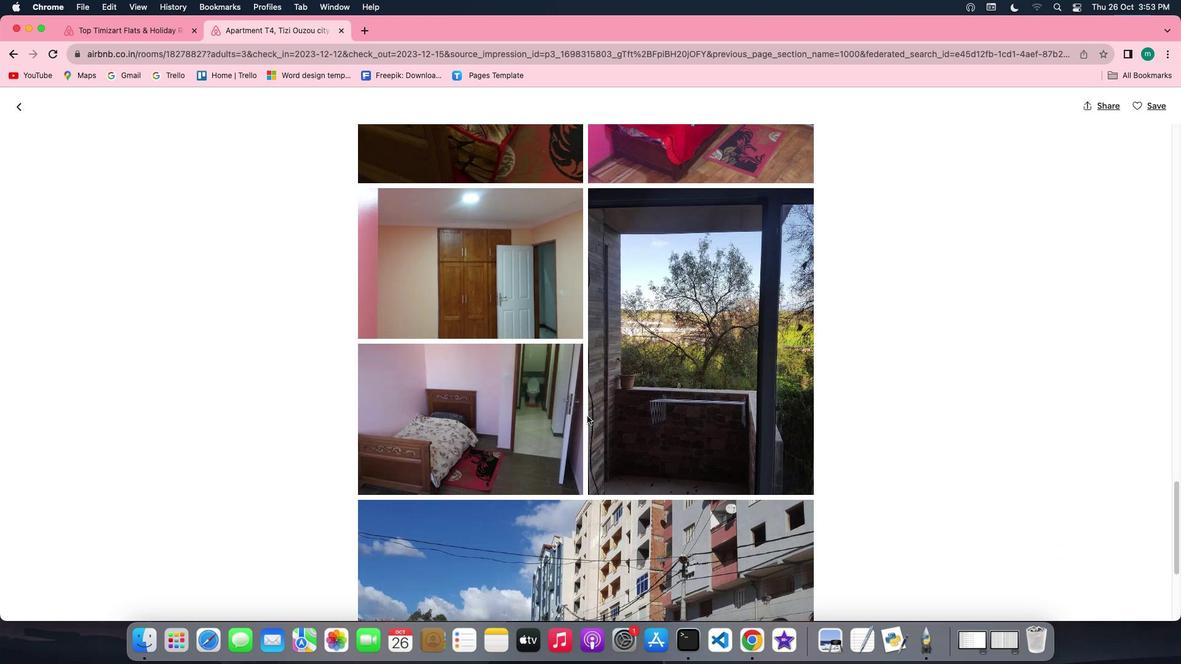 
Action: Mouse scrolled (587, 416) with delta (0, -2)
Screenshot: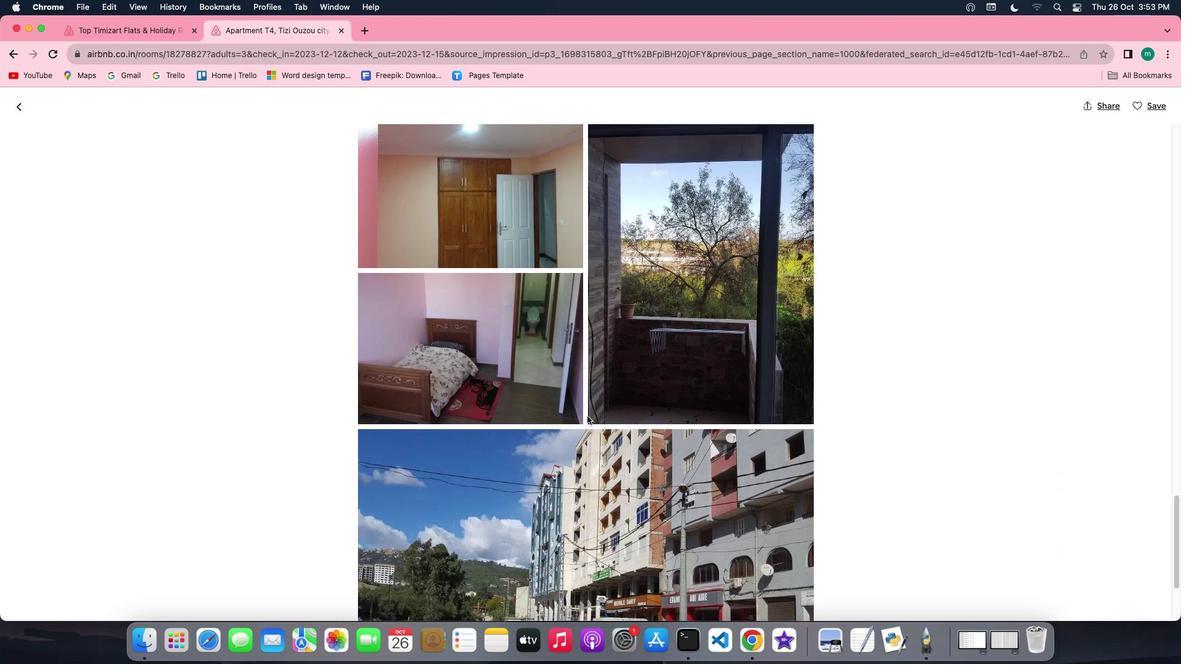 
Action: Mouse scrolled (587, 416) with delta (0, -3)
Screenshot: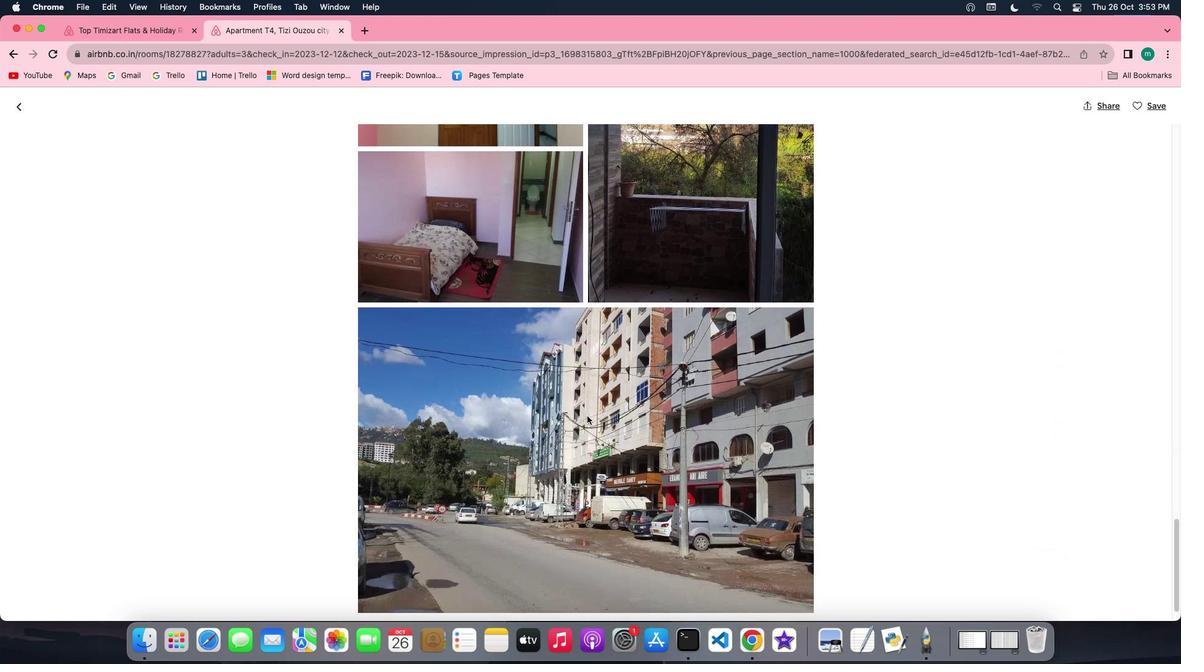 
Action: Mouse scrolled (587, 416) with delta (0, 0)
Screenshot: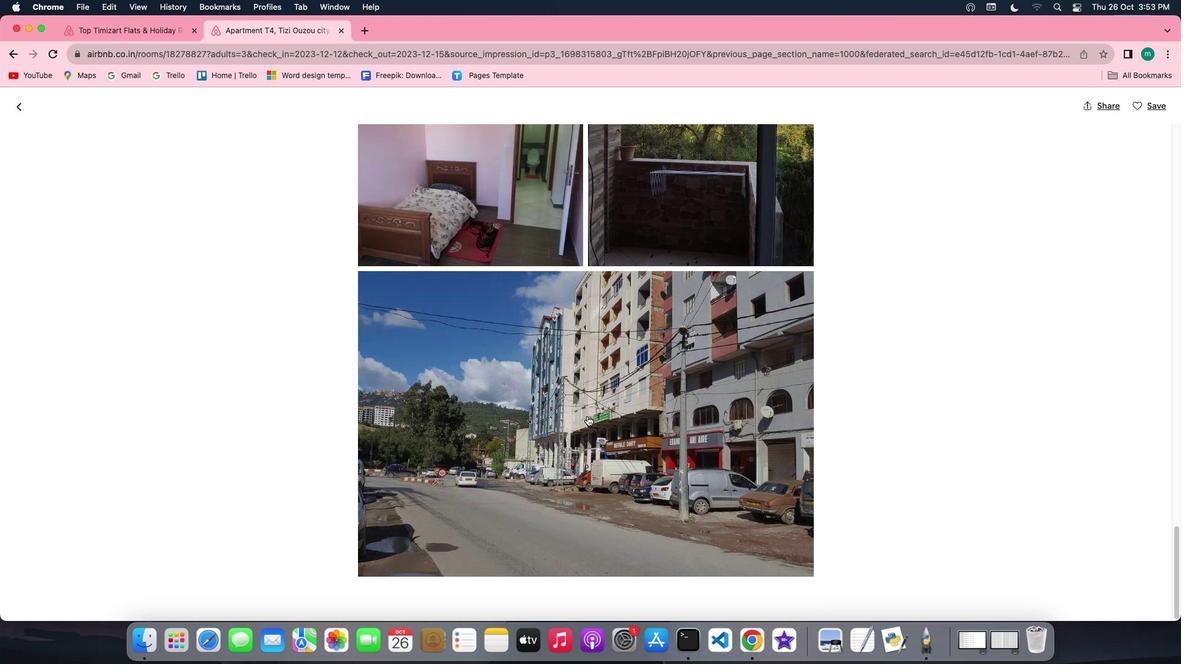 
Action: Mouse scrolled (587, 416) with delta (0, 0)
Screenshot: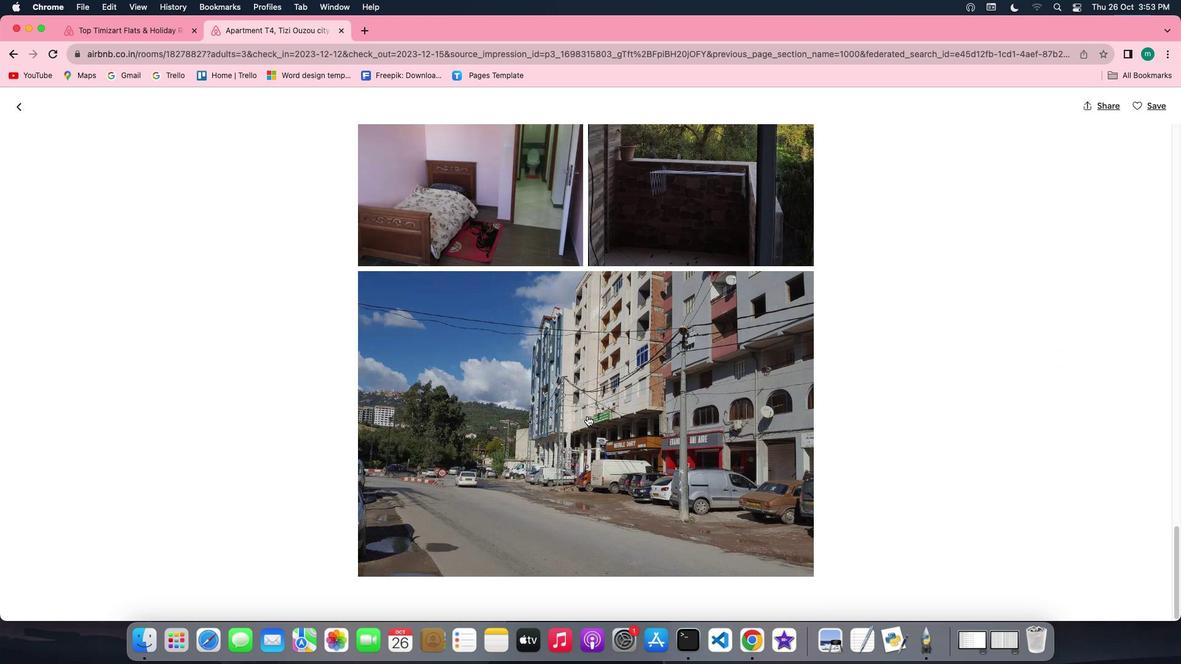 
Action: Mouse scrolled (587, 416) with delta (0, -1)
Screenshot: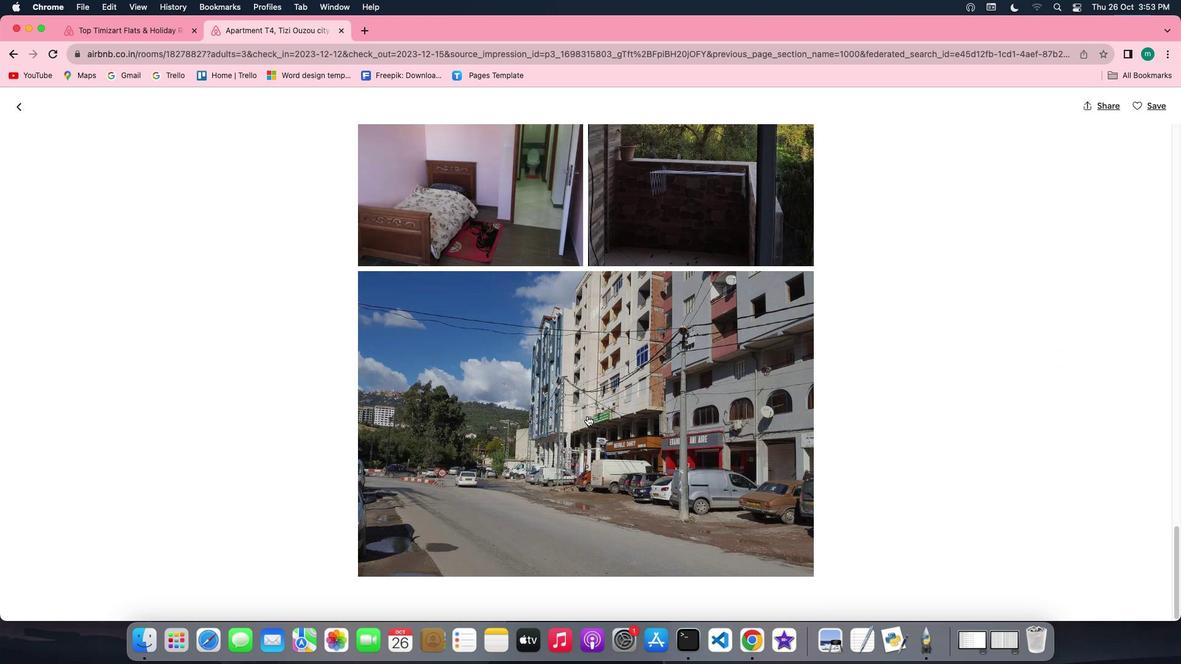 
Action: Mouse scrolled (587, 416) with delta (0, -2)
Screenshot: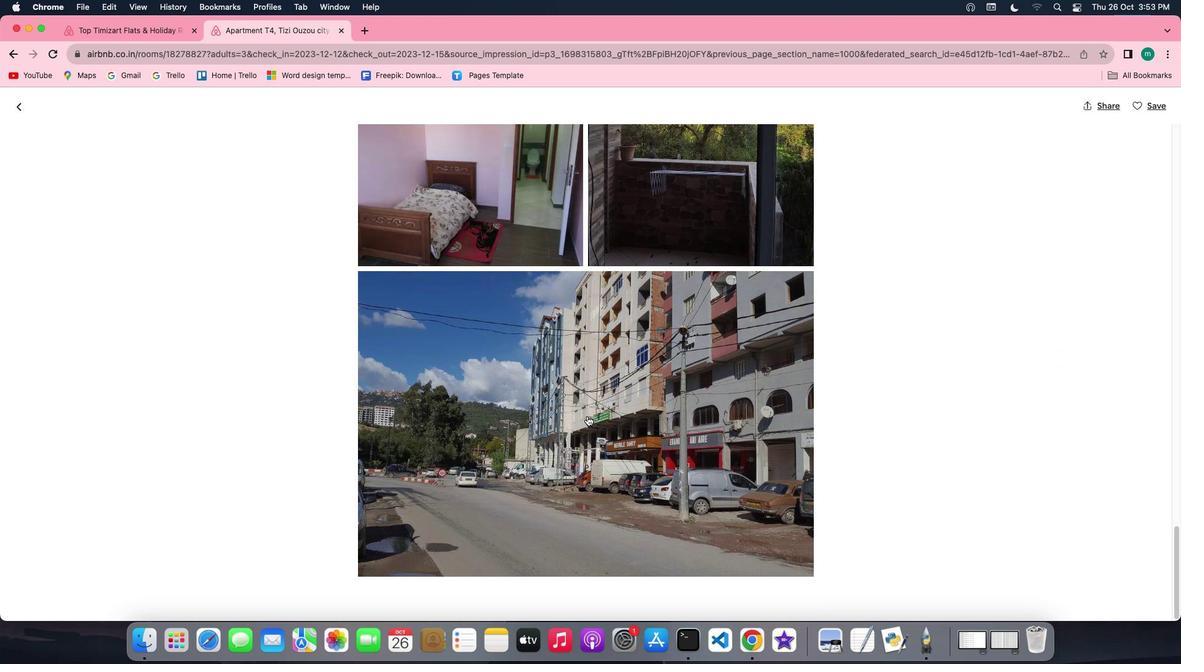 
Action: Mouse scrolled (587, 416) with delta (0, -2)
Screenshot: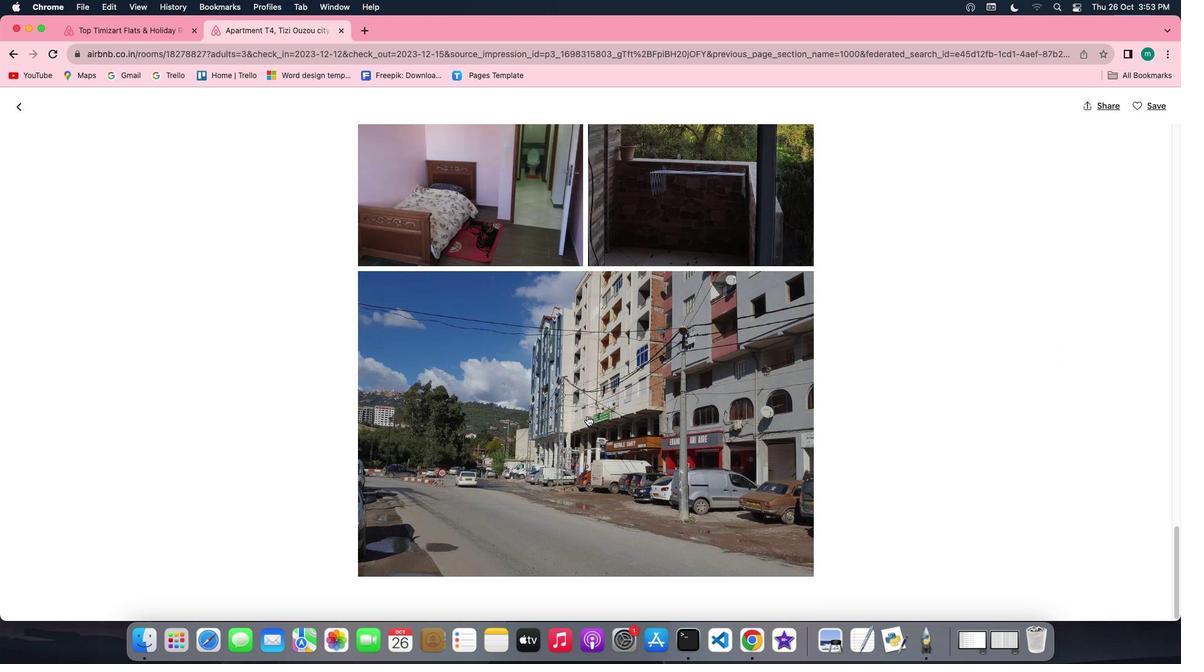 
Action: Mouse moved to (20, 107)
Screenshot: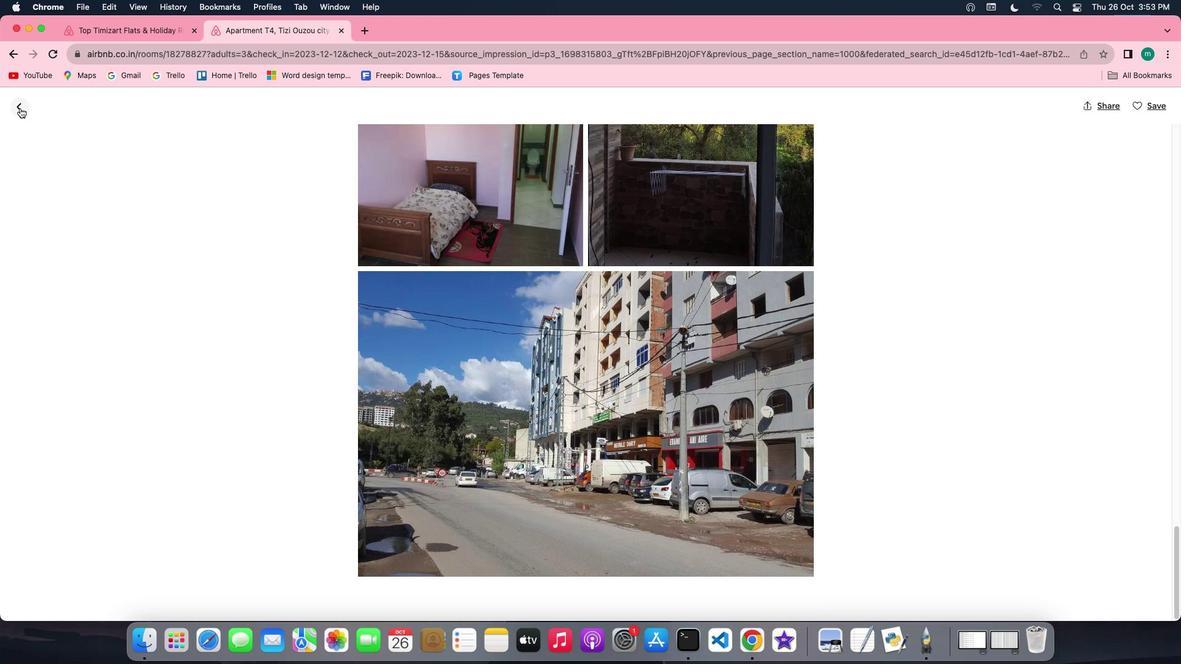 
Action: Mouse pressed left at (20, 107)
Screenshot: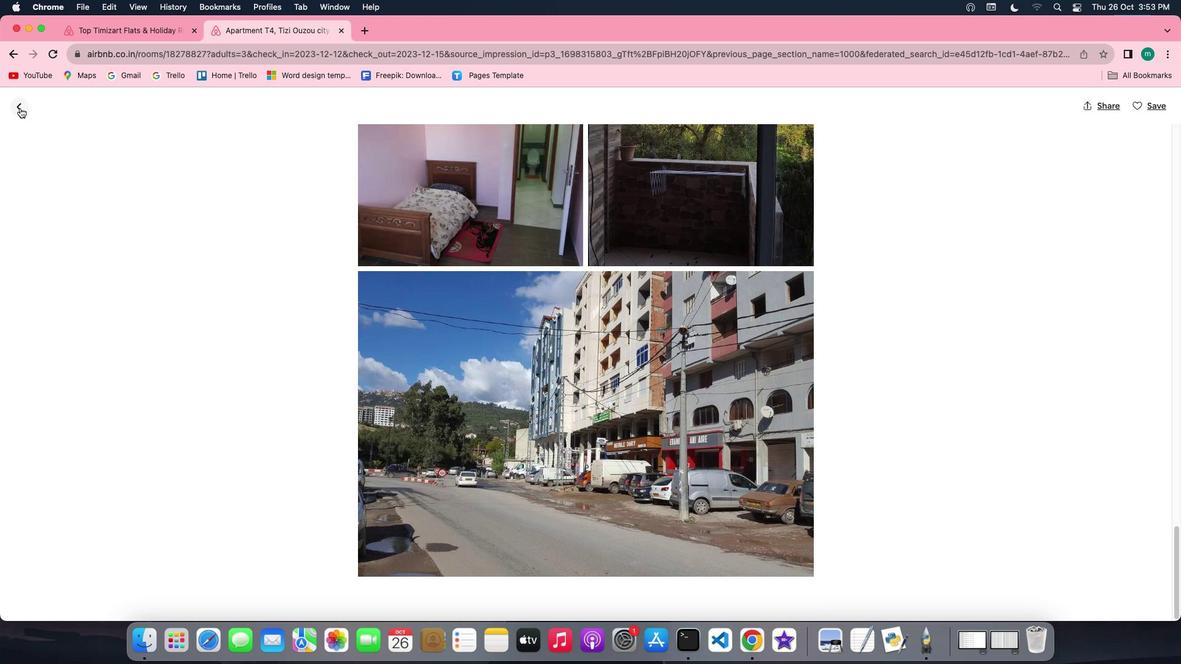 
Action: Mouse moved to (742, 442)
Screenshot: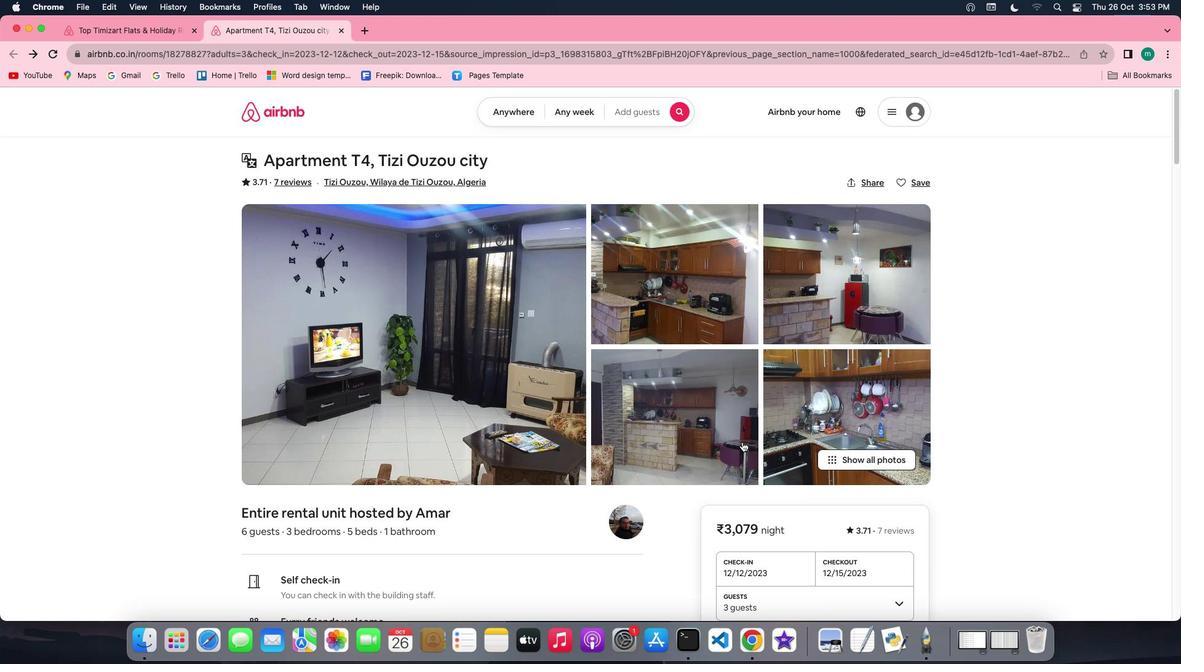 
Action: Mouse scrolled (742, 442) with delta (0, 0)
Screenshot: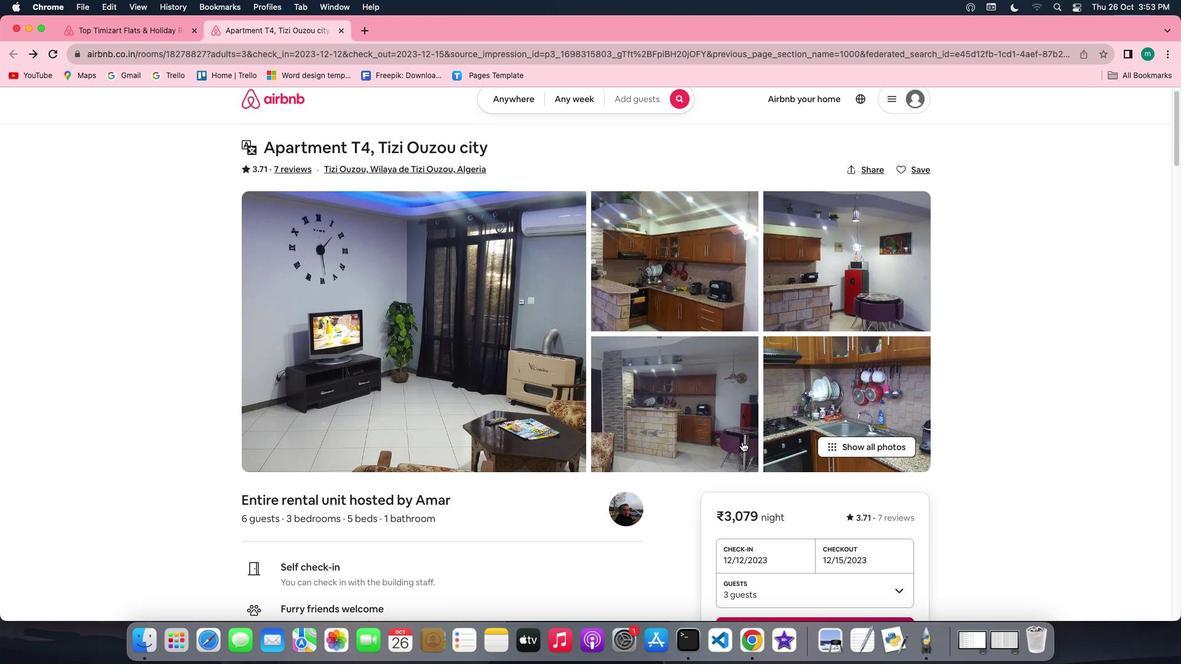 
Action: Mouse scrolled (742, 442) with delta (0, 0)
Screenshot: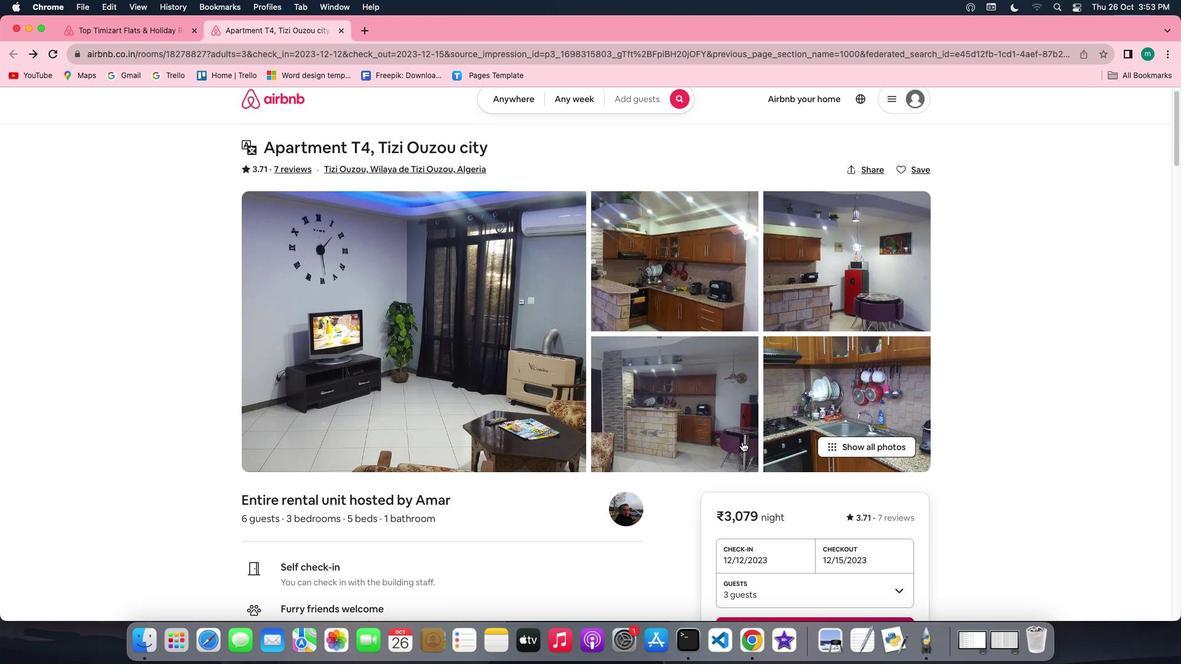 
Action: Mouse scrolled (742, 442) with delta (0, -1)
Screenshot: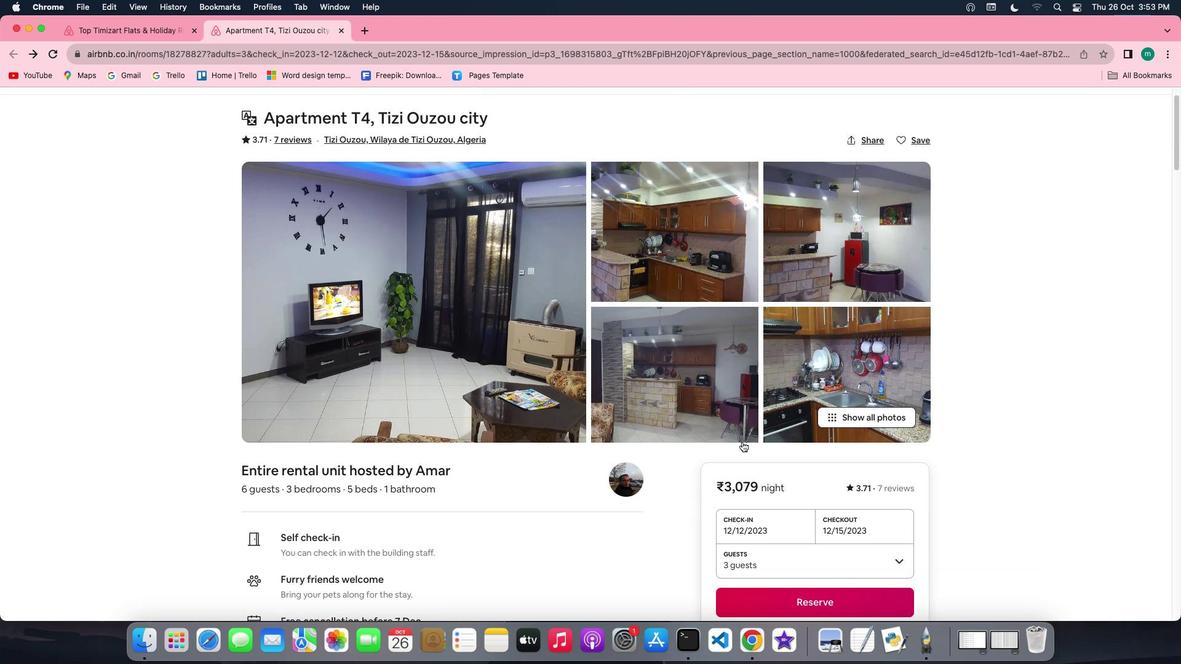 
Action: Mouse scrolled (742, 442) with delta (0, -2)
Screenshot: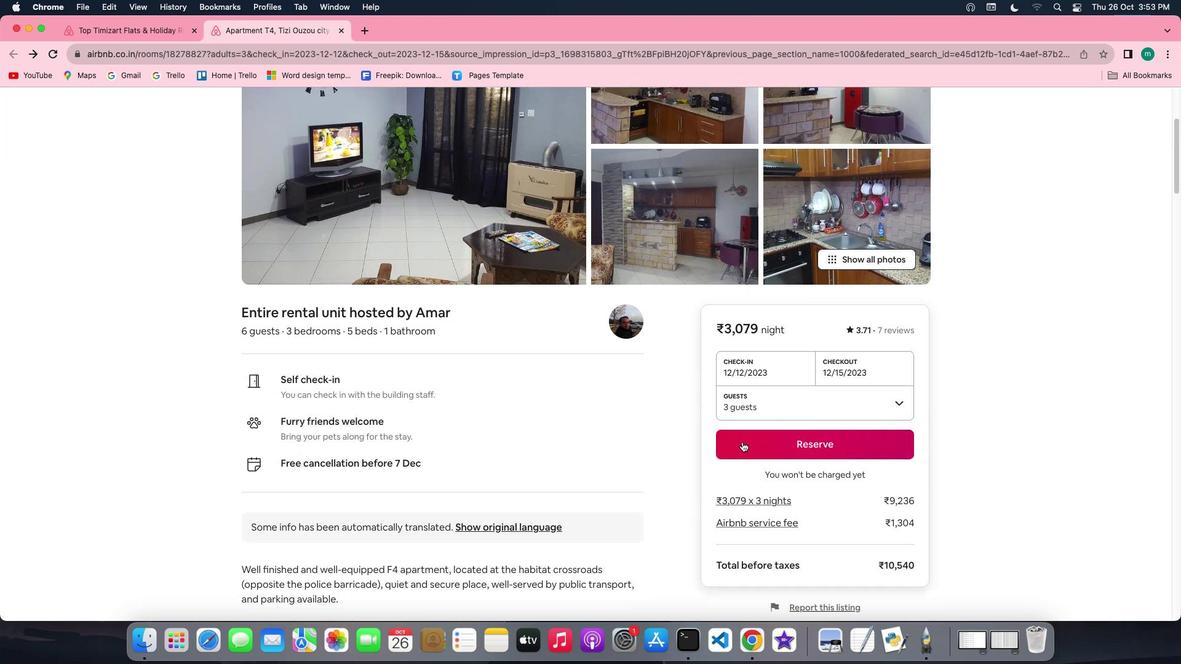 
Action: Mouse scrolled (742, 442) with delta (0, -2)
Screenshot: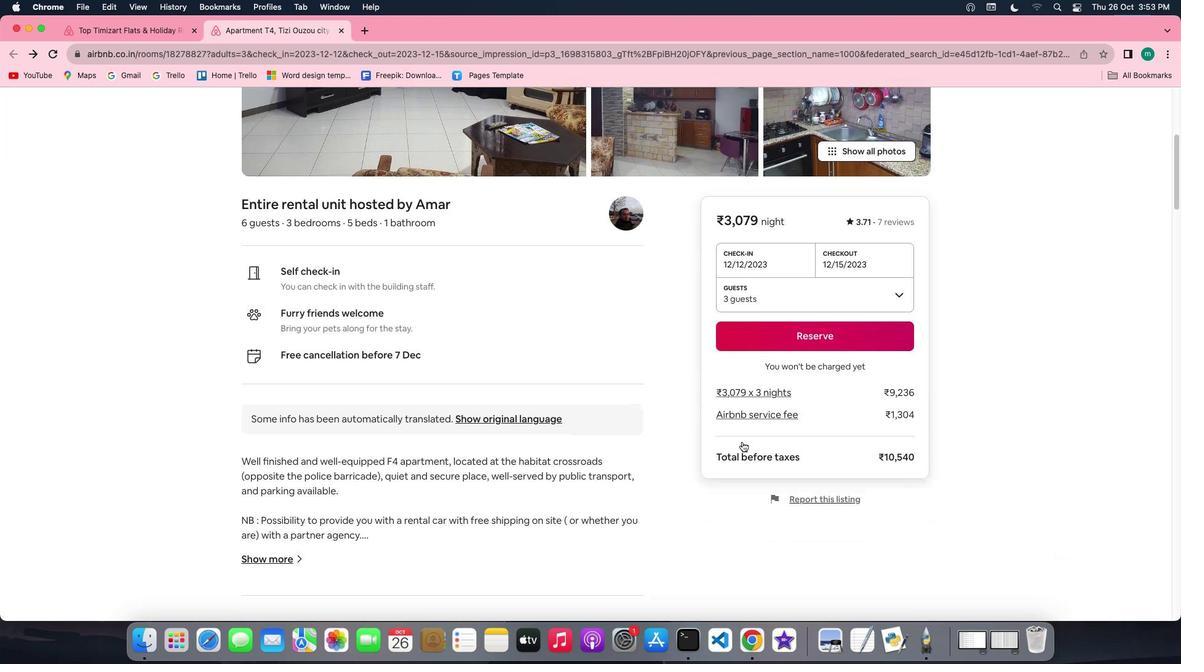 
Action: Mouse moved to (482, 521)
Screenshot: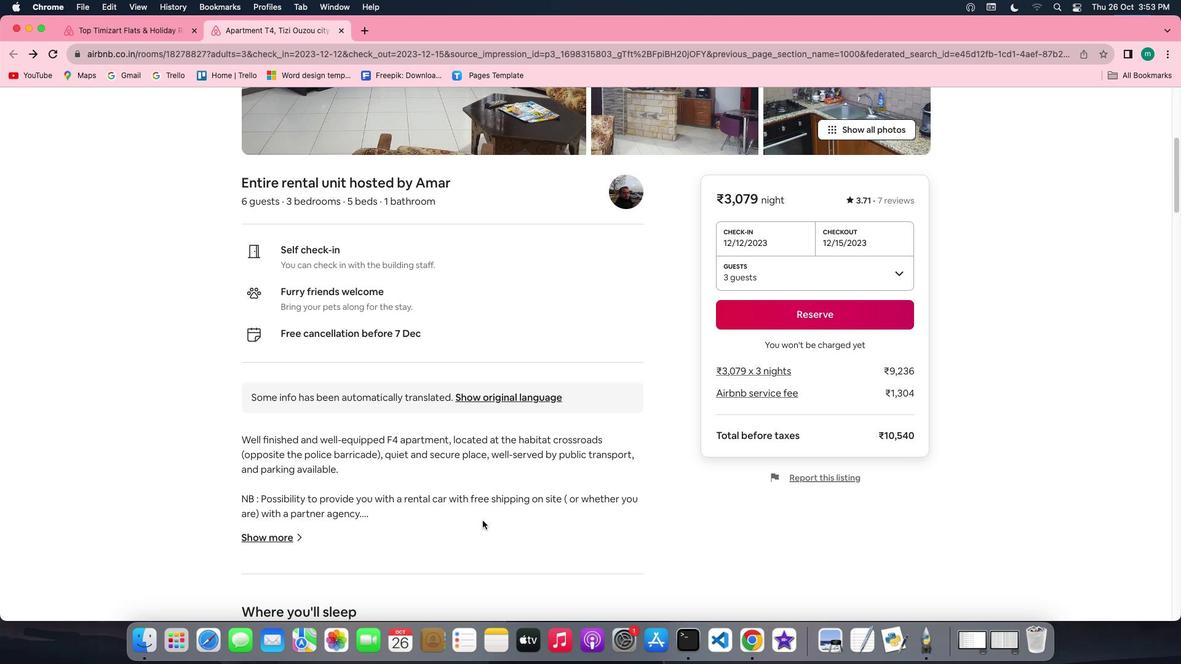 
Action: Mouse scrolled (482, 521) with delta (0, 0)
Screenshot: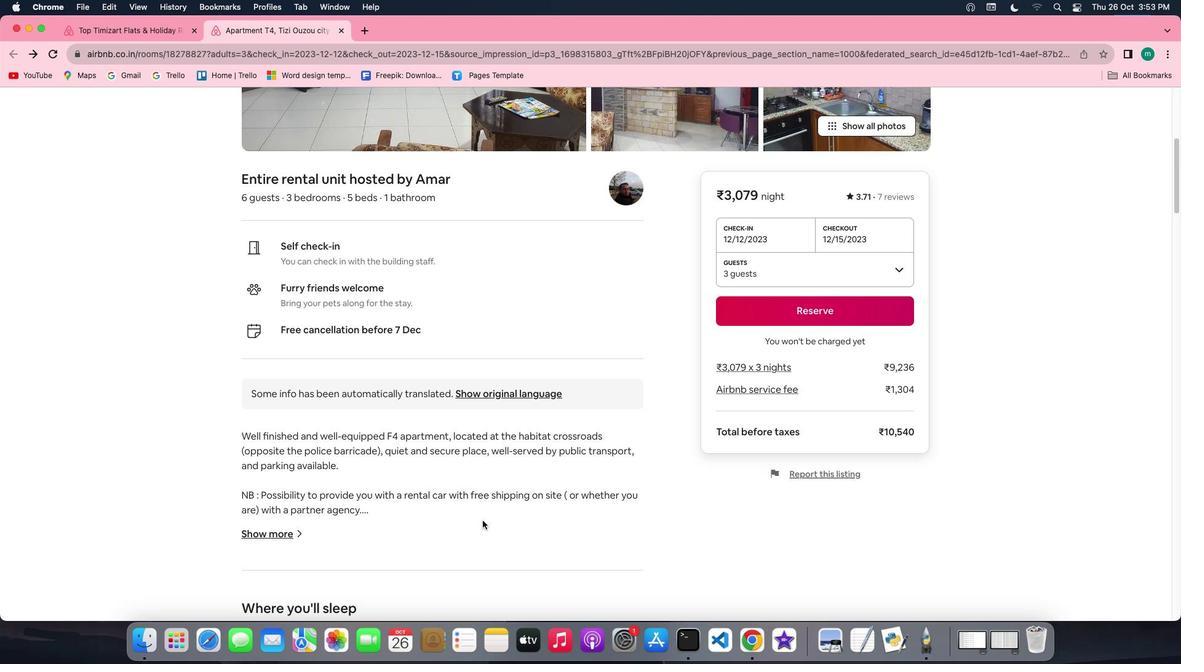 
Action: Mouse scrolled (482, 521) with delta (0, 0)
Screenshot: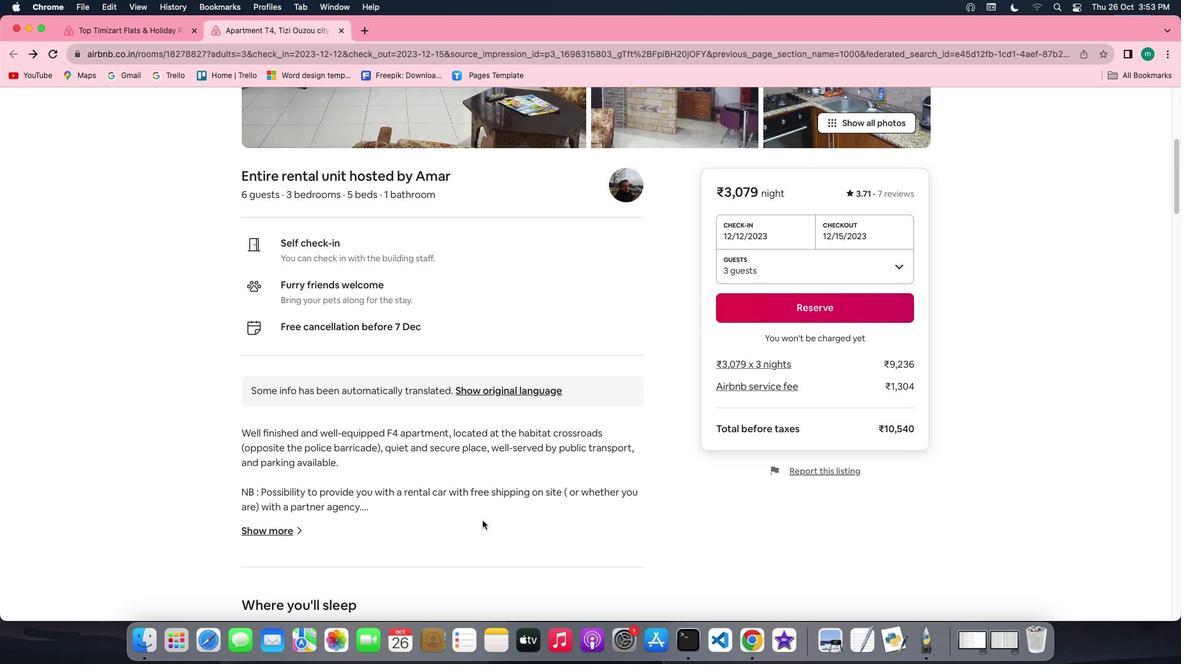 
Action: Mouse scrolled (482, 521) with delta (0, 0)
Screenshot: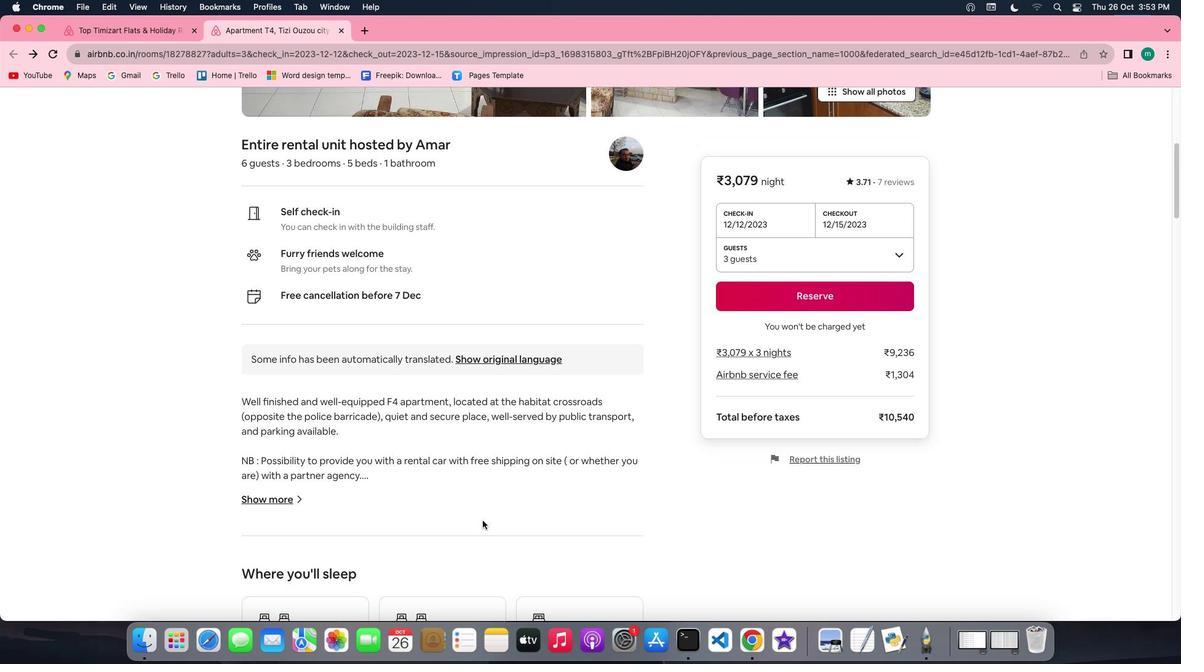 
Action: Mouse scrolled (482, 521) with delta (0, 0)
Screenshot: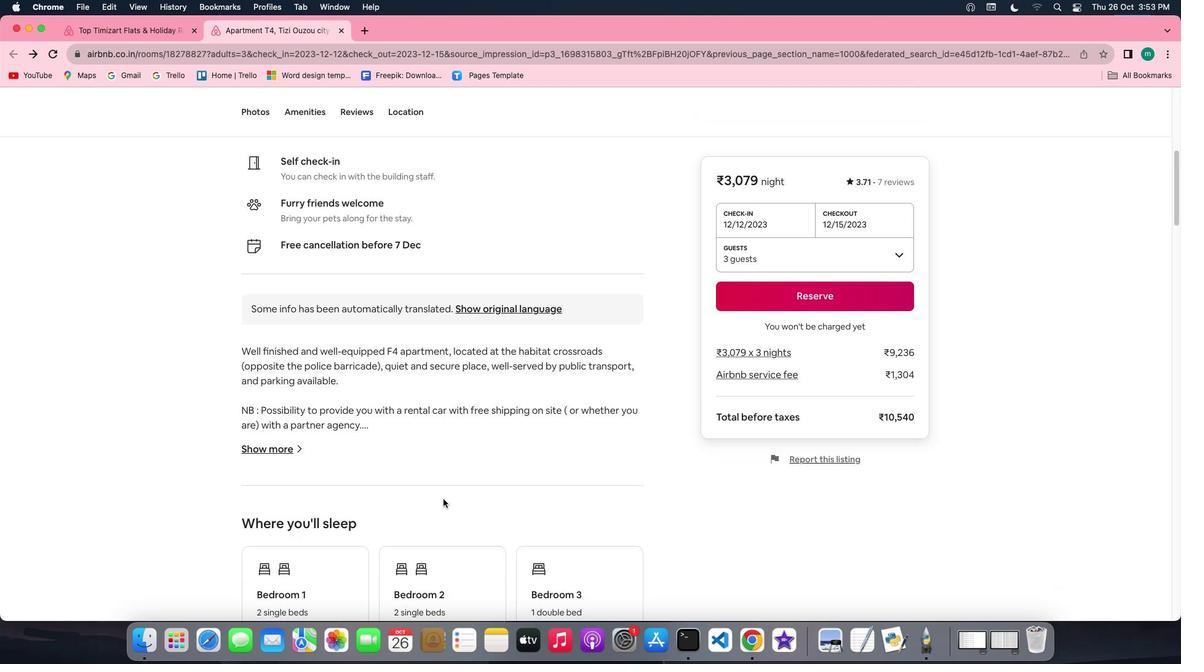 
Action: Mouse moved to (288, 435)
Screenshot: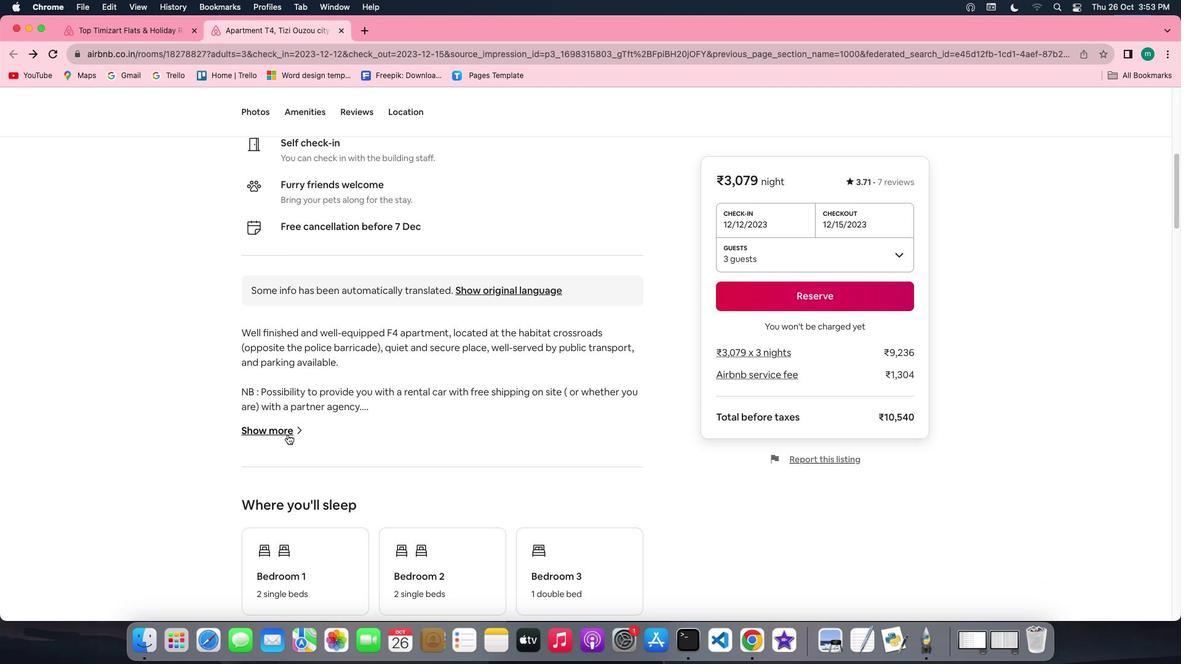 
Action: Mouse pressed left at (288, 435)
Screenshot: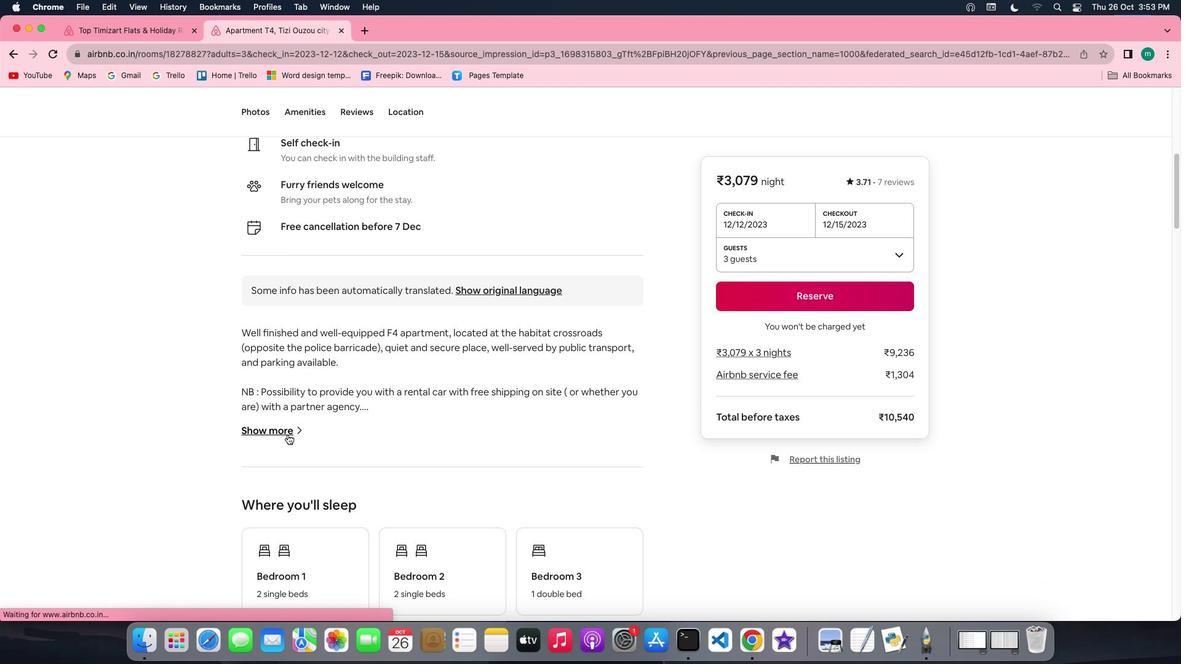 
Action: Mouse moved to (521, 440)
Screenshot: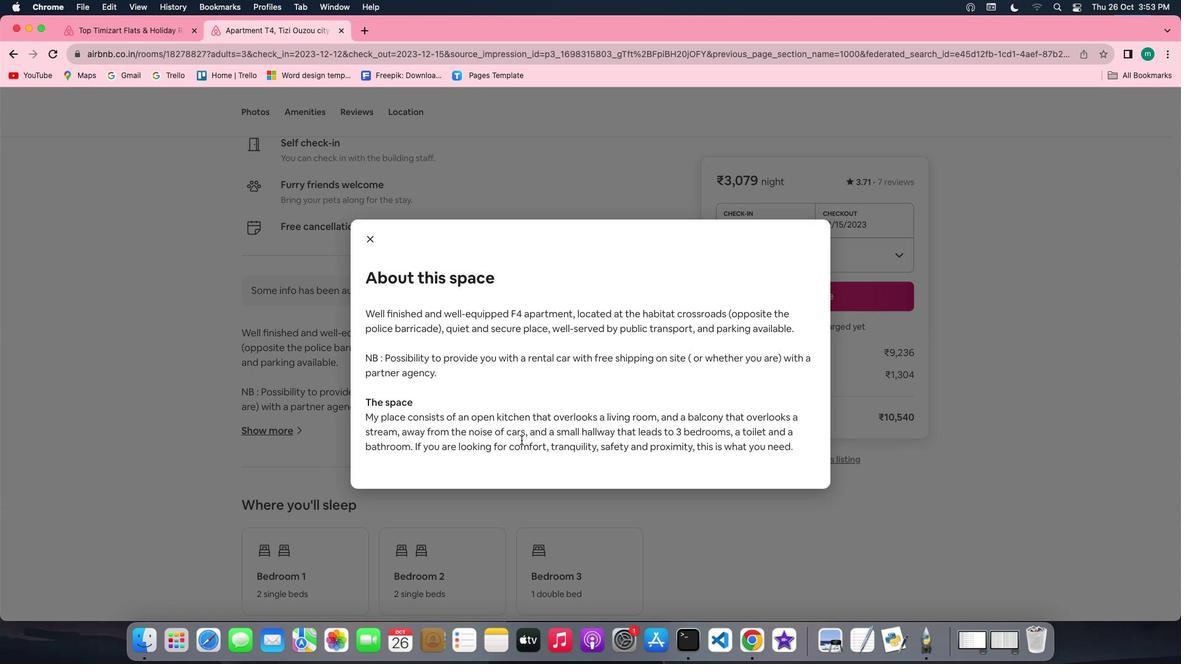 
Action: Mouse scrolled (521, 440) with delta (0, 0)
Screenshot: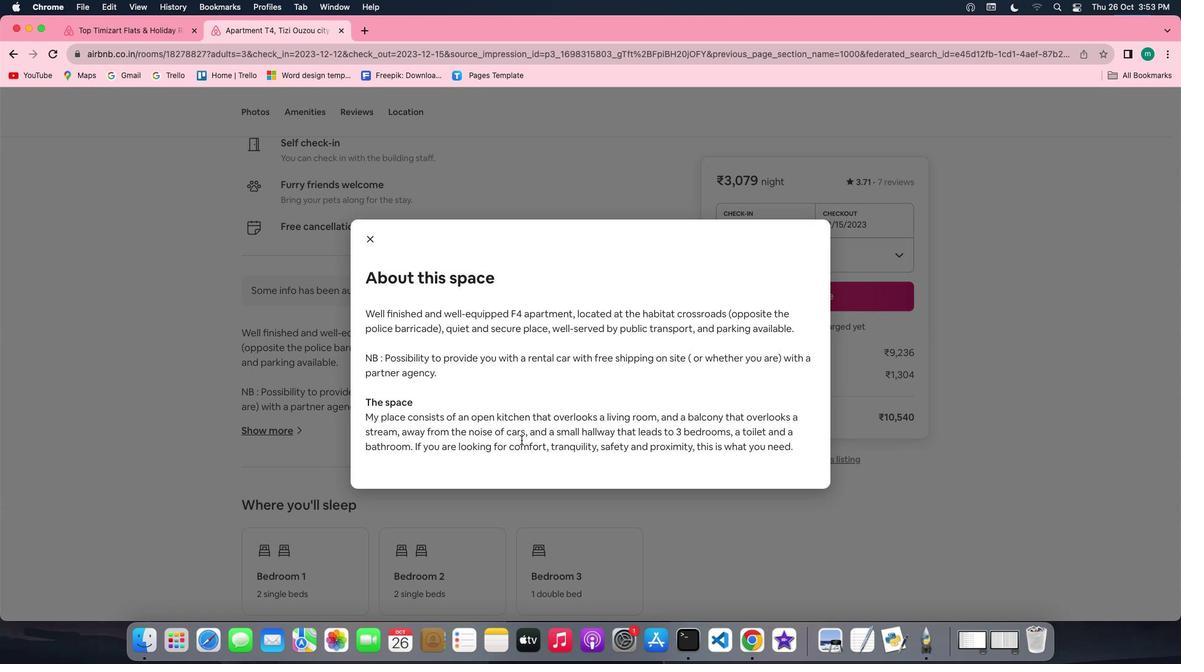 
Action: Mouse scrolled (521, 440) with delta (0, 0)
Screenshot: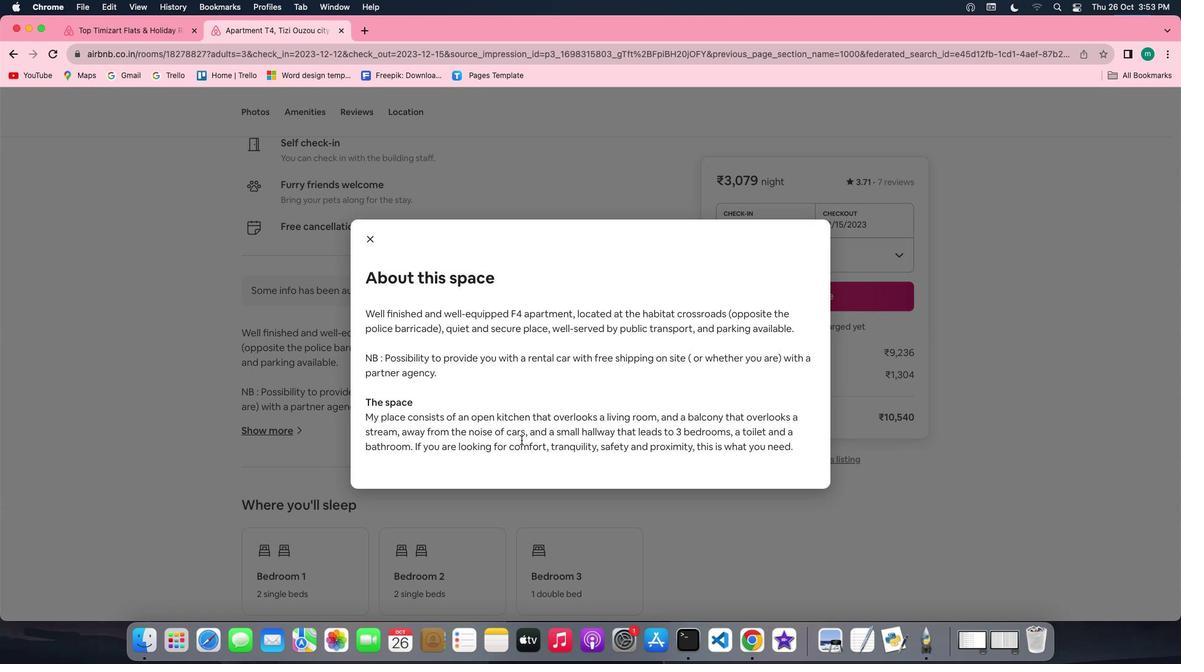 
Action: Mouse scrolled (521, 440) with delta (0, -1)
Screenshot: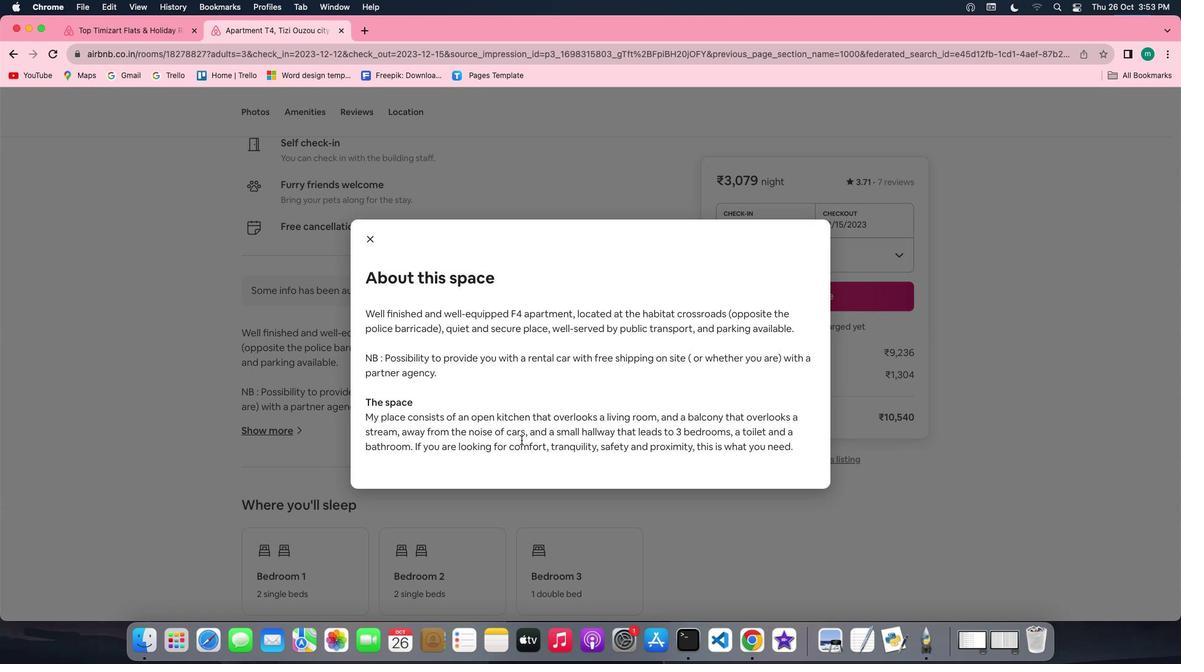 
Action: Mouse moved to (369, 246)
Screenshot: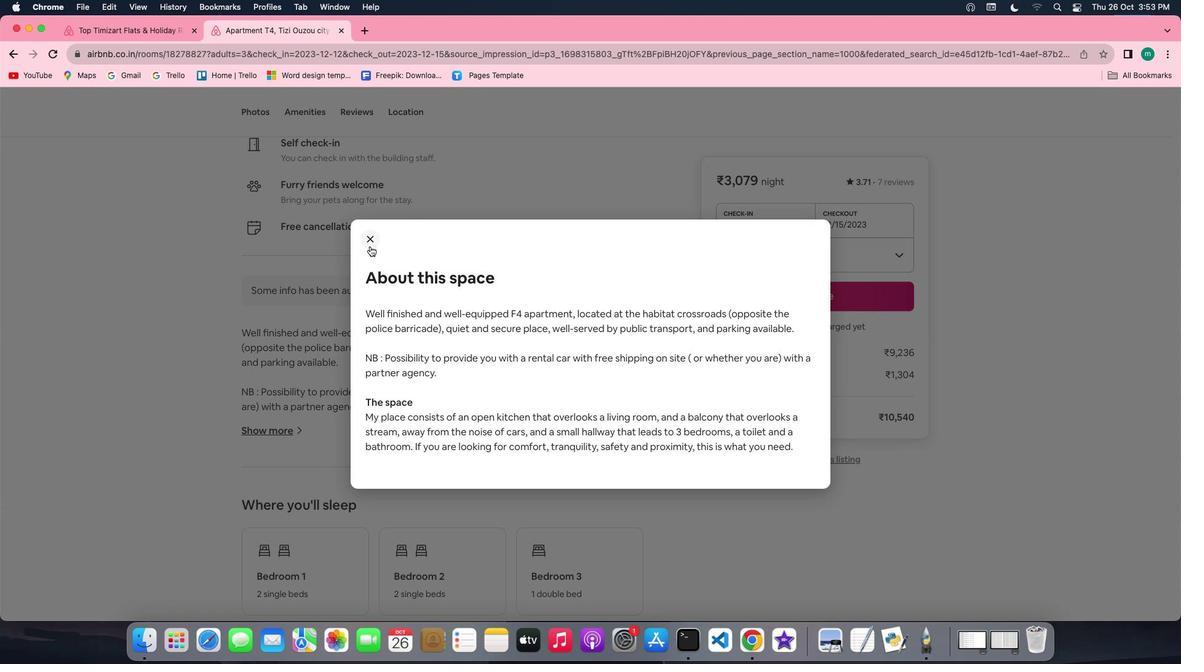 
Action: Mouse pressed left at (369, 246)
Screenshot: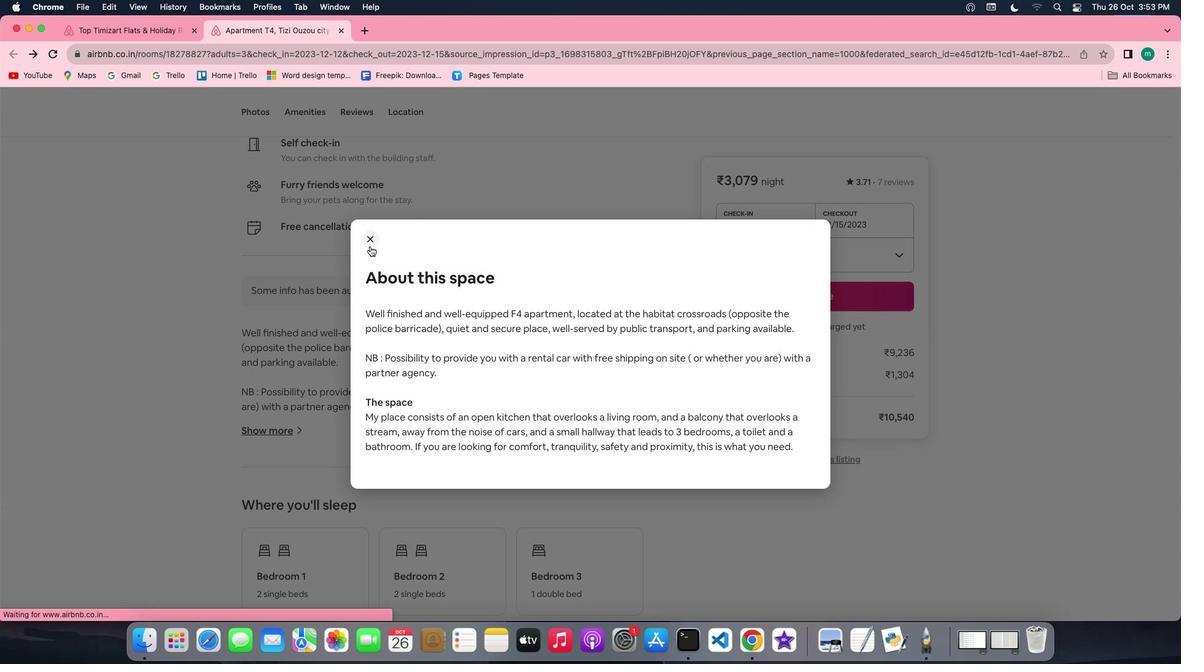 
Action: Mouse moved to (604, 397)
Screenshot: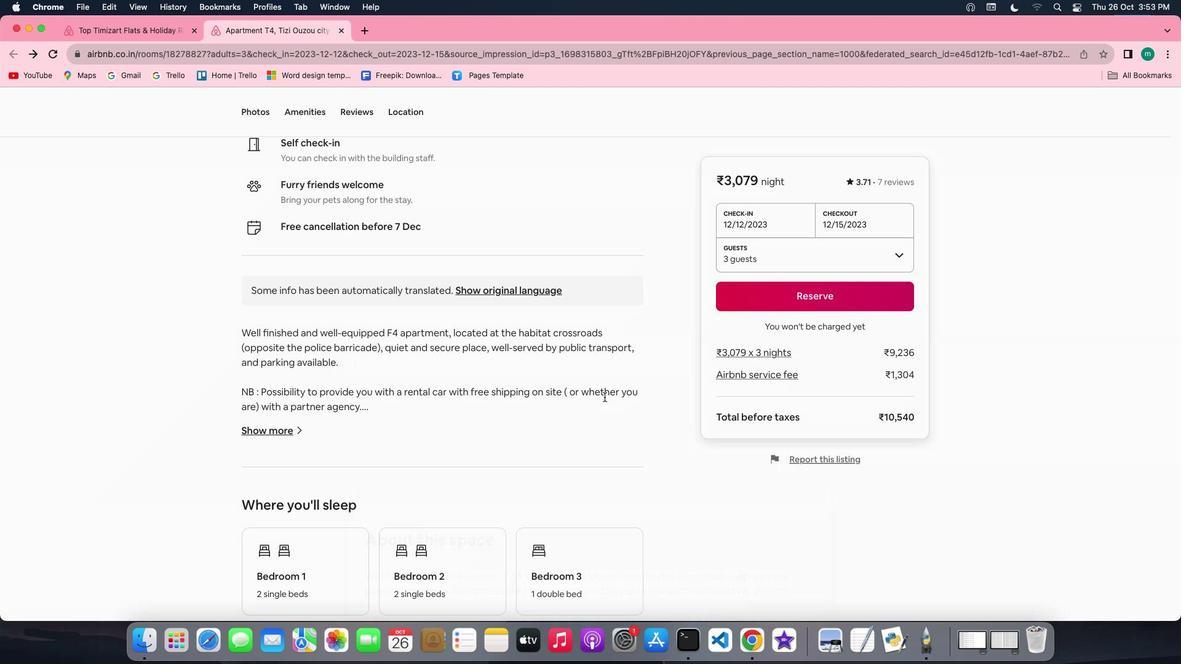 
Action: Mouse scrolled (604, 397) with delta (0, 0)
Screenshot: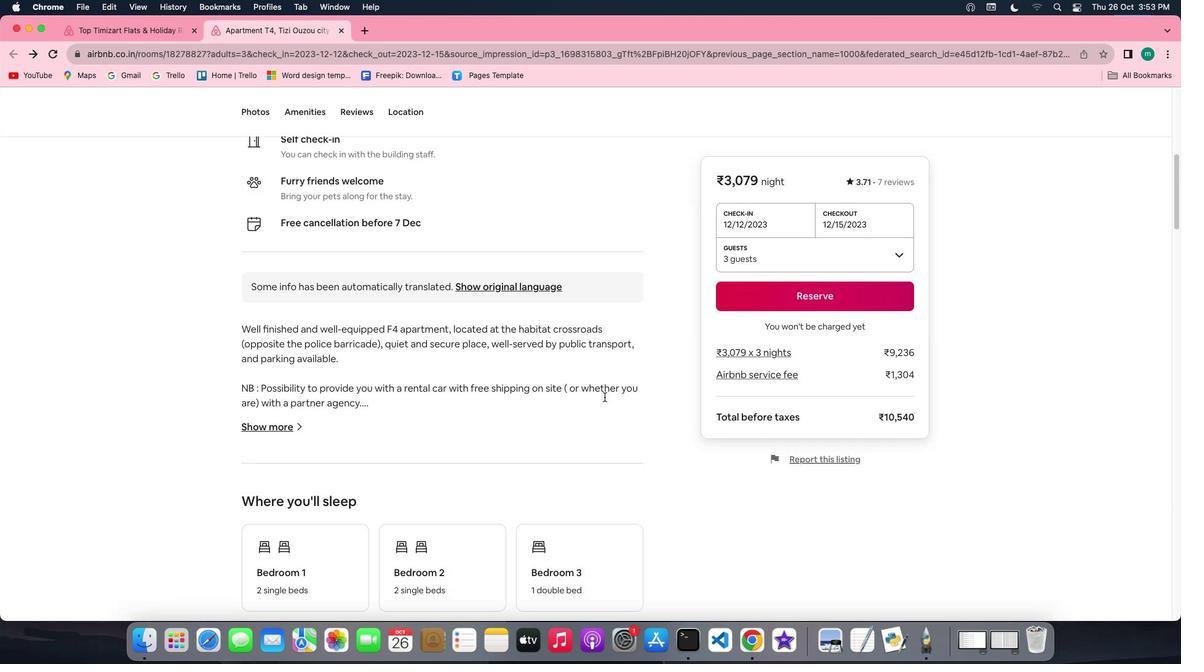 
Action: Mouse scrolled (604, 397) with delta (0, 0)
Screenshot: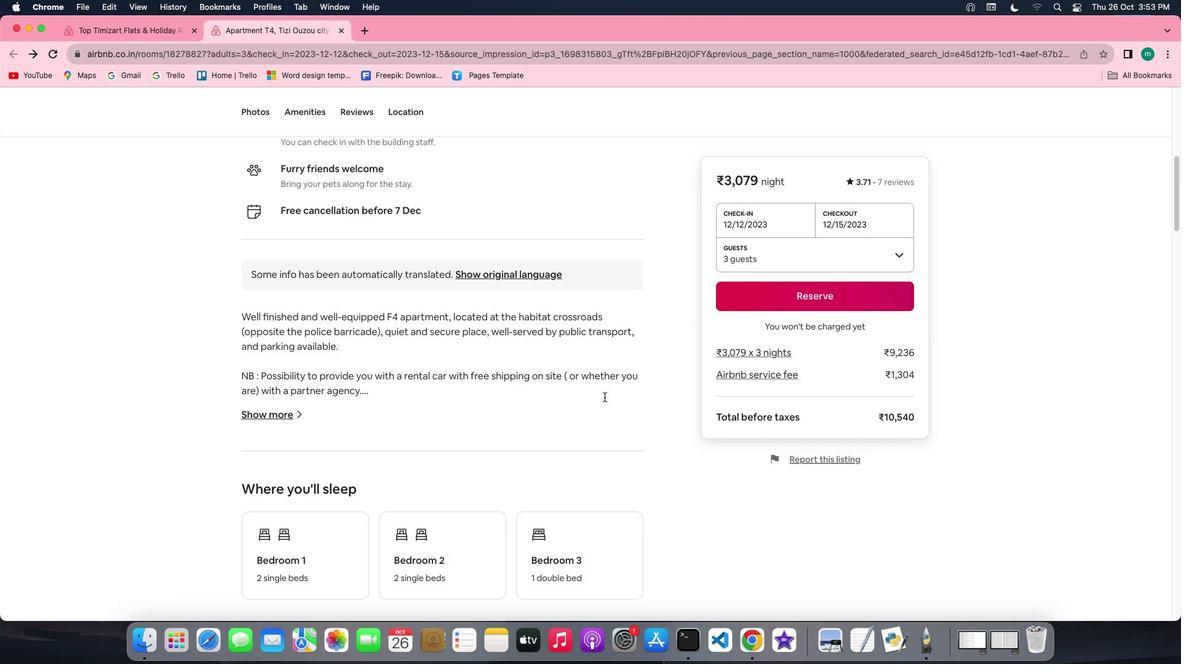 
Action: Mouse scrolled (604, 397) with delta (0, -1)
Screenshot: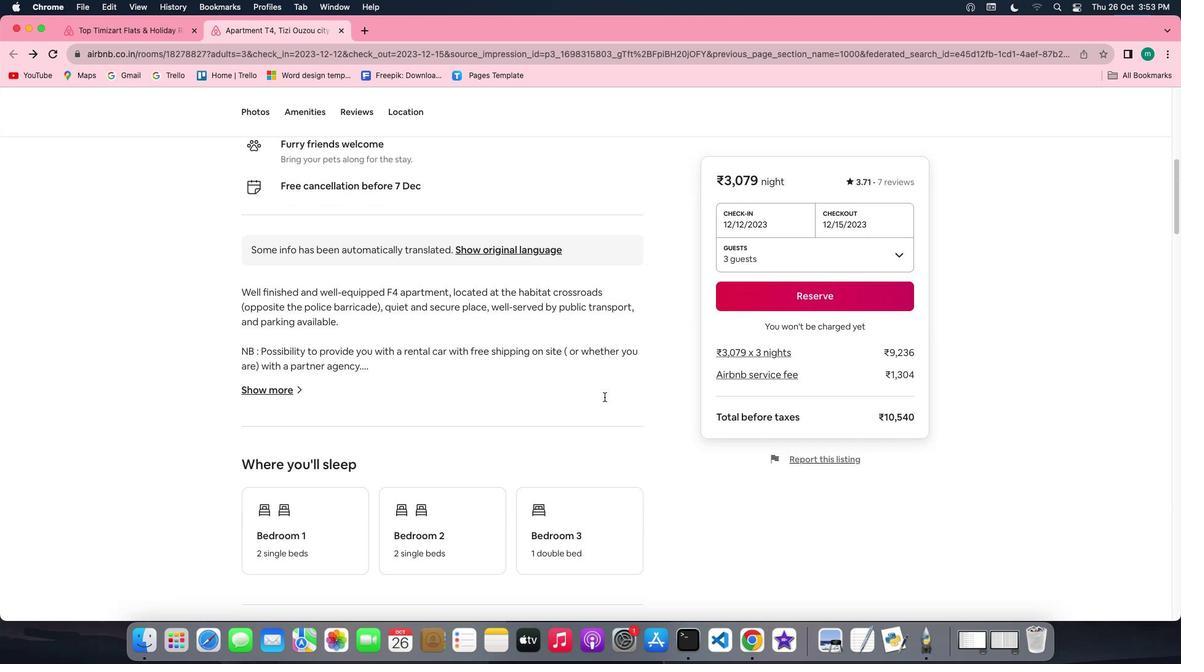 
Action: Mouse scrolled (604, 397) with delta (0, -2)
Screenshot: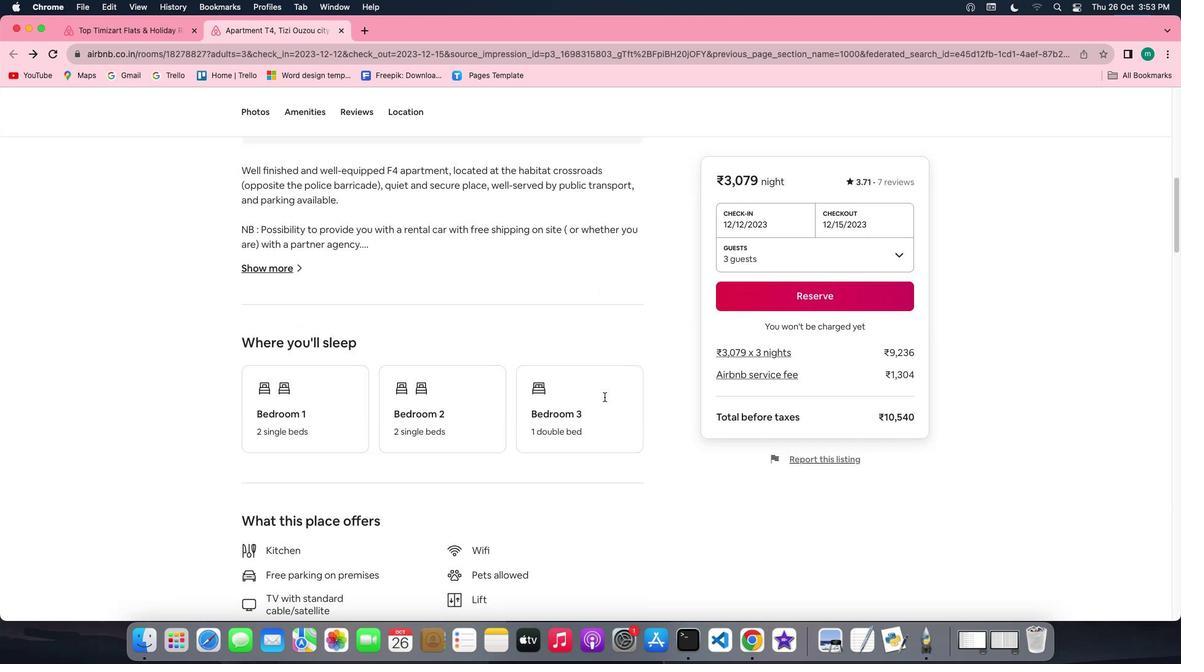 
Action: Mouse scrolled (604, 397) with delta (0, -1)
Screenshot: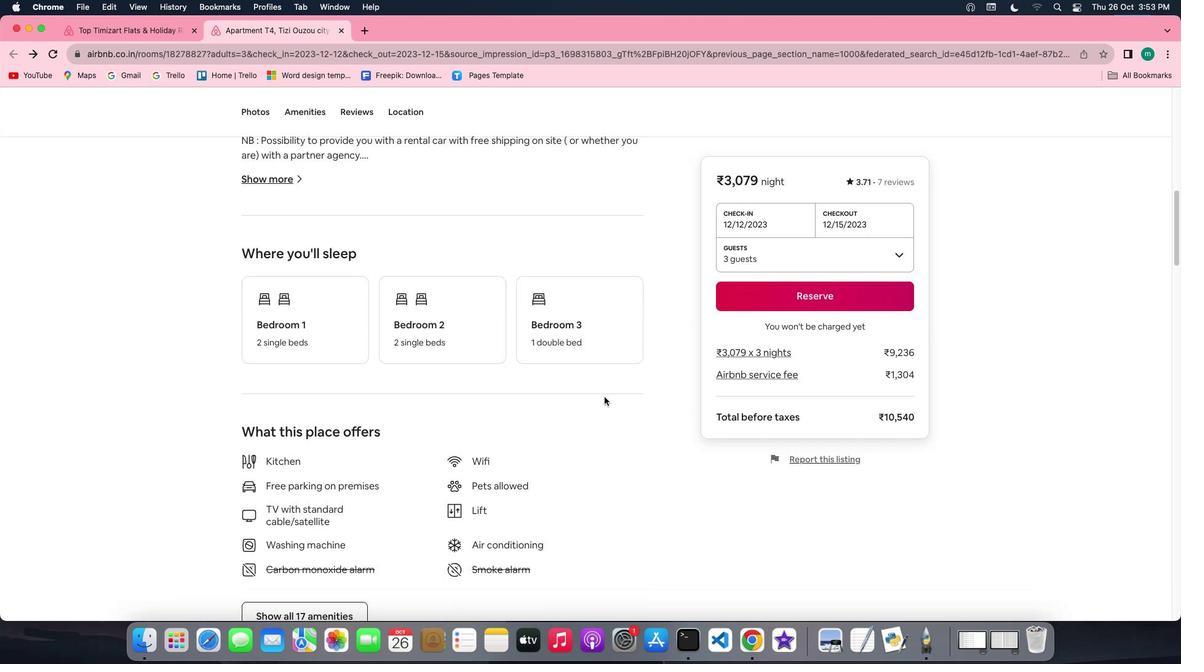 
Action: Mouse moved to (599, 401)
Screenshot: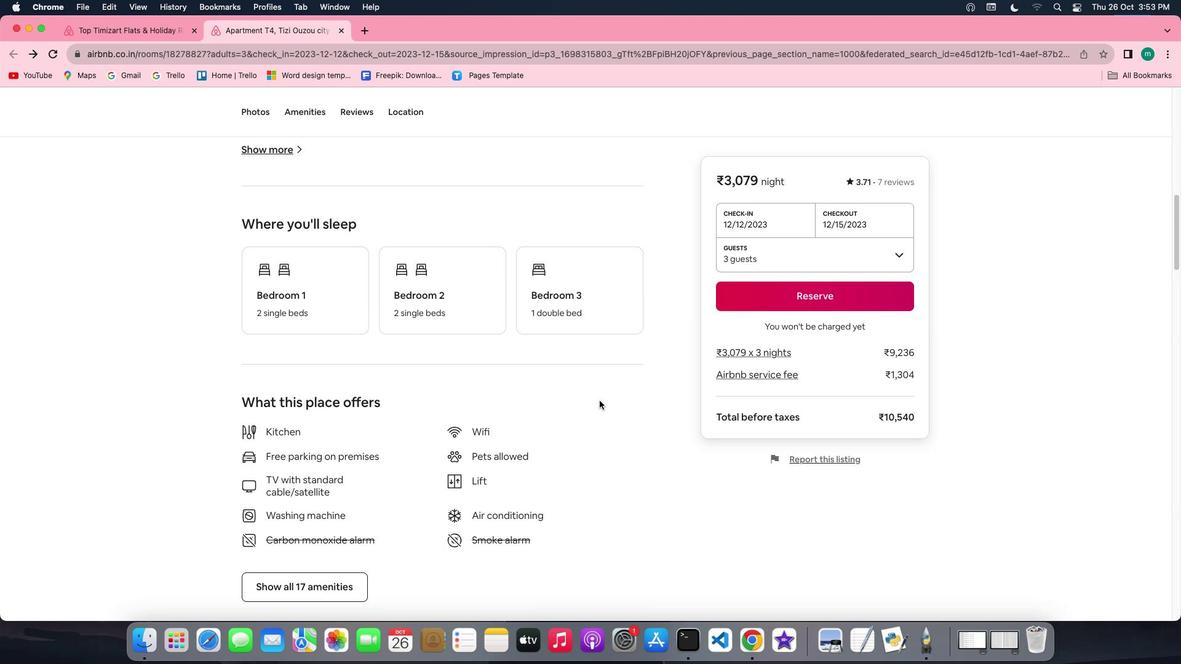 
Action: Mouse scrolled (599, 401) with delta (0, 0)
Screenshot: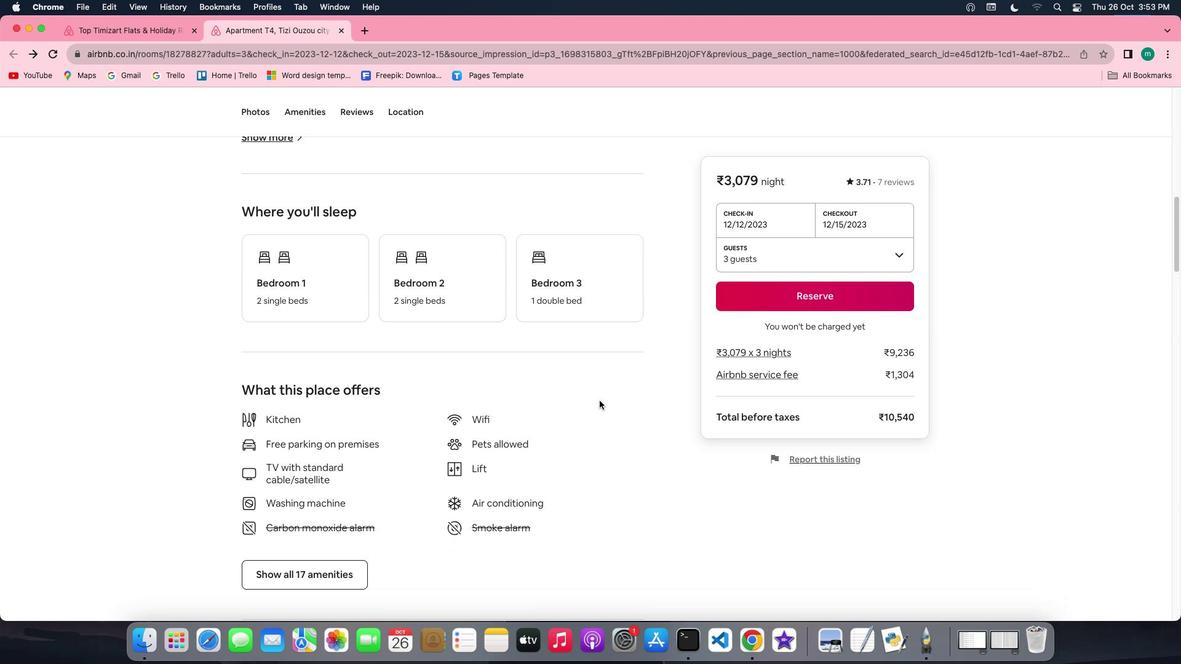 
Action: Mouse scrolled (599, 401) with delta (0, 0)
Screenshot: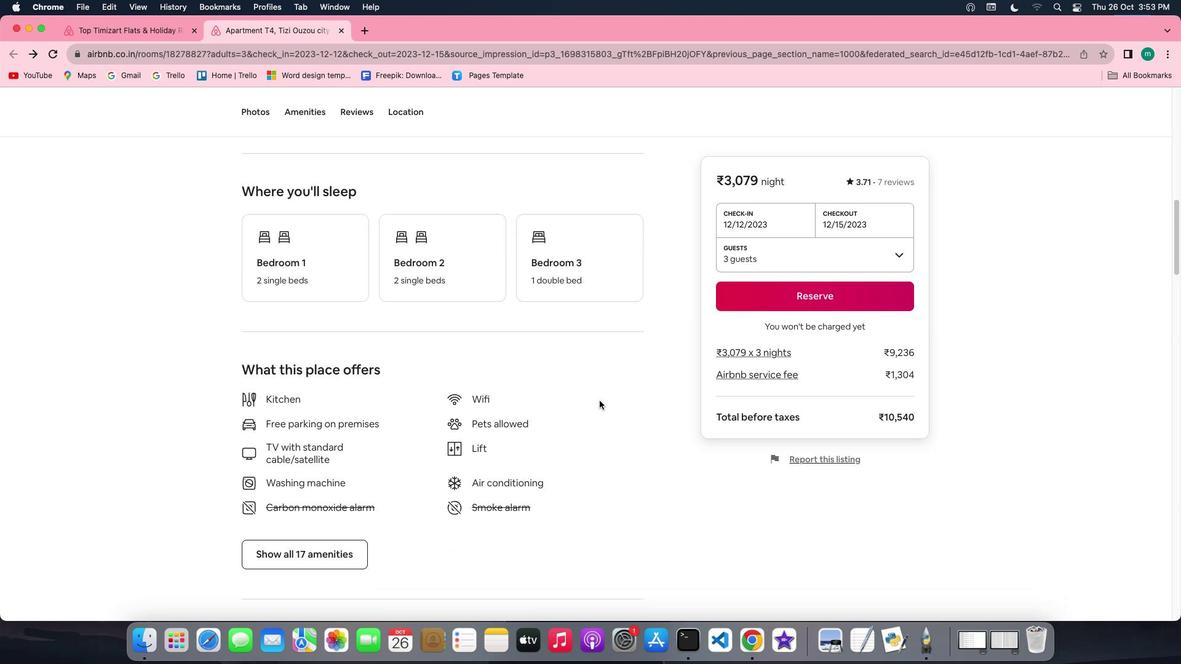 
Action: Mouse scrolled (599, 401) with delta (0, -1)
Screenshot: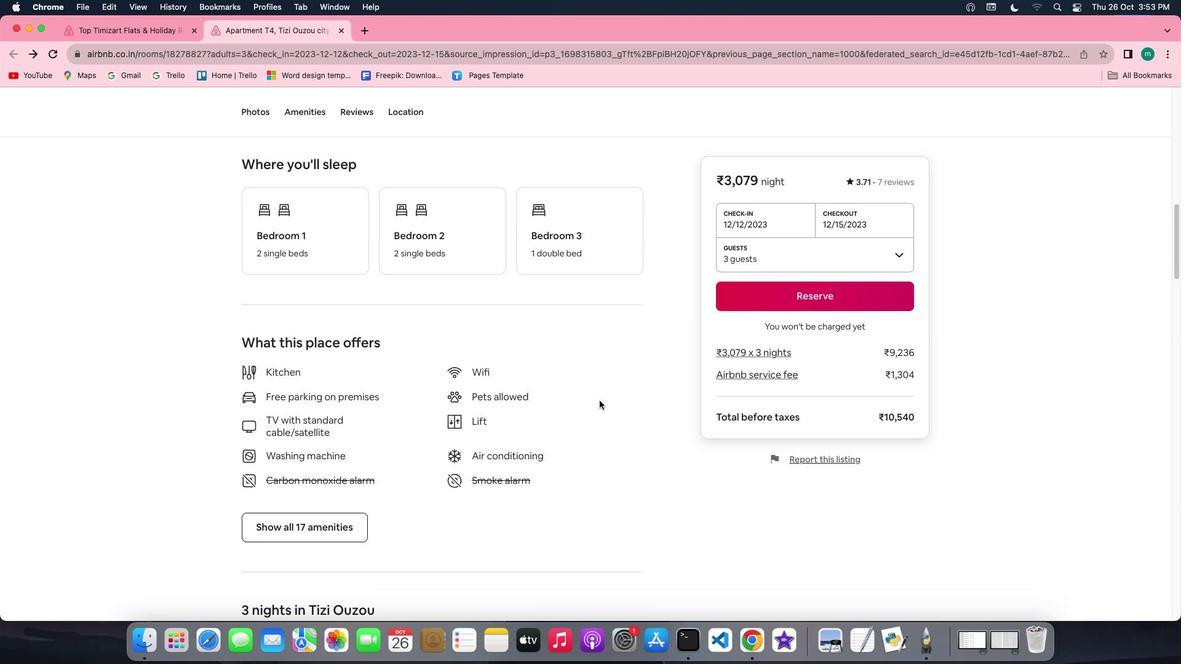 
Action: Mouse moved to (312, 475)
Screenshot: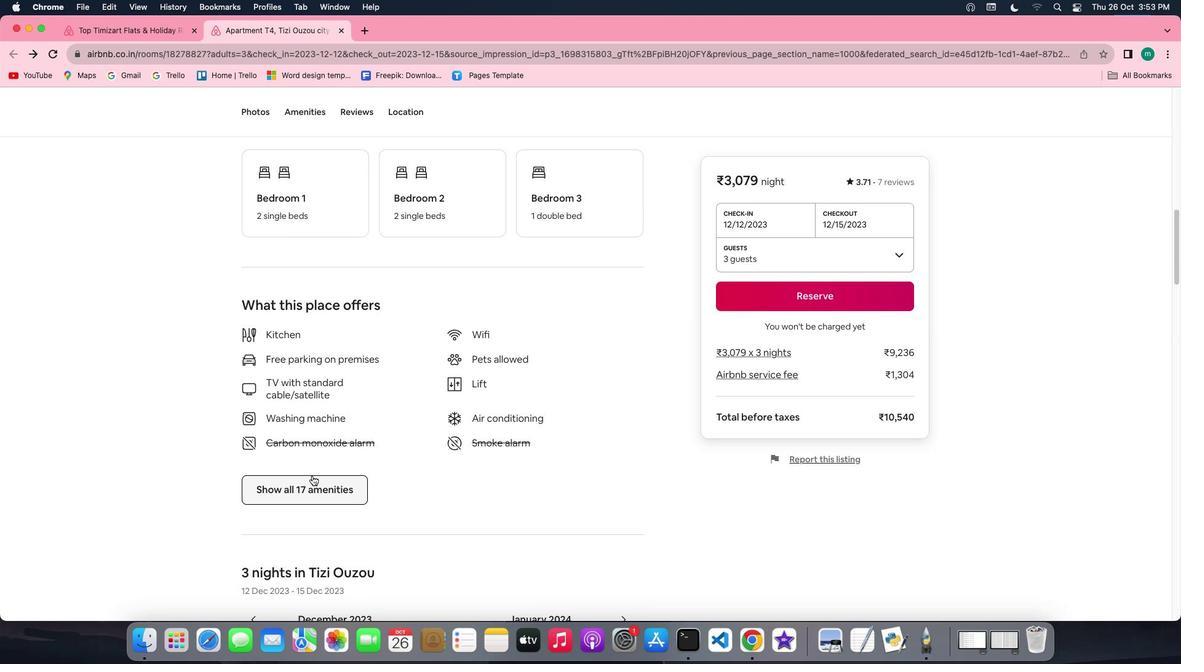
Action: Mouse pressed left at (312, 475)
Screenshot: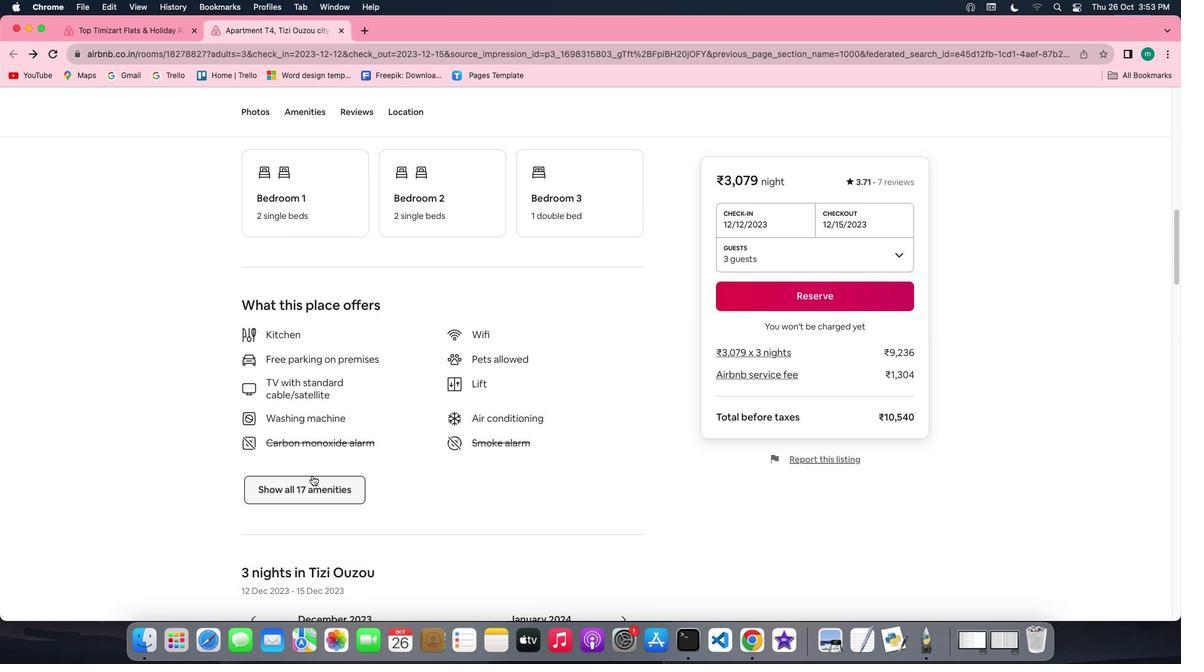 
Action: Mouse moved to (545, 459)
Screenshot: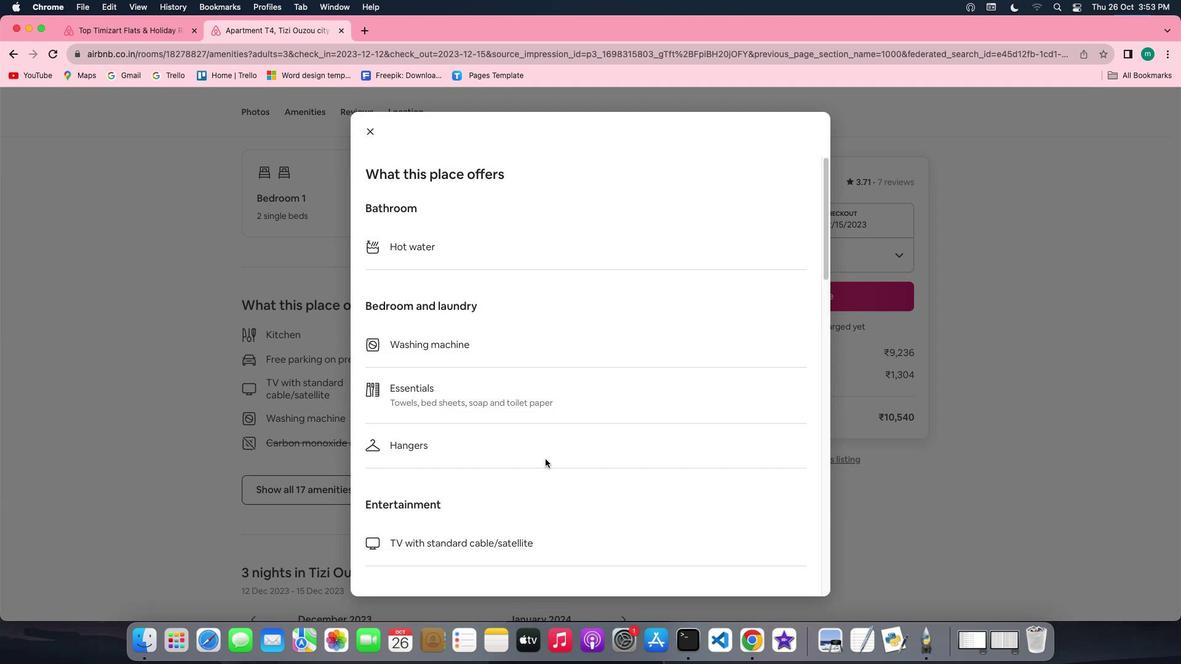 
Action: Mouse scrolled (545, 459) with delta (0, 0)
Screenshot: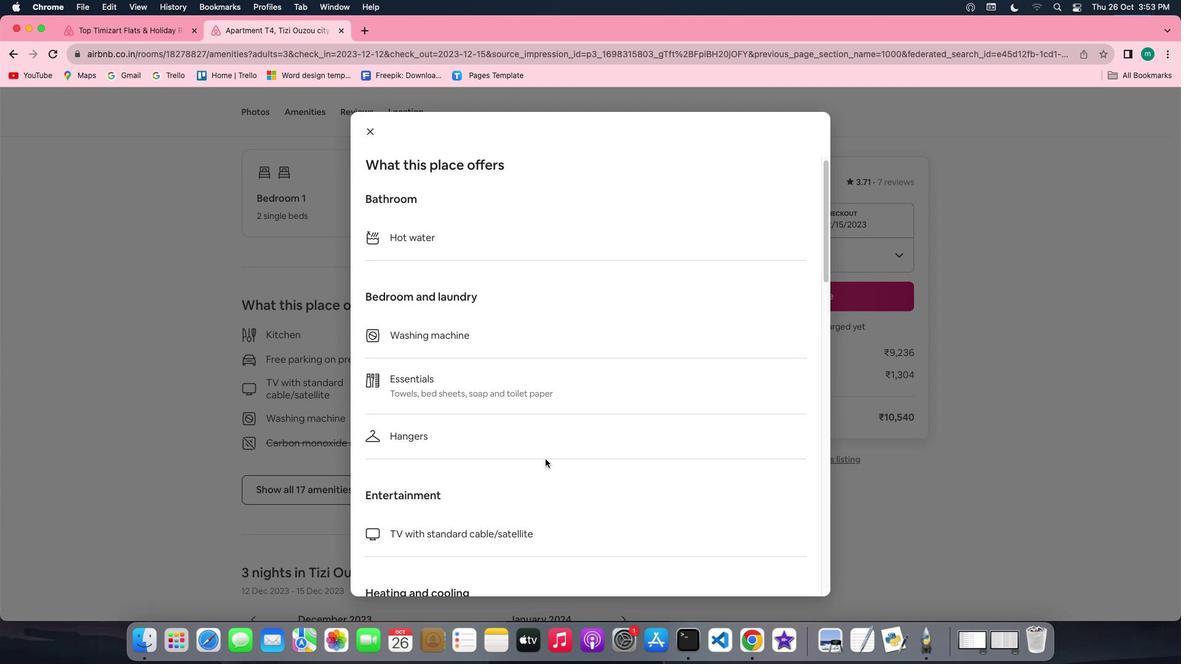 
Action: Mouse scrolled (545, 459) with delta (0, 0)
Screenshot: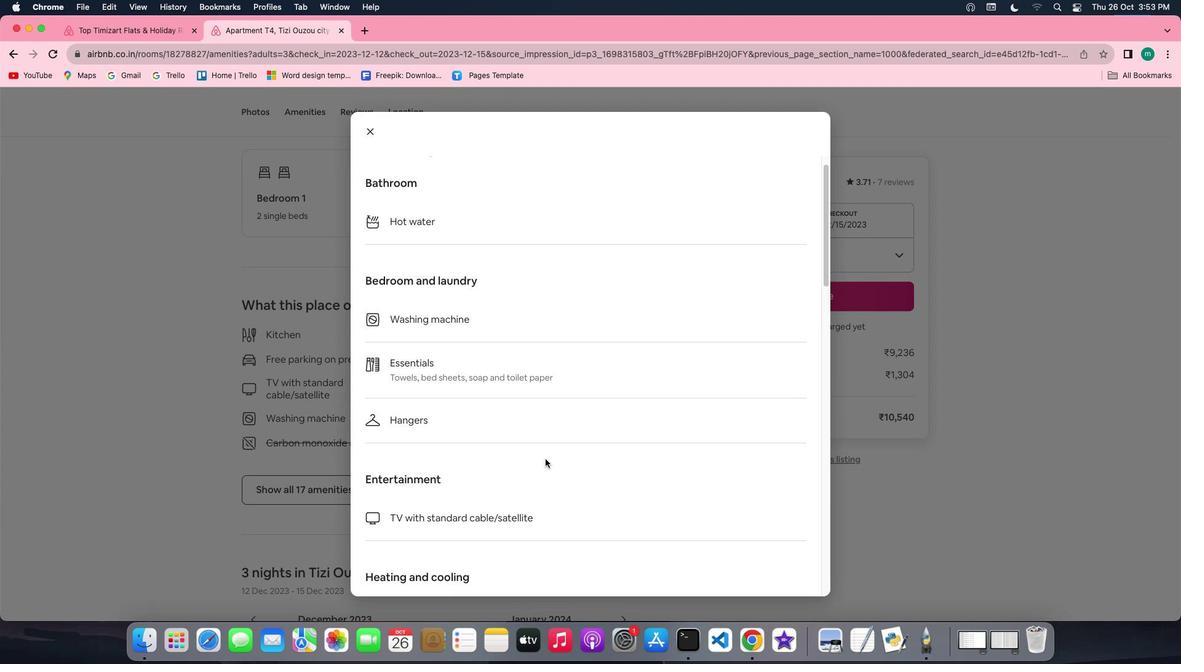 
Action: Mouse scrolled (545, 459) with delta (0, -1)
Screenshot: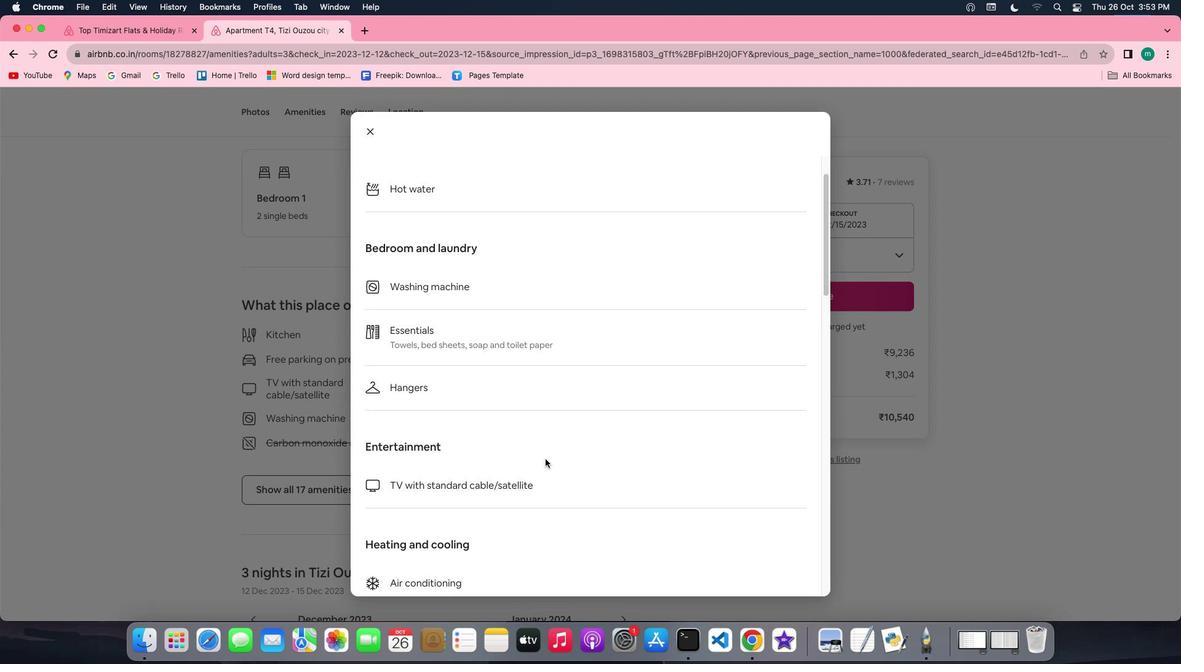 
Action: Mouse scrolled (545, 459) with delta (0, -1)
Screenshot: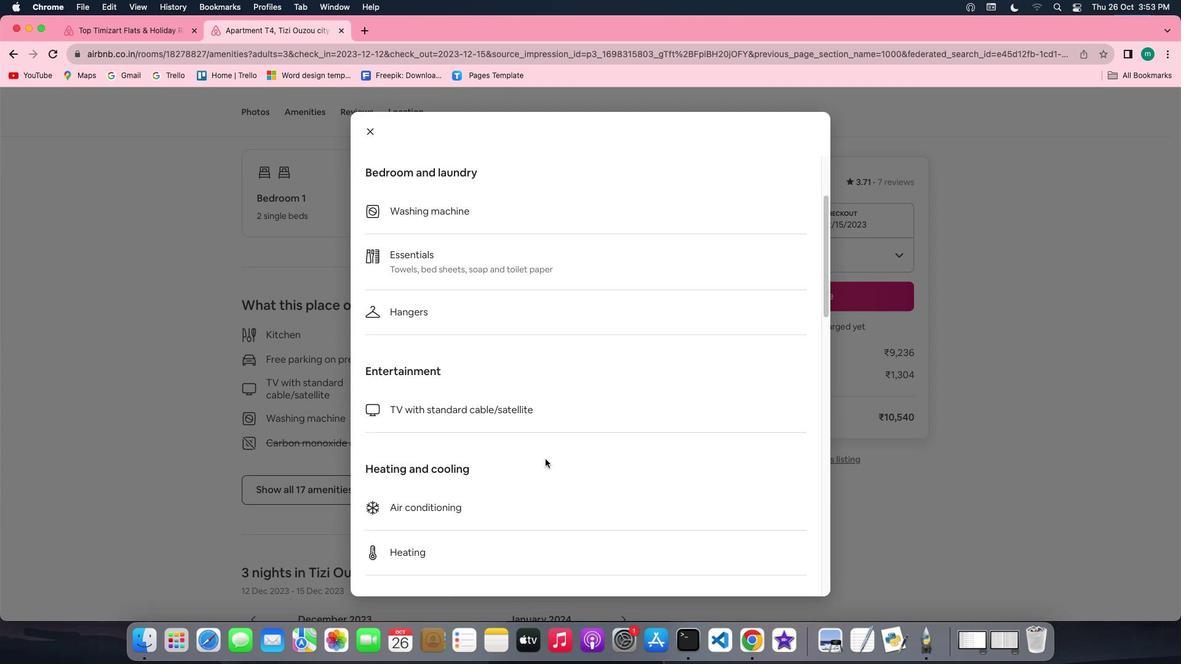 
Action: Mouse scrolled (545, 459) with delta (0, -1)
Screenshot: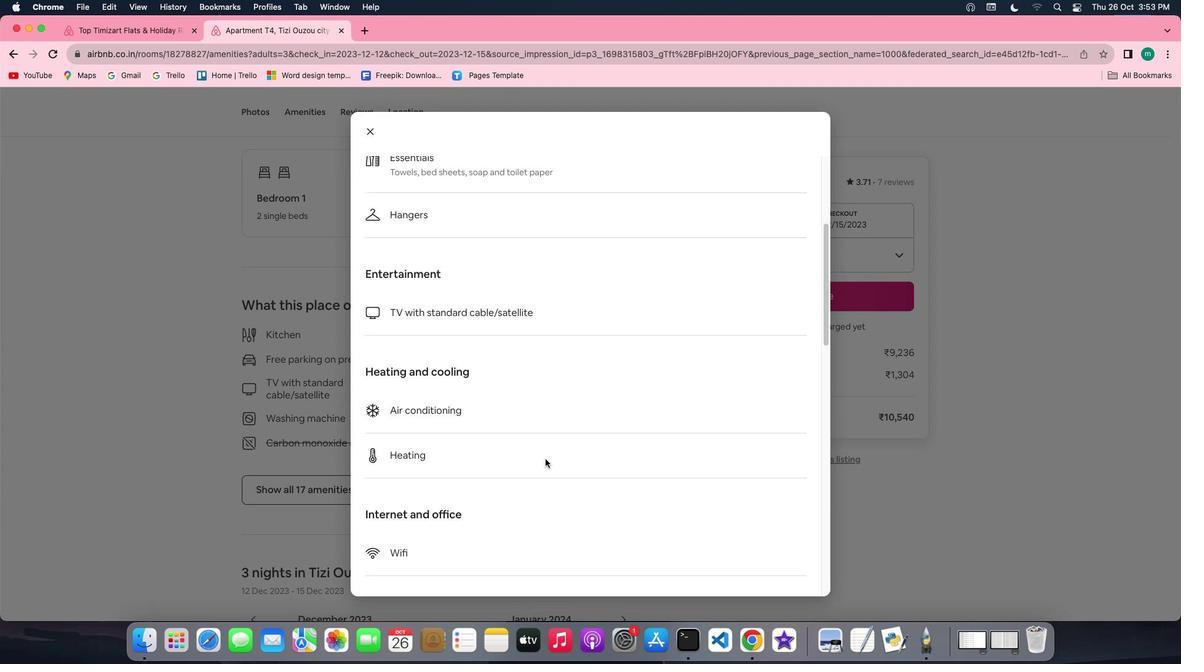 
Action: Mouse scrolled (545, 459) with delta (0, 0)
Screenshot: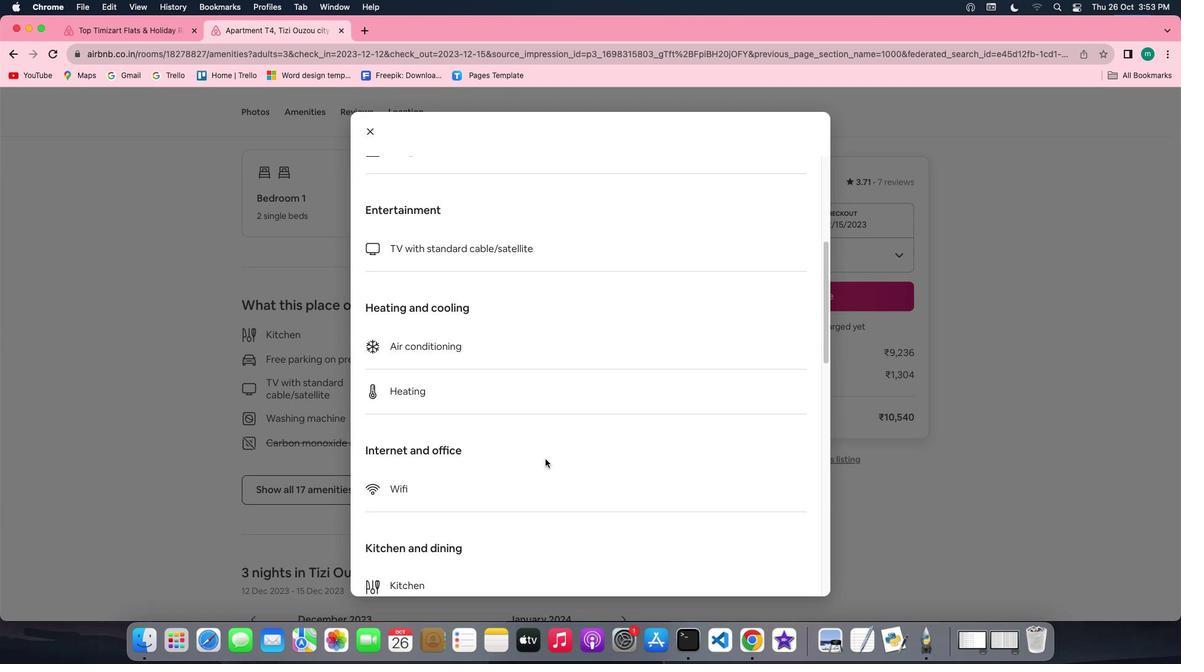 
Action: Mouse scrolled (545, 459) with delta (0, 0)
Screenshot: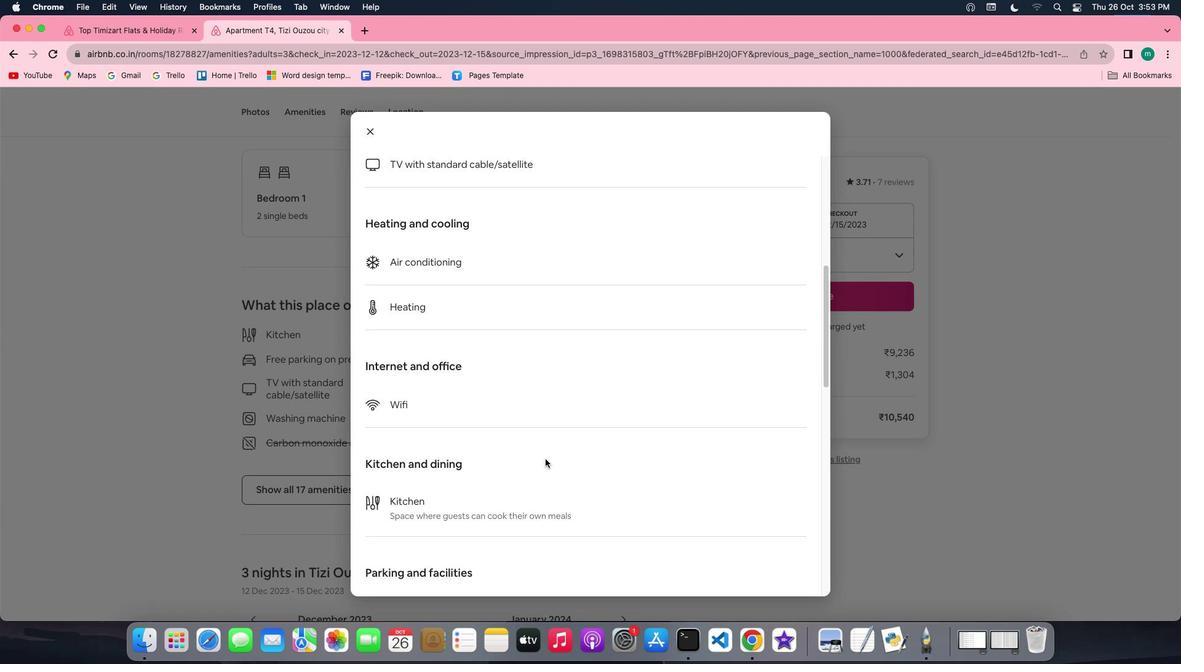 
Action: Mouse scrolled (545, 459) with delta (0, -1)
Screenshot: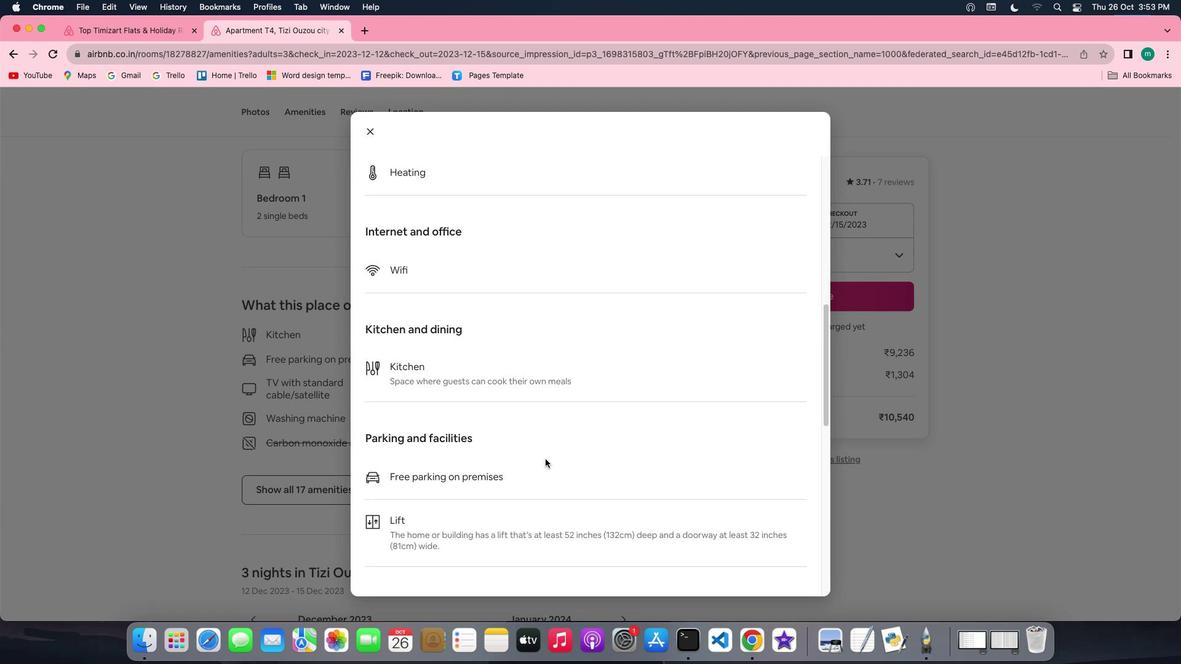 
Action: Mouse scrolled (545, 459) with delta (0, -3)
Screenshot: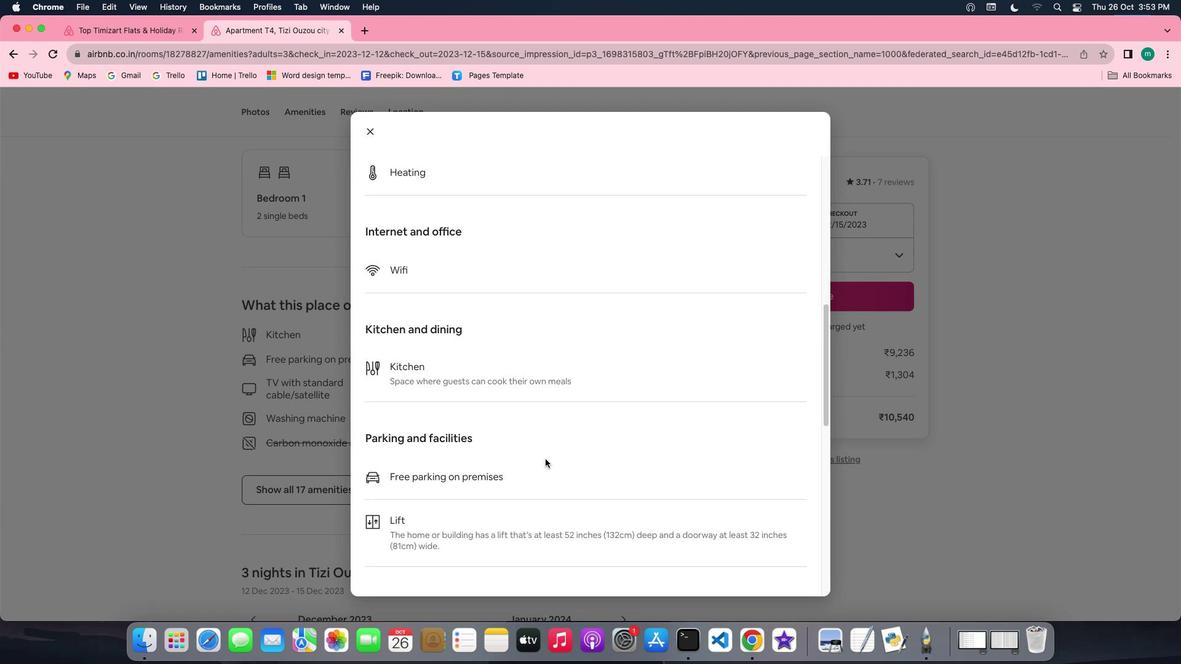 
Action: Mouse scrolled (545, 459) with delta (0, -3)
Screenshot: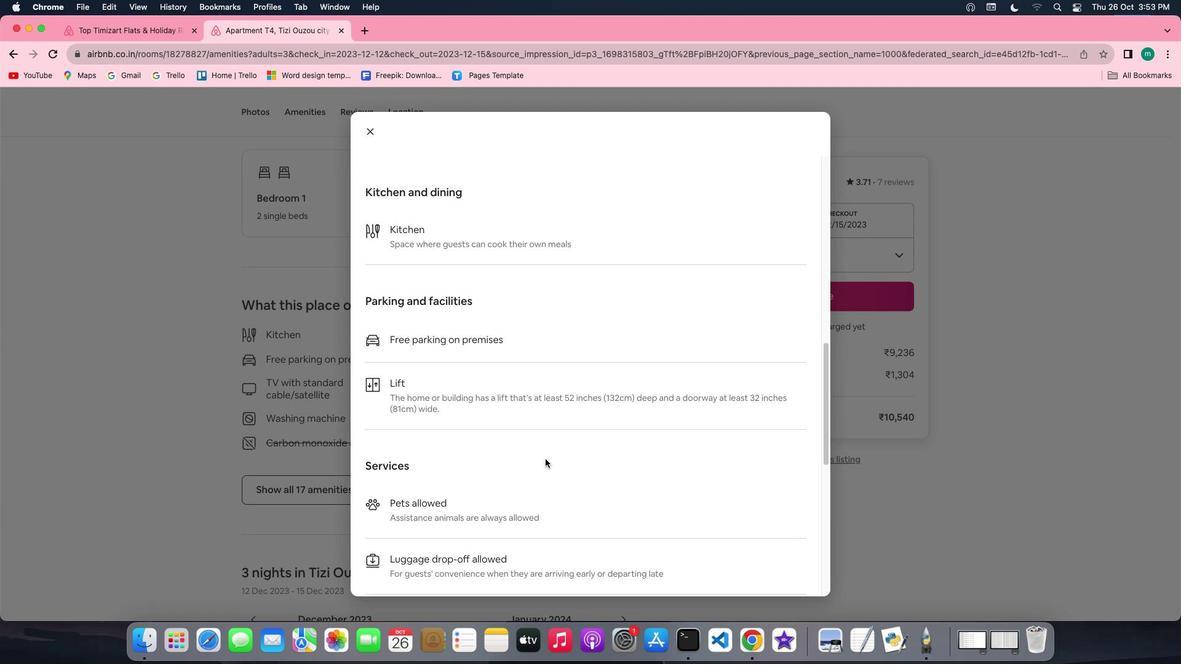 
Action: Mouse scrolled (545, 459) with delta (0, 0)
Screenshot: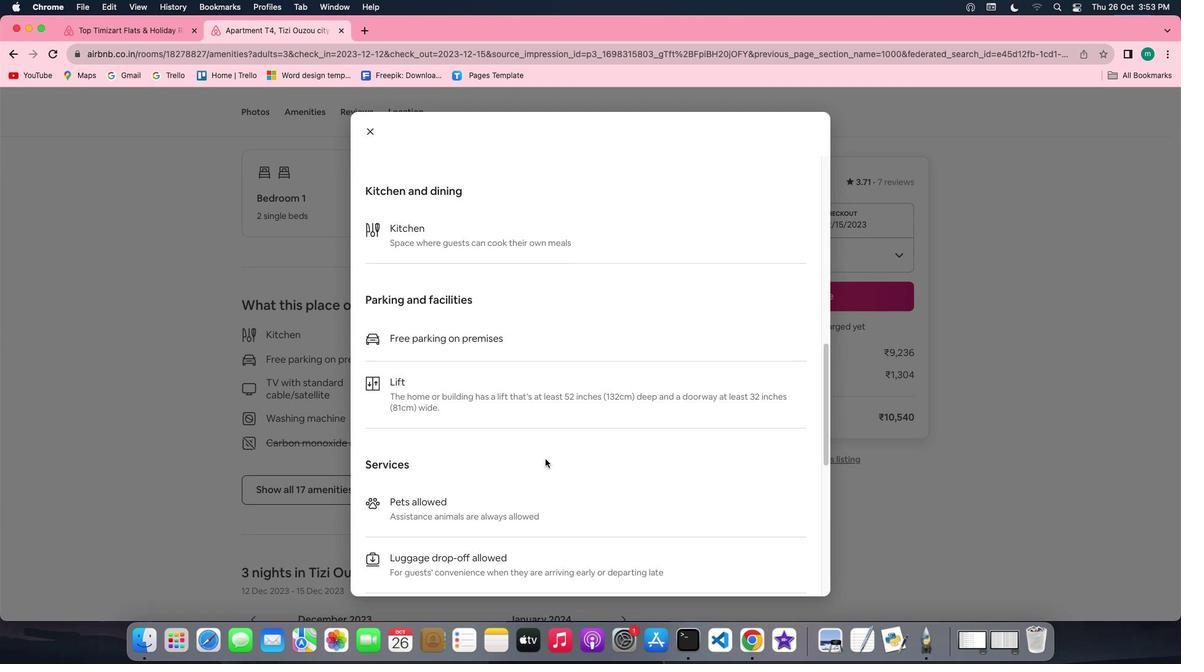
Action: Mouse scrolled (545, 459) with delta (0, 0)
Screenshot: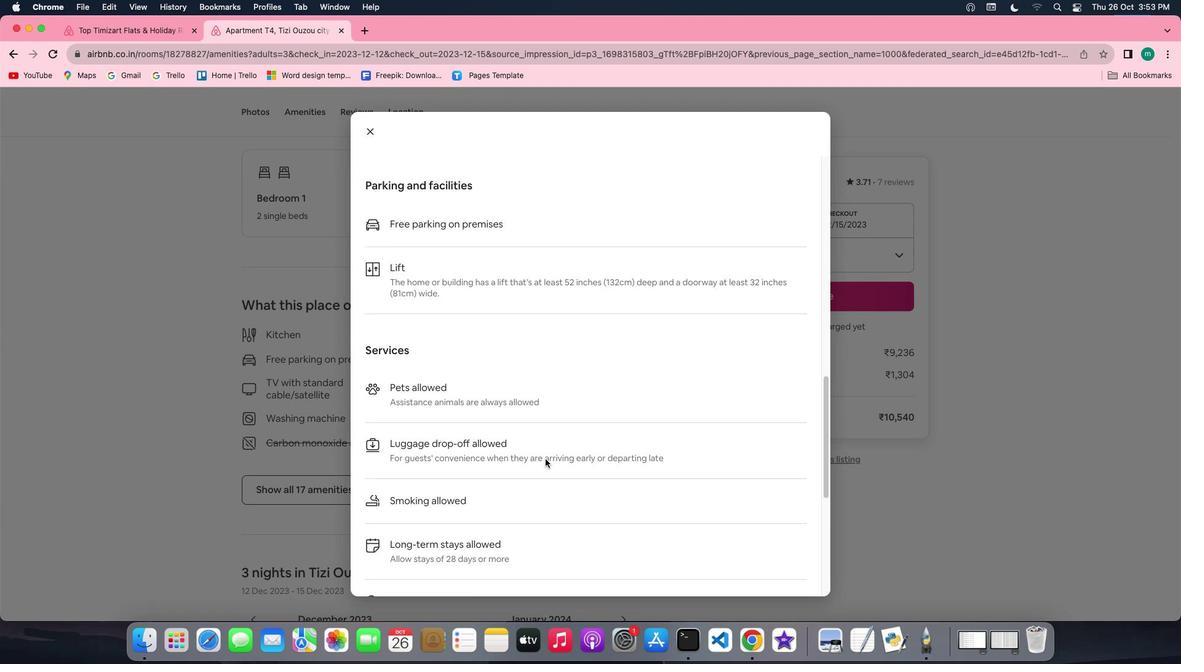 
Action: Mouse scrolled (545, 459) with delta (0, 0)
Screenshot: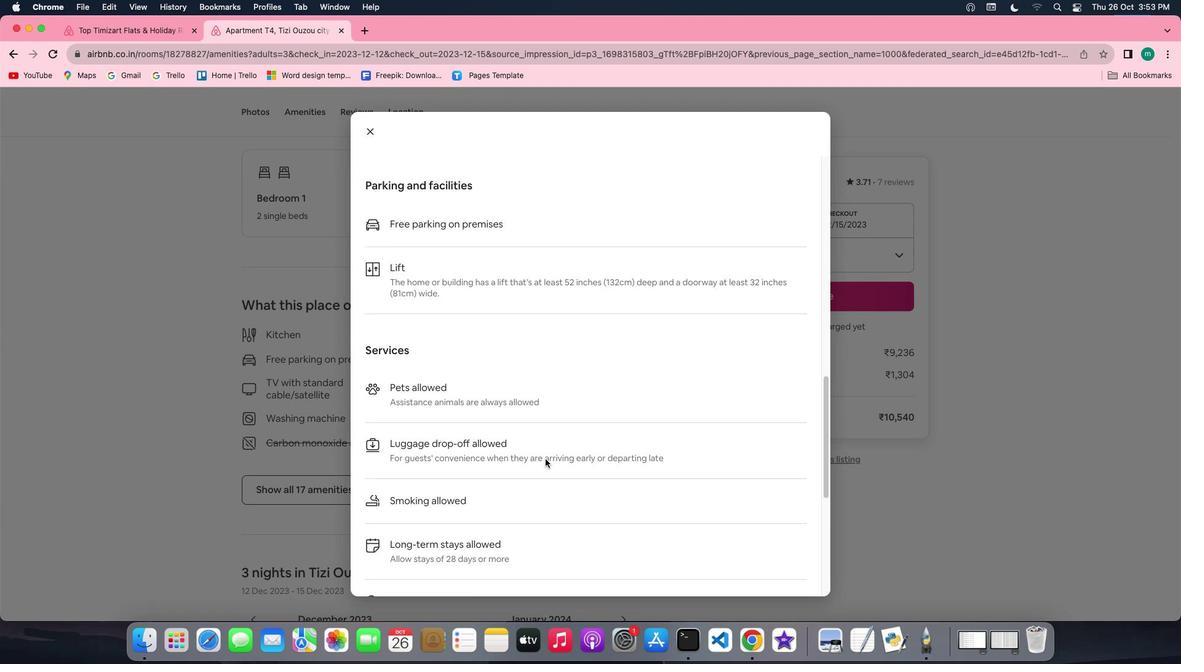 
Action: Mouse scrolled (545, 459) with delta (0, -1)
Screenshot: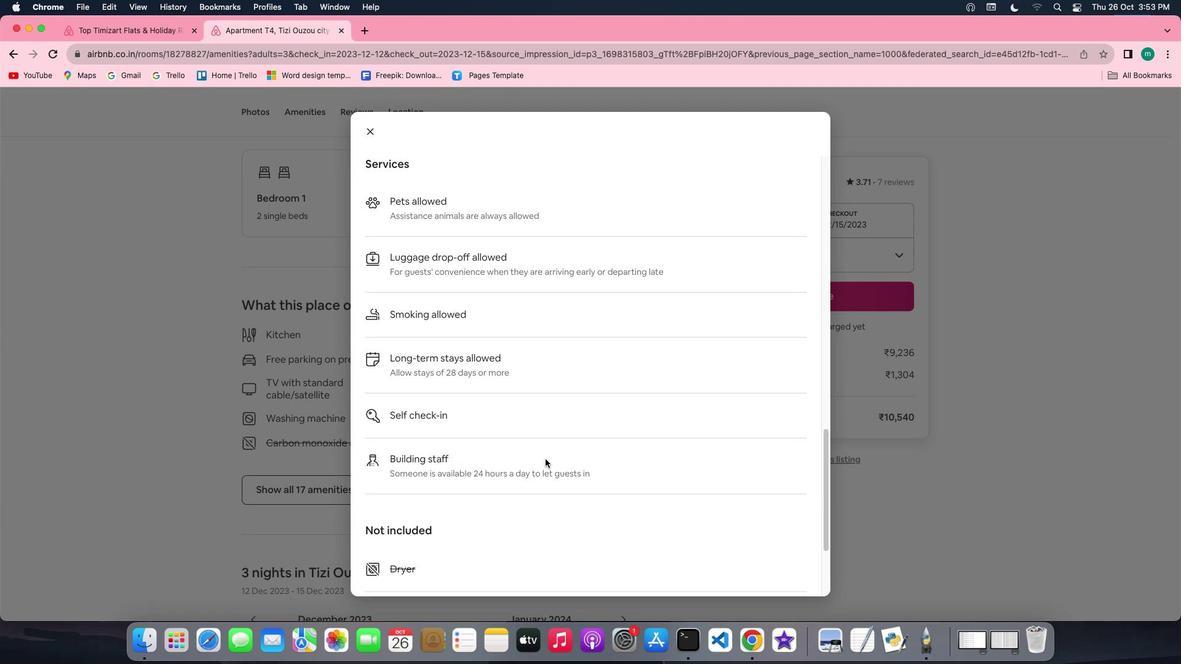 
Action: Mouse scrolled (545, 459) with delta (0, -3)
Screenshot: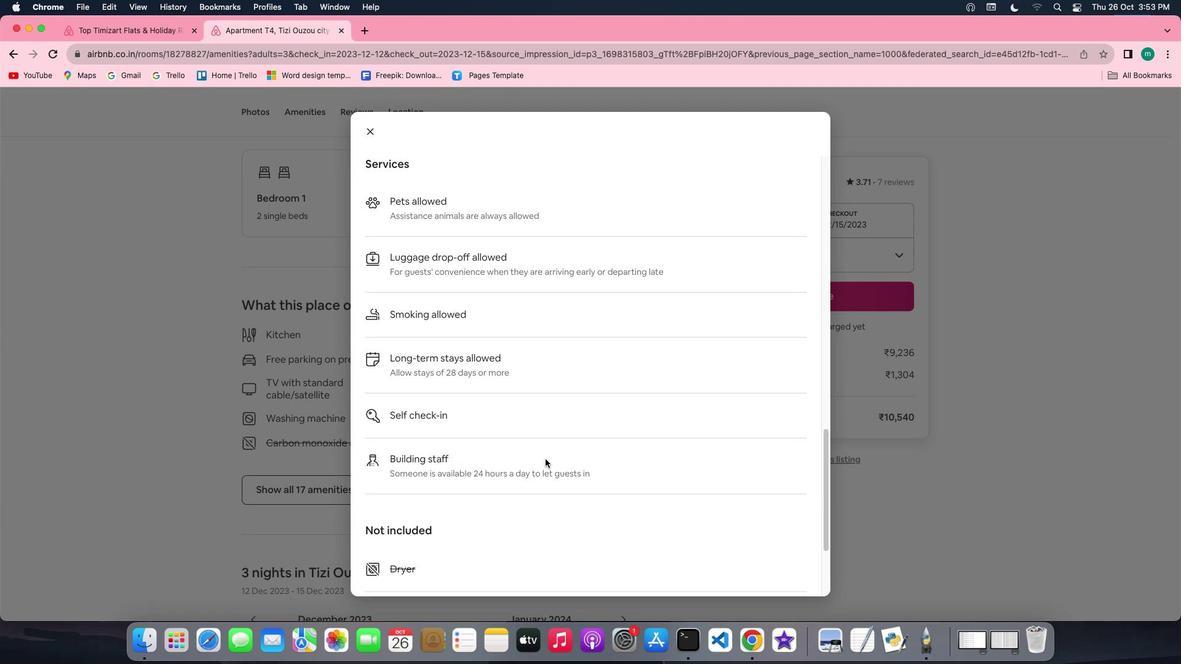 
Action: Mouse scrolled (545, 459) with delta (0, -3)
Screenshot: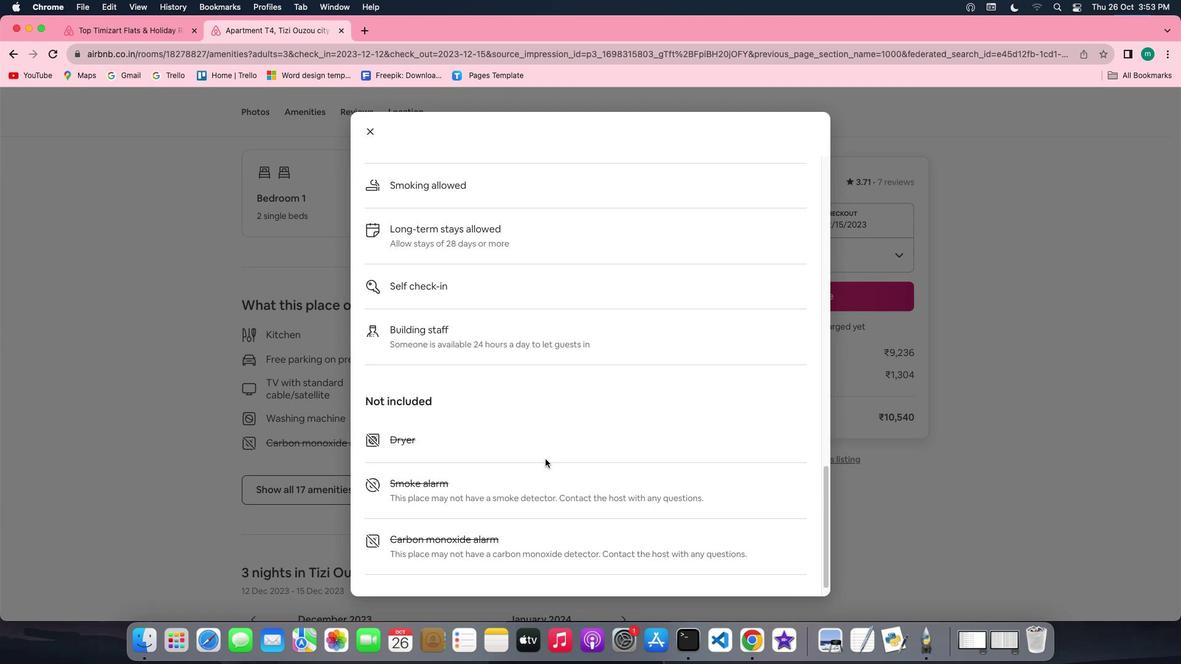 
Action: Mouse scrolled (545, 459) with delta (0, -3)
Screenshot: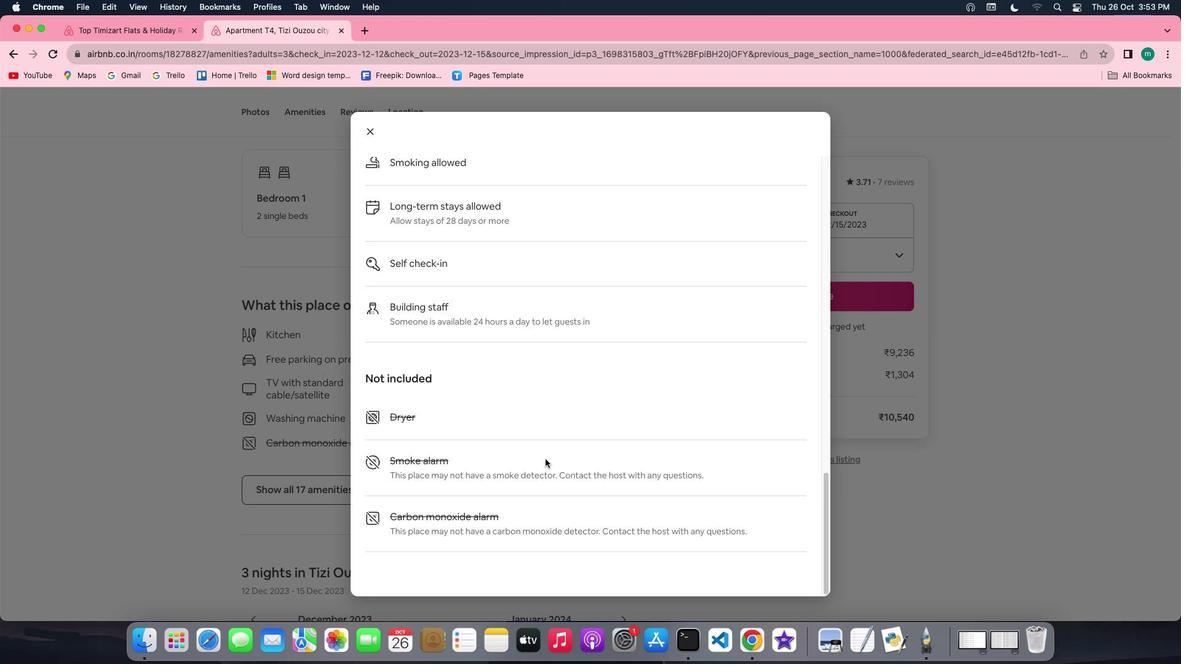 
Action: Mouse moved to (370, 126)
Screenshot: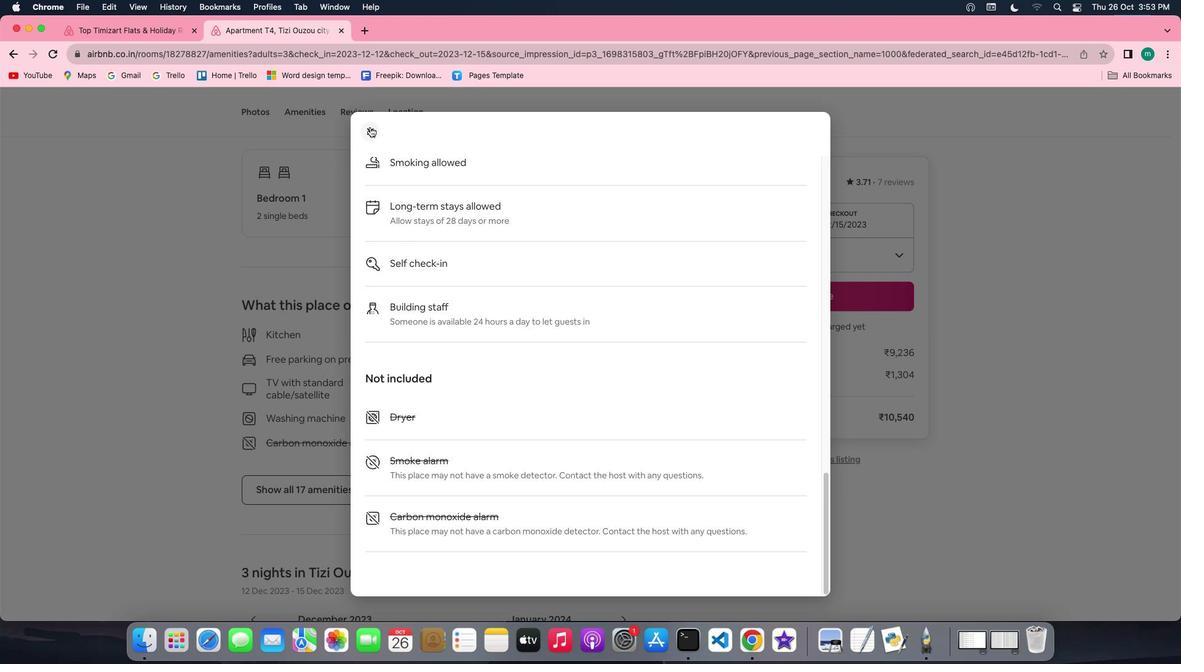 
Action: Mouse pressed left at (370, 126)
Screenshot: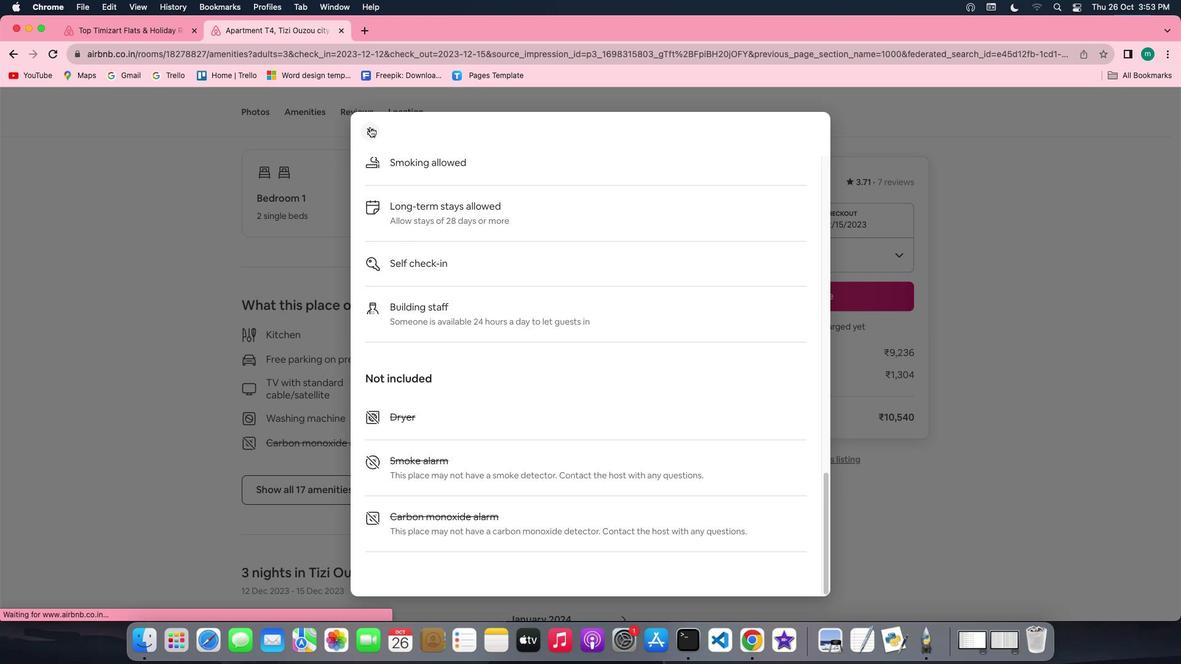 
Action: Mouse moved to (560, 372)
Screenshot: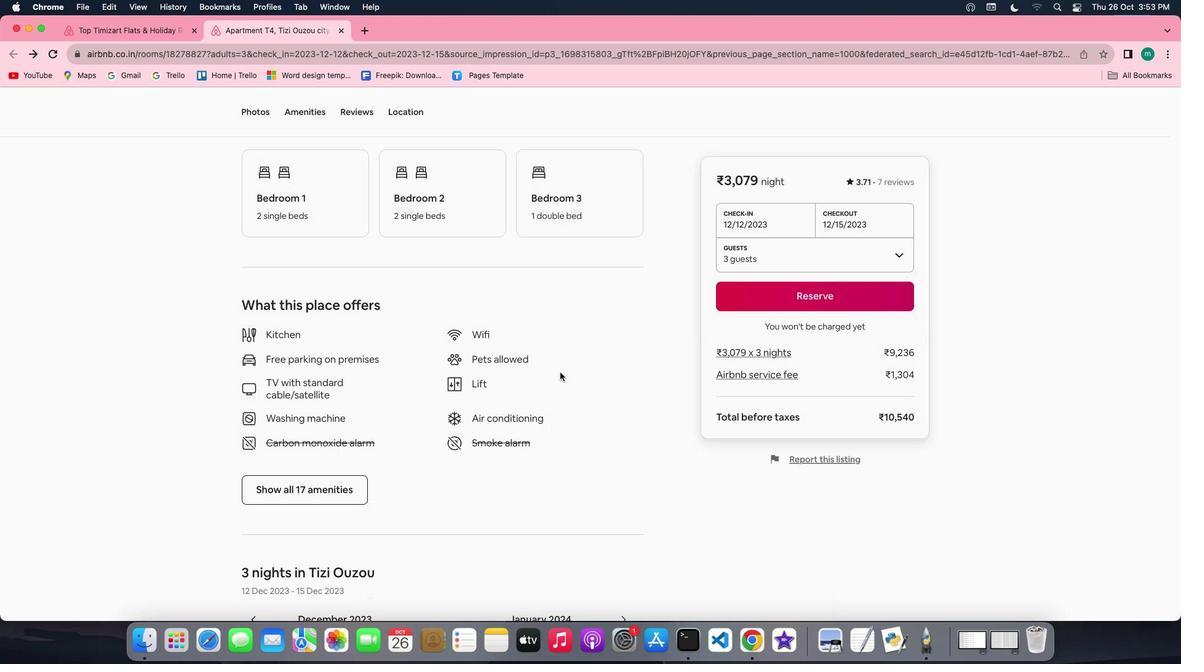 
Action: Mouse scrolled (560, 372) with delta (0, 0)
Screenshot: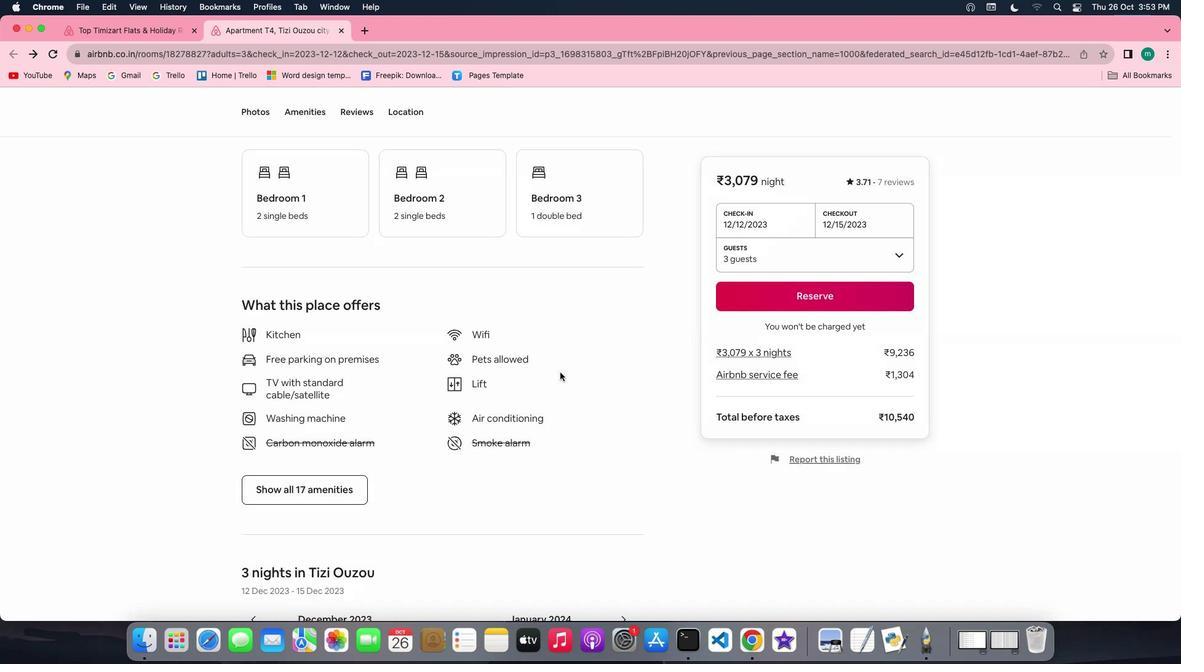 
Action: Mouse scrolled (560, 372) with delta (0, 0)
Screenshot: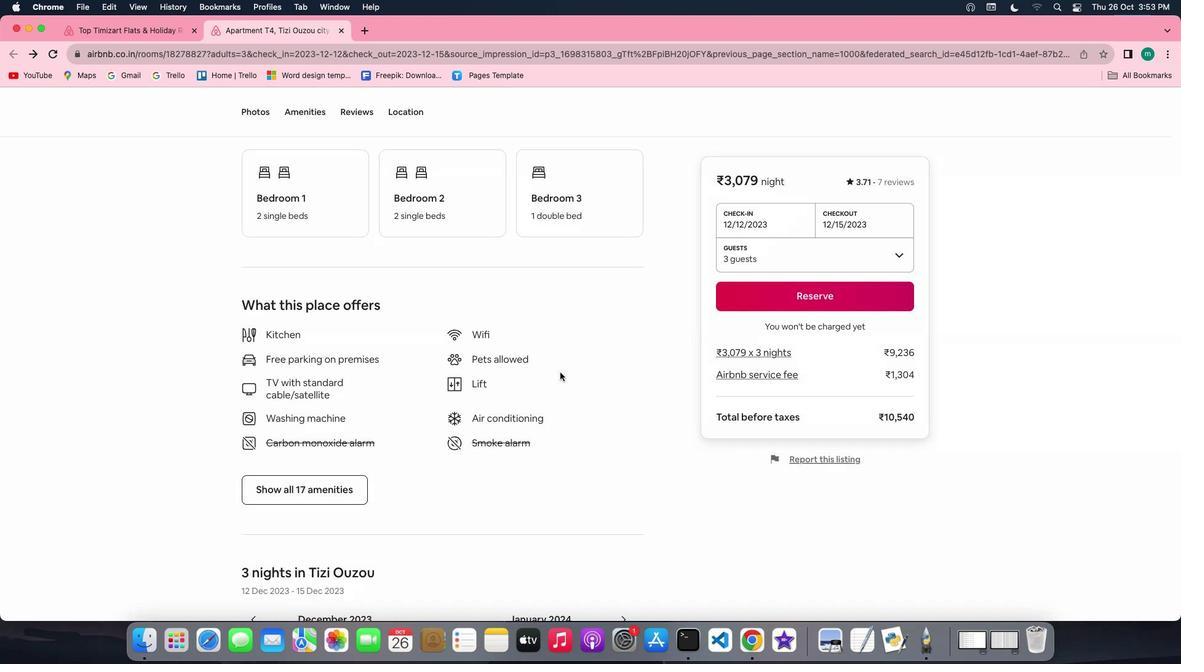 
Action: Mouse scrolled (560, 372) with delta (0, -1)
Screenshot: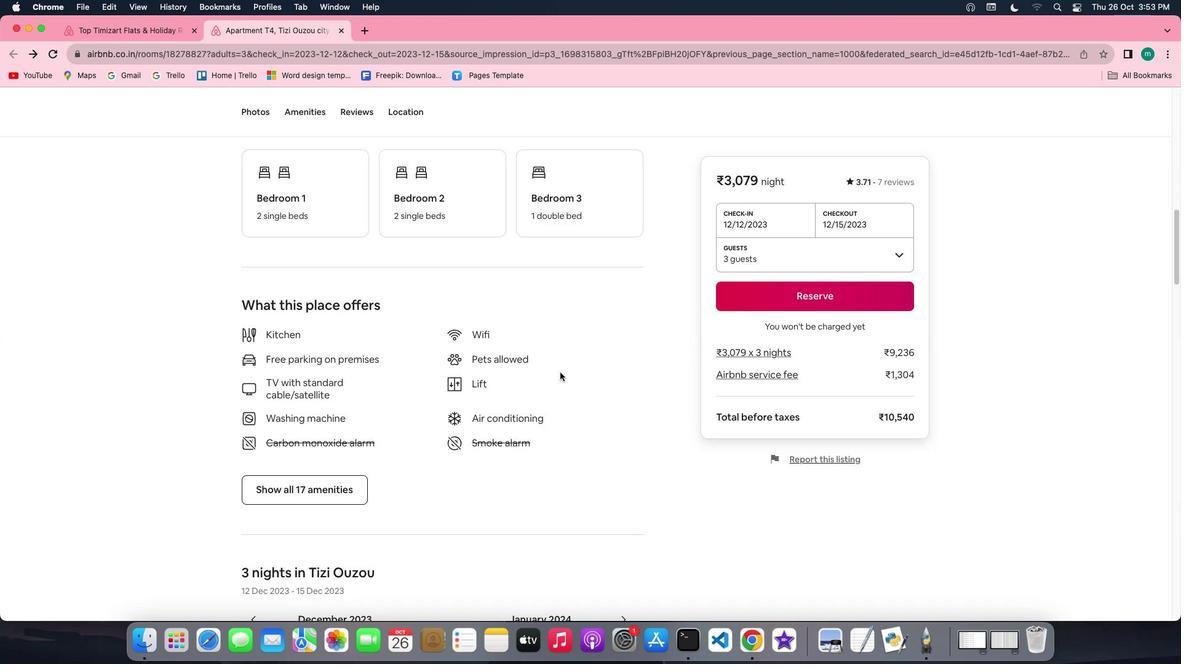 
Action: Mouse scrolled (560, 372) with delta (0, -3)
Screenshot: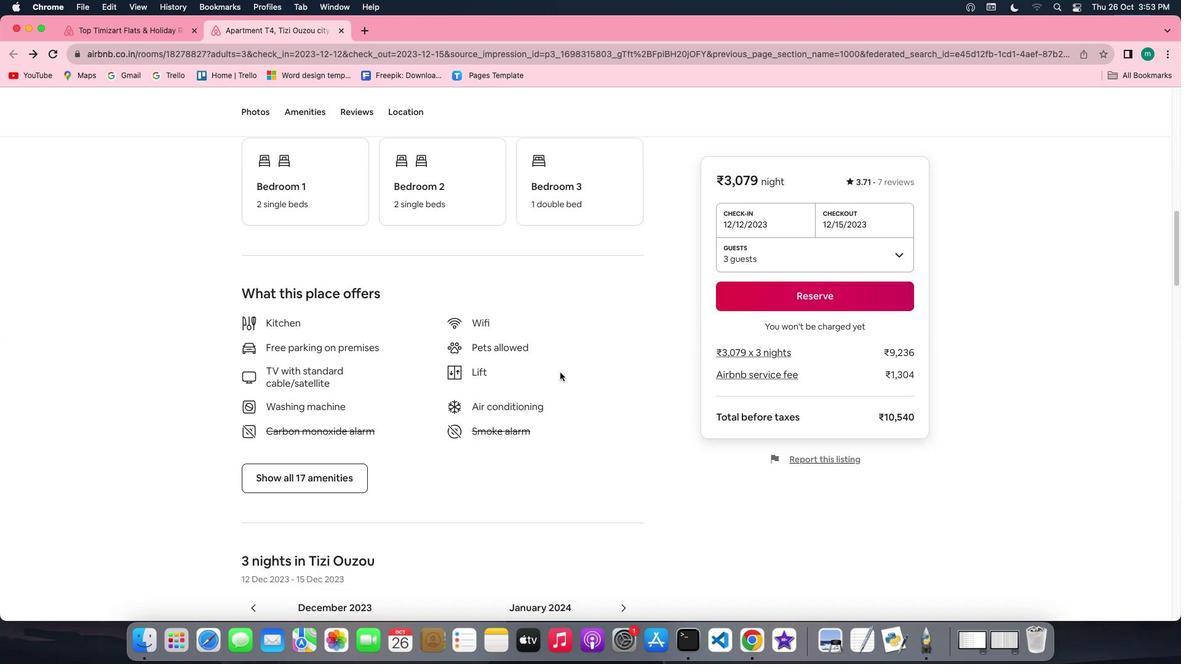 
Action: Mouse scrolled (560, 372) with delta (0, -3)
Screenshot: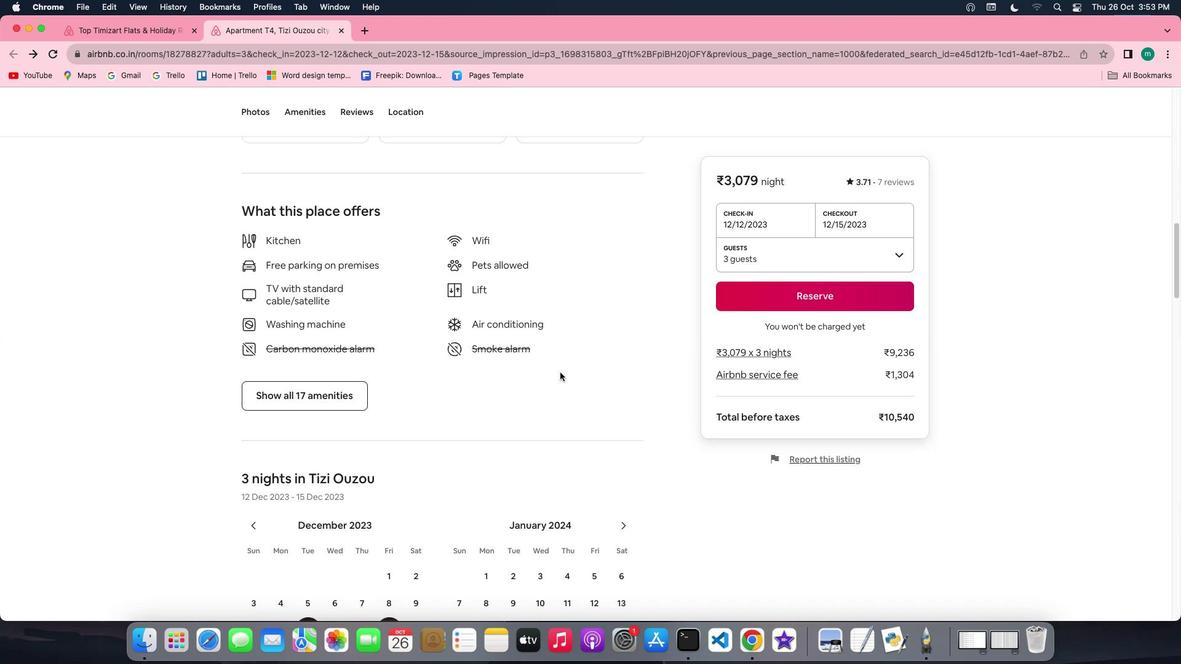 
Action: Mouse scrolled (560, 372) with delta (0, 0)
Screenshot: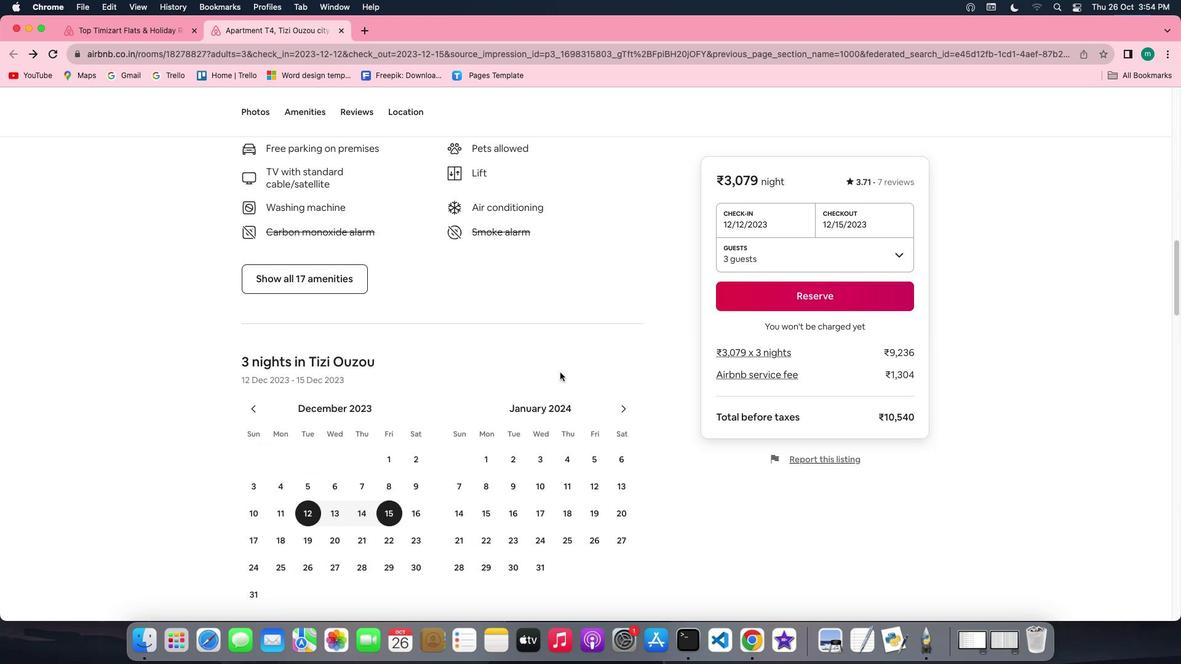 
Action: Mouse scrolled (560, 372) with delta (0, 0)
Screenshot: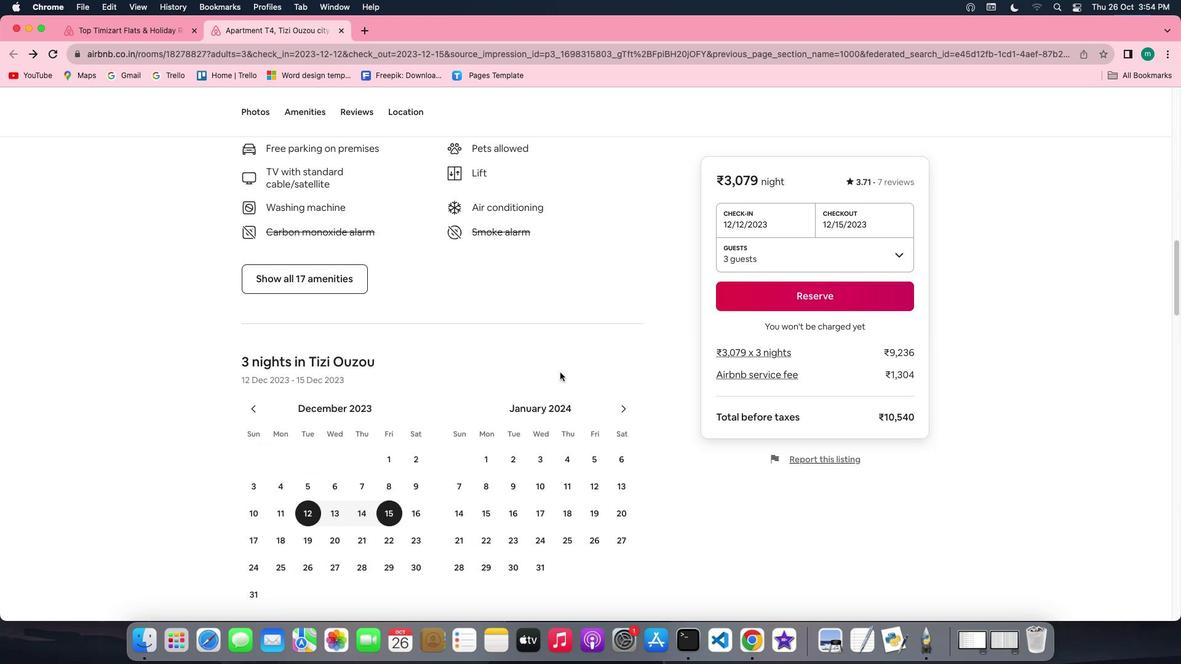 
Action: Mouse scrolled (560, 372) with delta (0, -1)
Screenshot: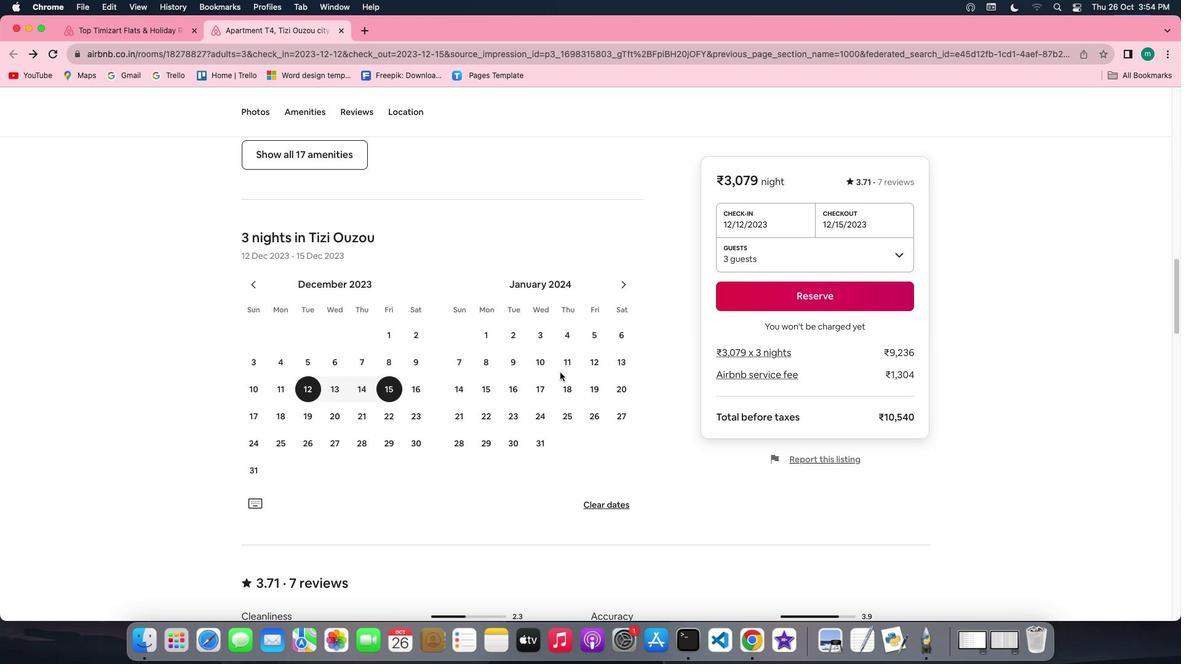
Action: Mouse scrolled (560, 372) with delta (0, -3)
Screenshot: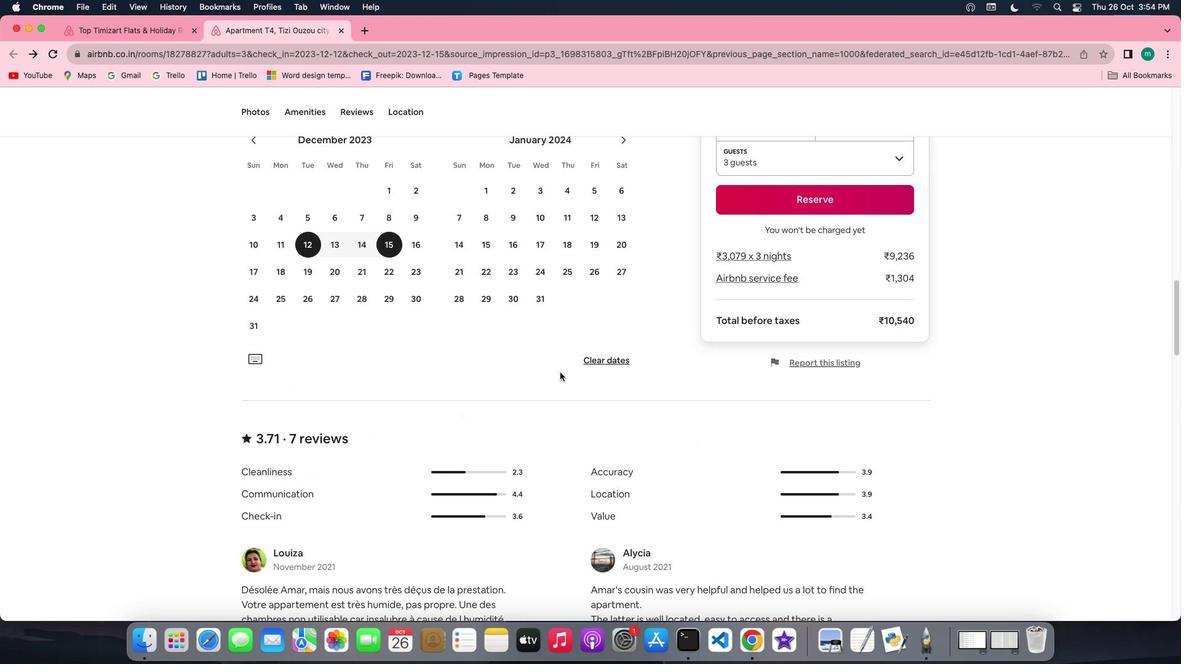 
Action: Mouse scrolled (560, 372) with delta (0, -3)
